 Task: Add the museum you like in the West Loop to your saved locations.
Action: Key pressed w<Key.caps_lock>EST<Key.space>LOOP
Screenshot: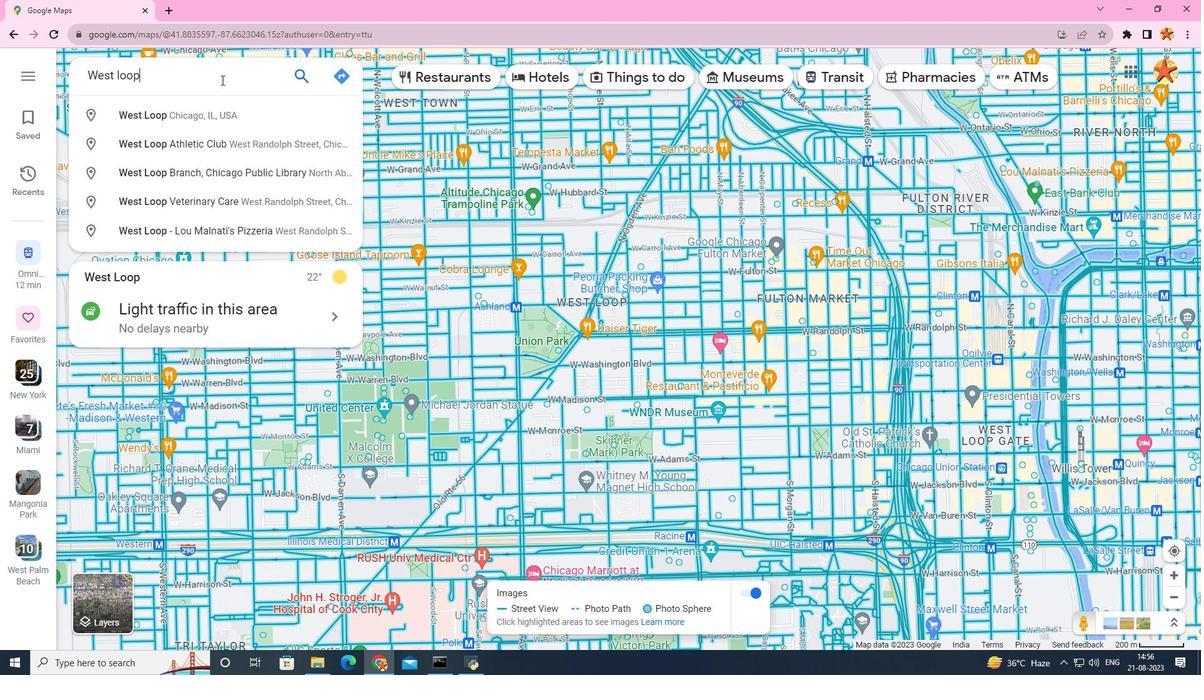 
Action: Mouse moved to (226, 111)
Screenshot: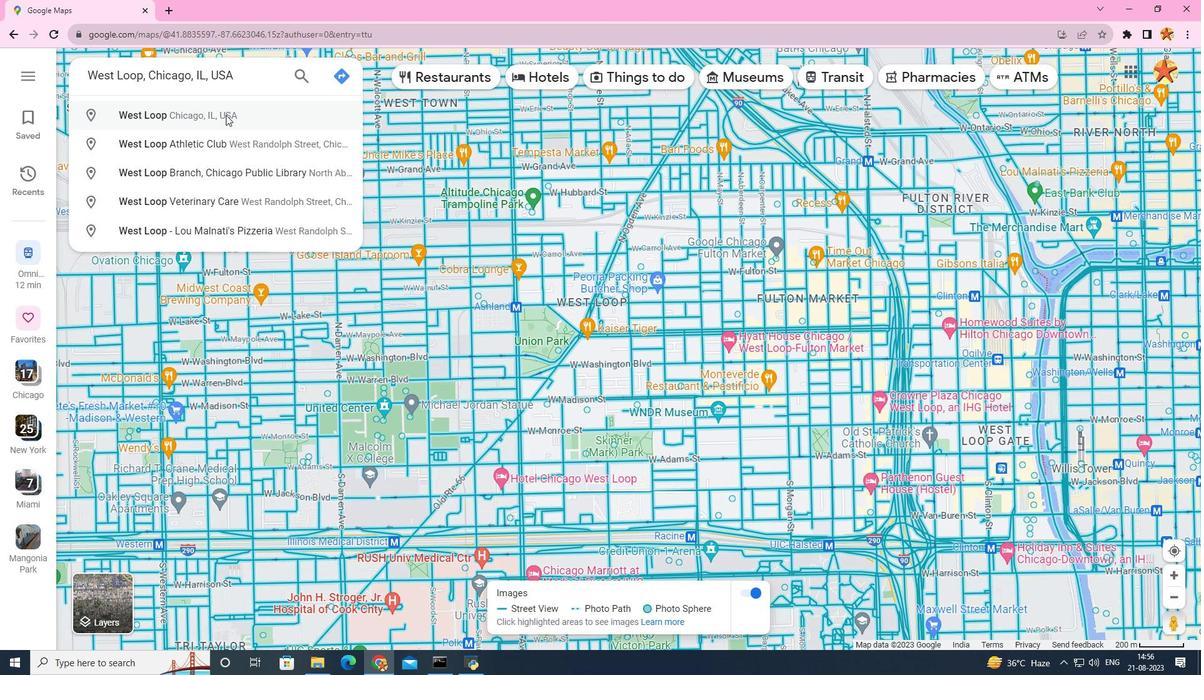 
Action: Mouse pressed left at (226, 111)
Screenshot: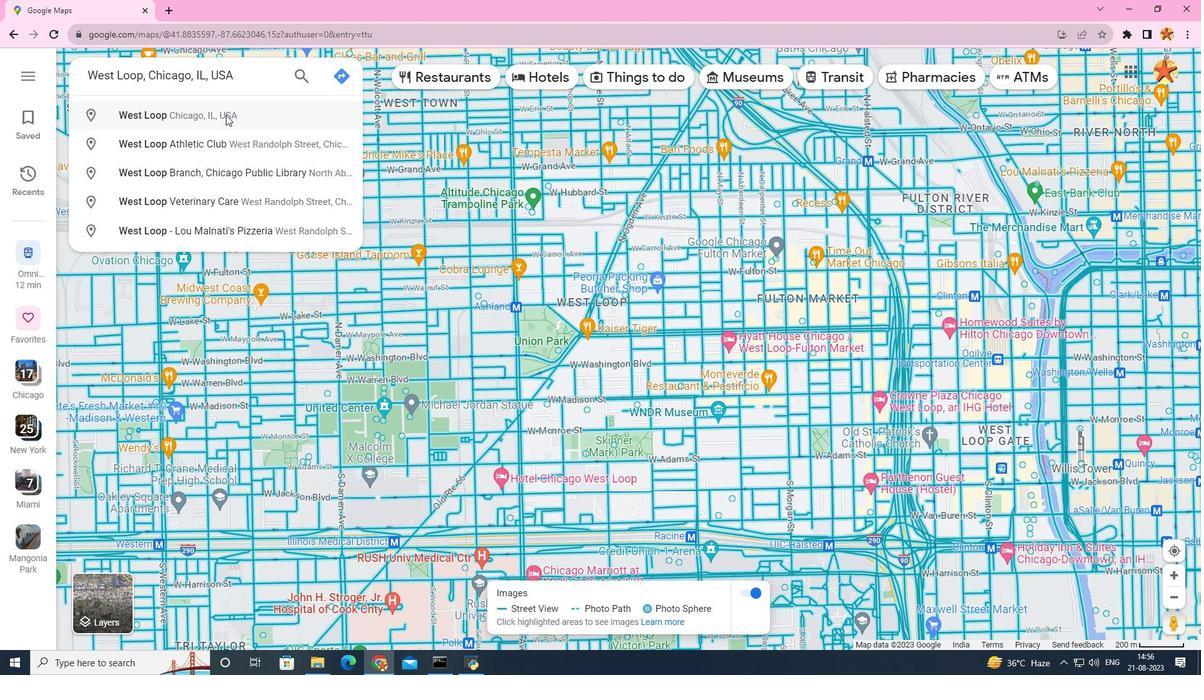 
Action: Mouse moved to (140, 364)
Screenshot: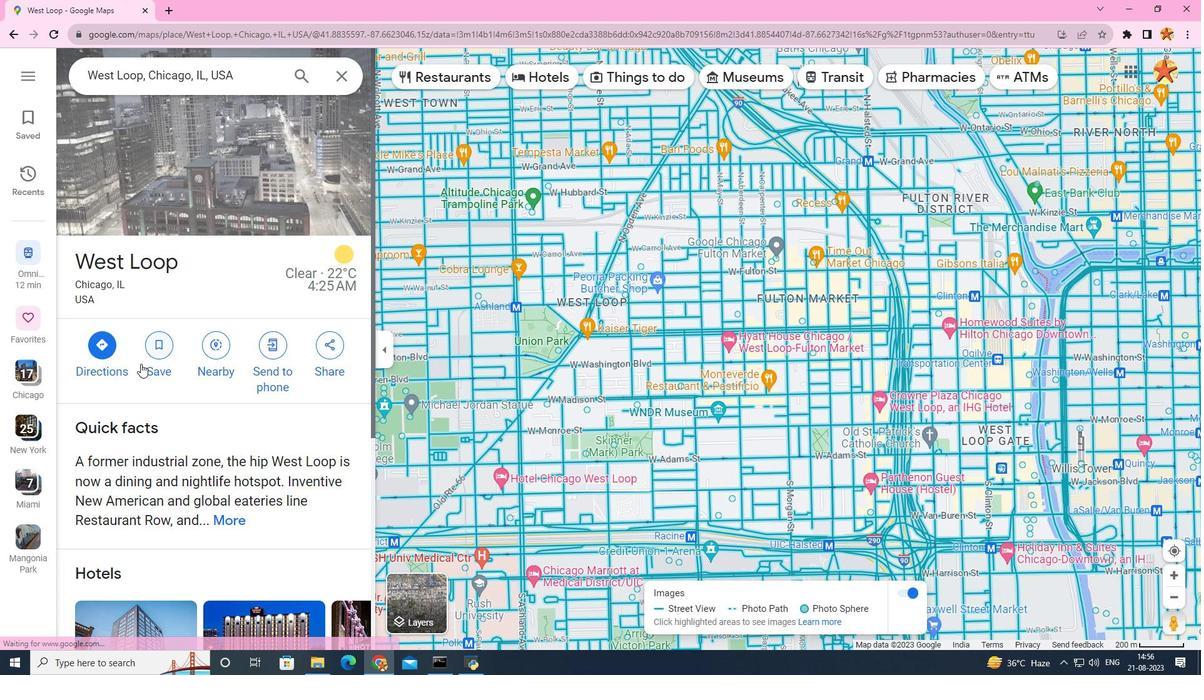 
Action: Mouse scrolled (140, 363) with delta (0, 0)
Screenshot: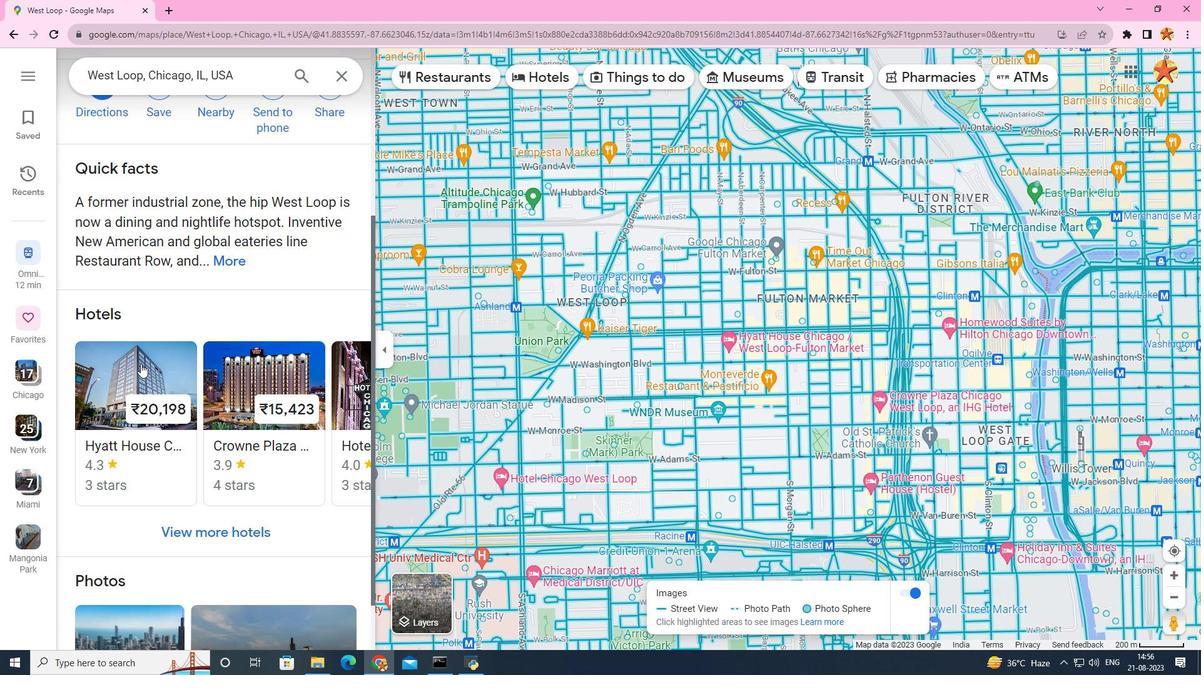
Action: Mouse scrolled (140, 363) with delta (0, 0)
Screenshot: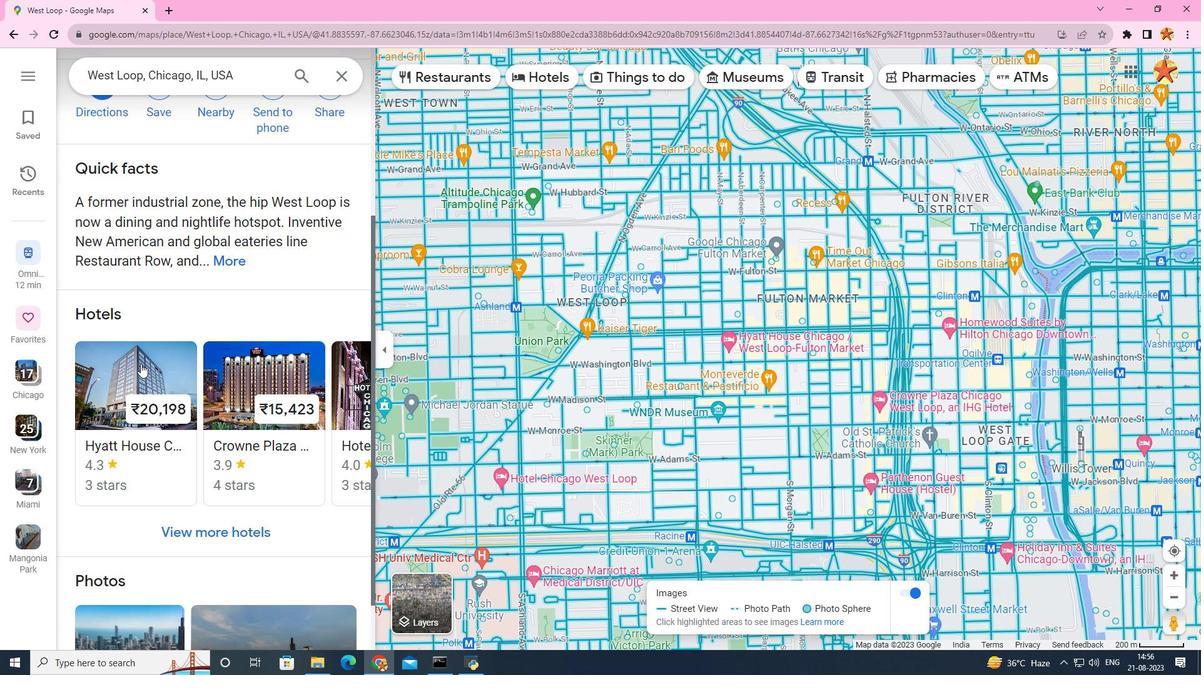
Action: Mouse scrolled (140, 363) with delta (0, 0)
Screenshot: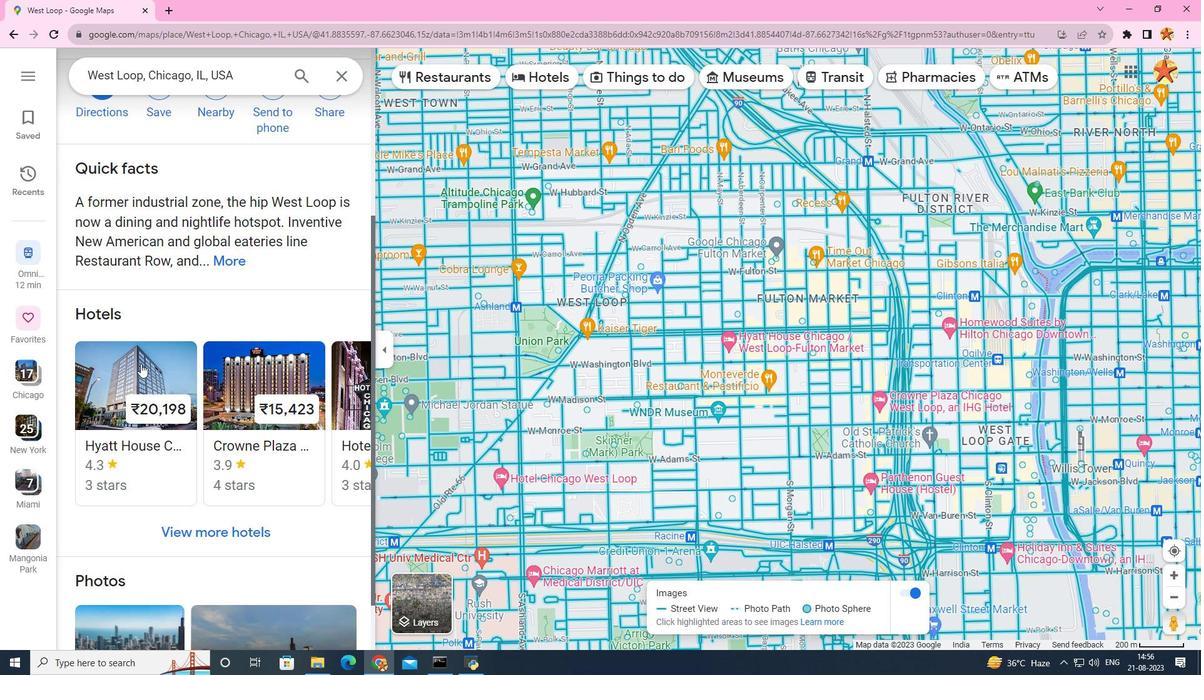 
Action: Mouse scrolled (140, 363) with delta (0, 0)
Screenshot: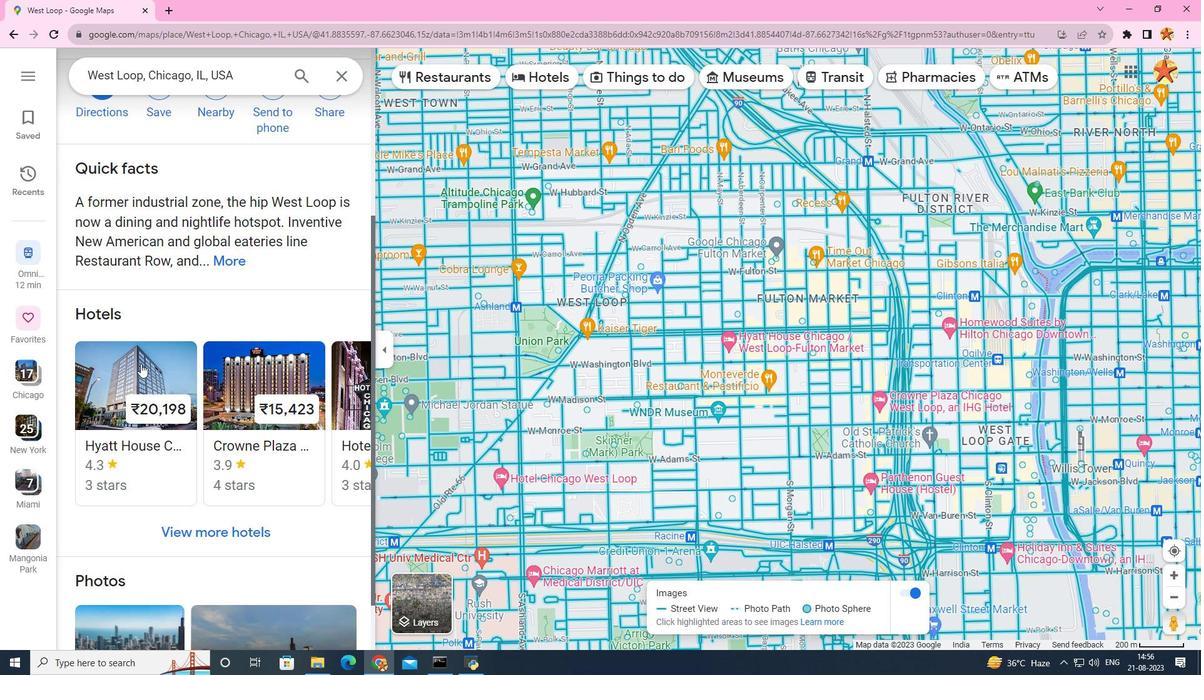 
Action: Mouse scrolled (140, 363) with delta (0, 0)
Screenshot: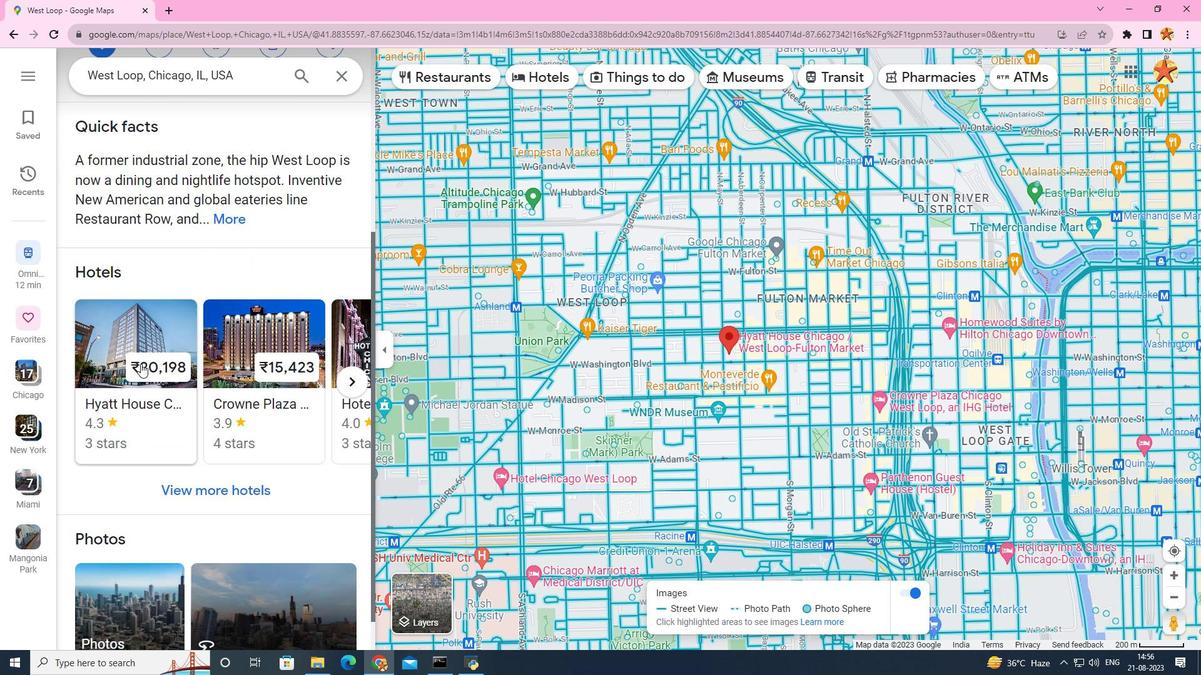 
Action: Mouse moved to (140, 351)
Screenshot: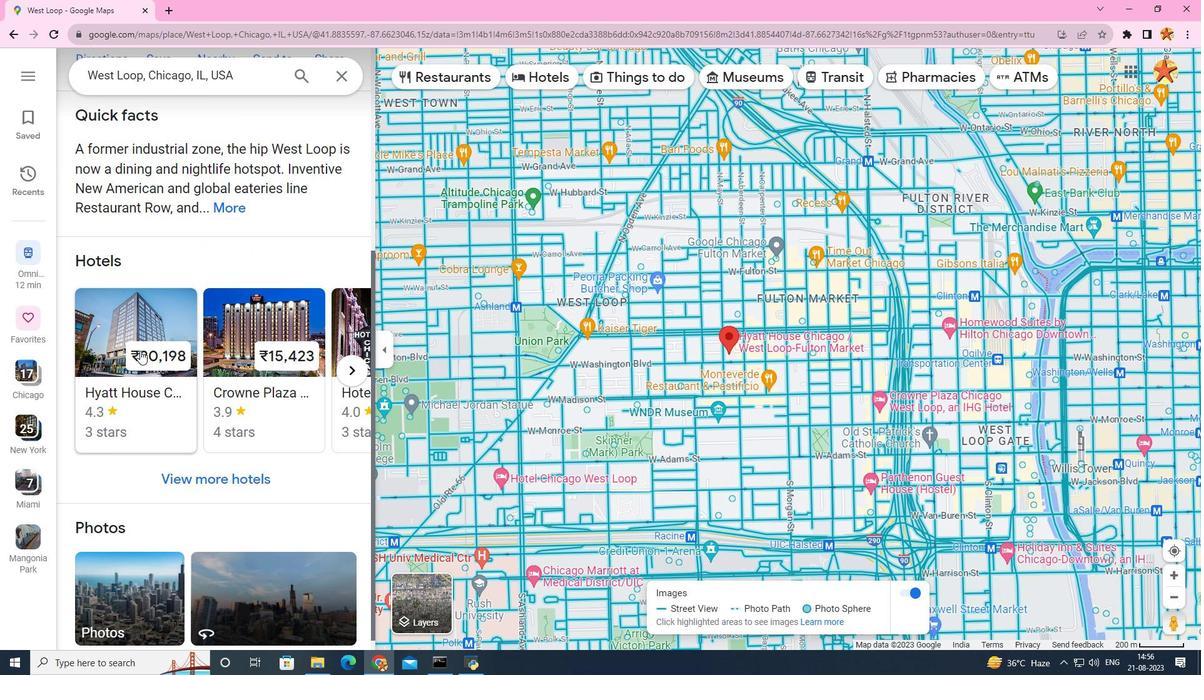 
Action: Mouse scrolled (140, 350) with delta (0, 0)
Screenshot: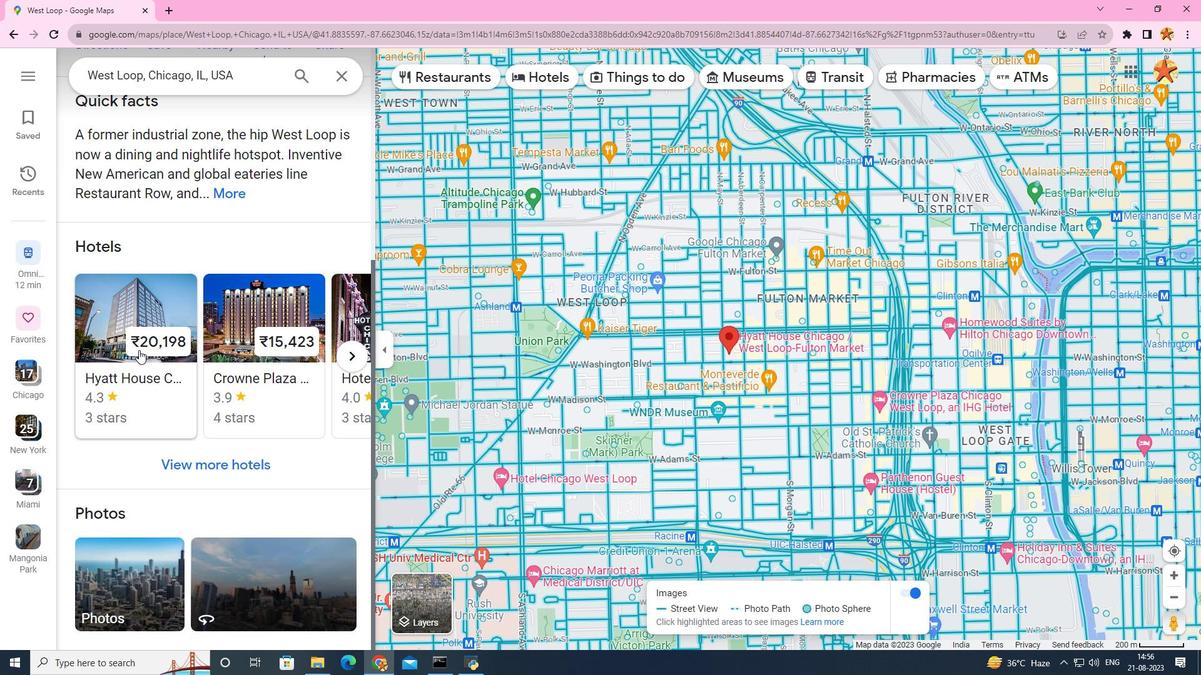 
Action: Mouse scrolled (140, 350) with delta (0, 0)
Screenshot: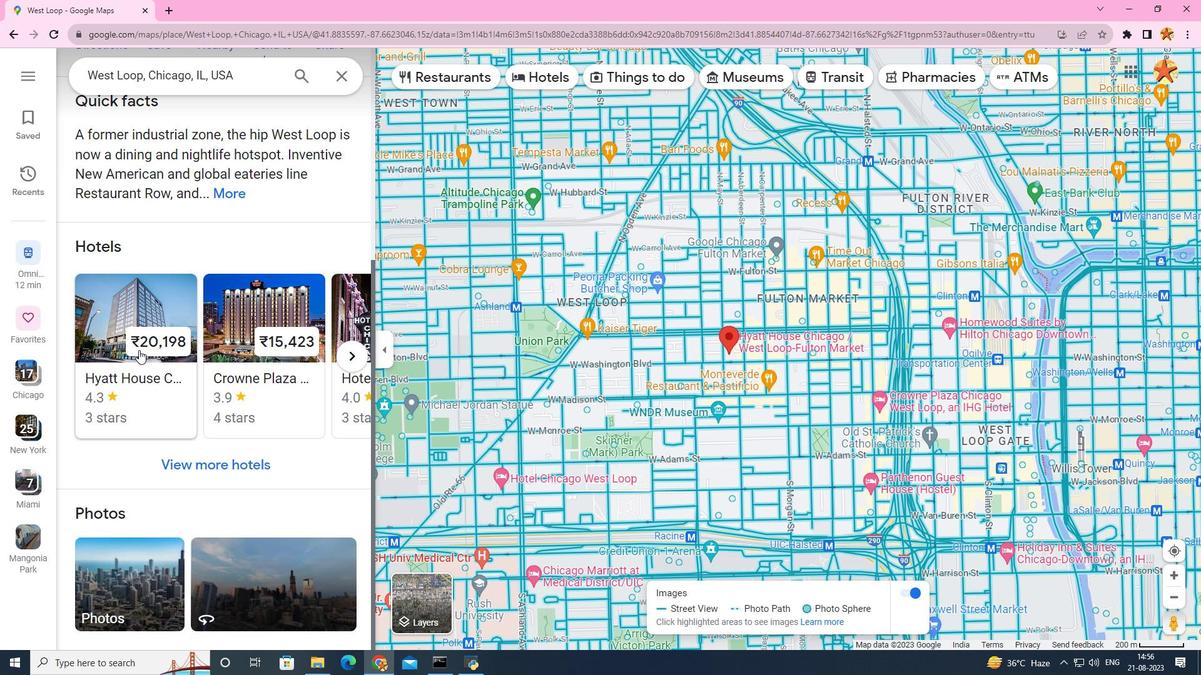 
Action: Mouse scrolled (140, 350) with delta (0, 0)
Screenshot: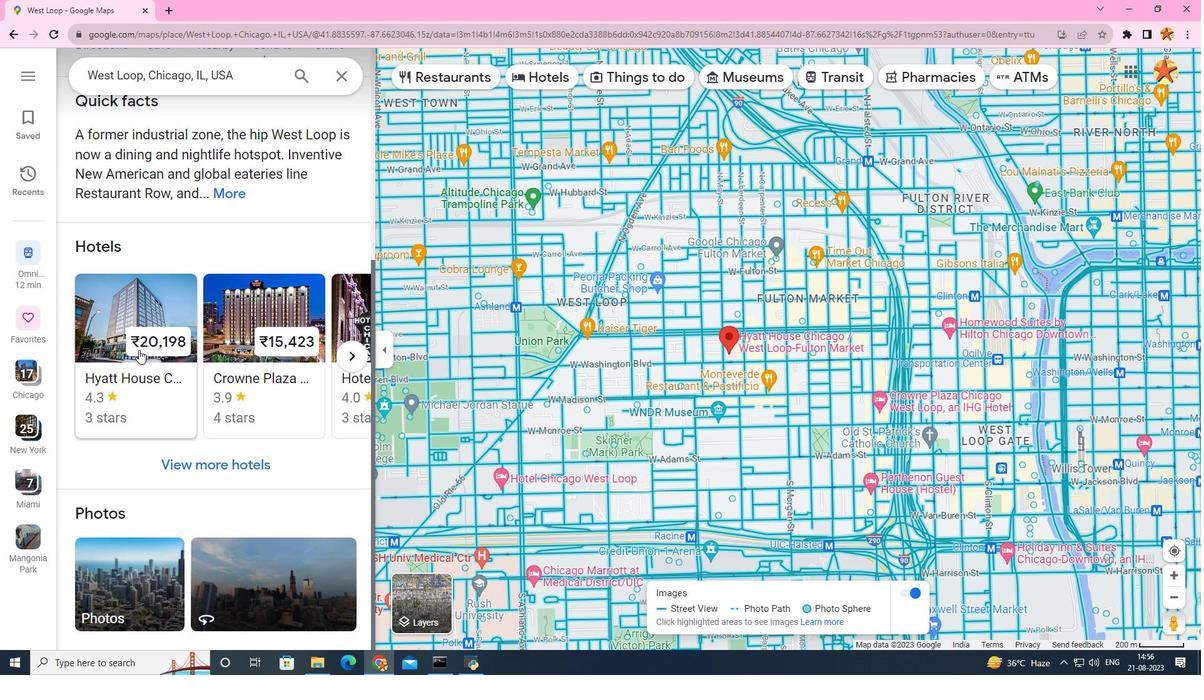 
Action: Mouse scrolled (140, 350) with delta (0, 0)
Screenshot: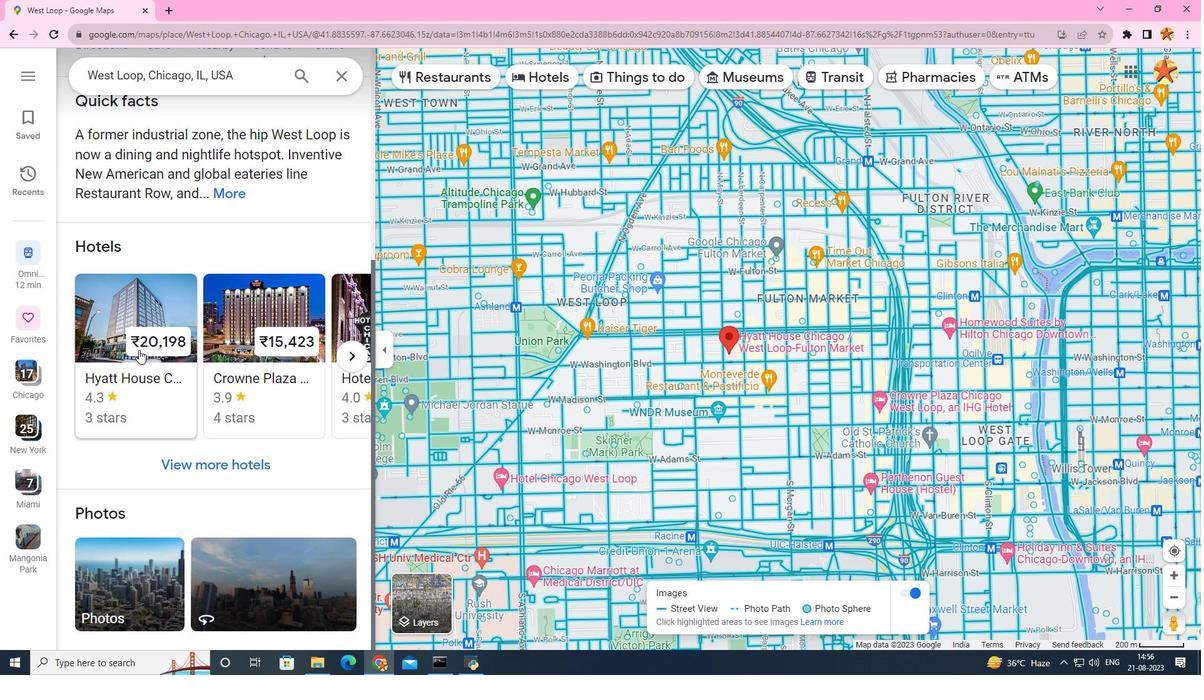
Action: Mouse scrolled (140, 350) with delta (0, 0)
Screenshot: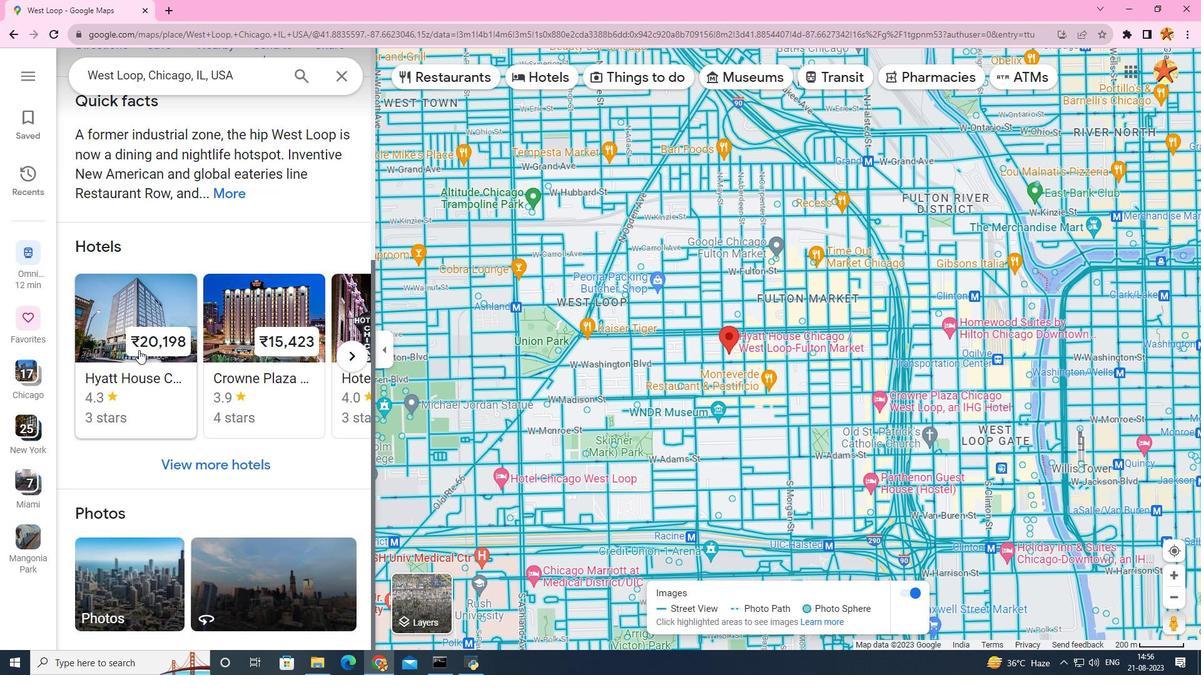 
Action: Mouse moved to (140, 350)
Screenshot: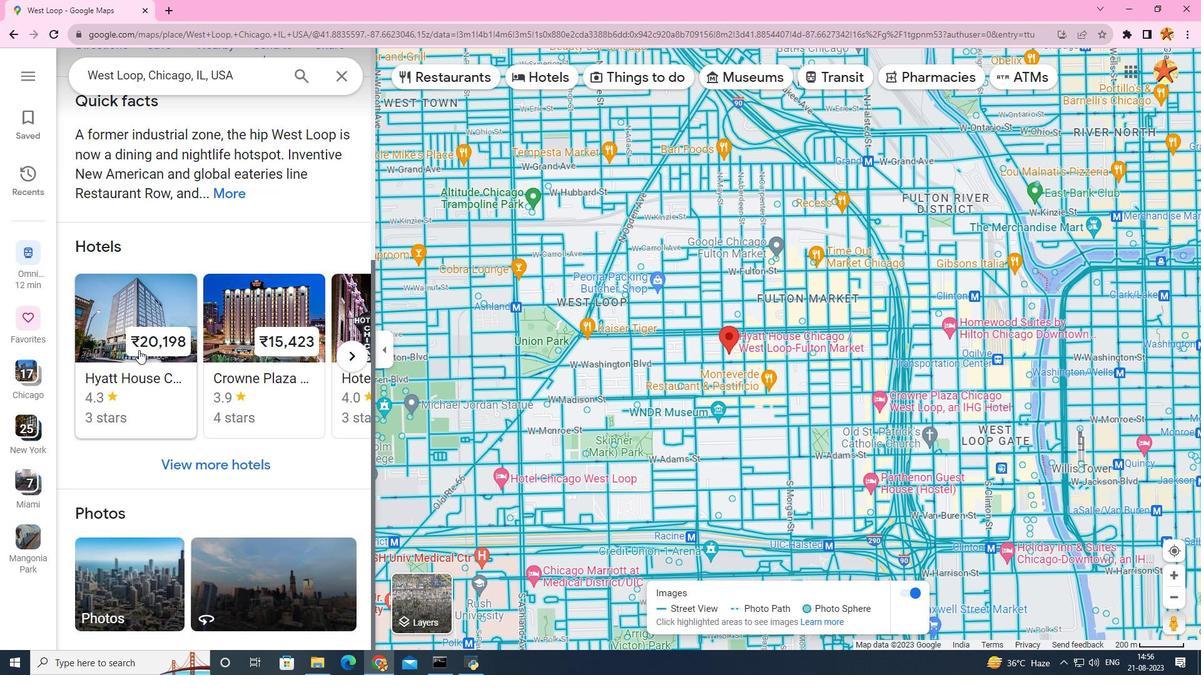 
Action: Mouse scrolled (140, 349) with delta (0, 0)
Screenshot: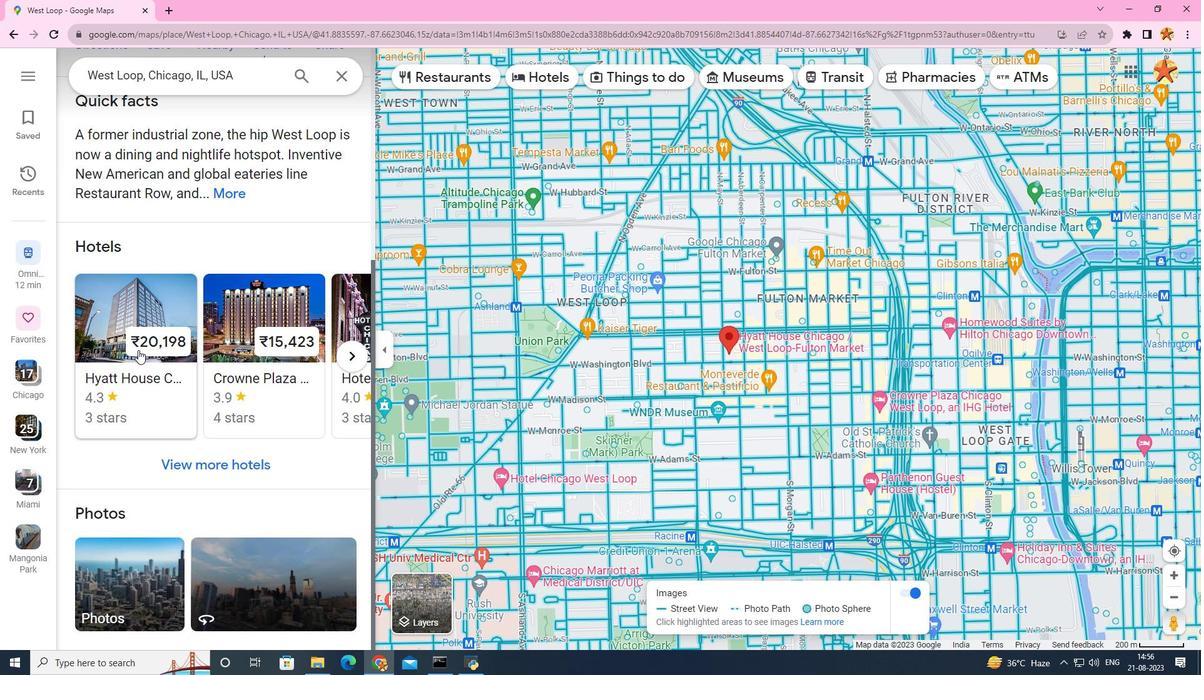 
Action: Mouse moved to (121, 579)
Screenshot: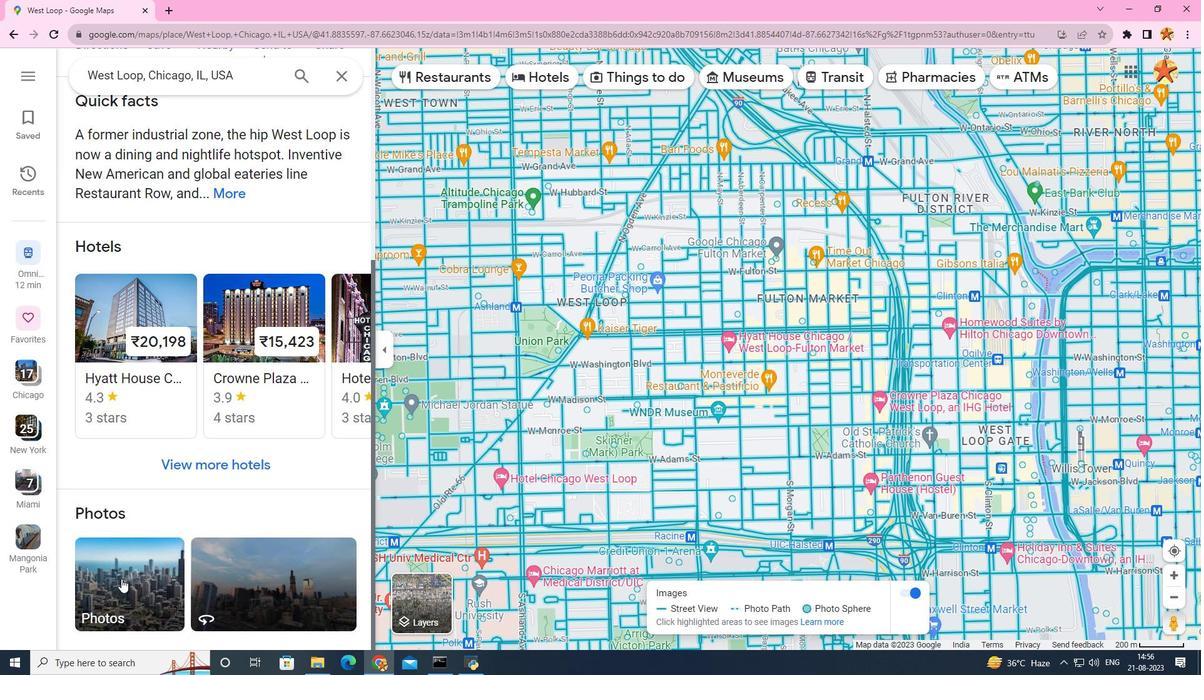 
Action: Mouse pressed left at (121, 579)
Screenshot: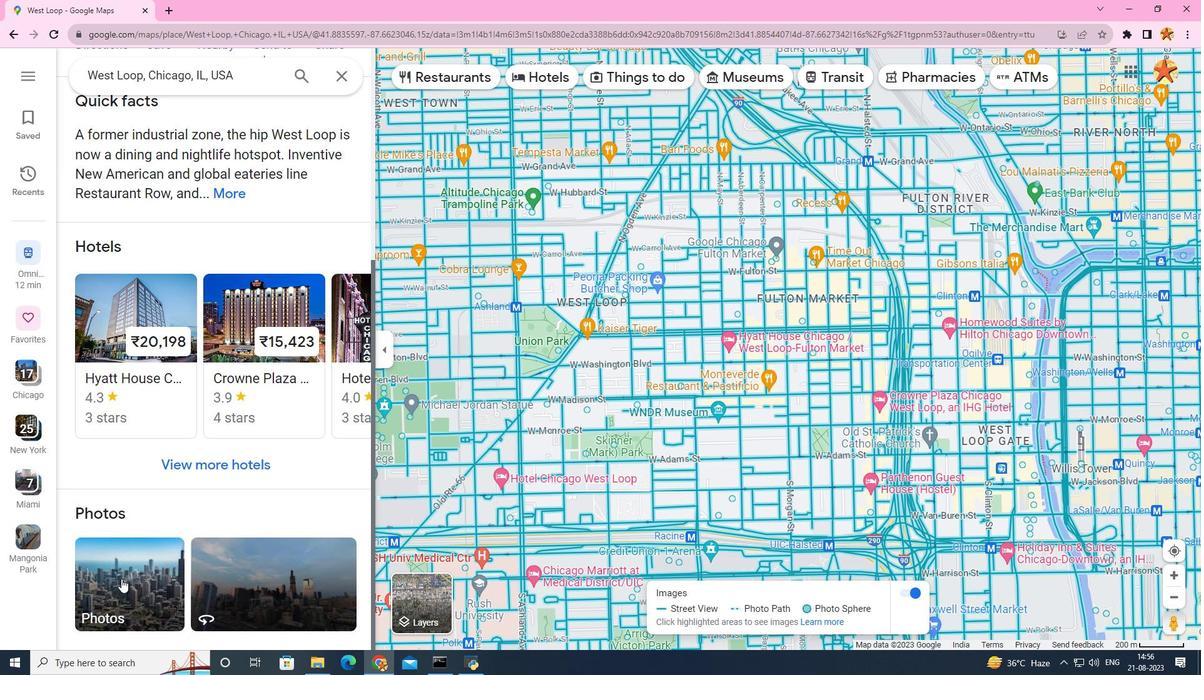 
Action: Mouse moved to (822, 560)
Screenshot: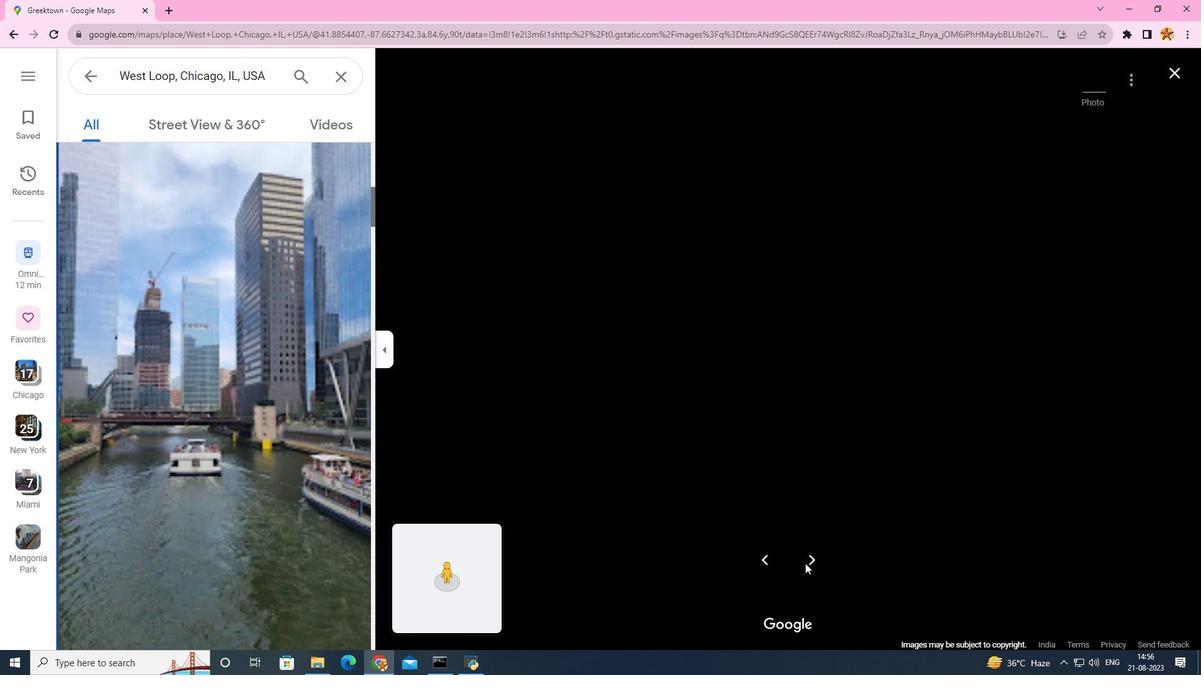 
Action: Mouse pressed left at (822, 560)
Screenshot: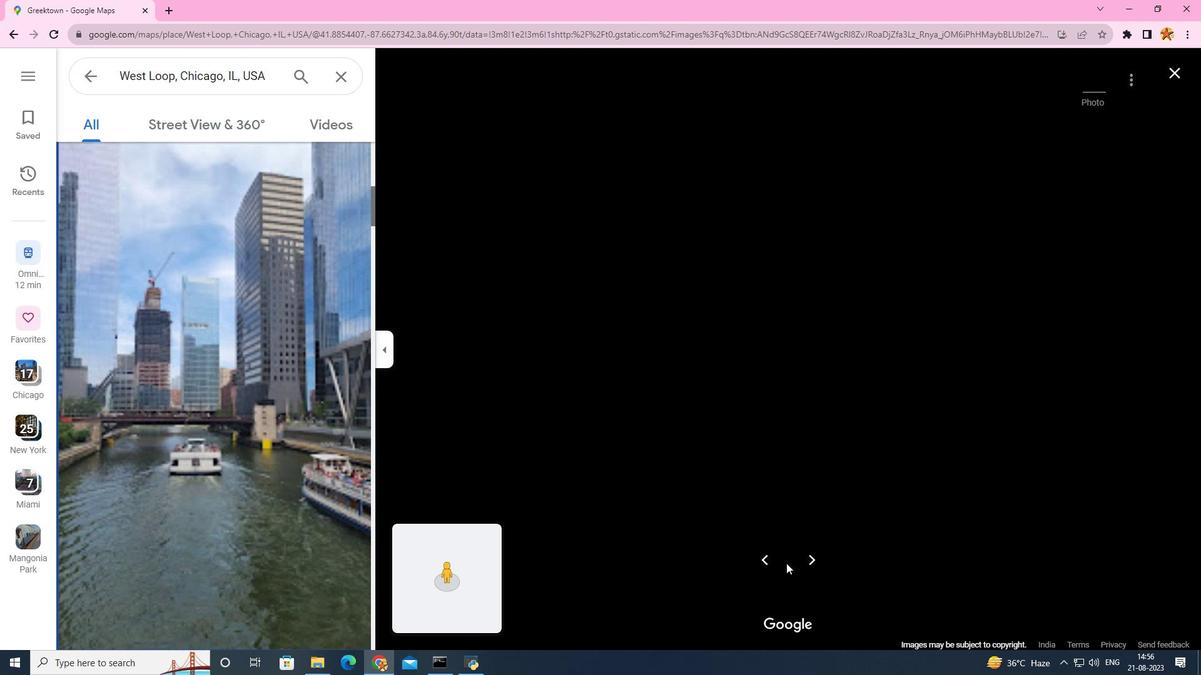 
Action: Mouse moved to (806, 563)
Screenshot: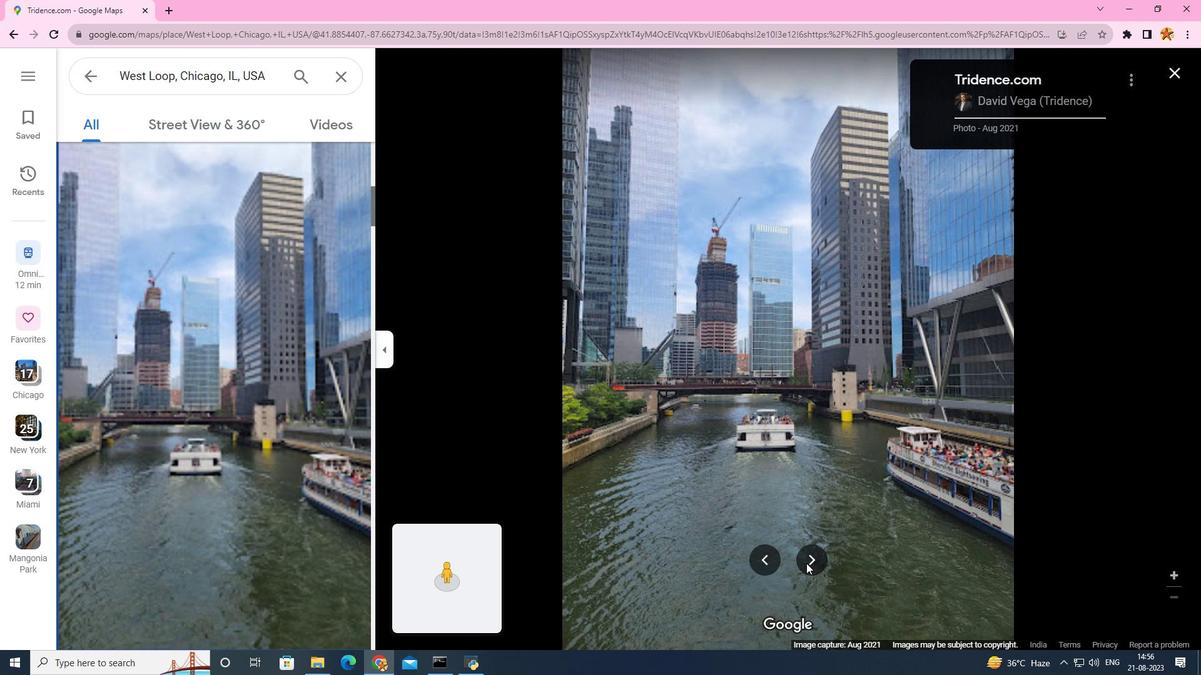 
Action: Mouse pressed left at (806, 563)
Screenshot: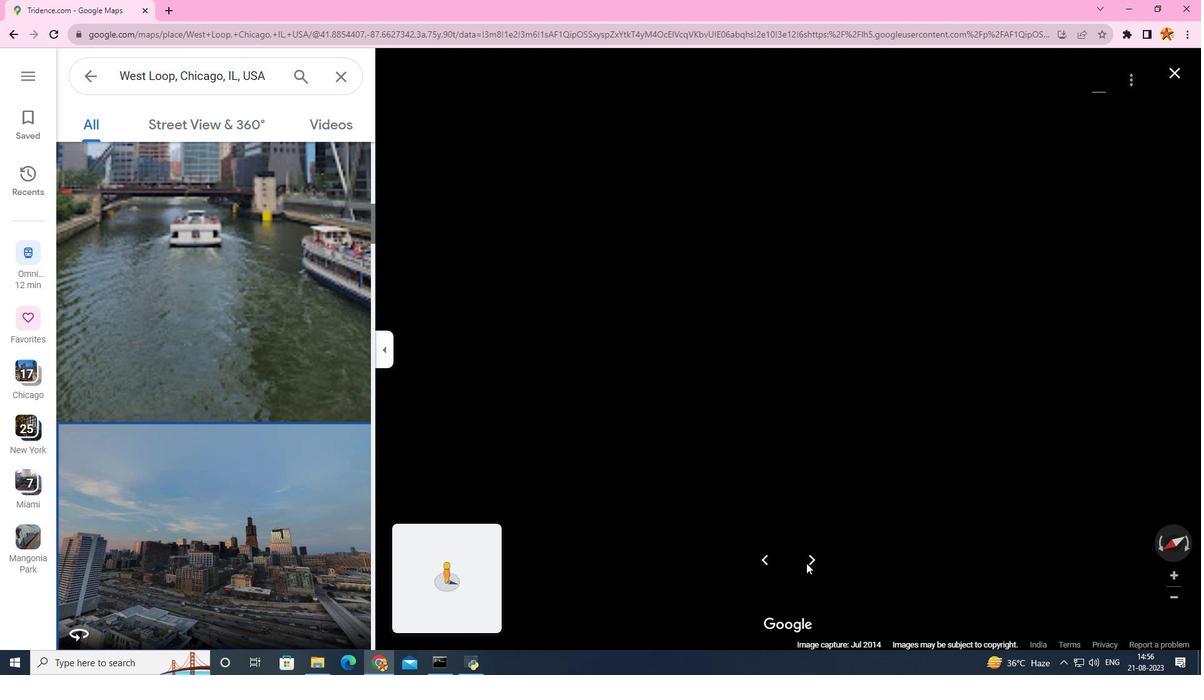 
Action: Mouse pressed left at (806, 563)
Screenshot: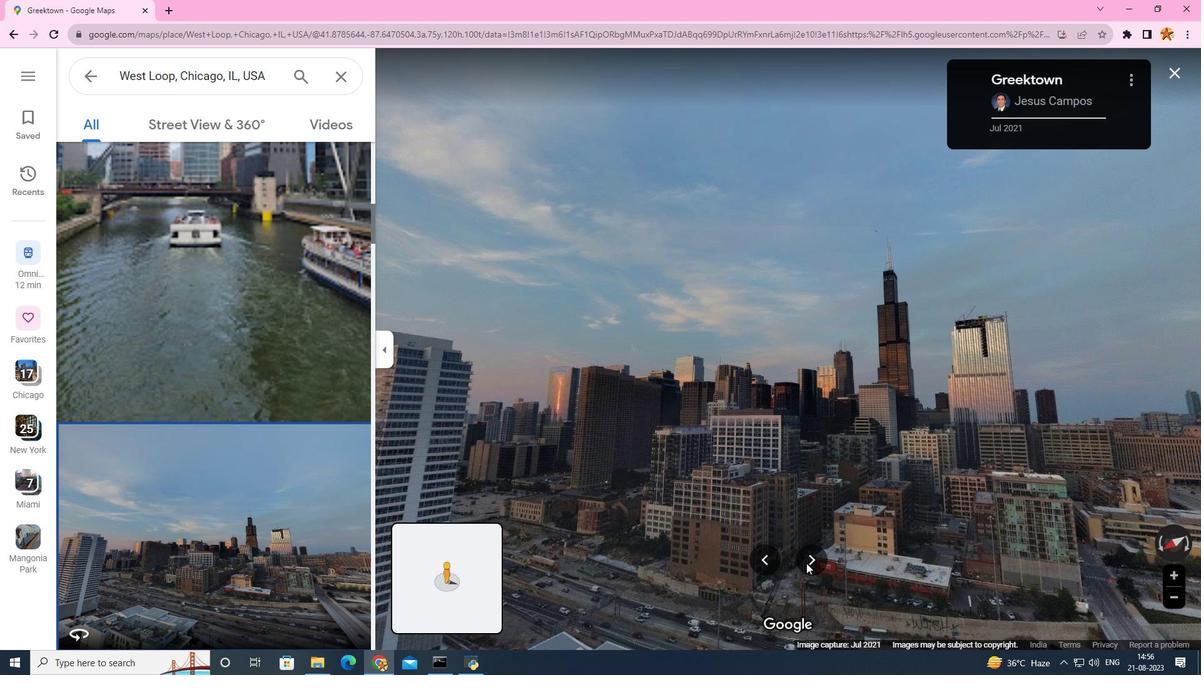 
Action: Mouse moved to (807, 563)
Screenshot: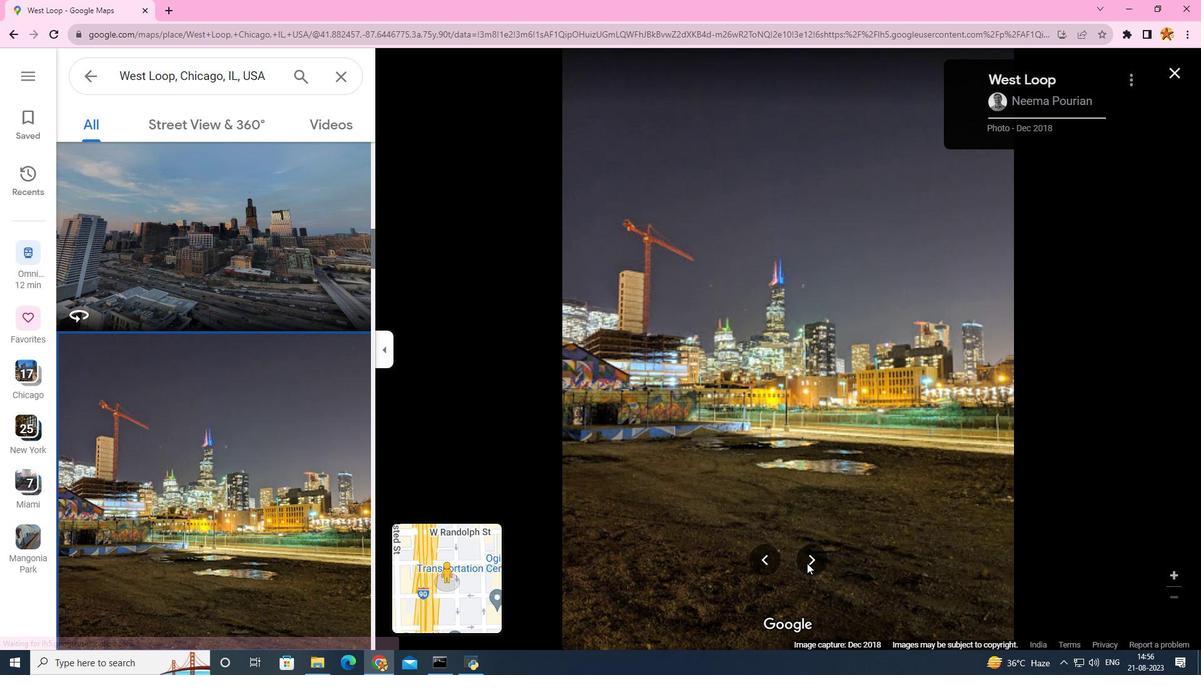 
Action: Mouse pressed left at (807, 563)
Screenshot: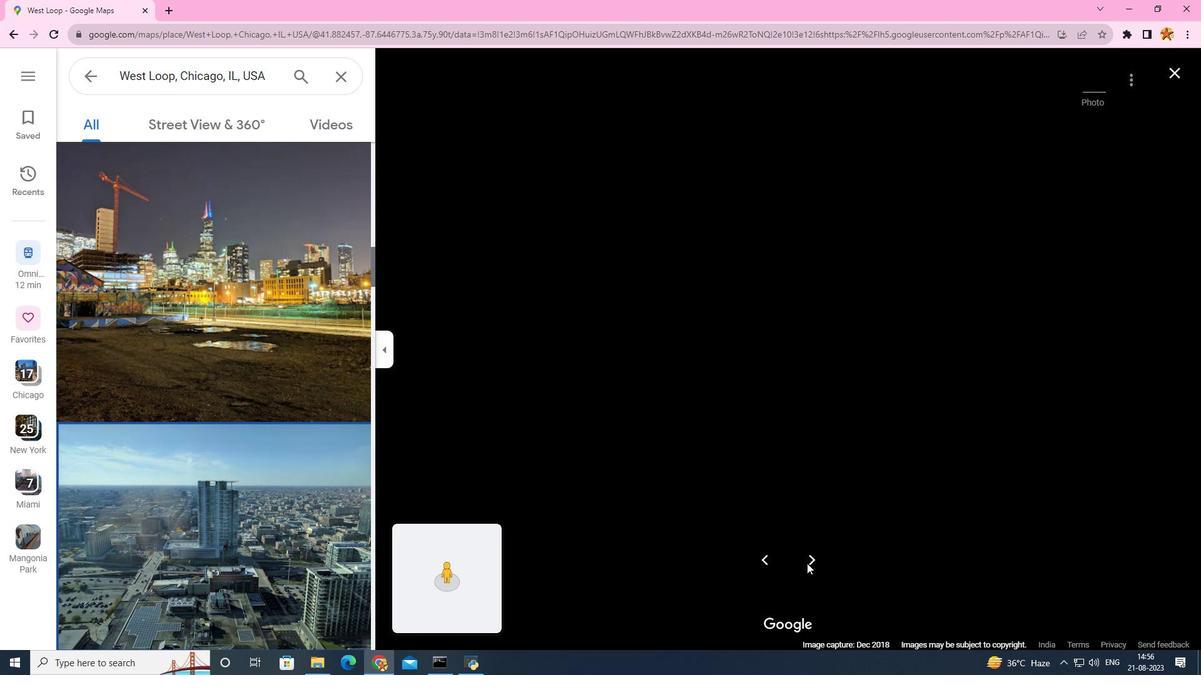 
Action: Mouse pressed left at (807, 563)
Screenshot: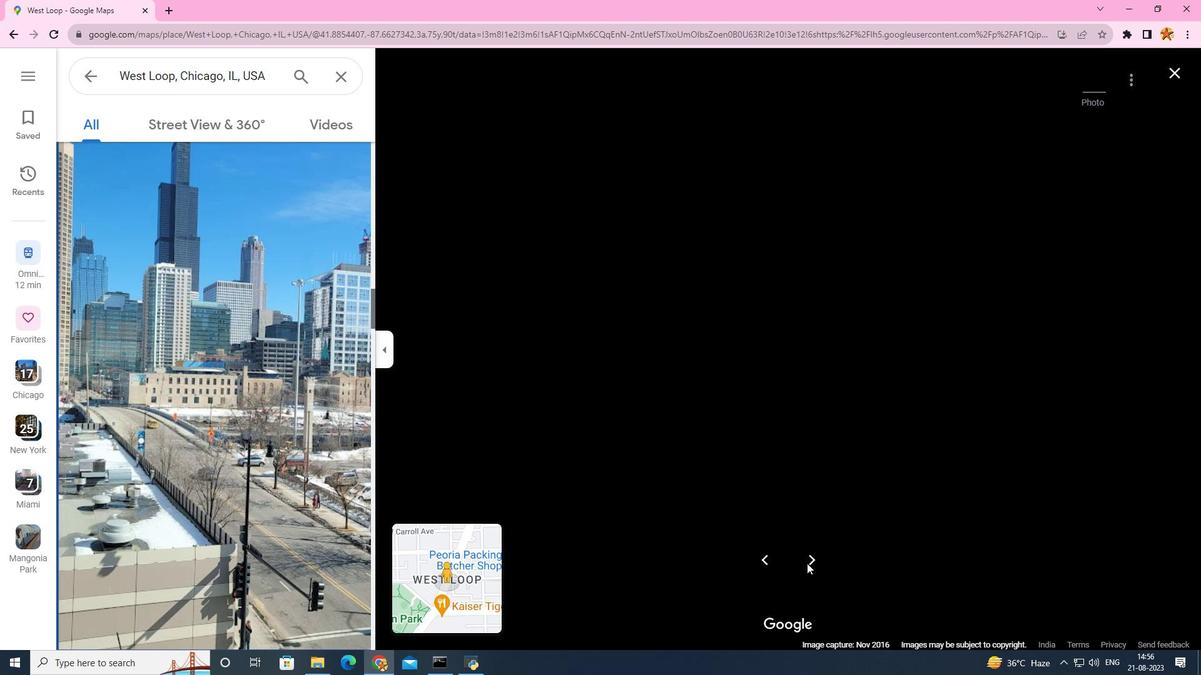 
Action: Mouse pressed left at (807, 563)
Screenshot: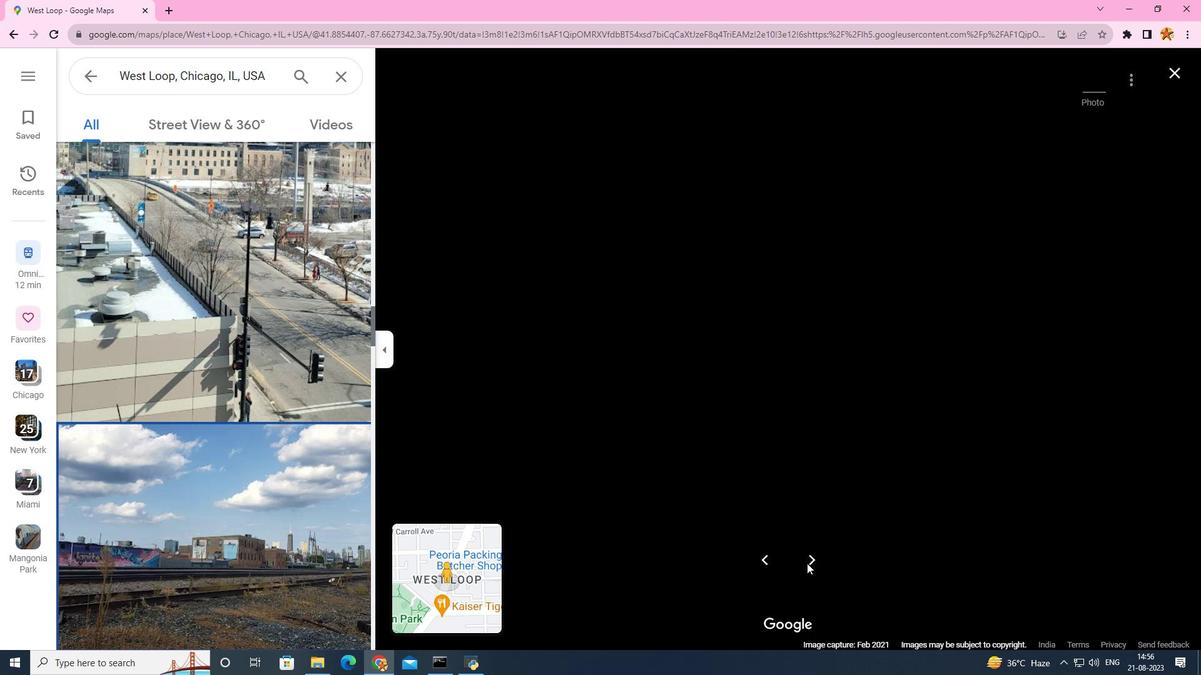 
Action: Mouse pressed left at (807, 563)
Screenshot: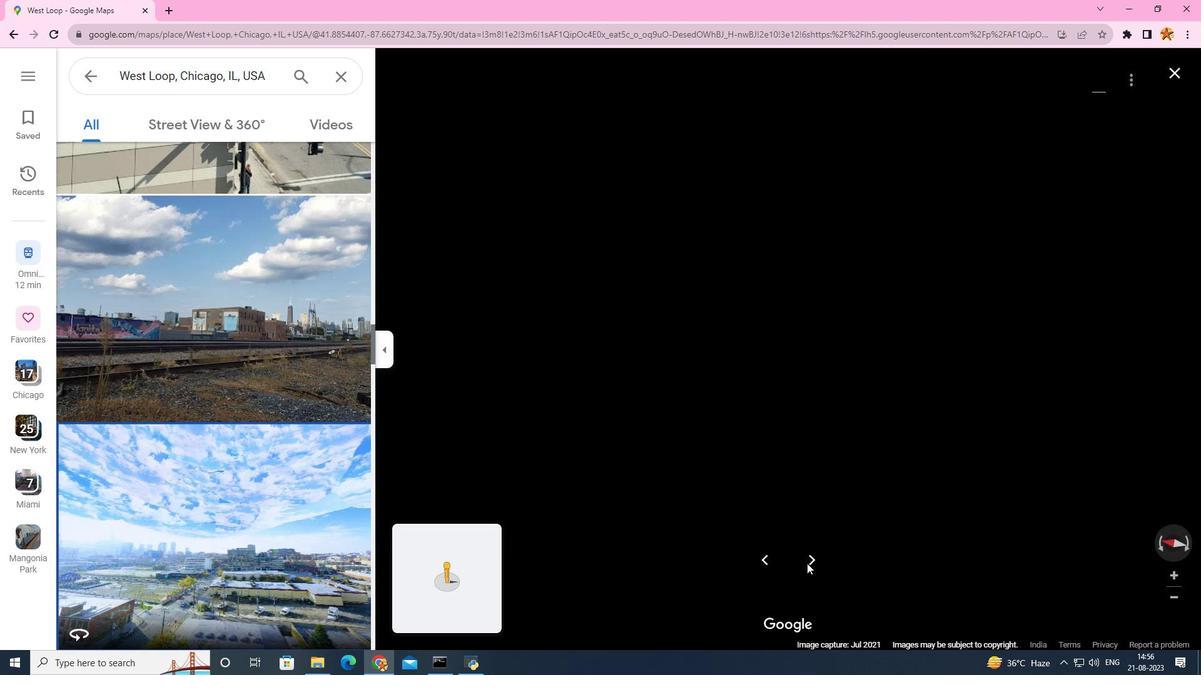 
Action: Mouse pressed left at (807, 563)
Screenshot: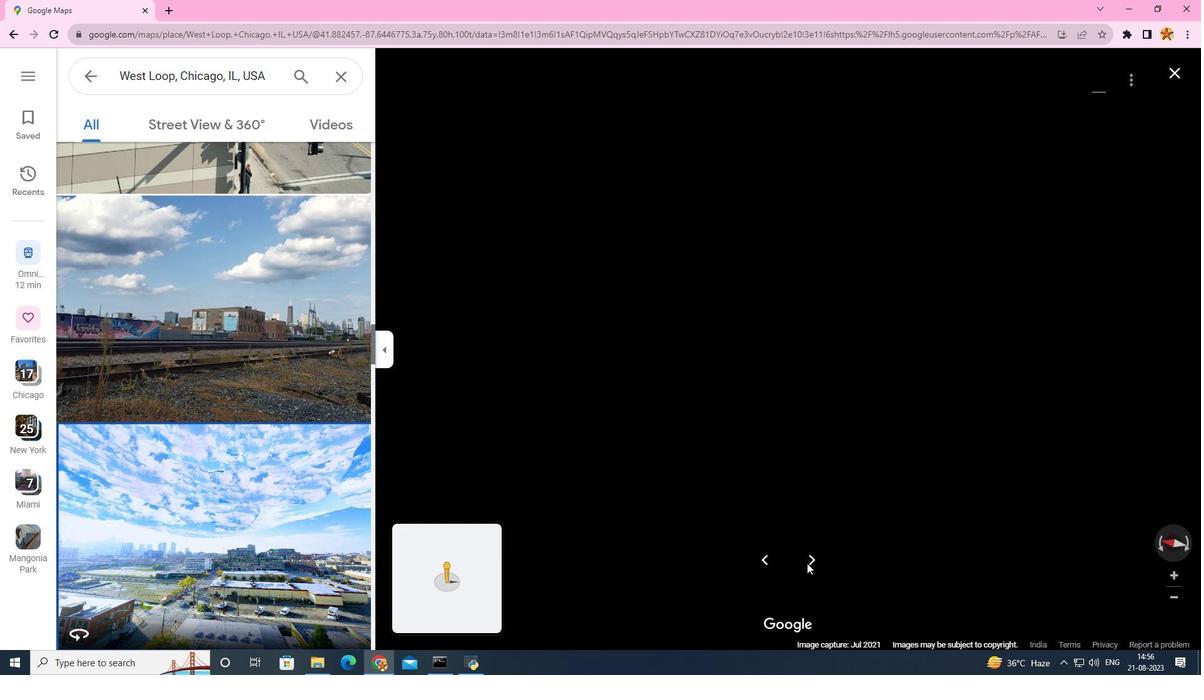 
Action: Mouse pressed left at (807, 563)
Screenshot: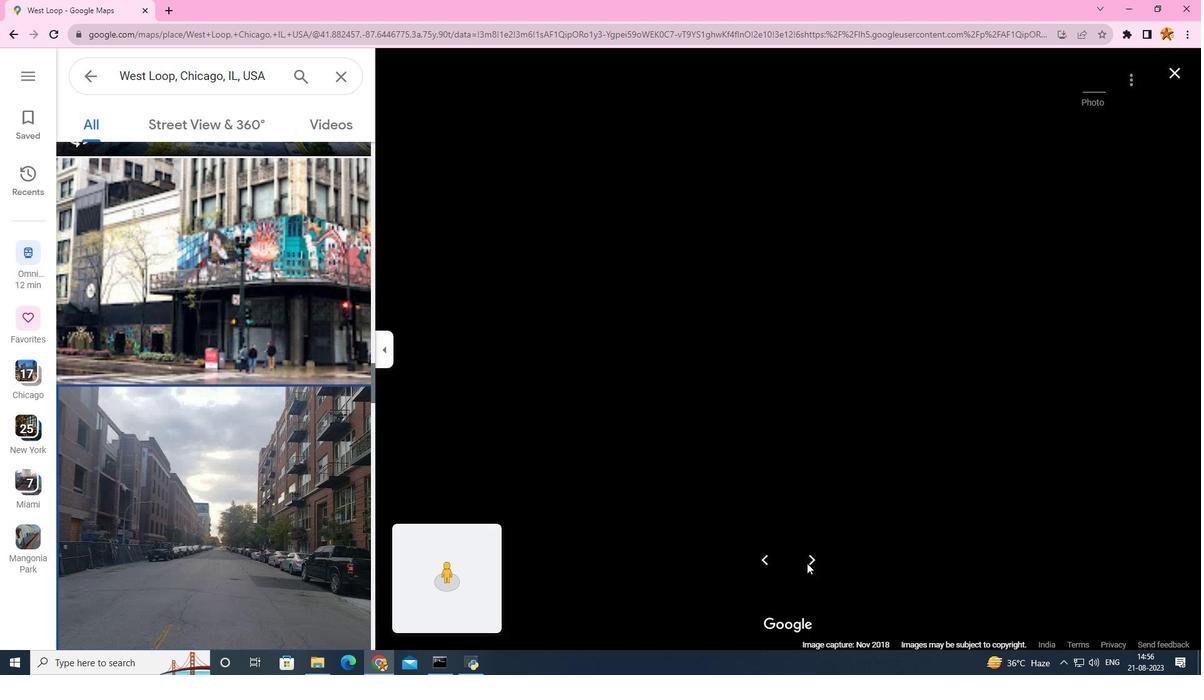 
Action: Mouse pressed left at (807, 563)
Screenshot: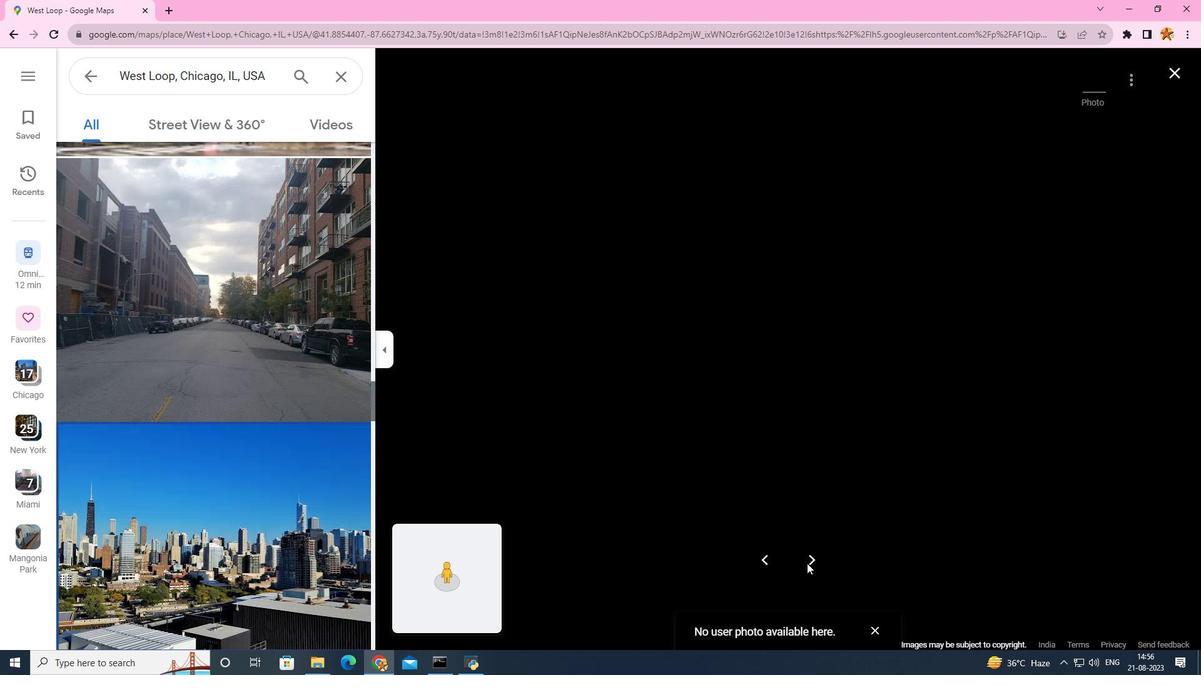 
Action: Mouse pressed left at (807, 563)
Screenshot: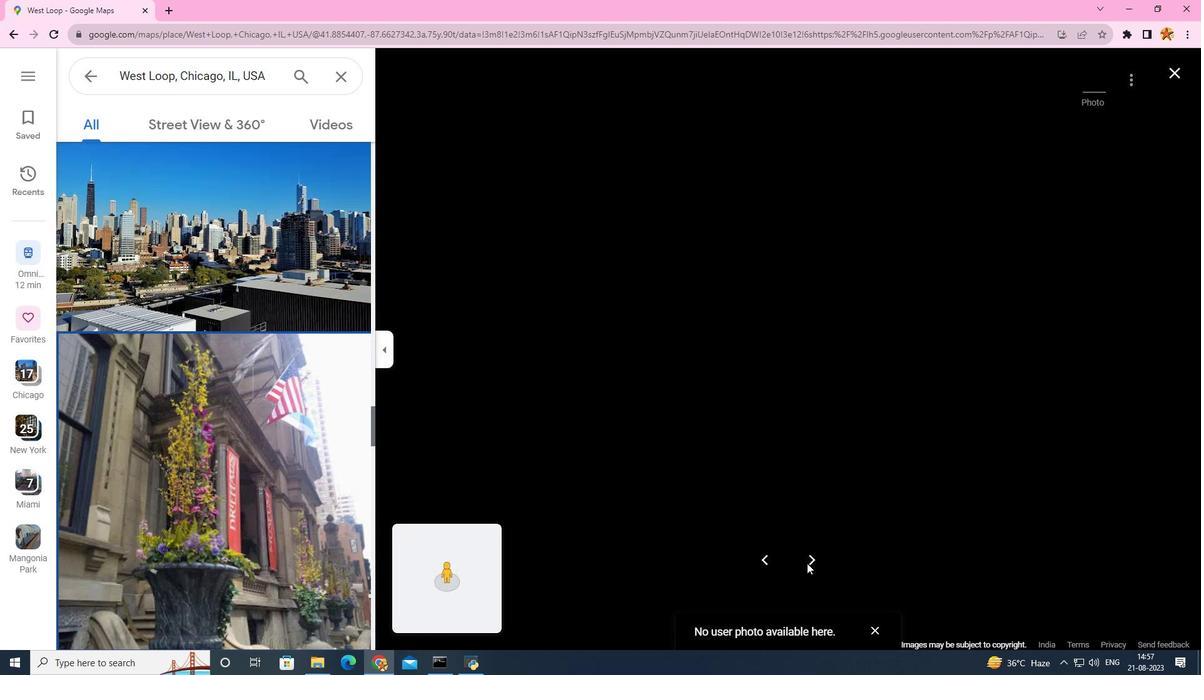 
Action: Mouse pressed left at (807, 563)
Screenshot: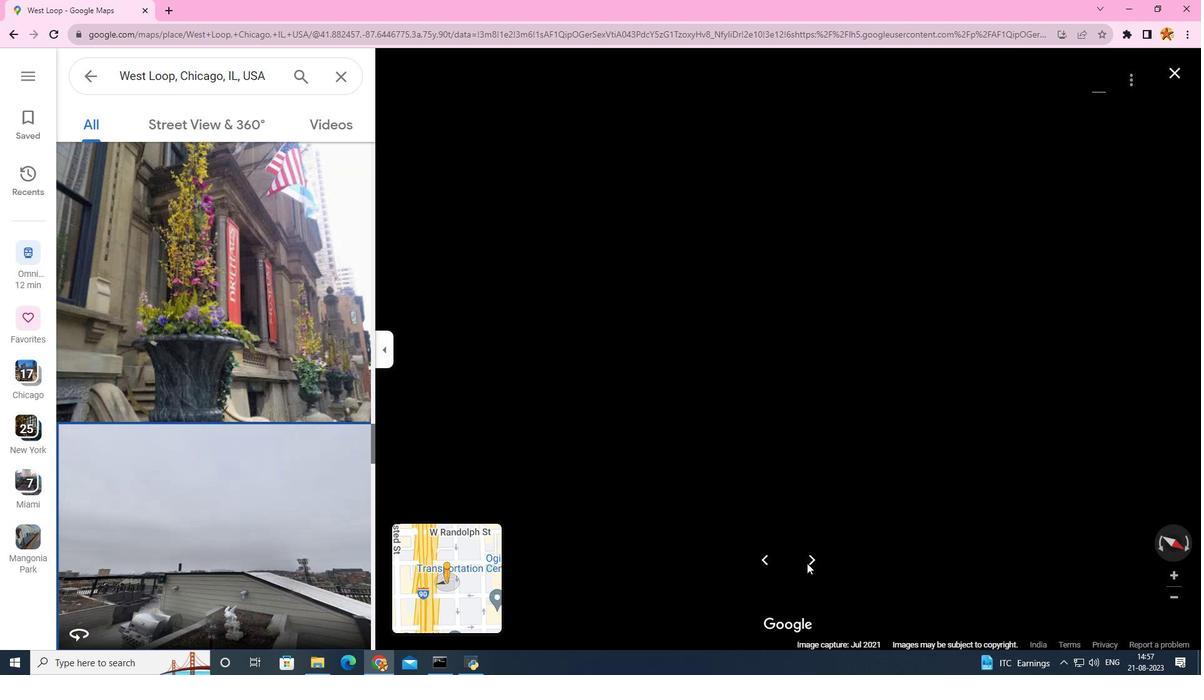
Action: Mouse pressed left at (807, 563)
Screenshot: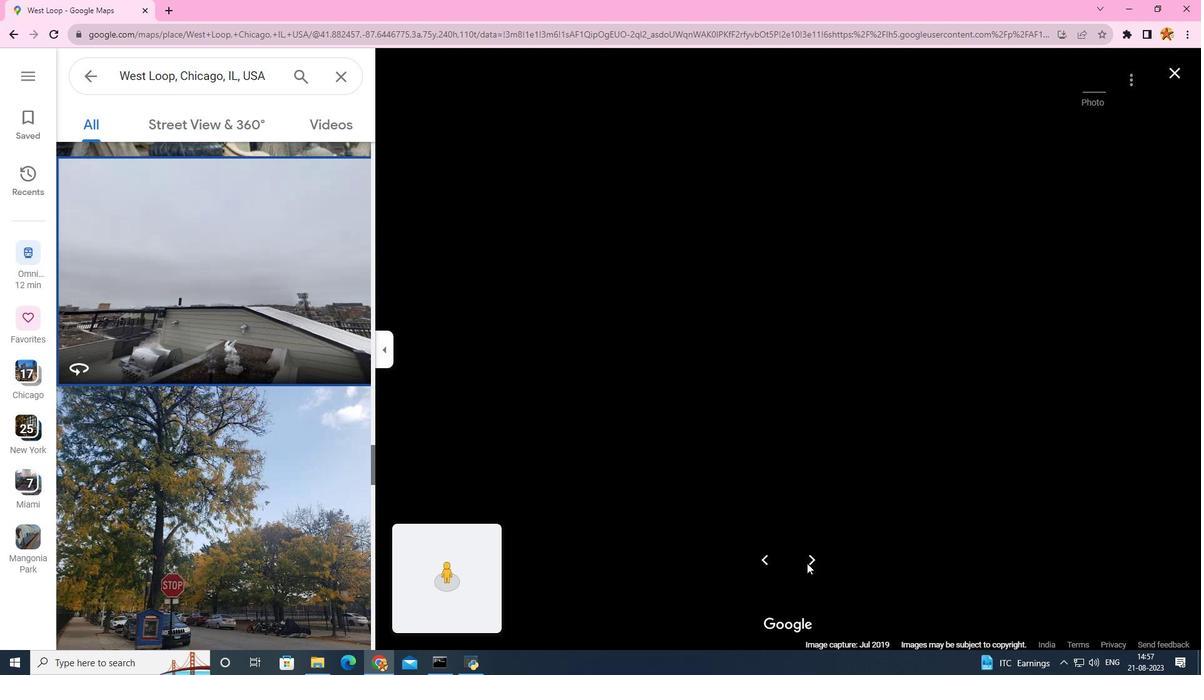 
Action: Mouse moved to (182, 121)
Screenshot: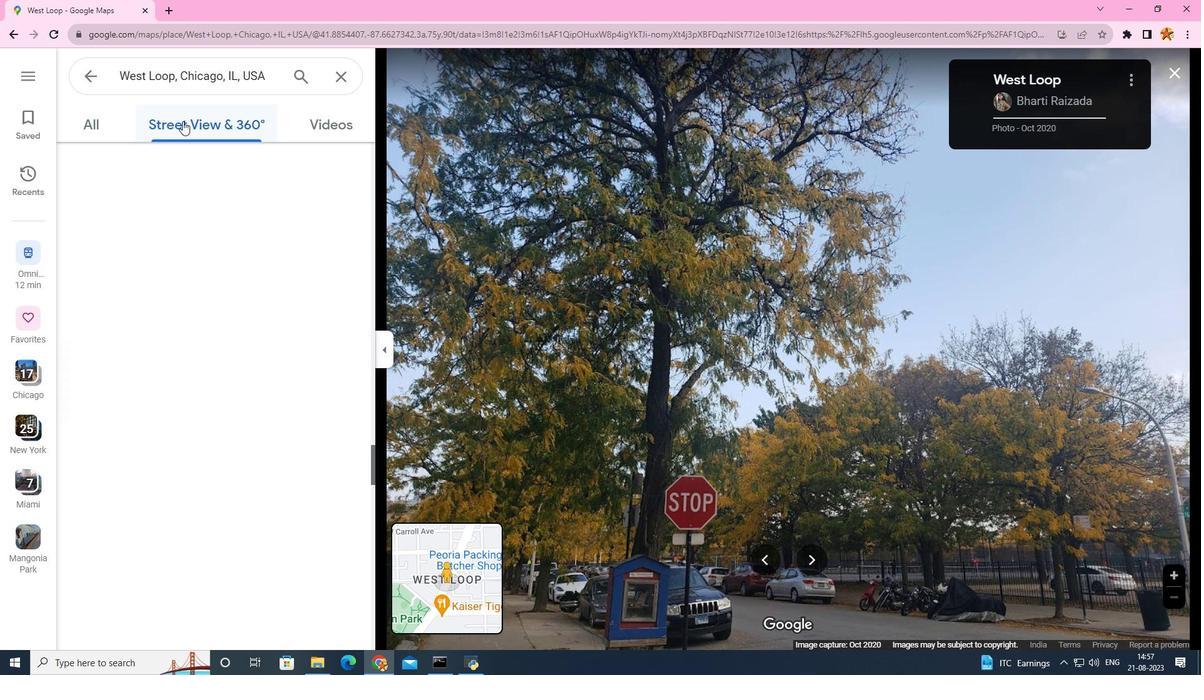 
Action: Mouse pressed left at (182, 121)
Screenshot: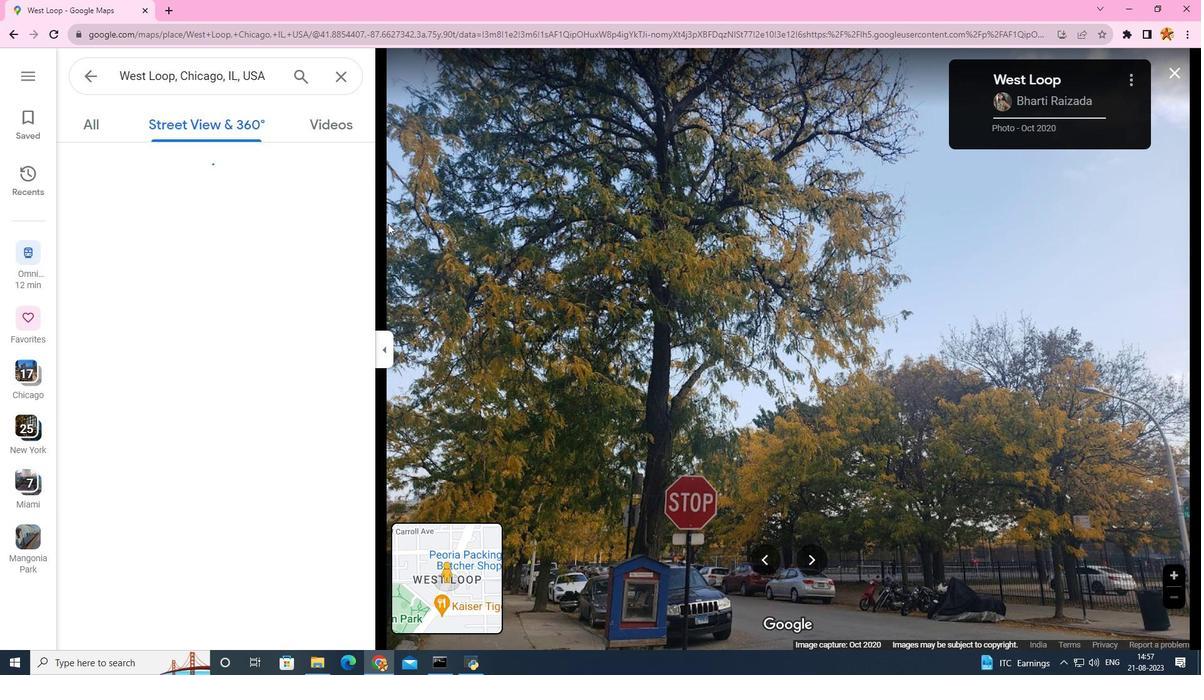 
Action: Mouse moved to (810, 552)
Screenshot: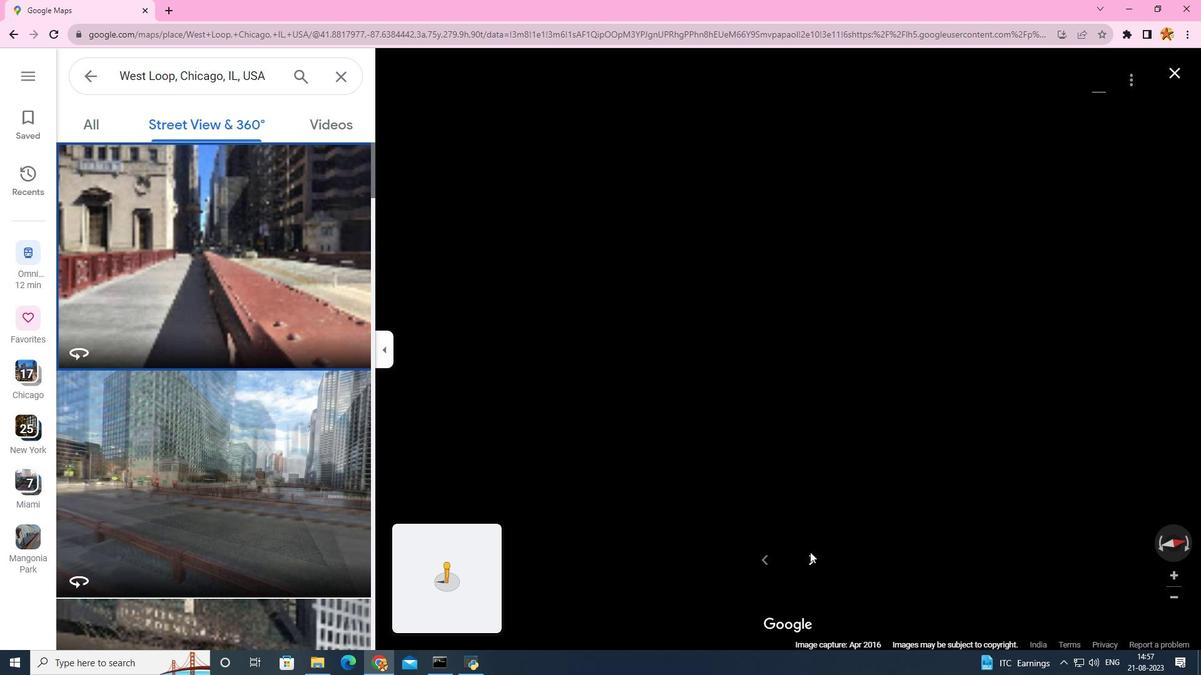 
Action: Mouse pressed left at (810, 552)
Screenshot: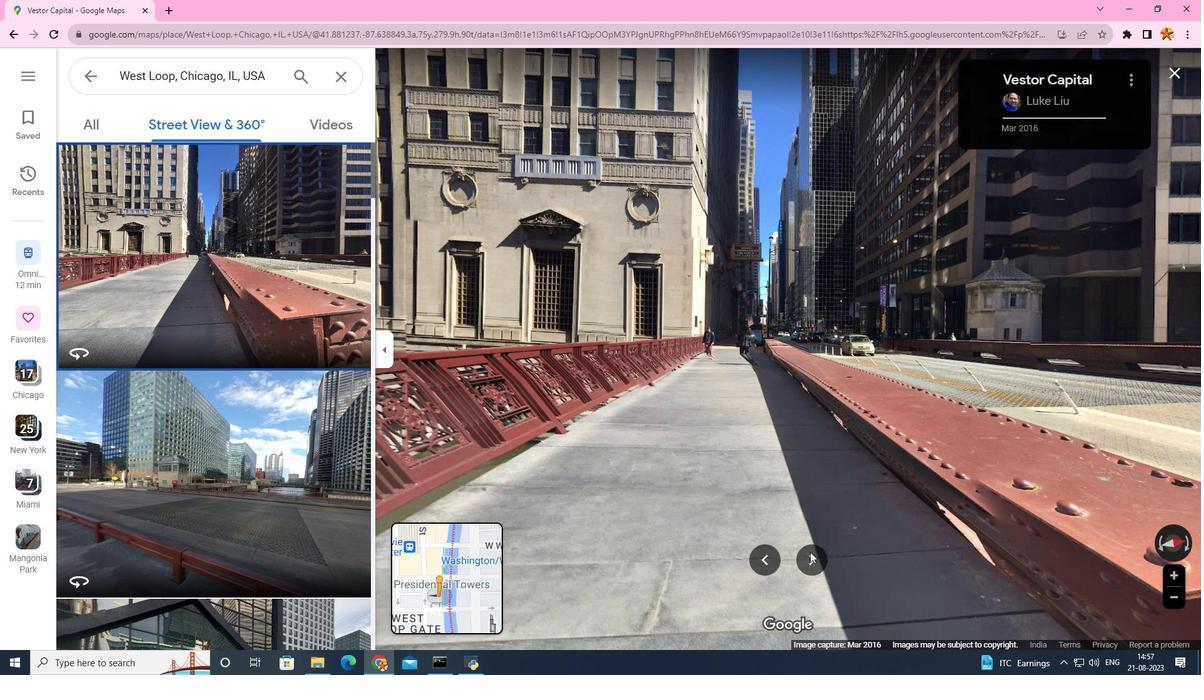 
Action: Mouse pressed left at (810, 552)
Screenshot: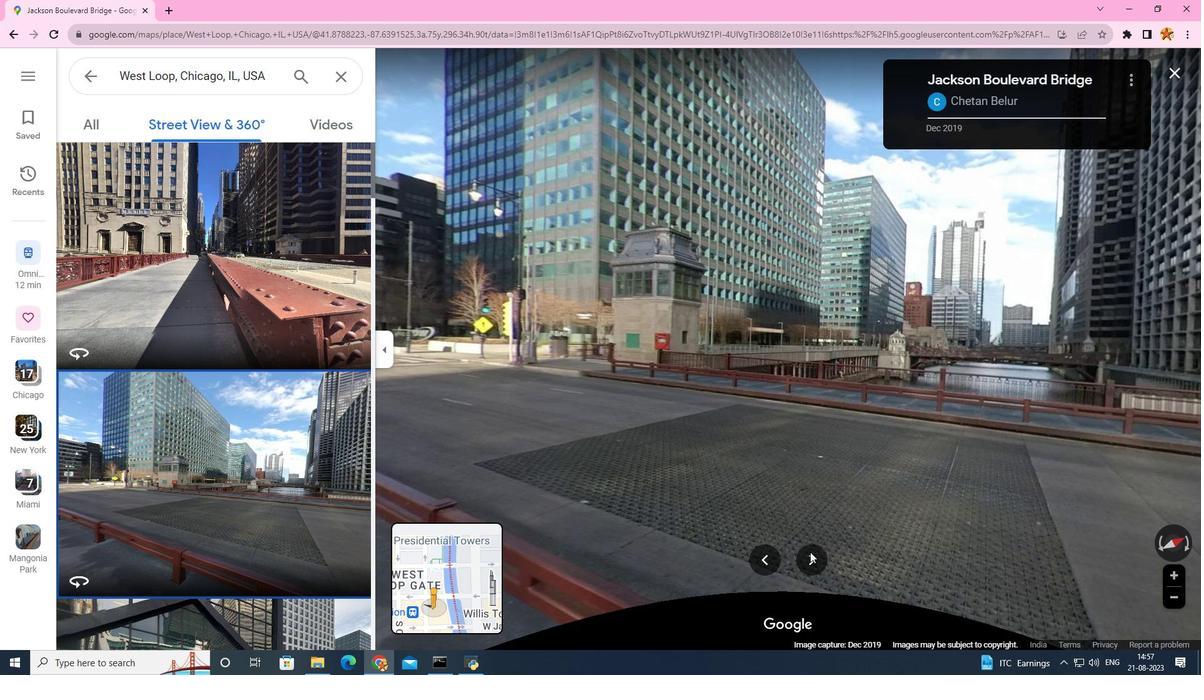
Action: Mouse pressed left at (810, 552)
Screenshot: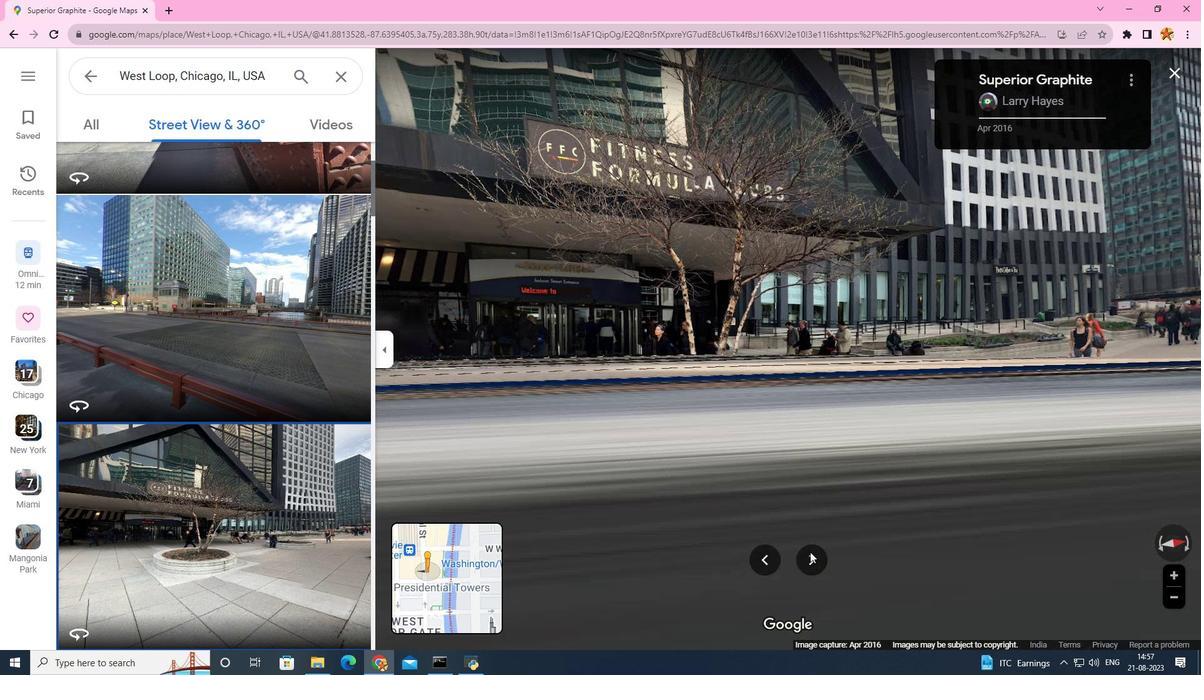 
Action: Mouse pressed left at (810, 552)
Screenshot: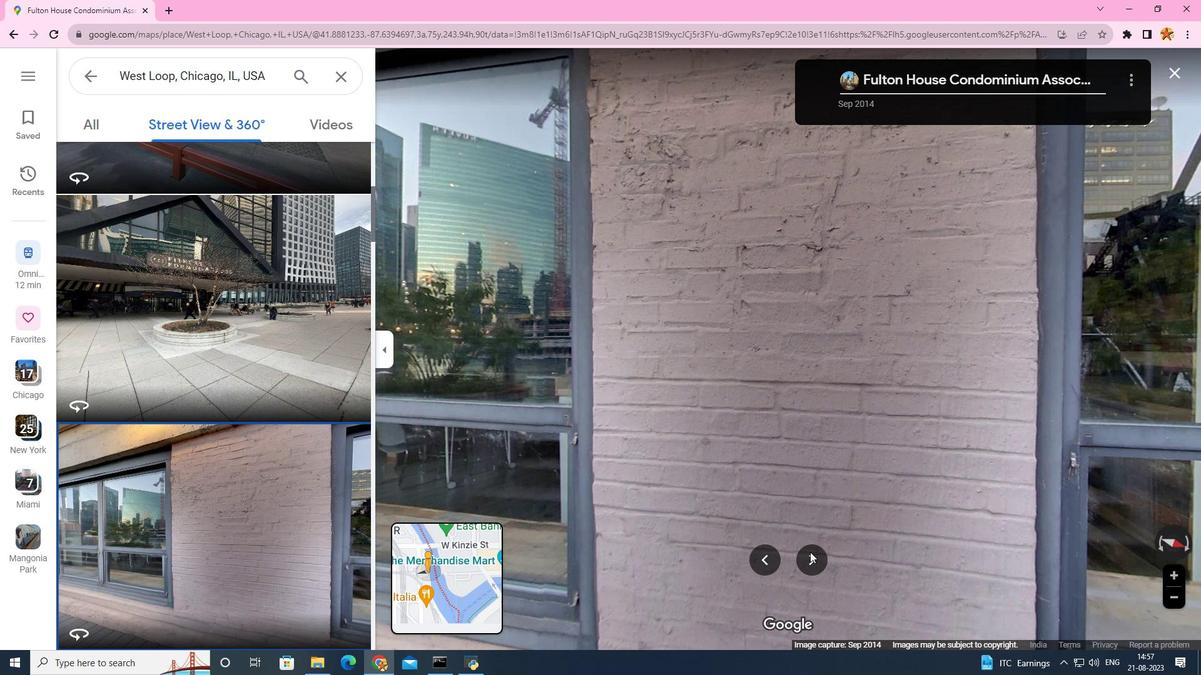 
Action: Mouse pressed left at (810, 552)
Screenshot: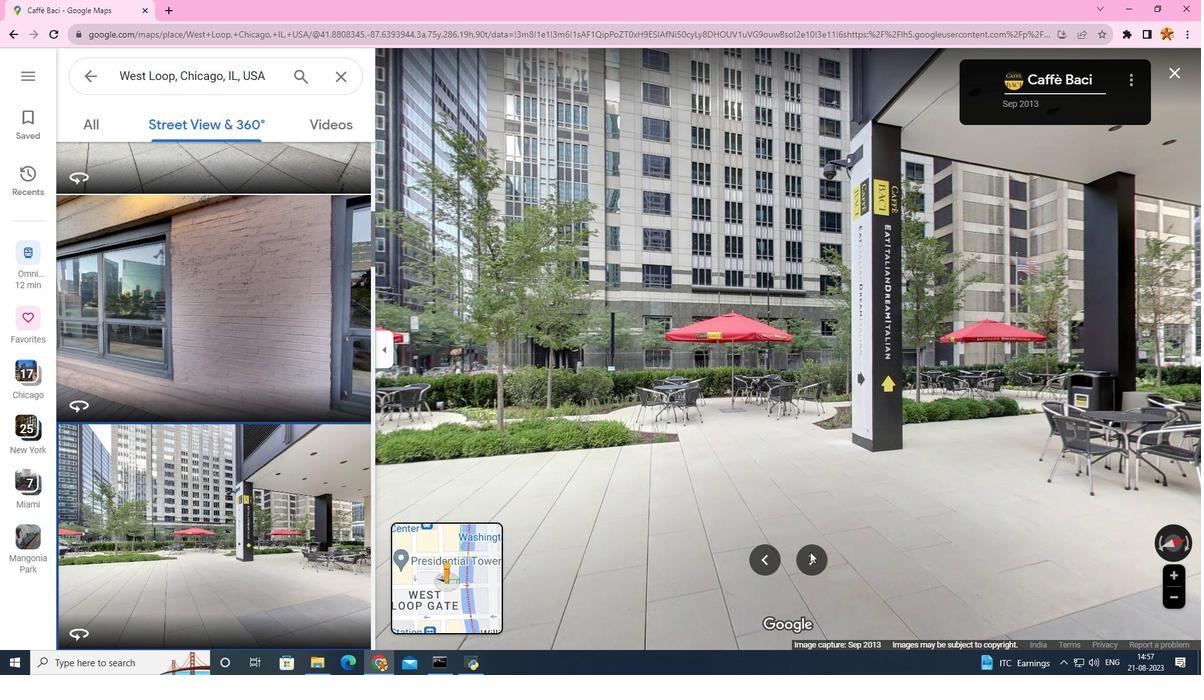 
Action: Mouse moved to (818, 445)
Screenshot: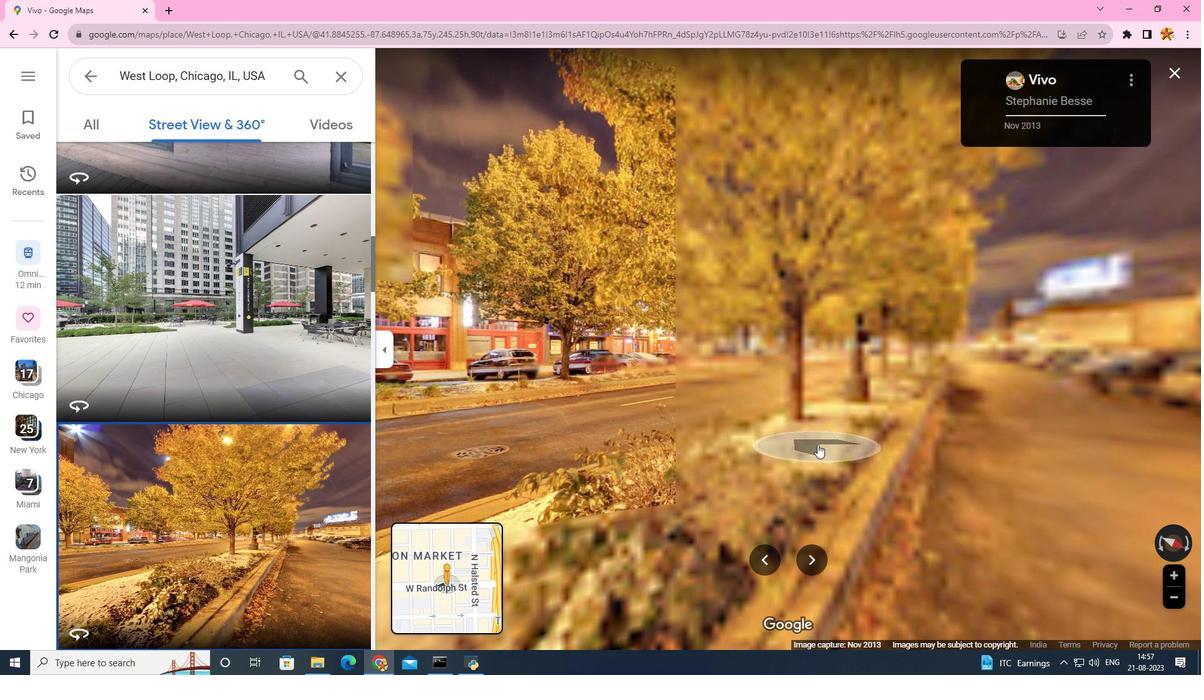 
Action: Mouse pressed left at (818, 445)
Screenshot: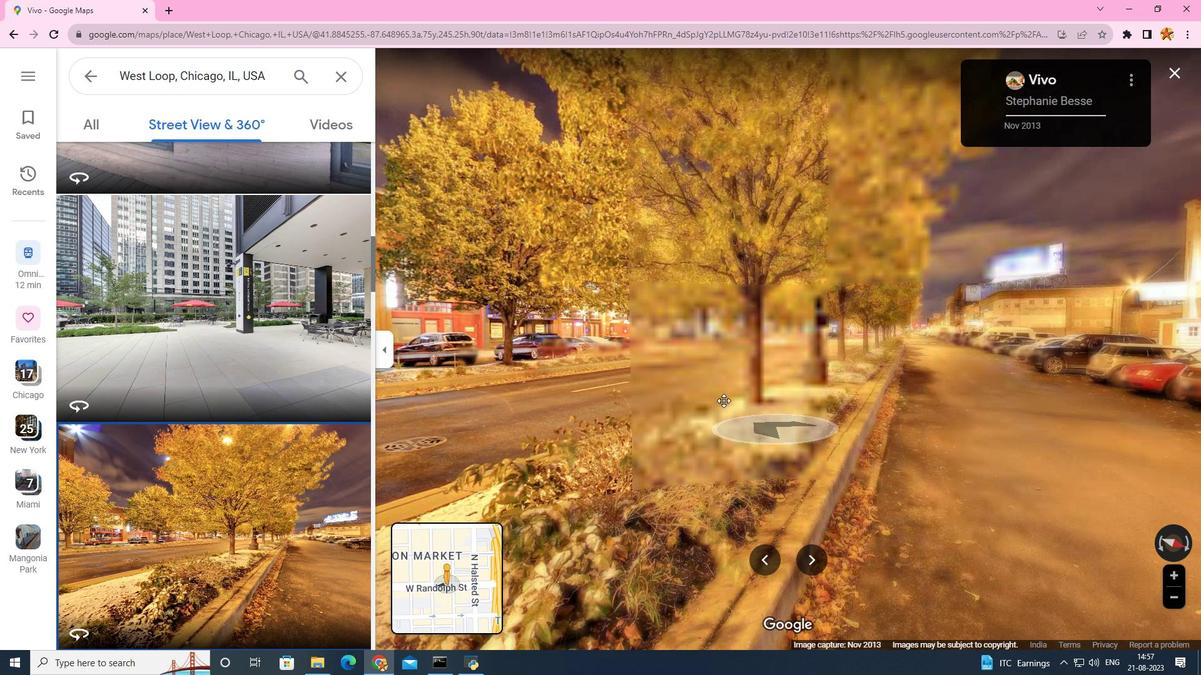 
Action: Mouse moved to (776, 373)
Screenshot: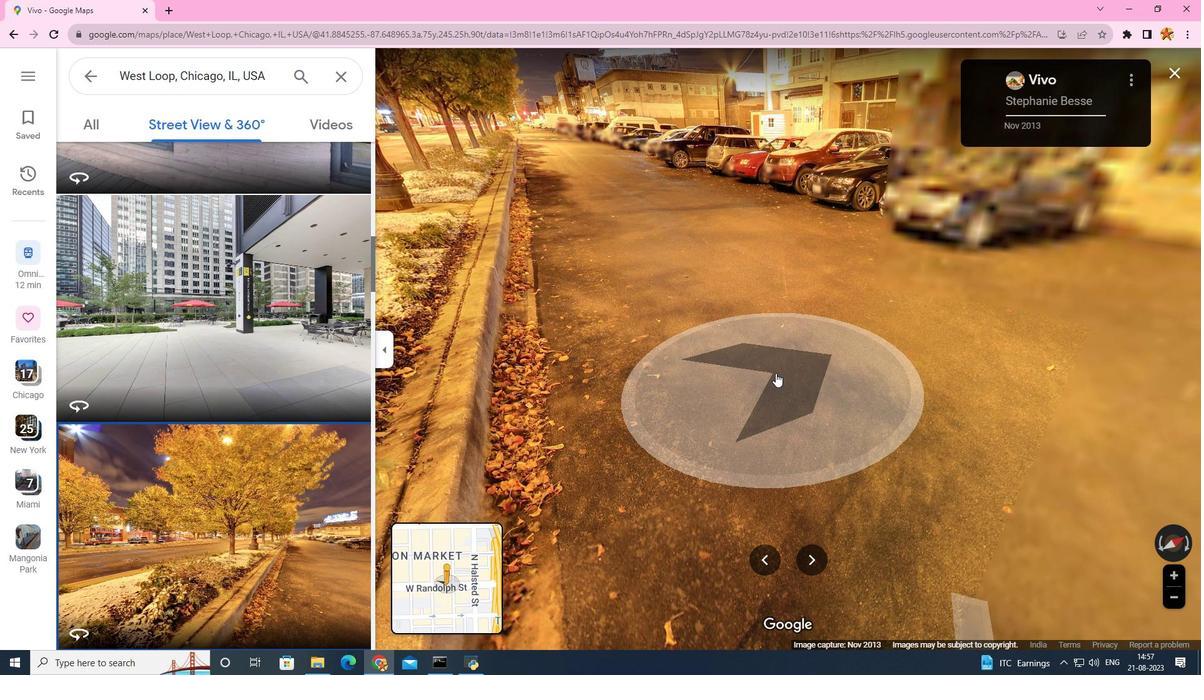 
Action: Mouse pressed left at (776, 373)
Screenshot: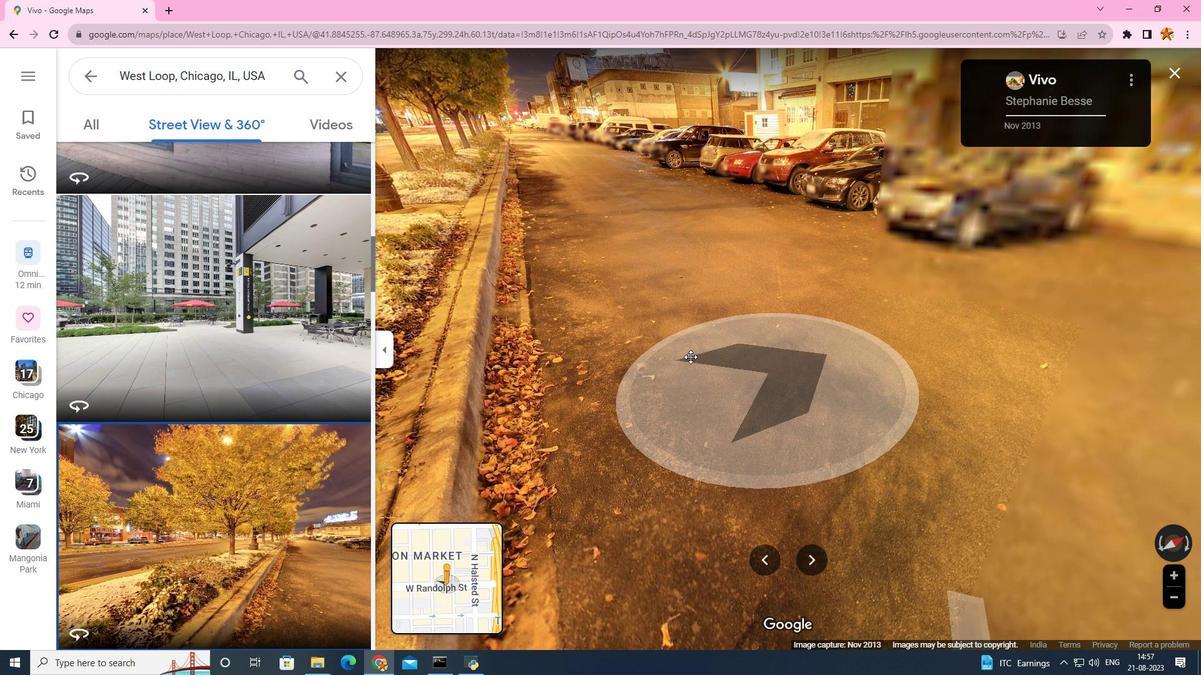 
Action: Mouse moved to (824, 386)
Screenshot: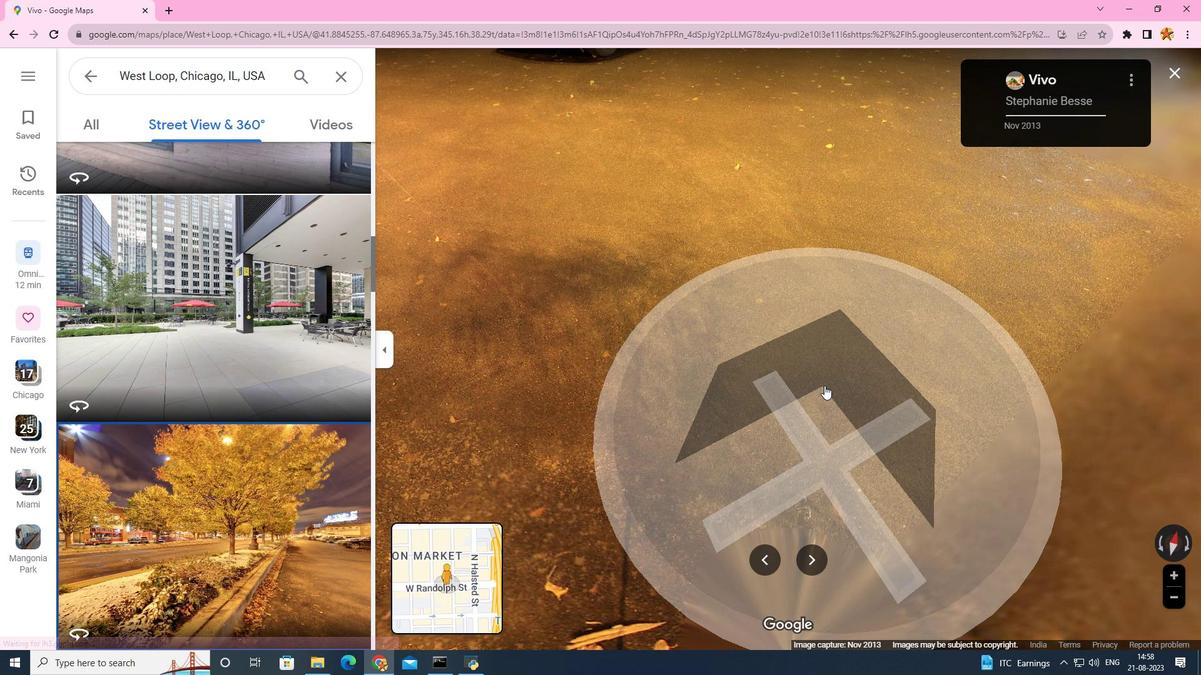 
Action: Mouse pressed left at (824, 386)
Screenshot: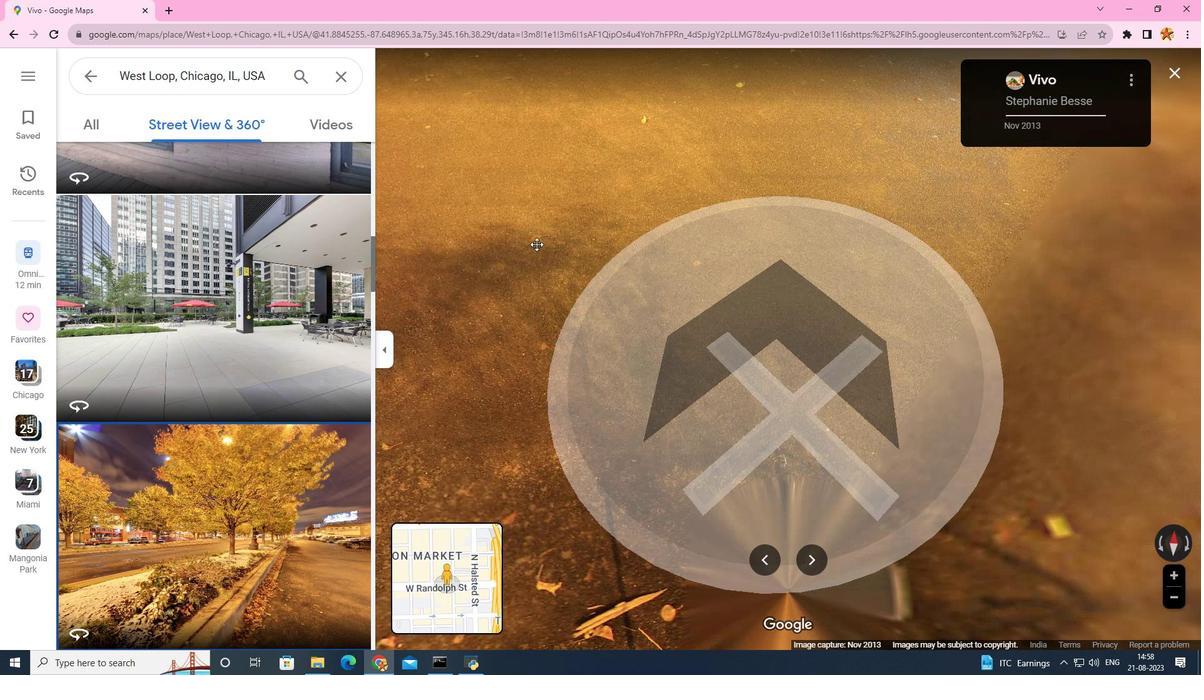 
Action: Mouse moved to (577, 227)
Screenshot: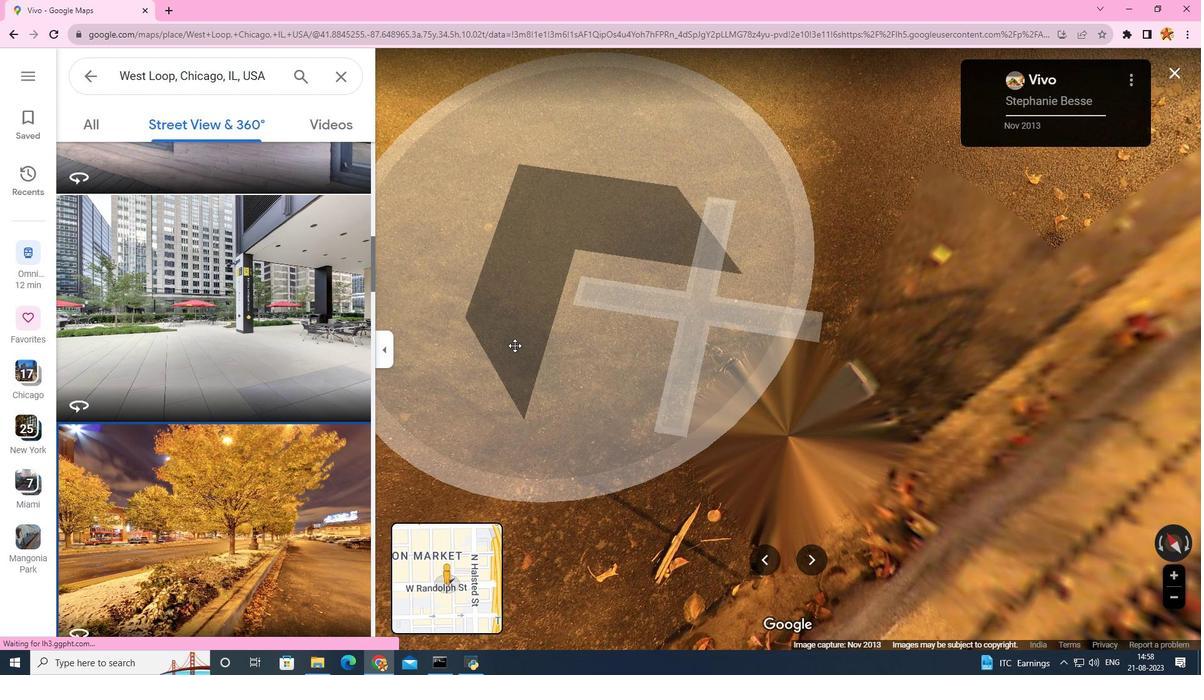 
Action: Mouse pressed left at (577, 227)
Screenshot: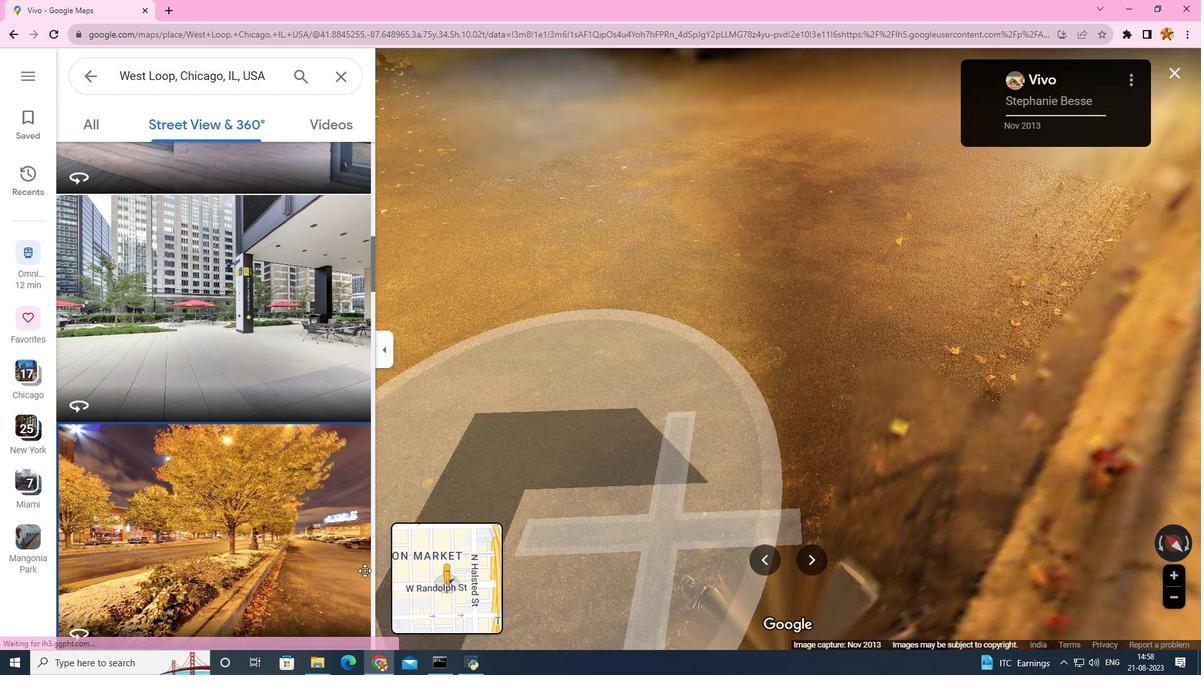 
Action: Mouse moved to (655, 299)
Screenshot: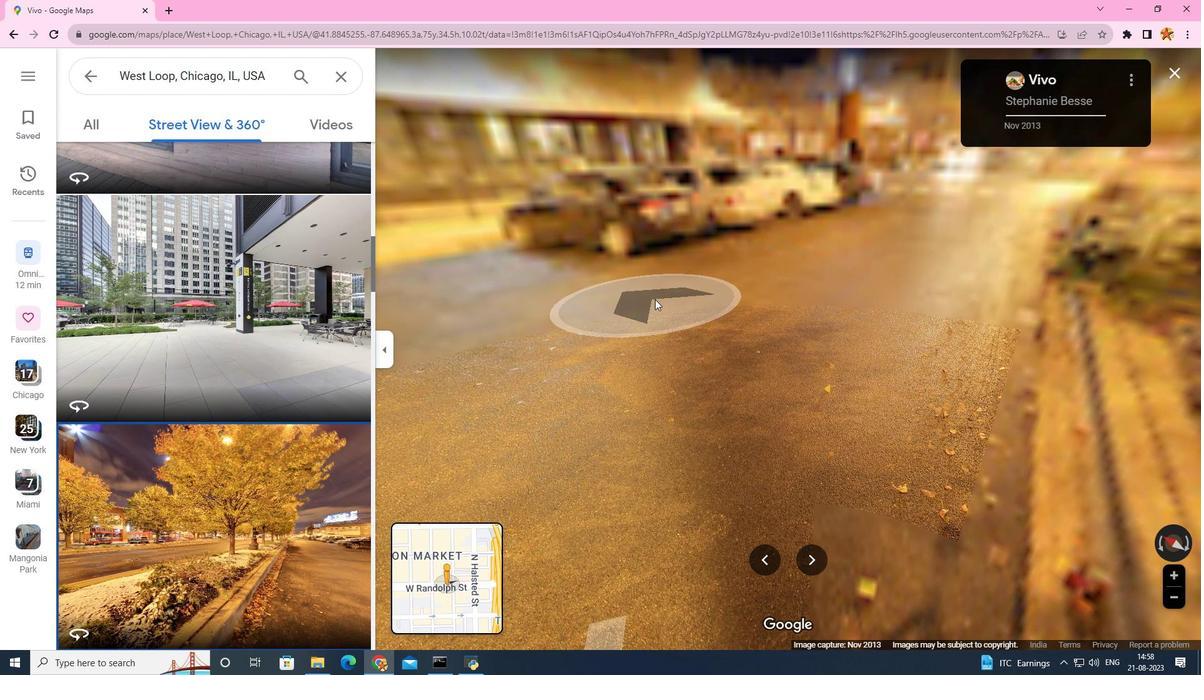 
Action: Mouse pressed left at (655, 299)
Screenshot: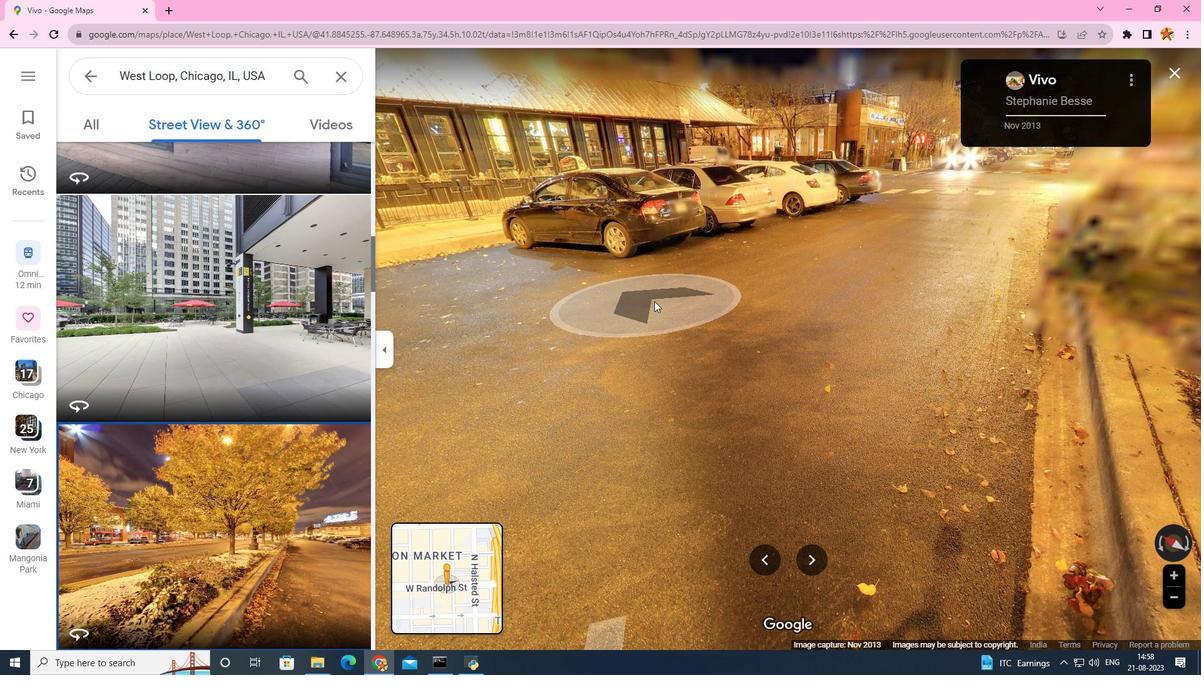 
Action: Mouse moved to (764, 404)
Screenshot: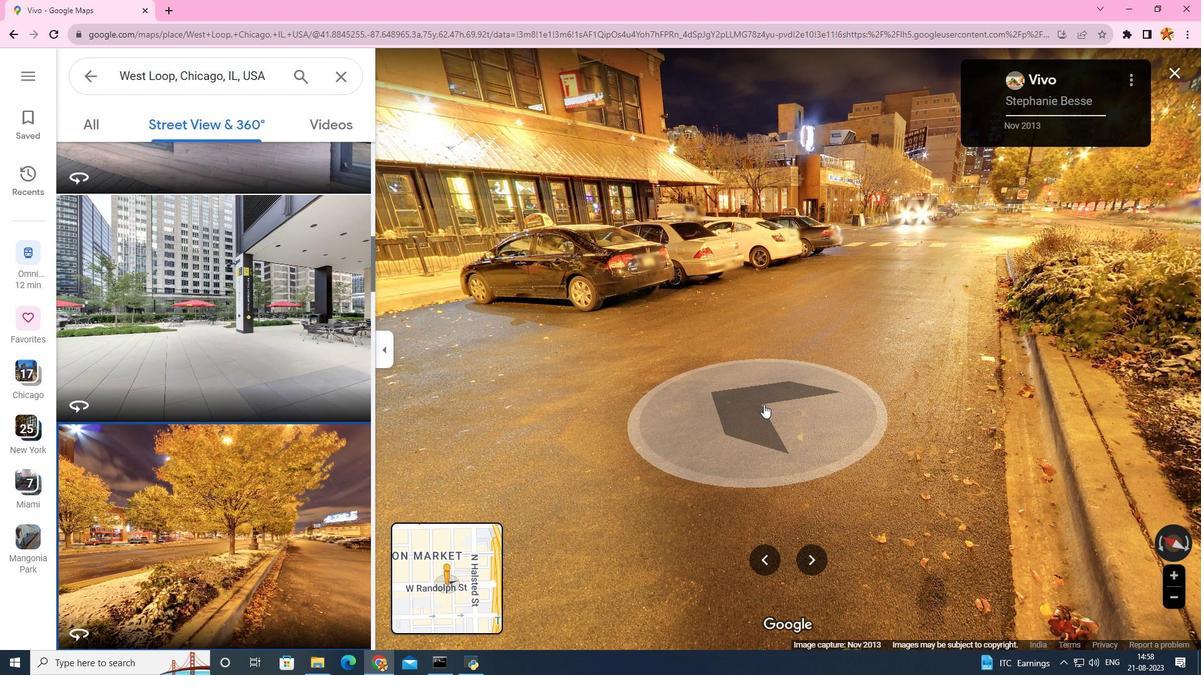 
Action: Mouse pressed left at (764, 404)
Screenshot: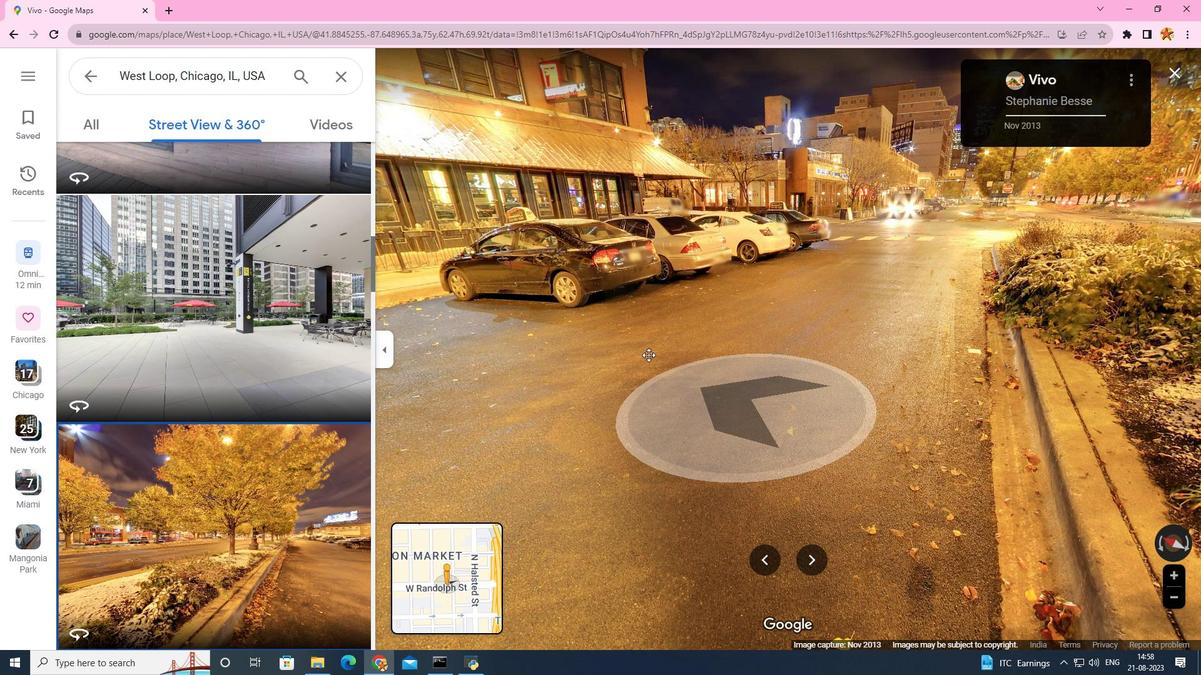 
Action: Mouse moved to (821, 398)
Screenshot: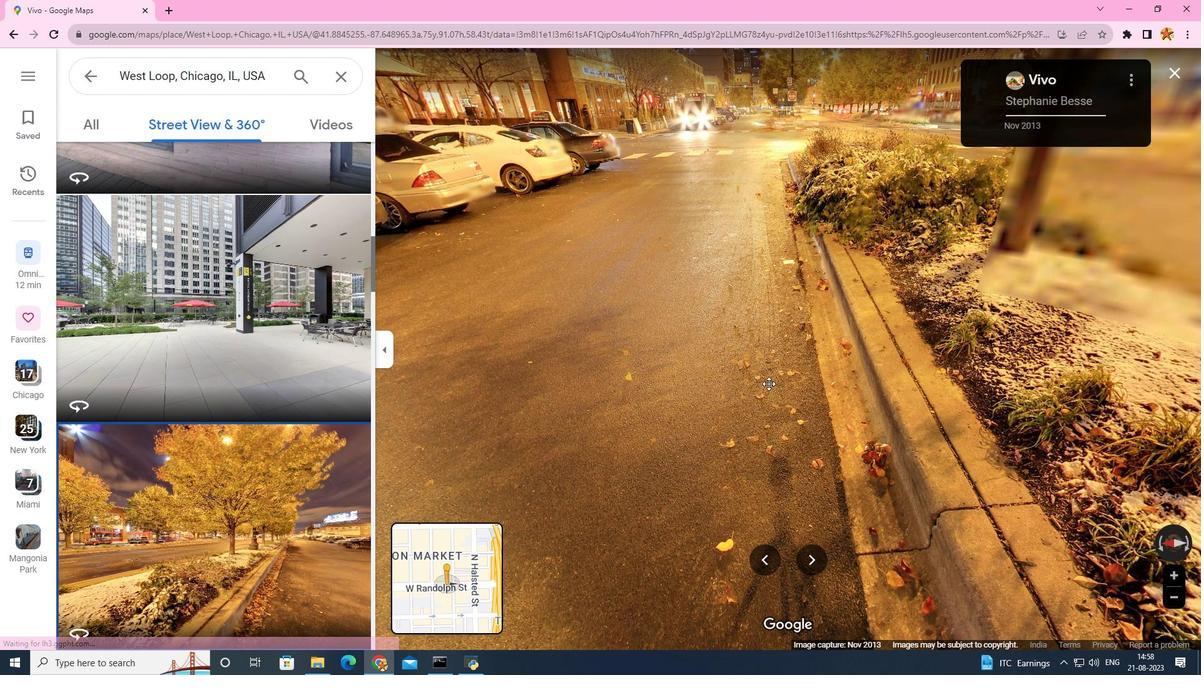 
Action: Mouse pressed left at (821, 398)
Screenshot: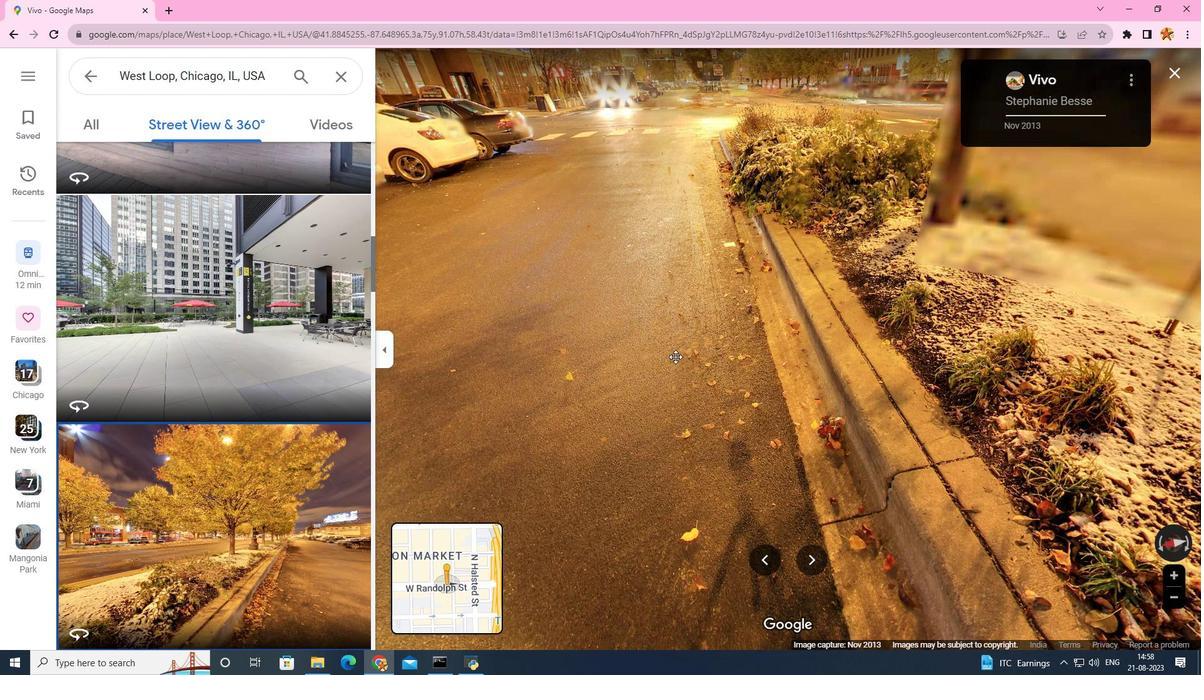 
Action: Mouse moved to (829, 572)
Screenshot: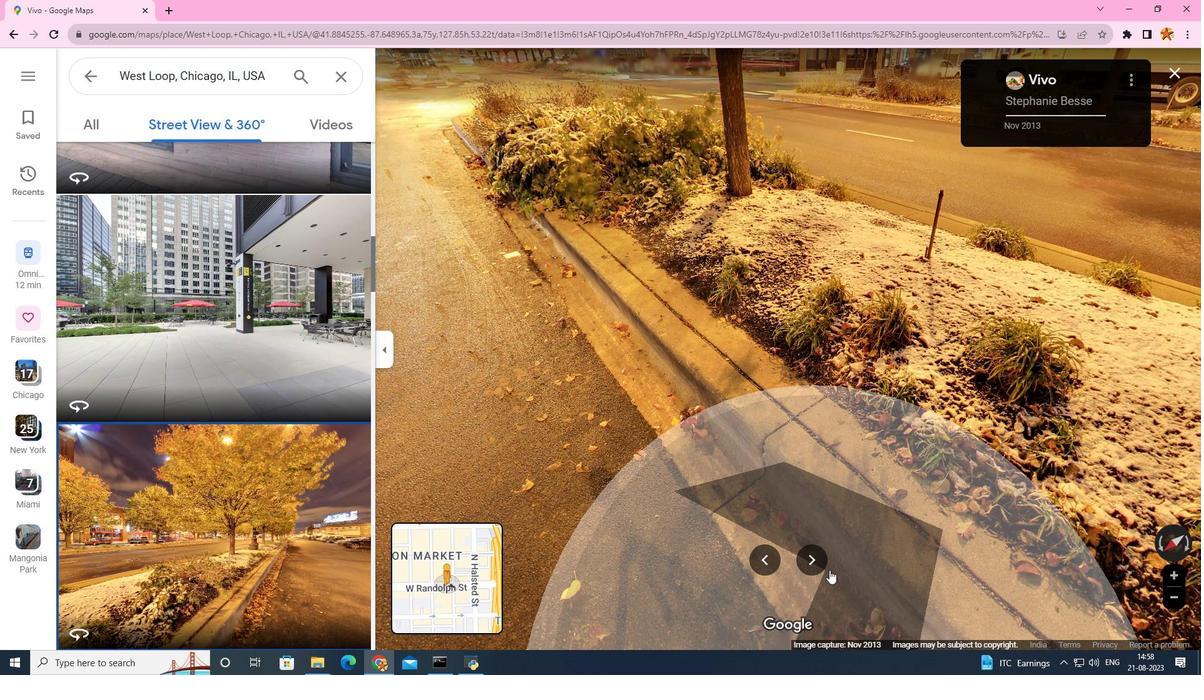 
Action: Mouse pressed left at (829, 572)
Screenshot: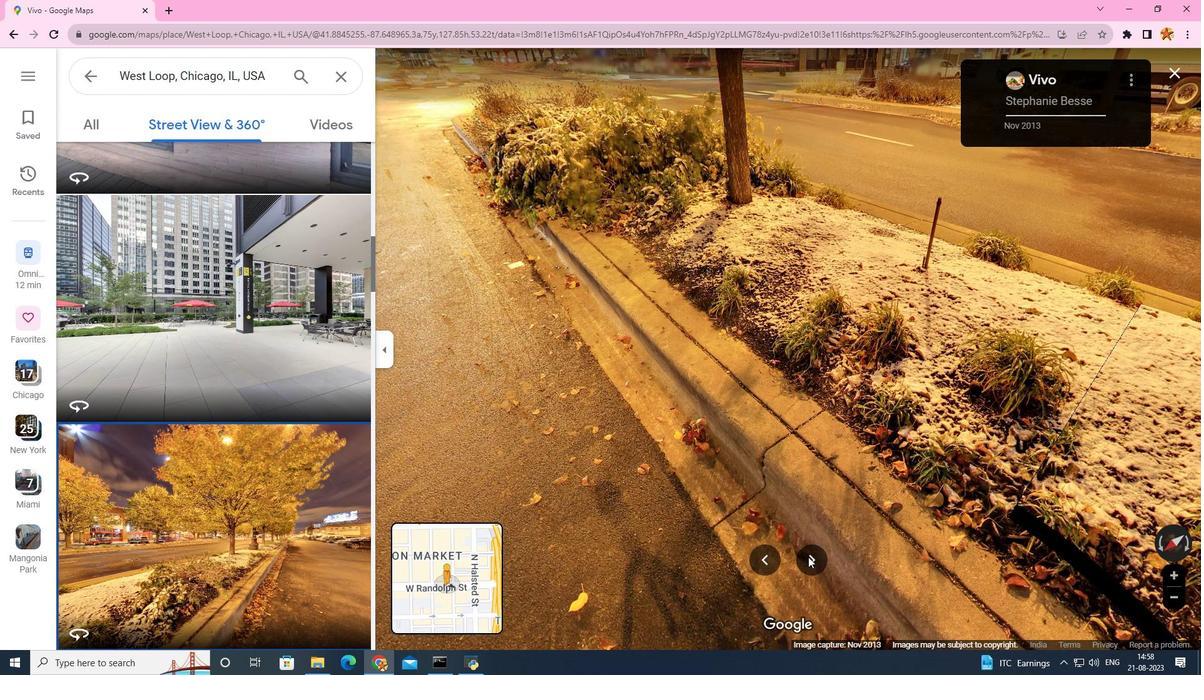 
Action: Mouse moved to (806, 556)
Screenshot: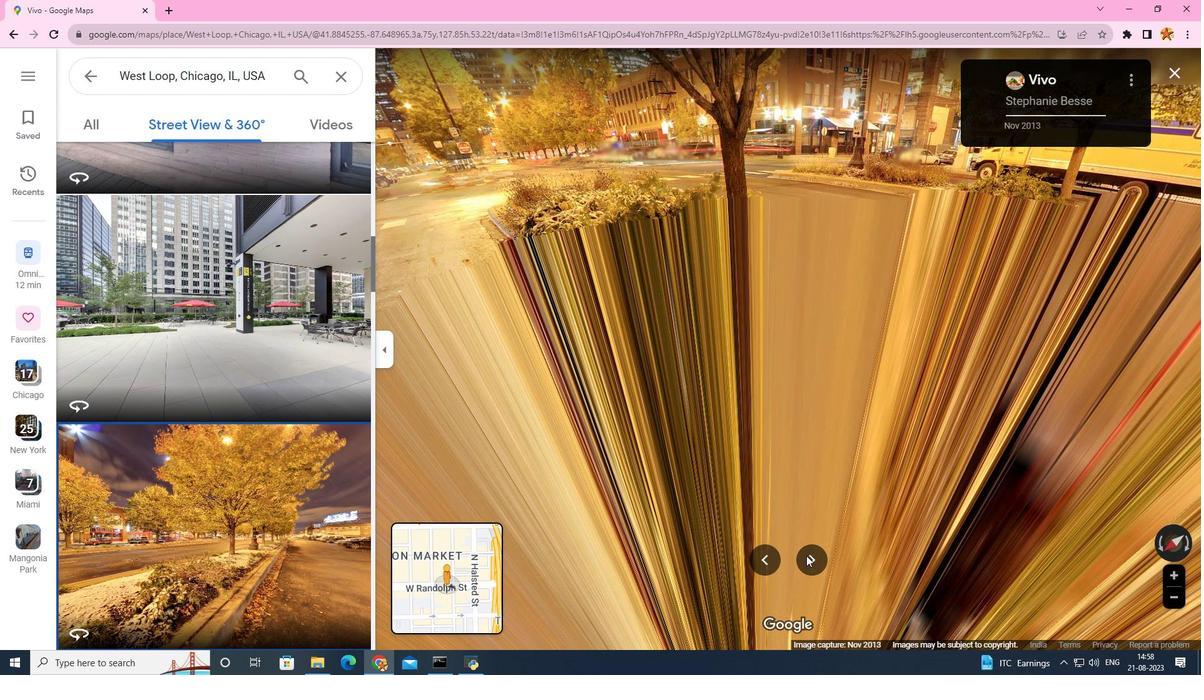 
Action: Mouse pressed left at (806, 556)
Screenshot: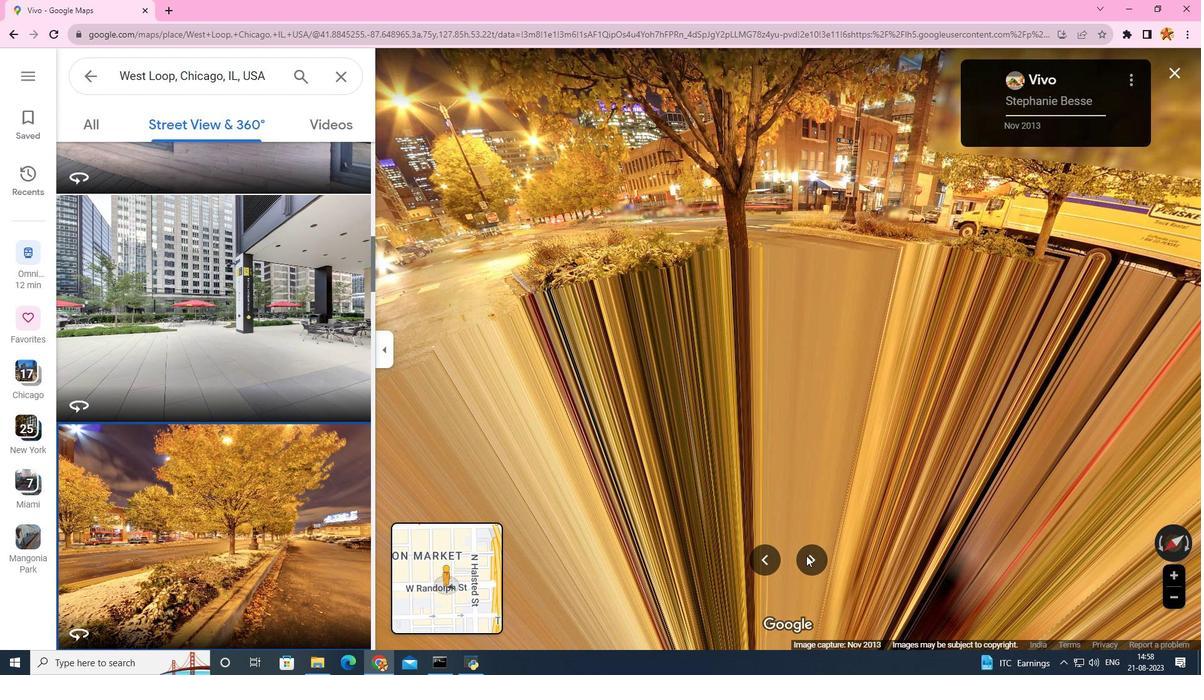 
Action: Mouse moved to (567, 279)
Screenshot: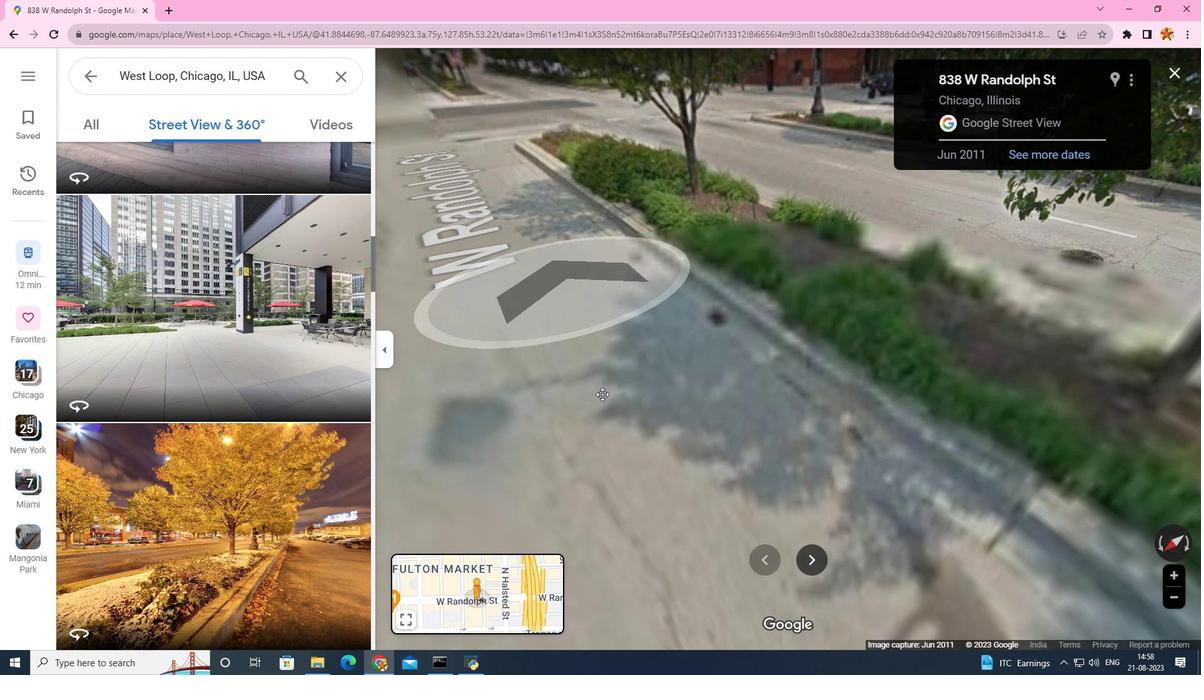 
Action: Mouse pressed left at (567, 279)
Screenshot: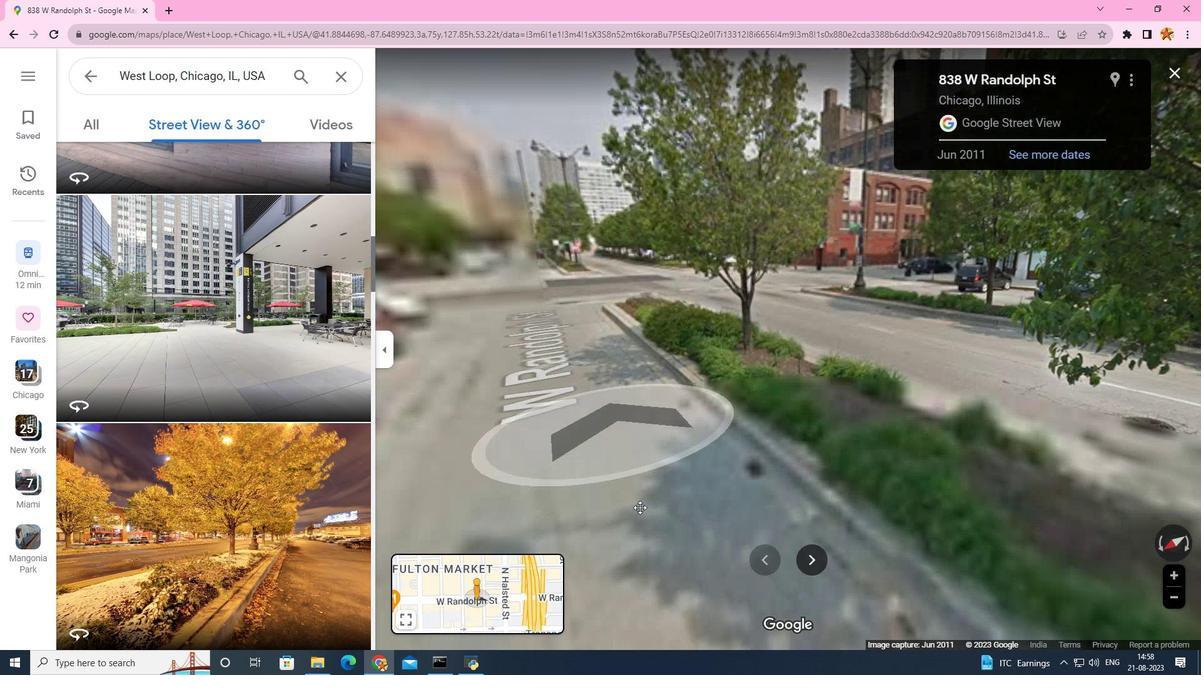 
Action: Mouse moved to (613, 373)
Screenshot: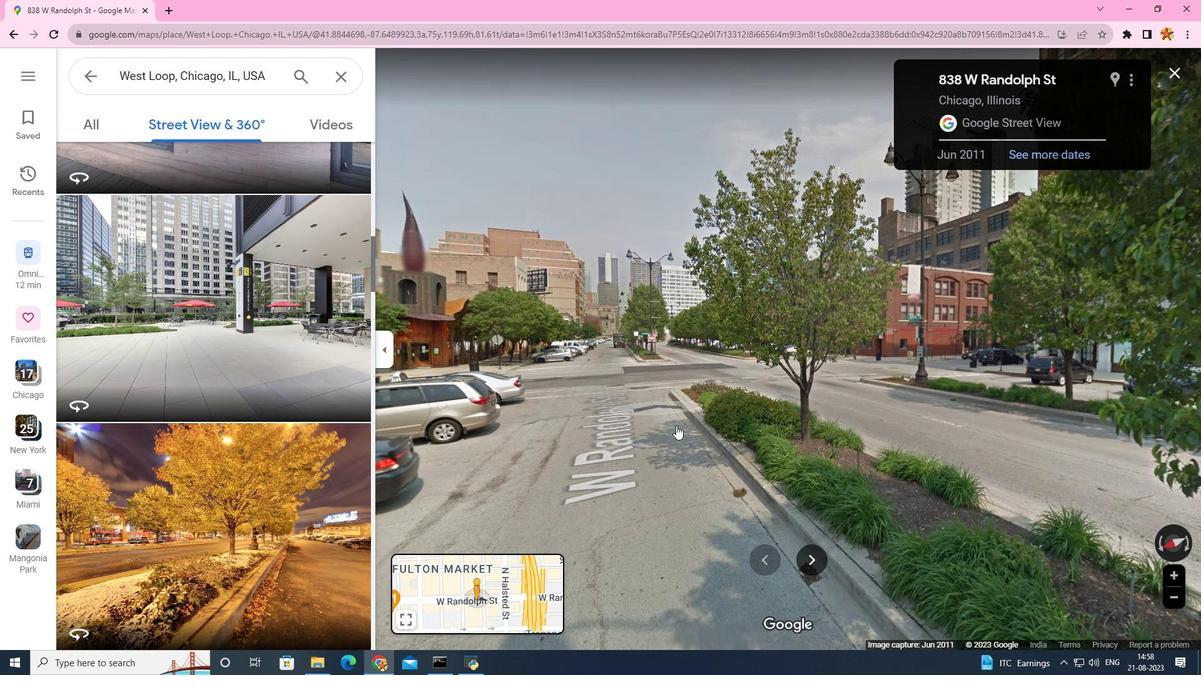 
Action: Mouse pressed left at (605, 366)
Screenshot: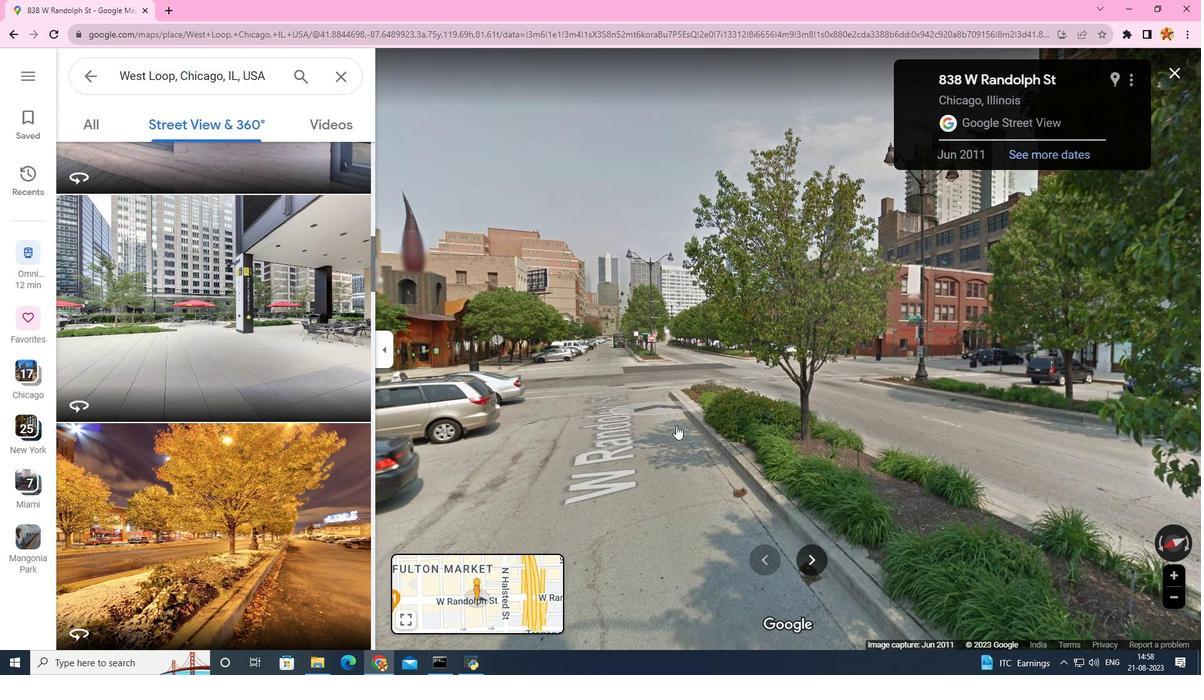 
Action: Mouse moved to (591, 363)
Screenshot: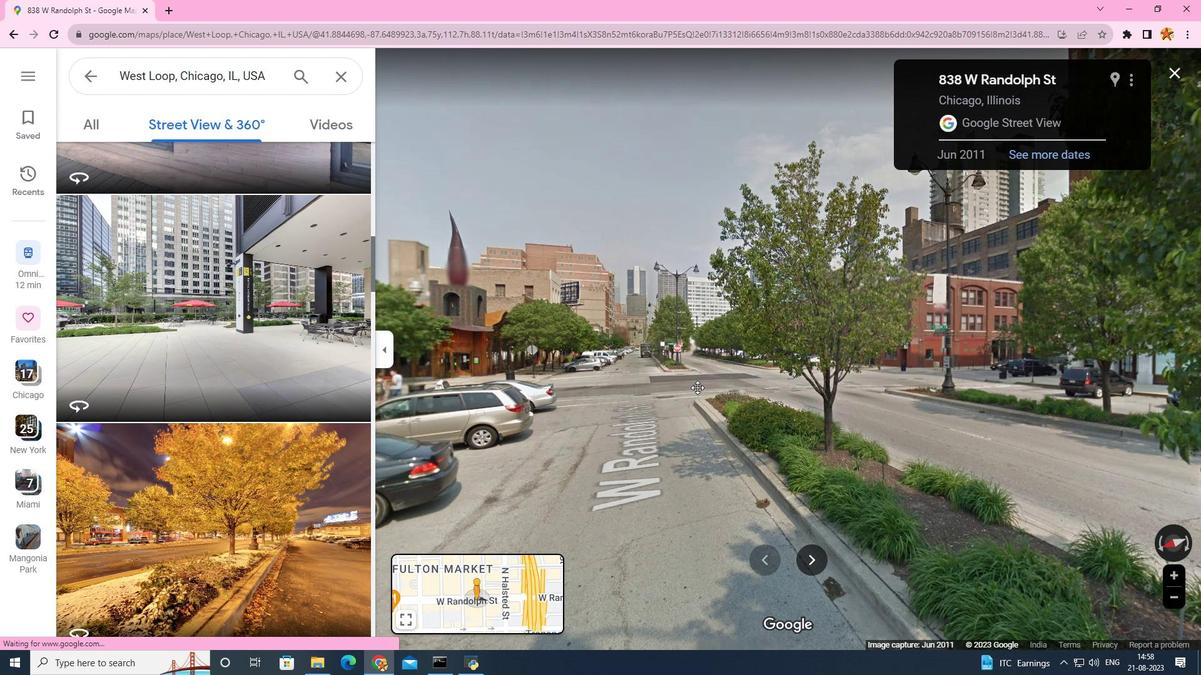 
Action: Mouse pressed left at (591, 363)
Screenshot: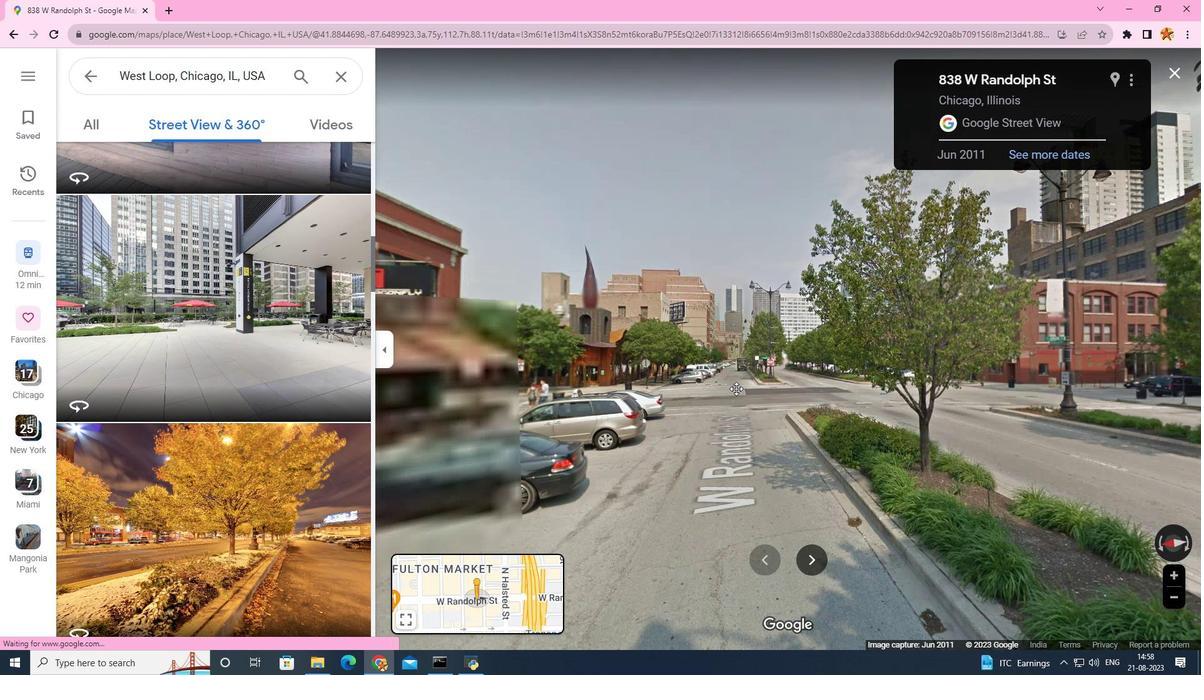 
Action: Mouse moved to (605, 360)
Screenshot: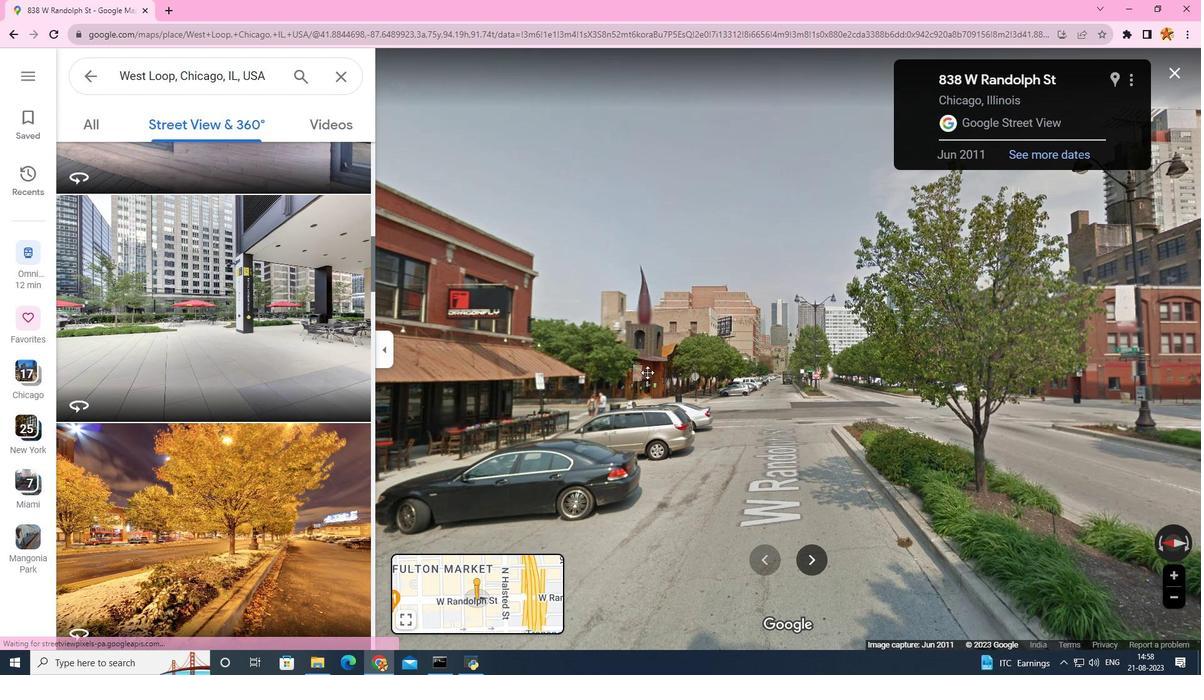
Action: Mouse pressed left at (605, 360)
Screenshot: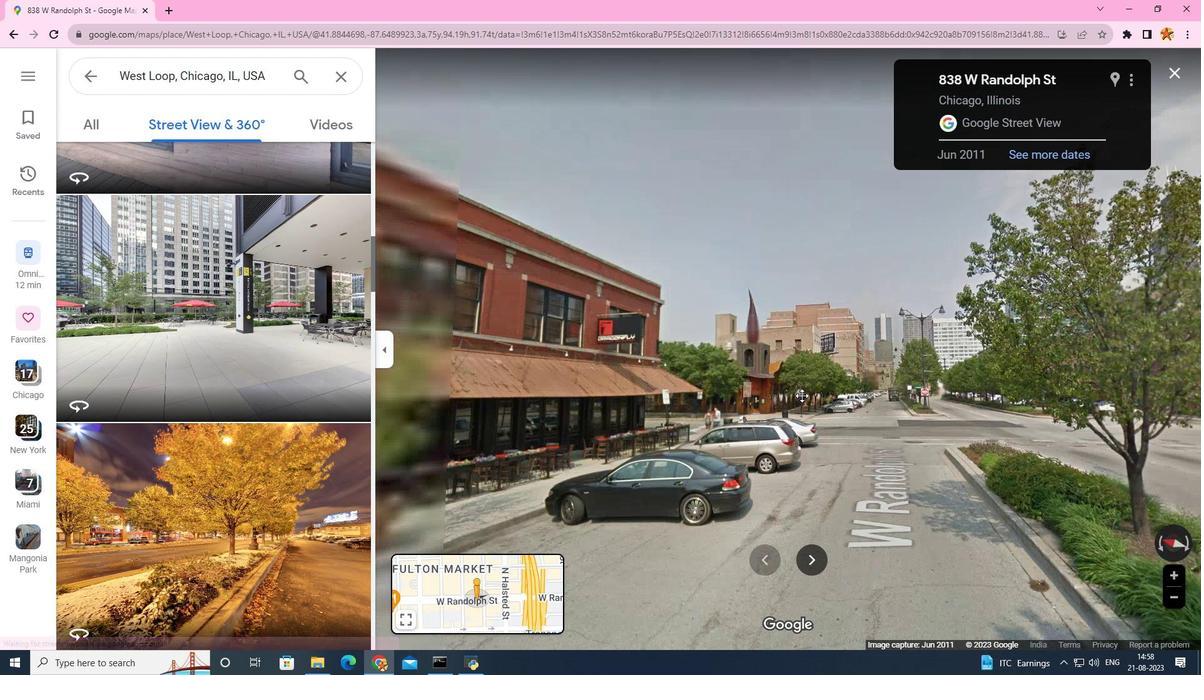 
Action: Mouse moved to (809, 546)
Screenshot: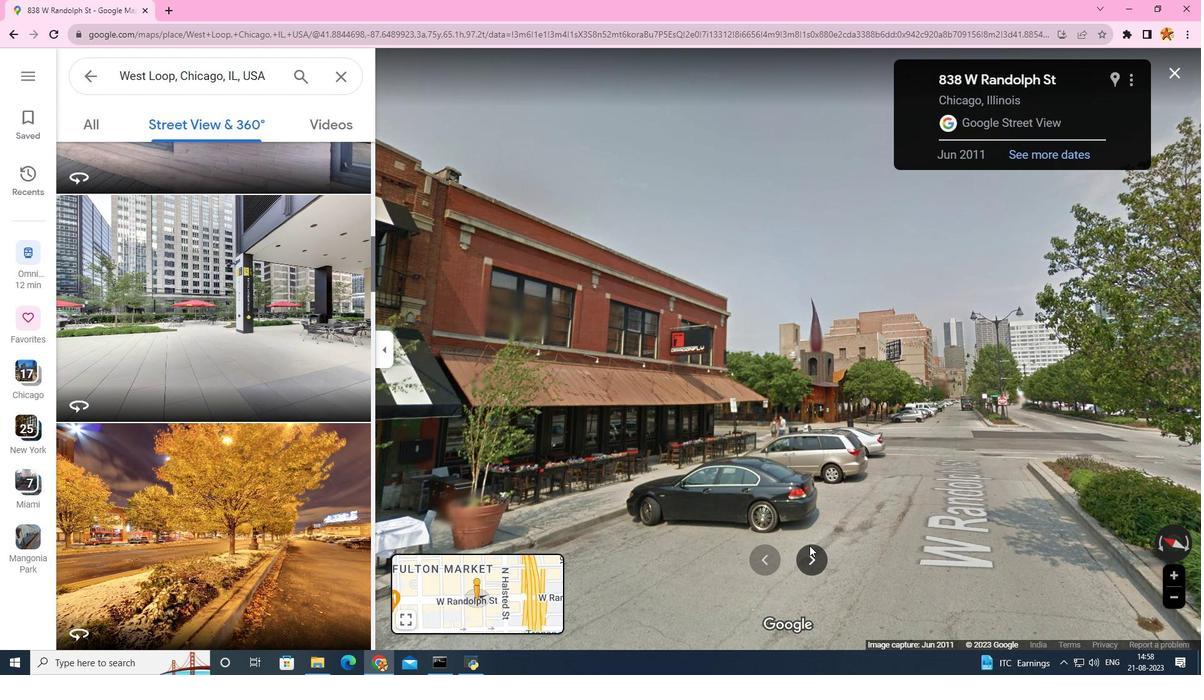 
Action: Mouse pressed left at (809, 546)
Screenshot: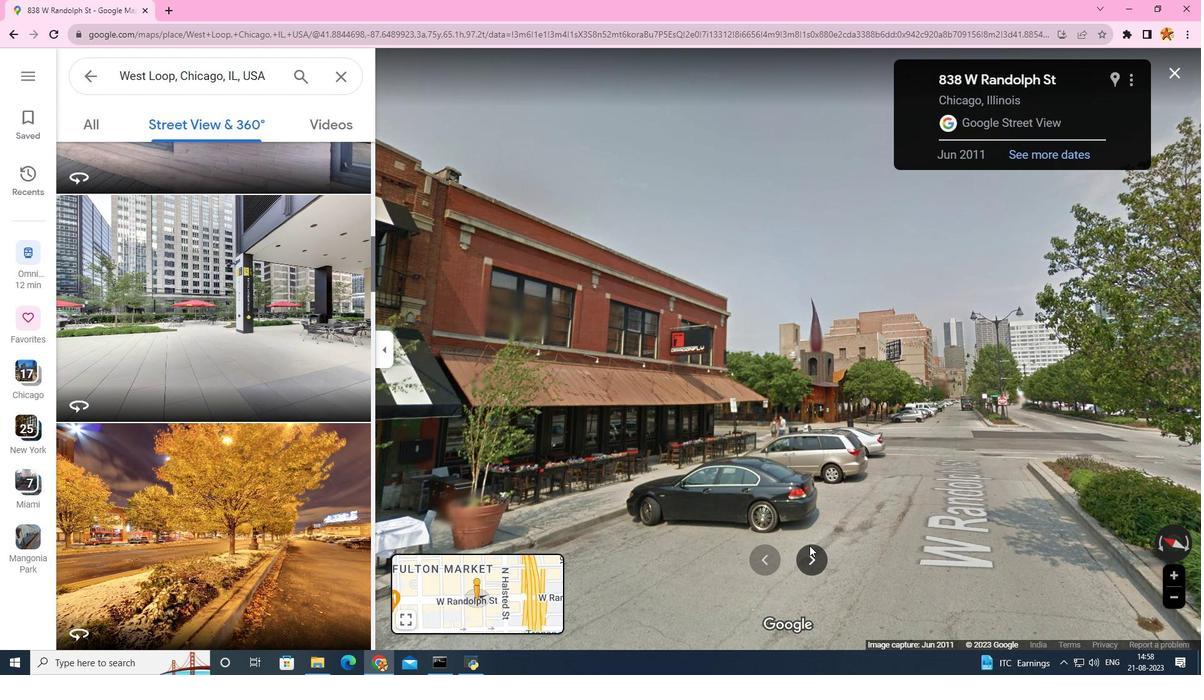 
Action: Mouse moved to (804, 550)
Screenshot: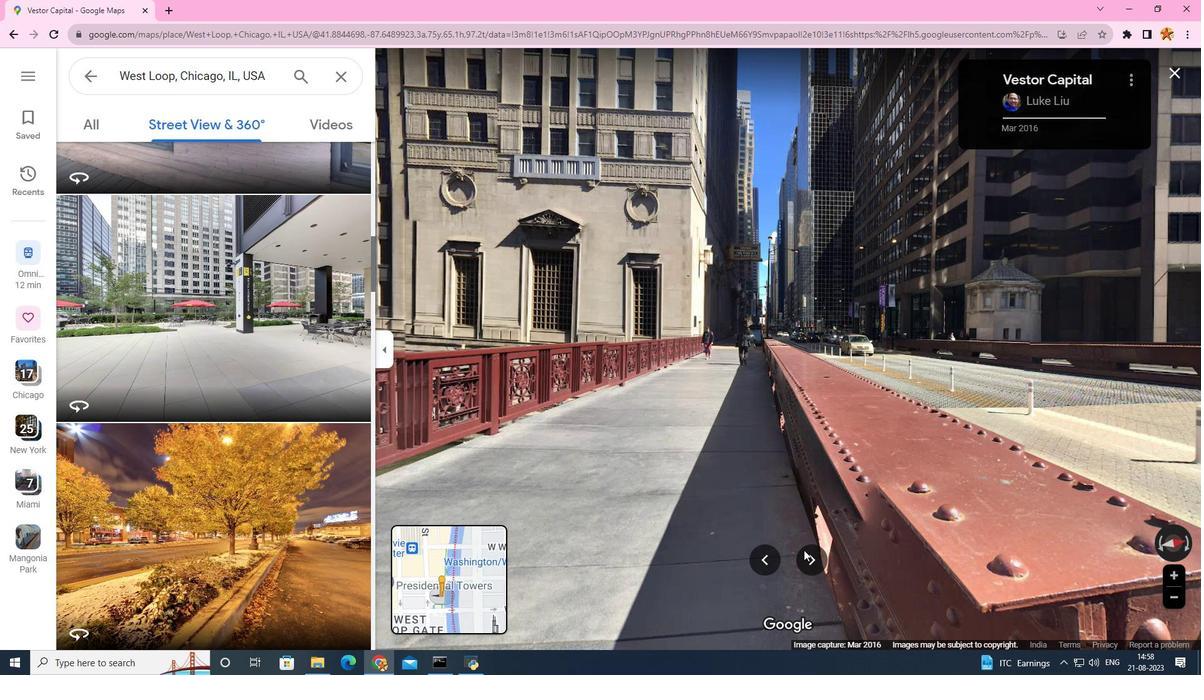 
Action: Mouse pressed left at (804, 550)
Screenshot: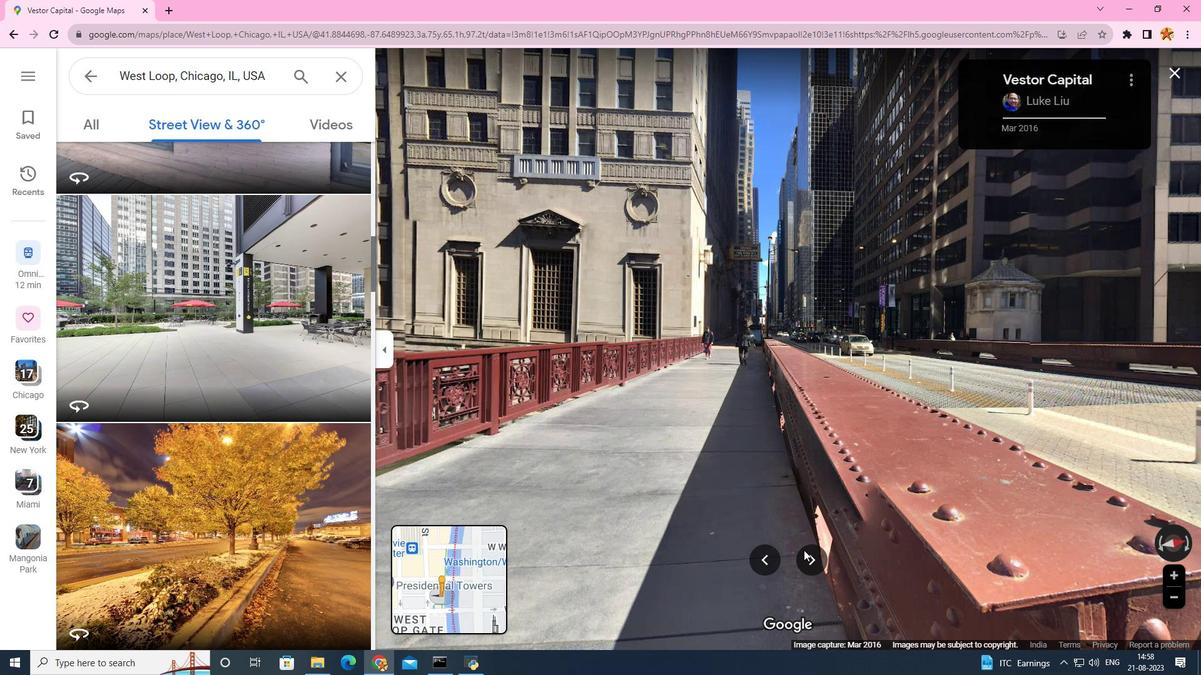 
Action: Mouse moved to (803, 550)
Screenshot: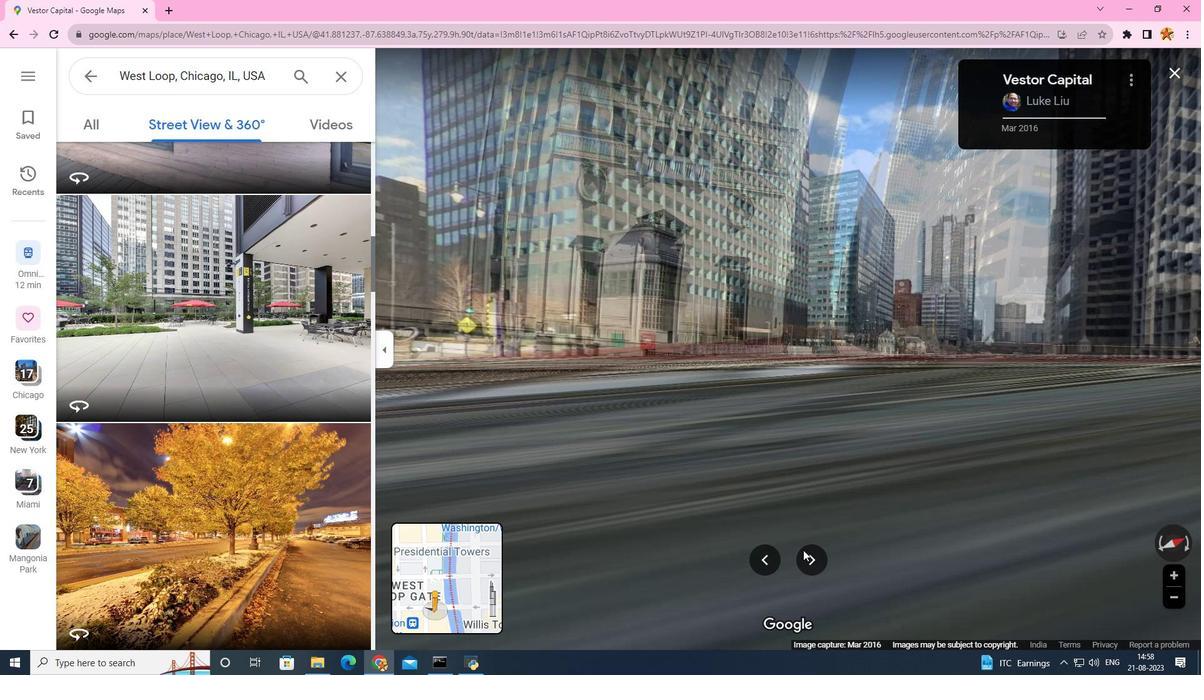 
Action: Mouse pressed left at (803, 550)
Screenshot: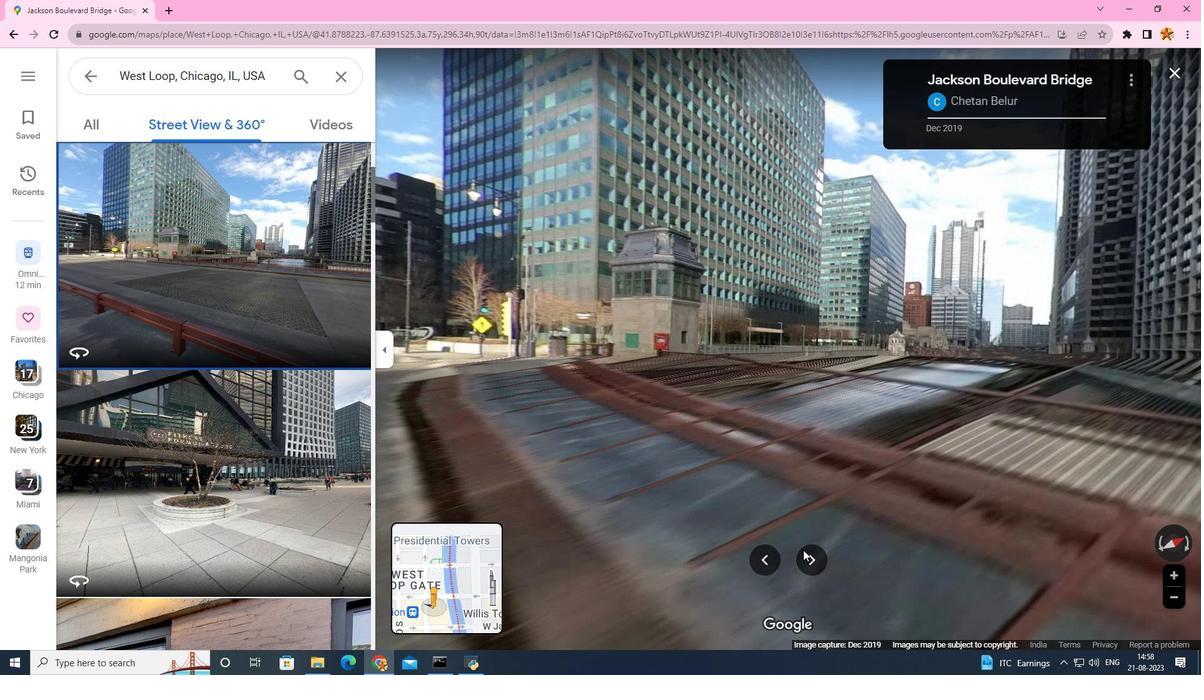 
Action: Mouse moved to (589, 304)
Screenshot: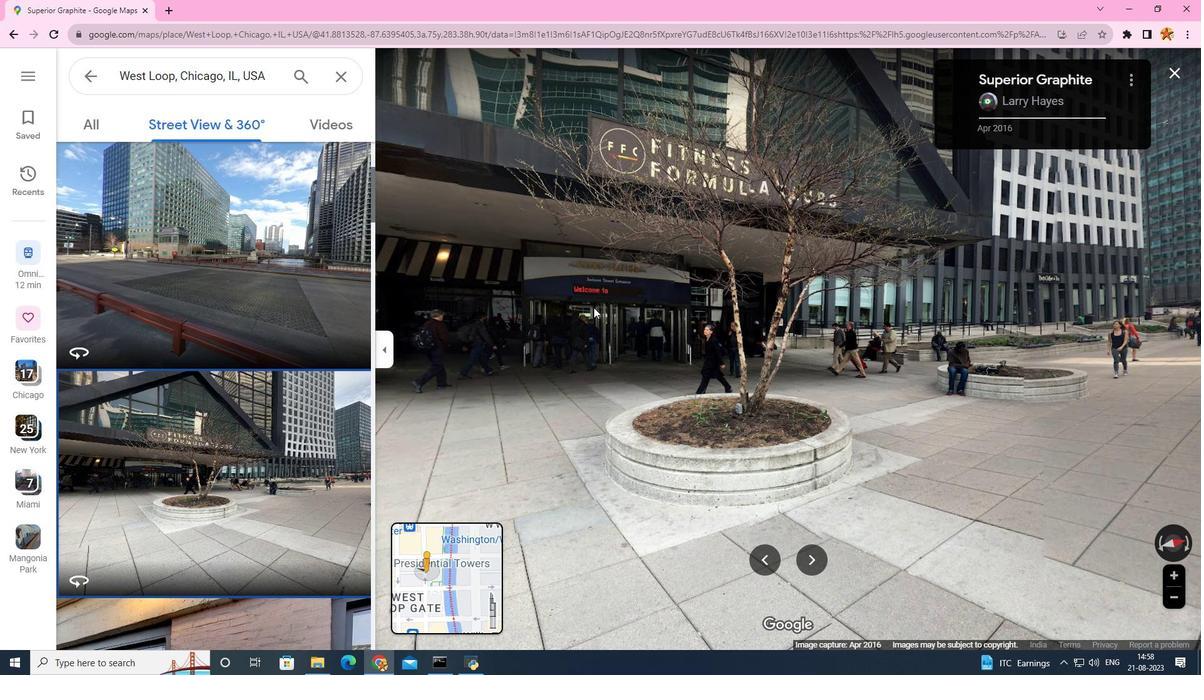 
Action: Mouse pressed left at (589, 304)
Screenshot: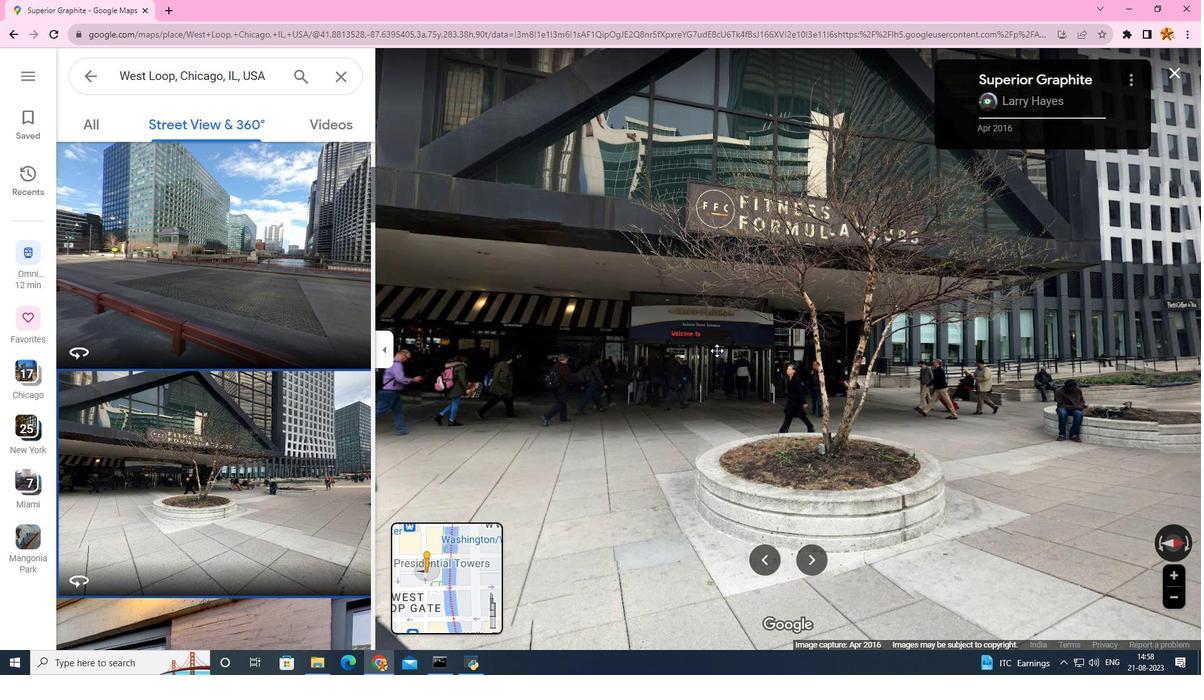 
Action: Mouse moved to (607, 369)
Screenshot: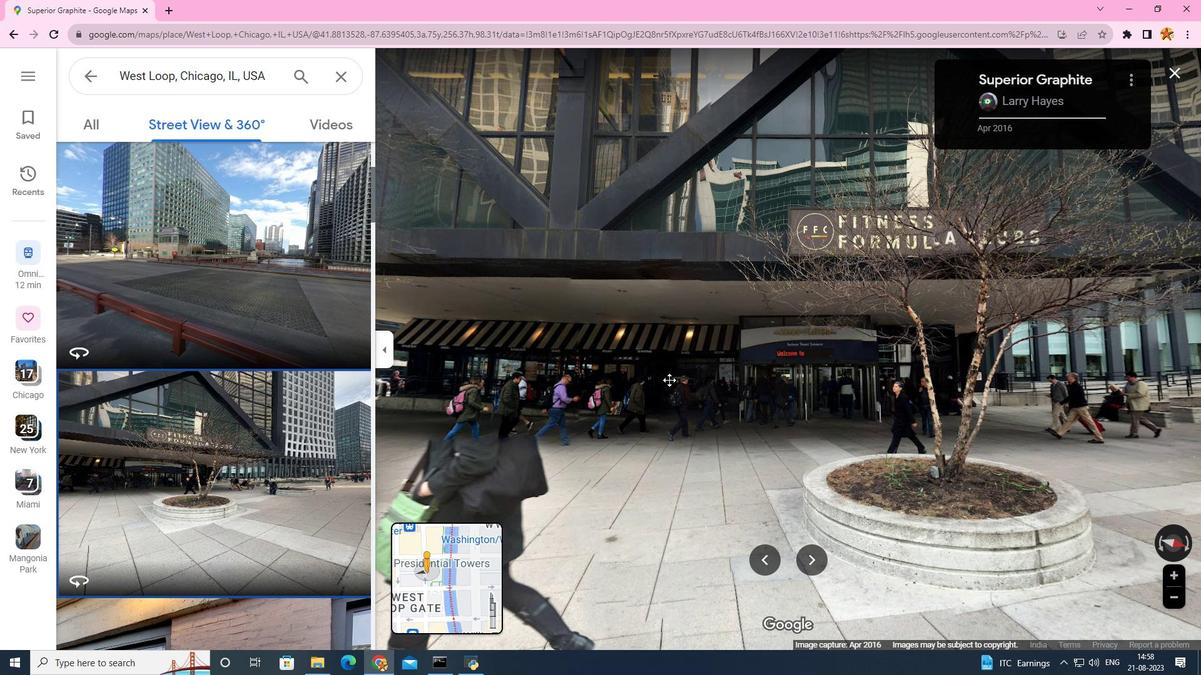 
Action: Mouse pressed left at (607, 369)
Screenshot: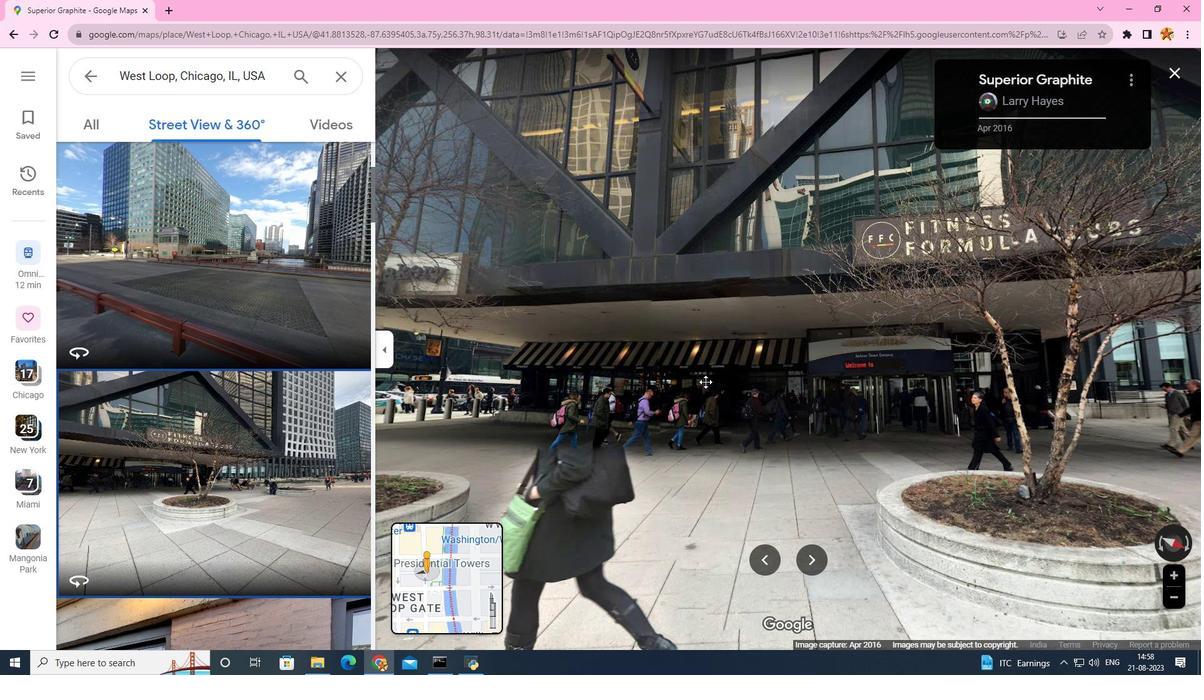 
Action: Mouse moved to (570, 332)
Screenshot: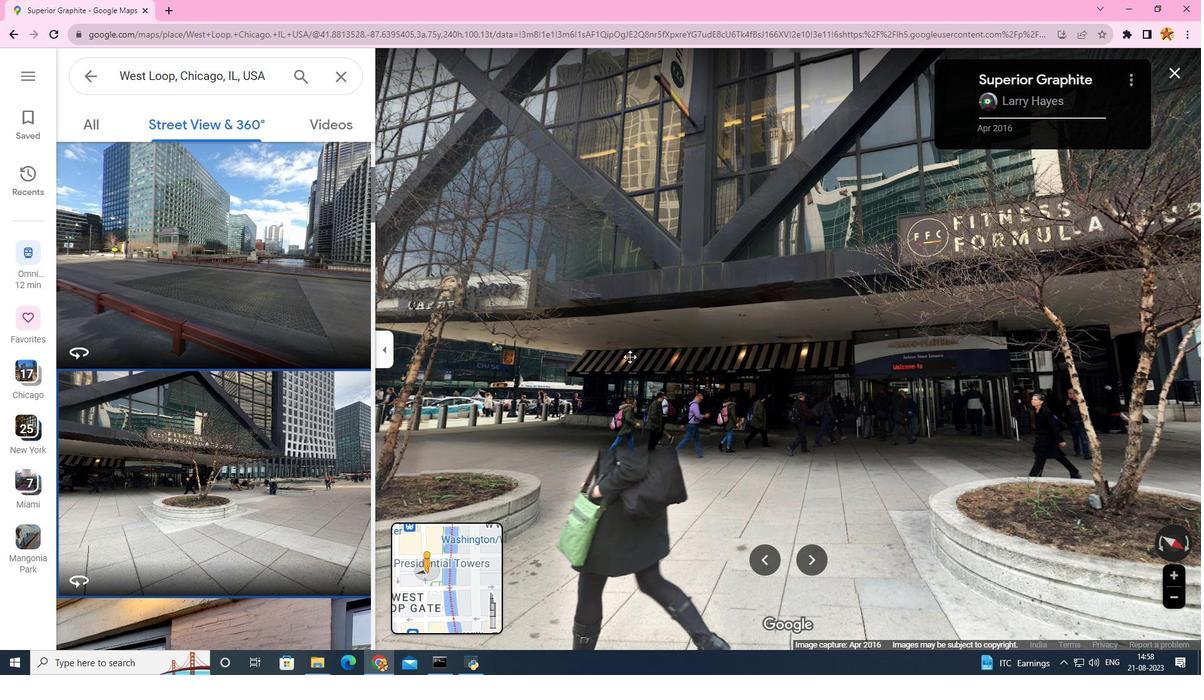 
Action: Mouse pressed left at (570, 332)
Screenshot: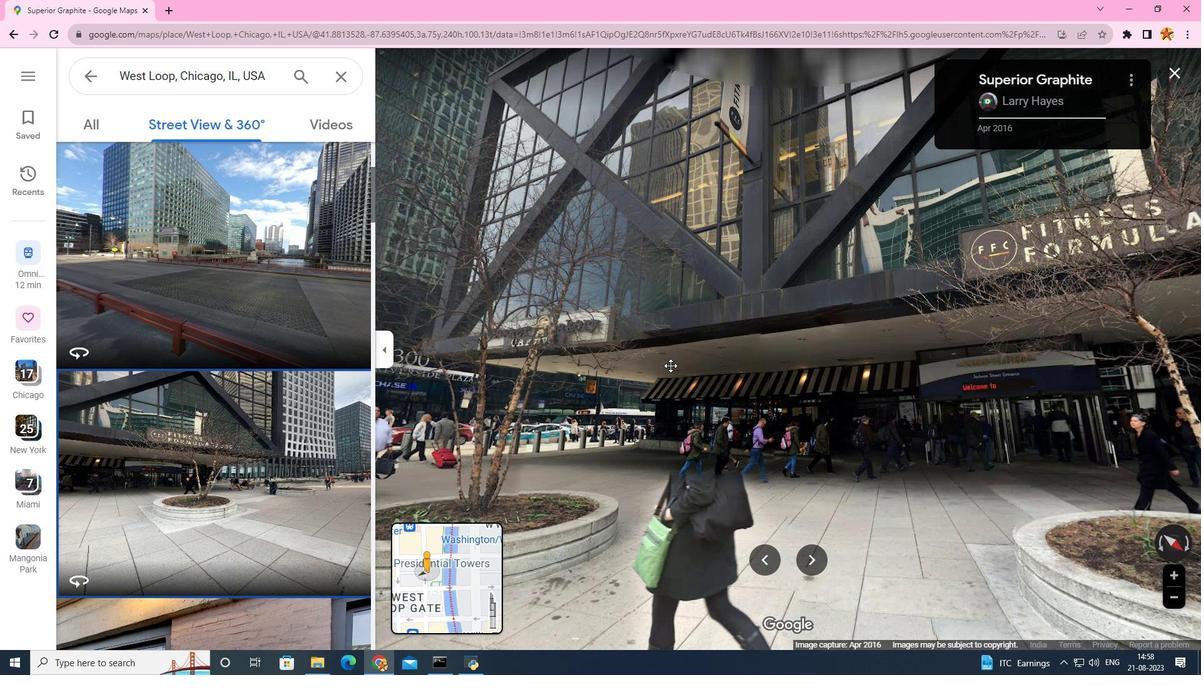 
Action: Mouse moved to (498, 333)
Screenshot: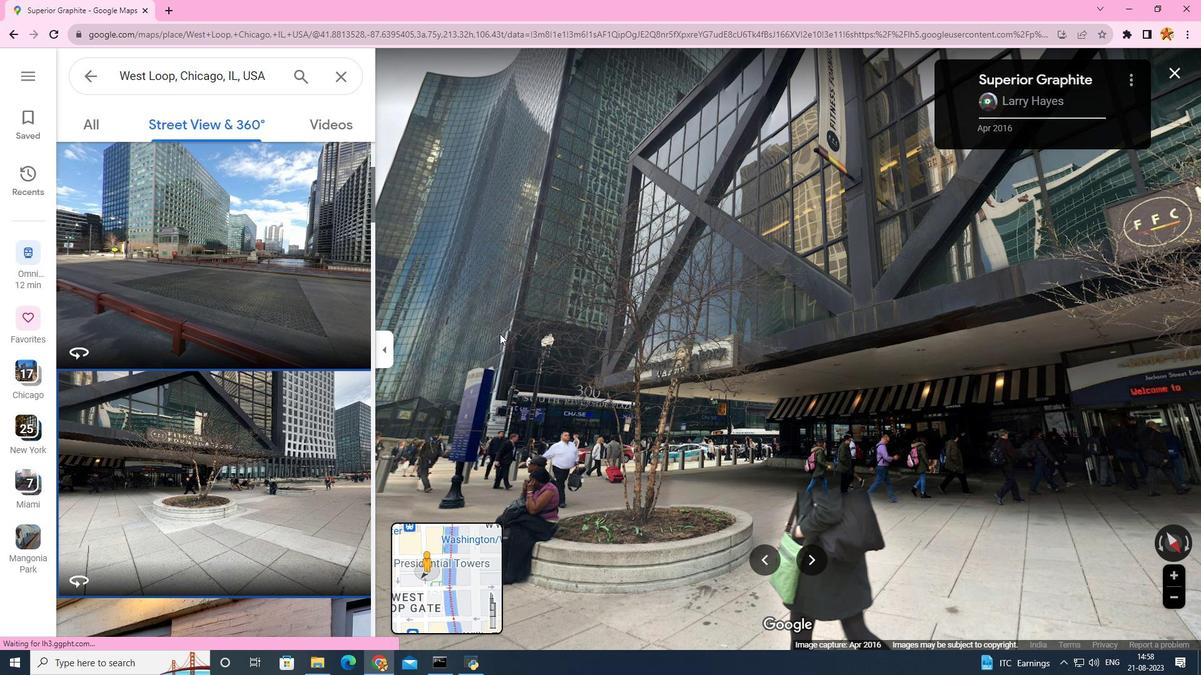 
Action: Mouse pressed left at (498, 333)
Screenshot: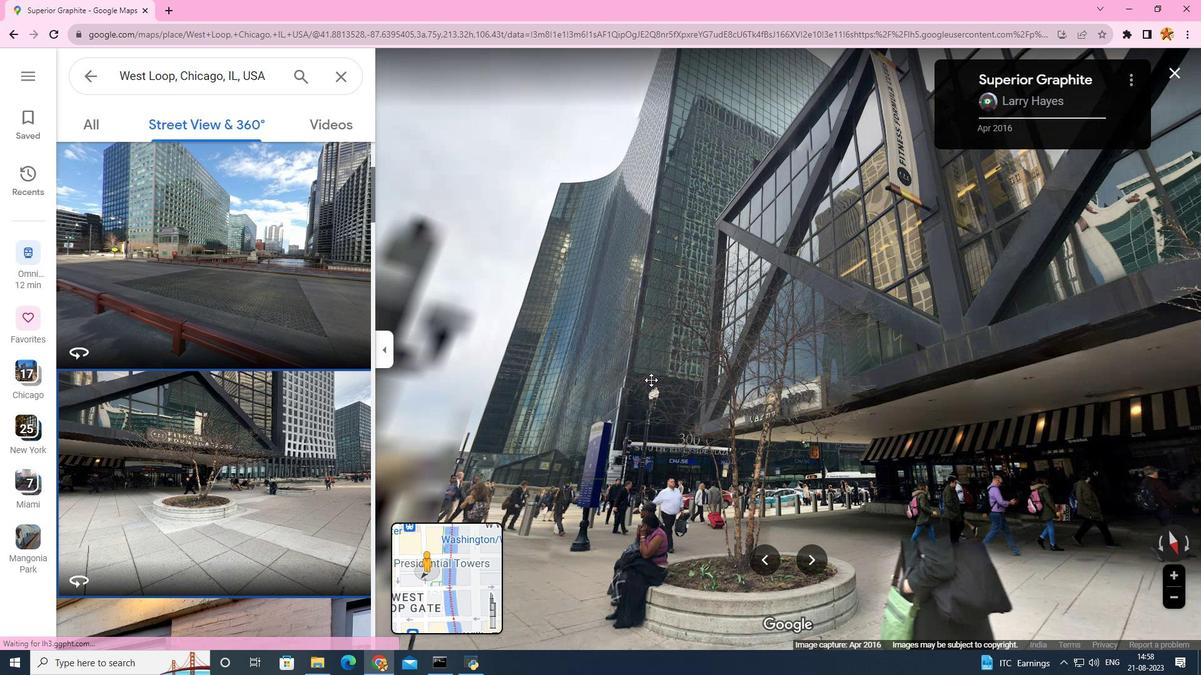 
Action: Mouse moved to (567, 333)
Screenshot: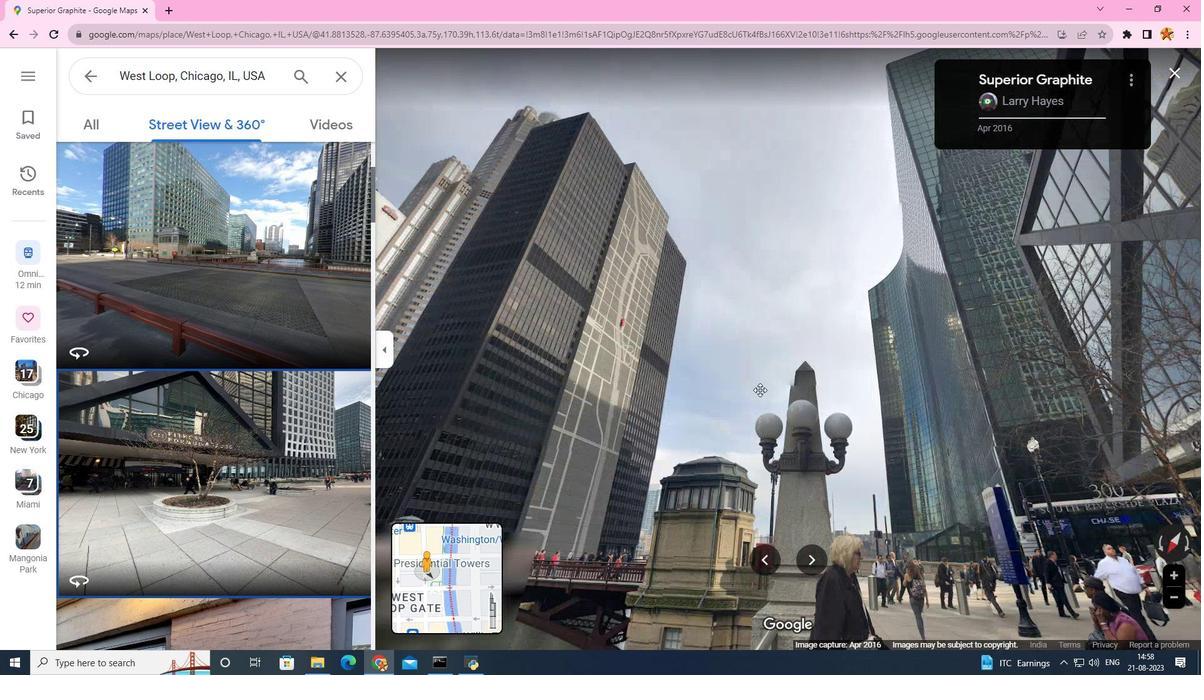 
Action: Mouse pressed left at (567, 333)
Screenshot: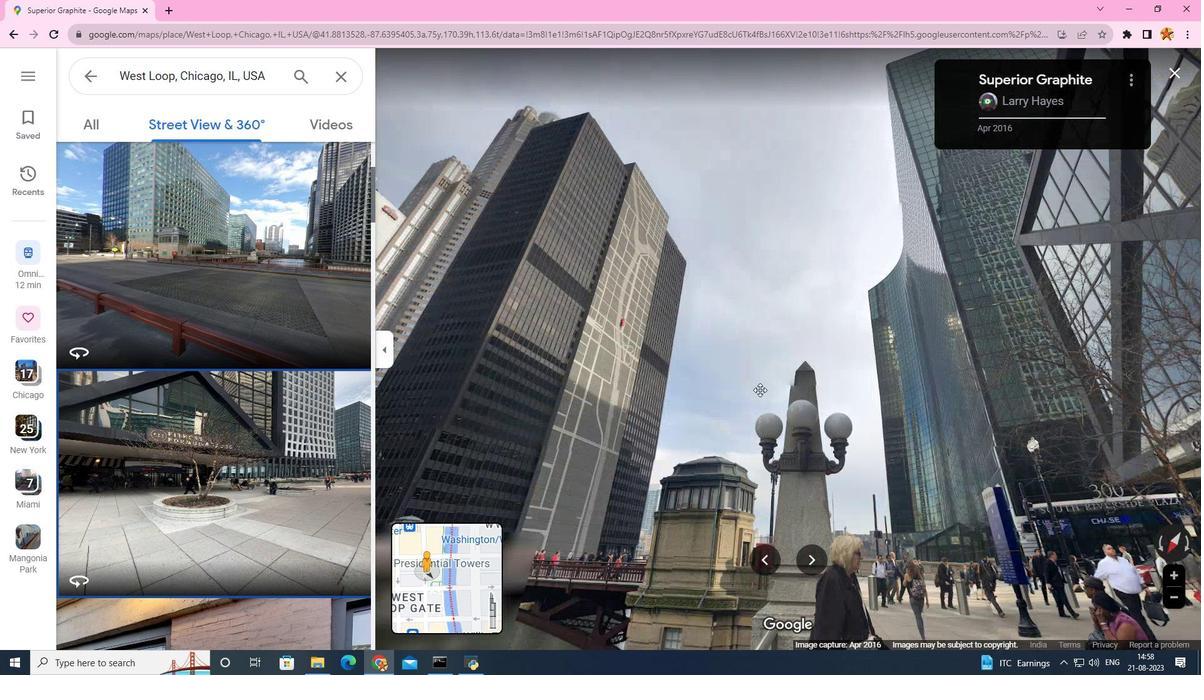 
Action: Mouse moved to (307, 118)
Screenshot: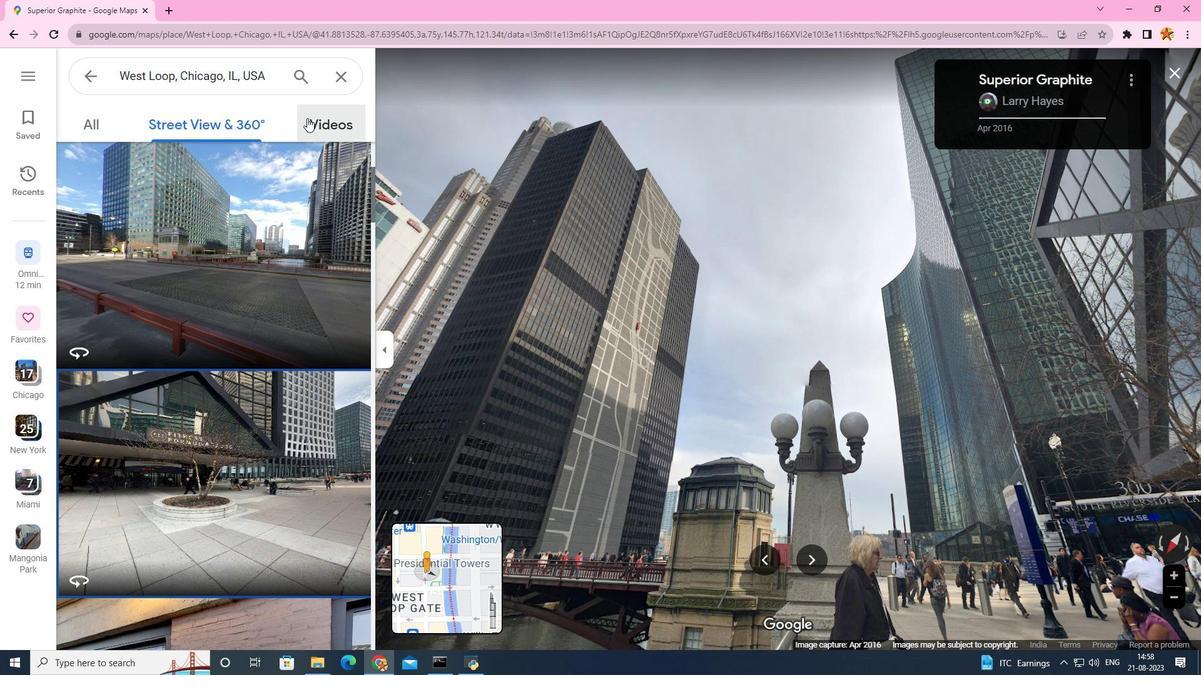 
Action: Mouse pressed left at (307, 118)
Screenshot: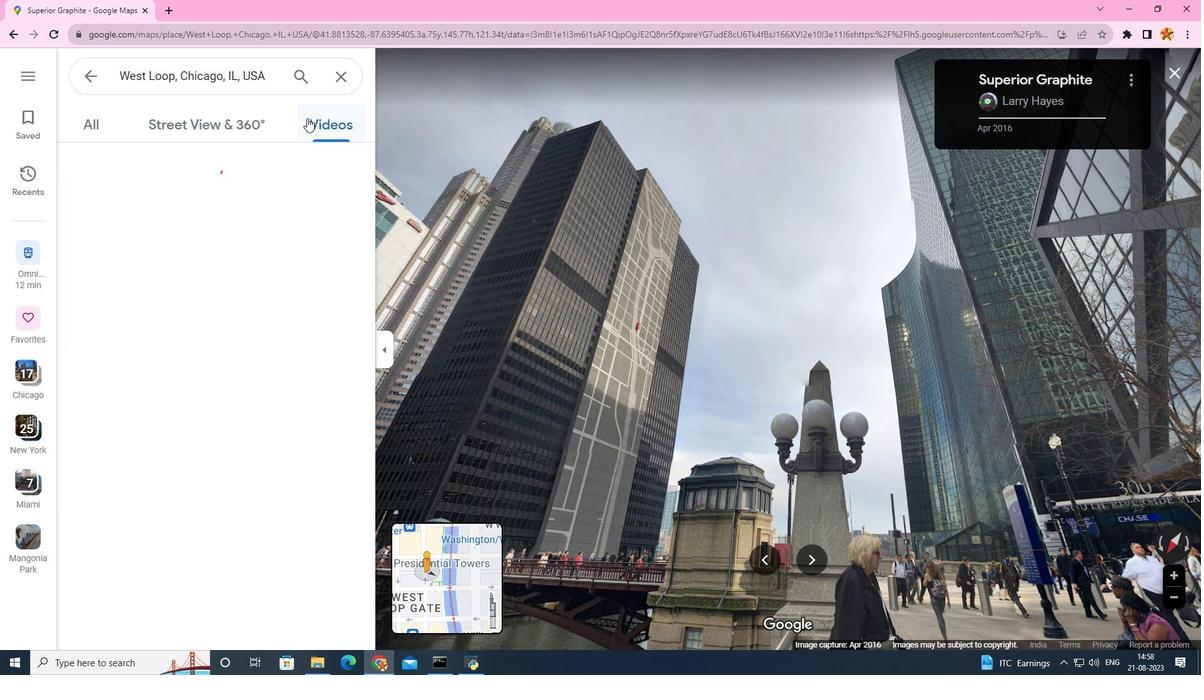 
Action: Mouse moved to (808, 559)
Screenshot: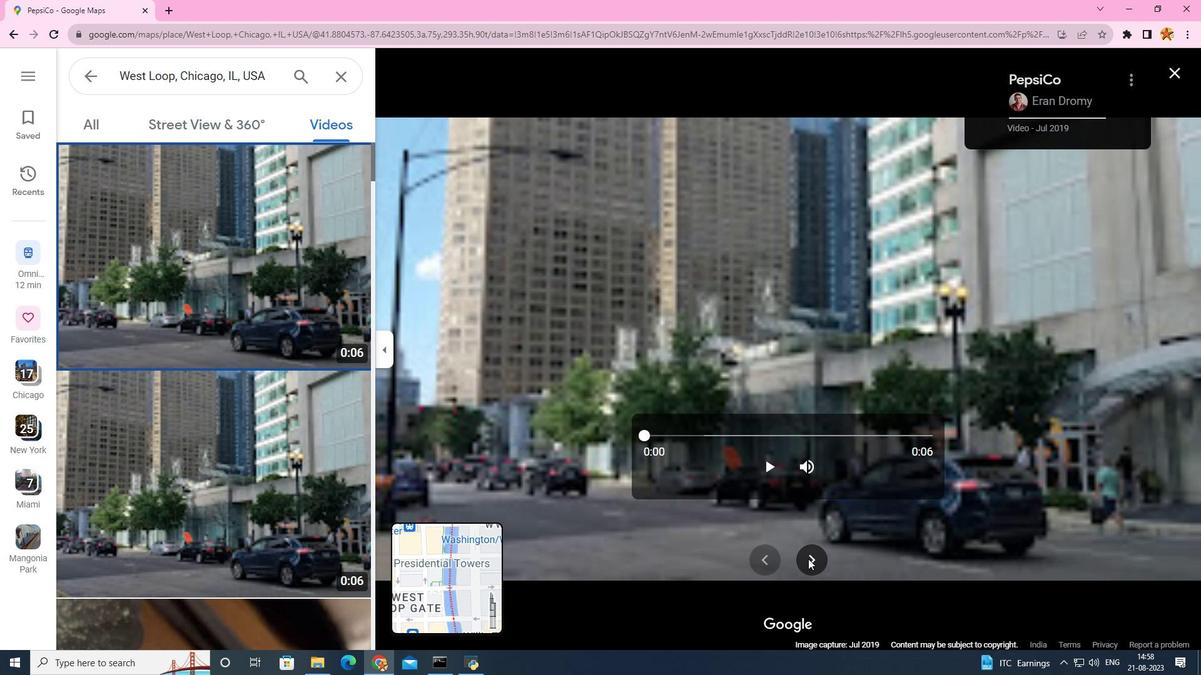 
Action: Mouse pressed left at (808, 559)
Screenshot: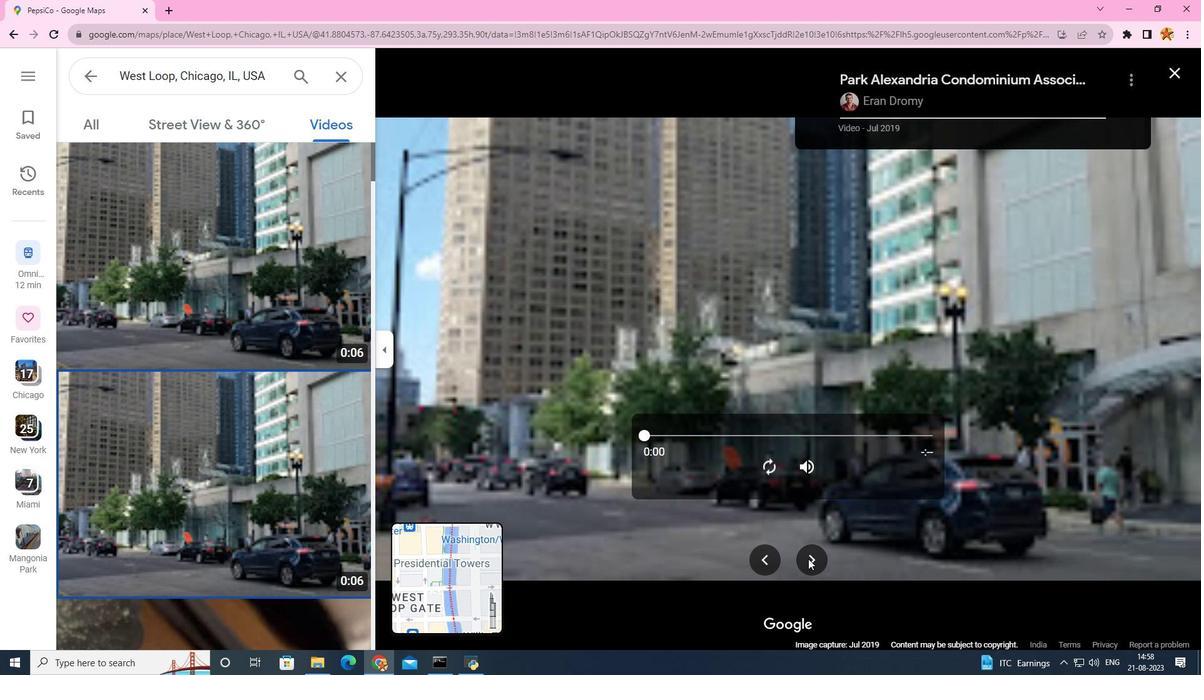 
Action: Mouse moved to (808, 558)
Screenshot: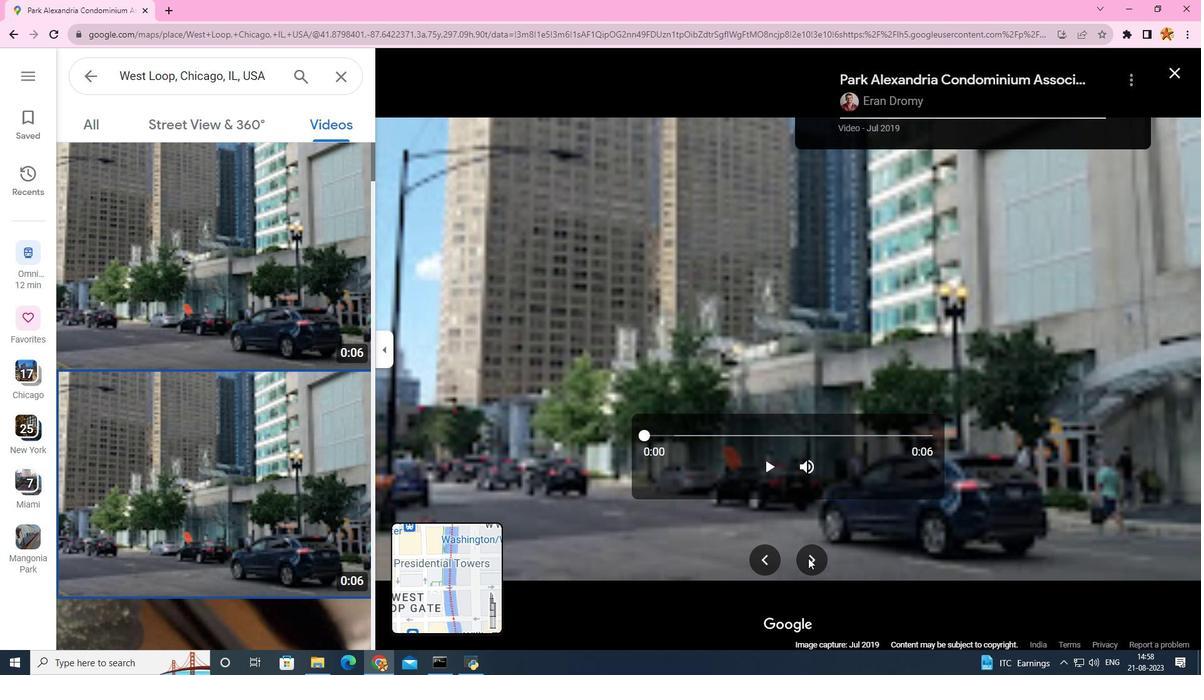 
Action: Mouse pressed left at (808, 558)
Screenshot: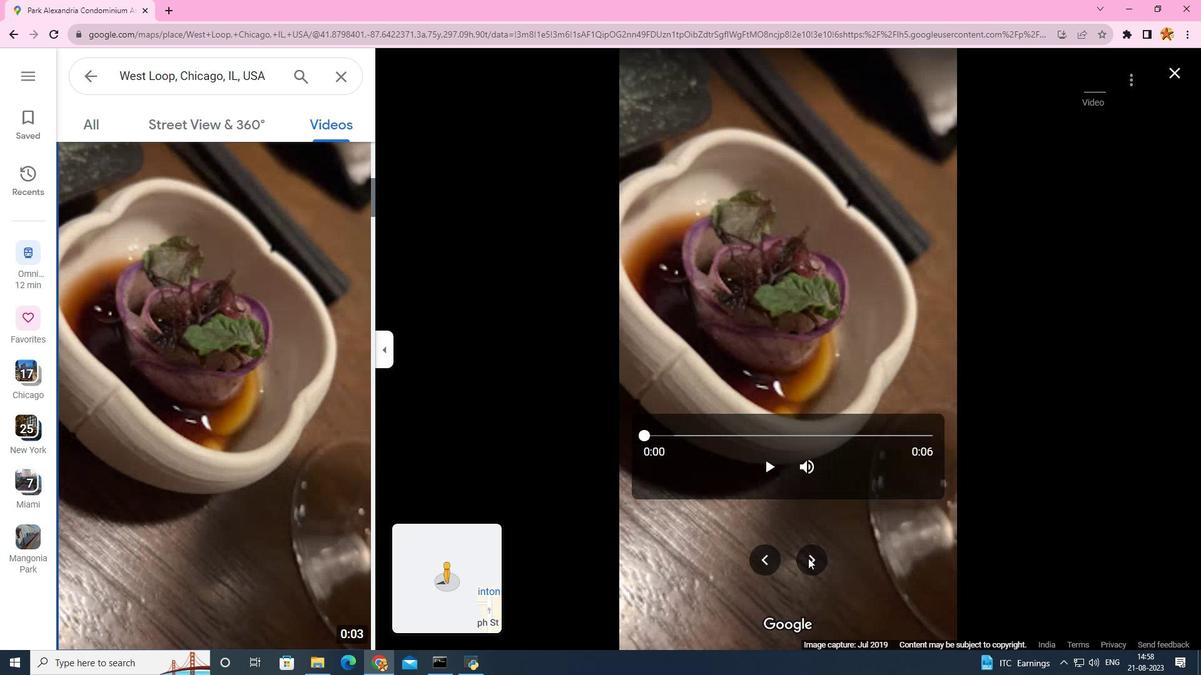 
Action: Mouse pressed left at (808, 558)
Screenshot: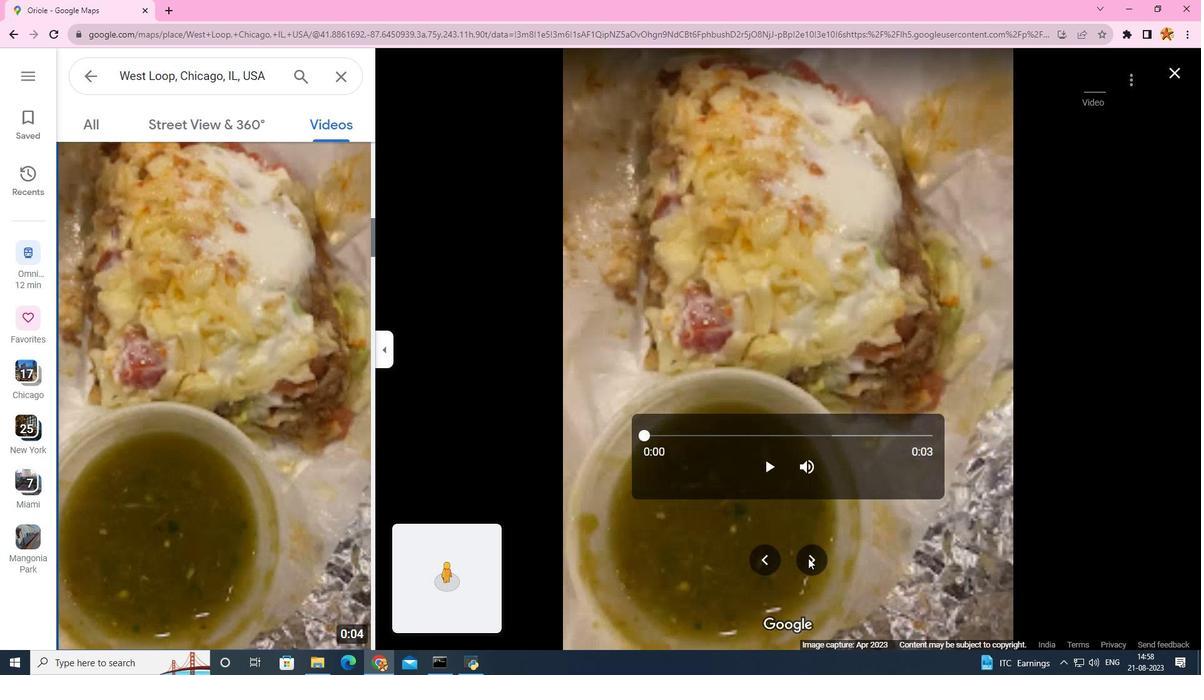 
Action: Mouse moved to (808, 558)
Screenshot: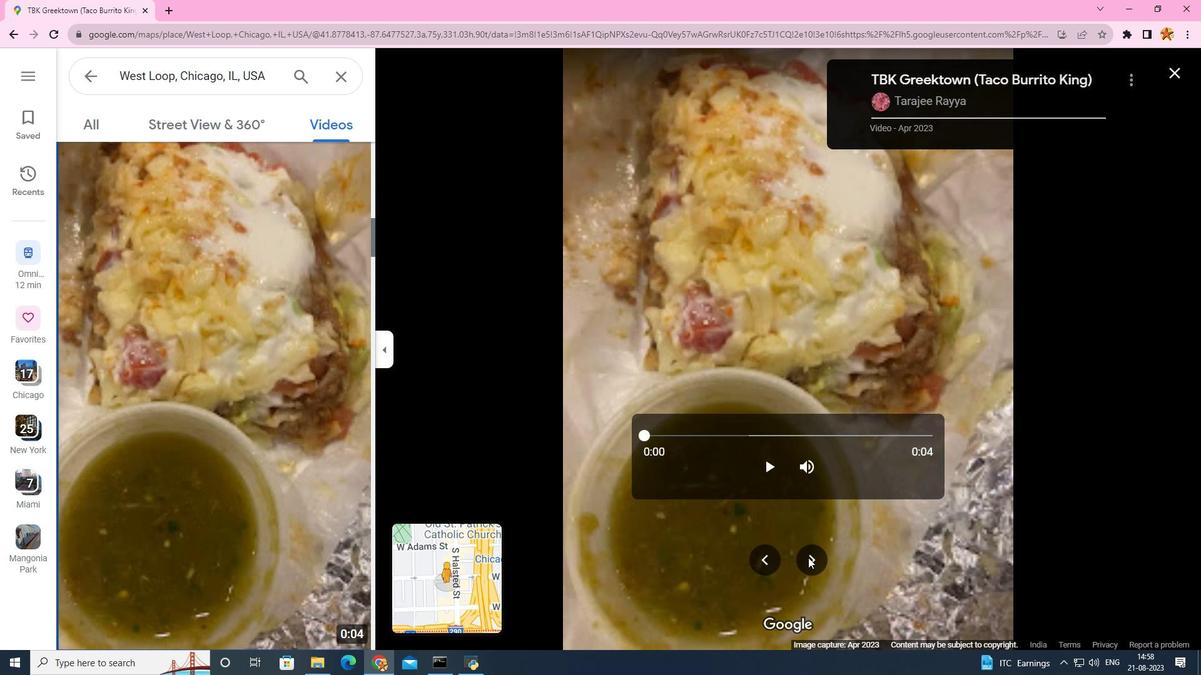 
Action: Mouse pressed left at (808, 558)
Screenshot: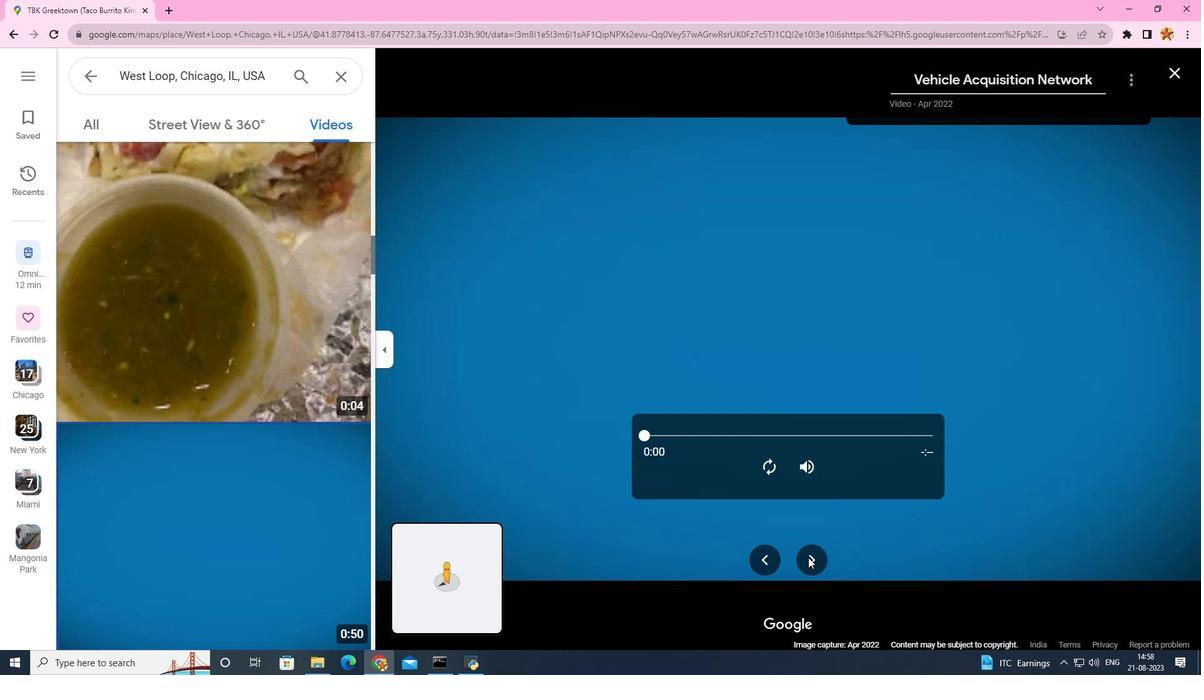 
Action: Mouse pressed left at (808, 558)
Screenshot: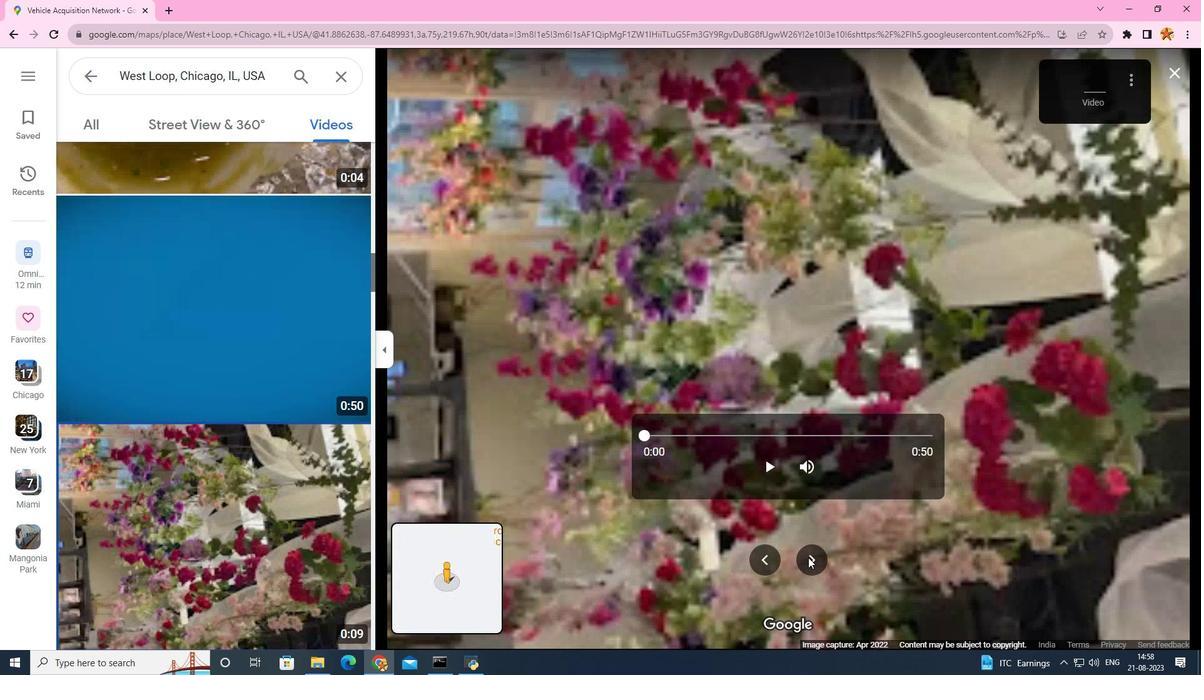 
Action: Mouse pressed left at (808, 558)
Screenshot: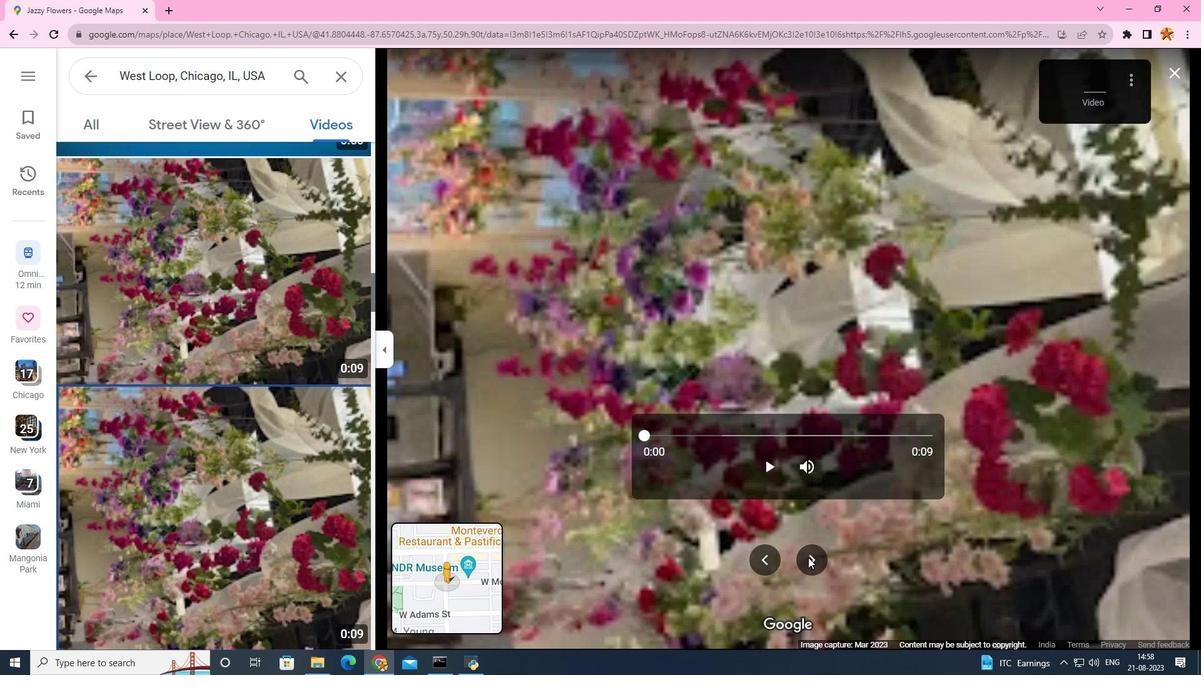 
Action: Mouse pressed left at (808, 558)
Screenshot: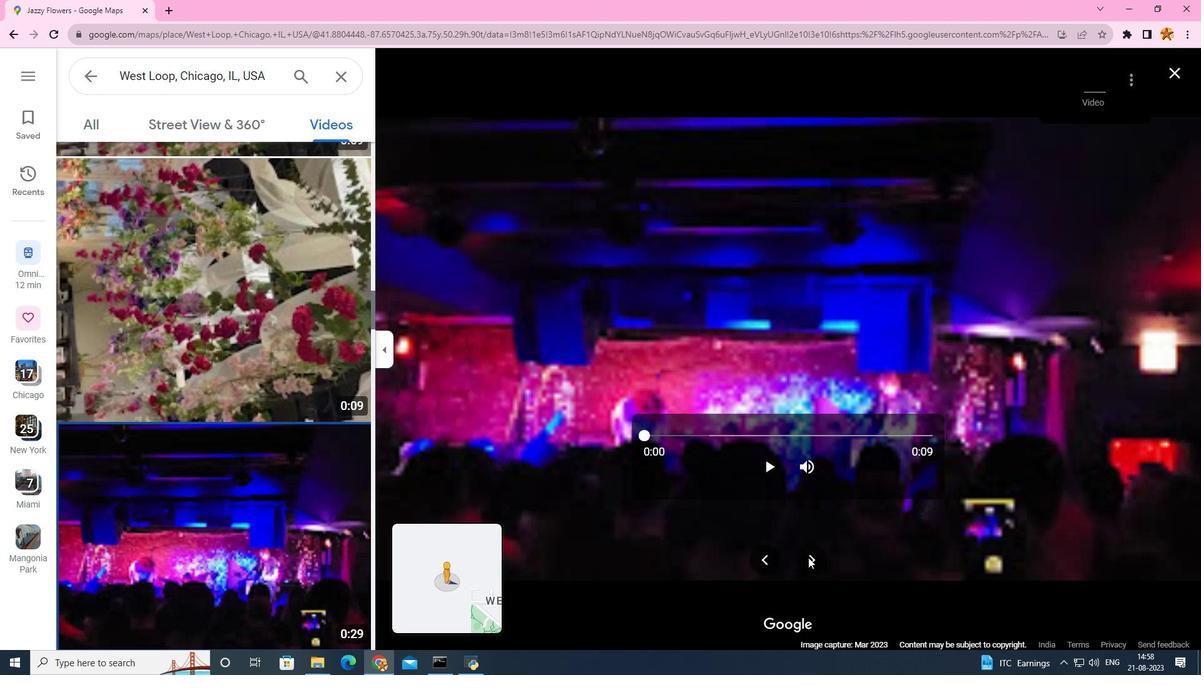 
Action: Mouse pressed left at (808, 558)
Screenshot: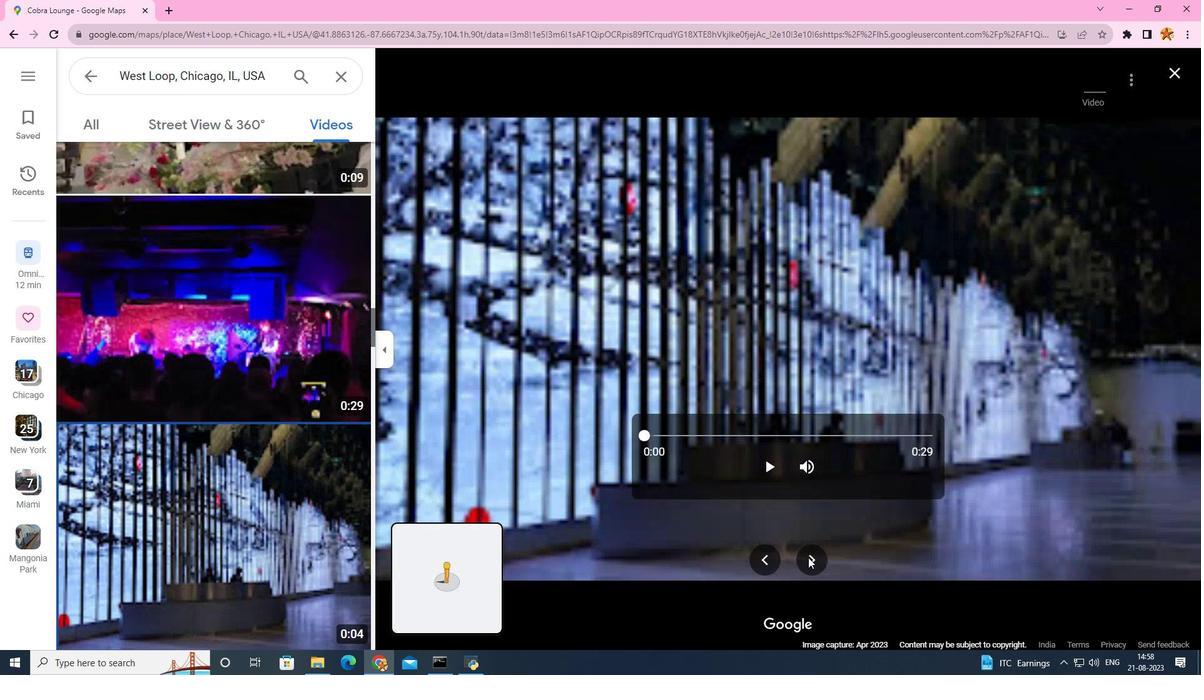 
Action: Mouse pressed left at (808, 558)
Screenshot: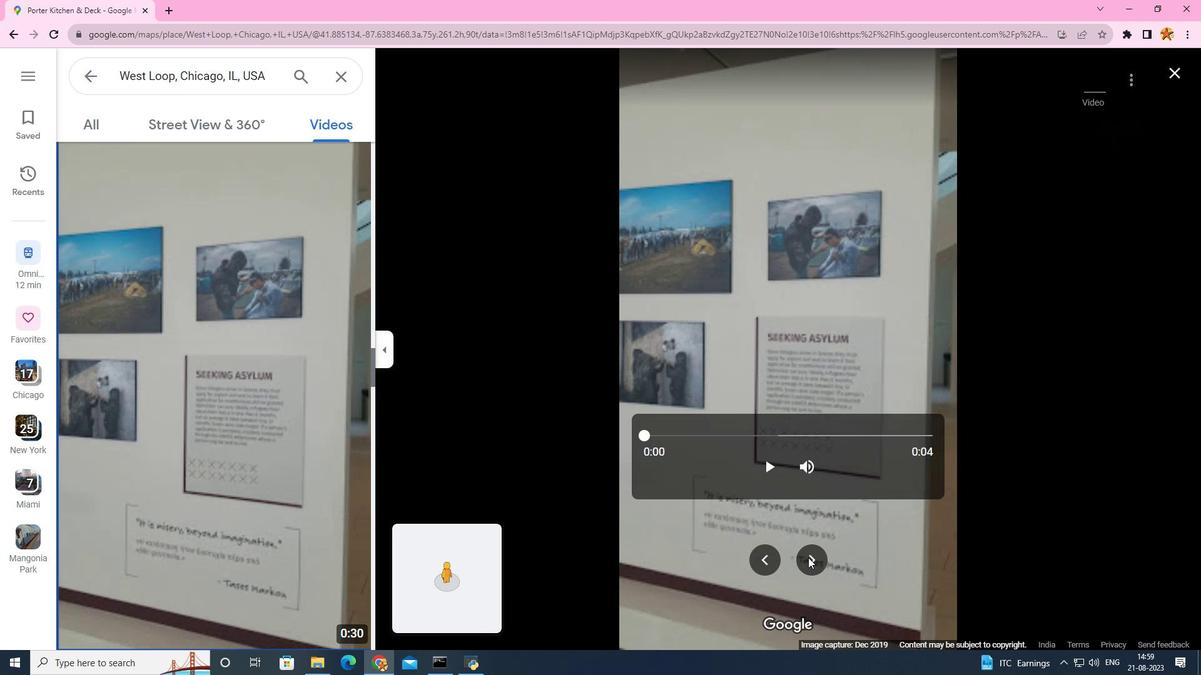 
Action: Mouse pressed left at (808, 558)
Screenshot: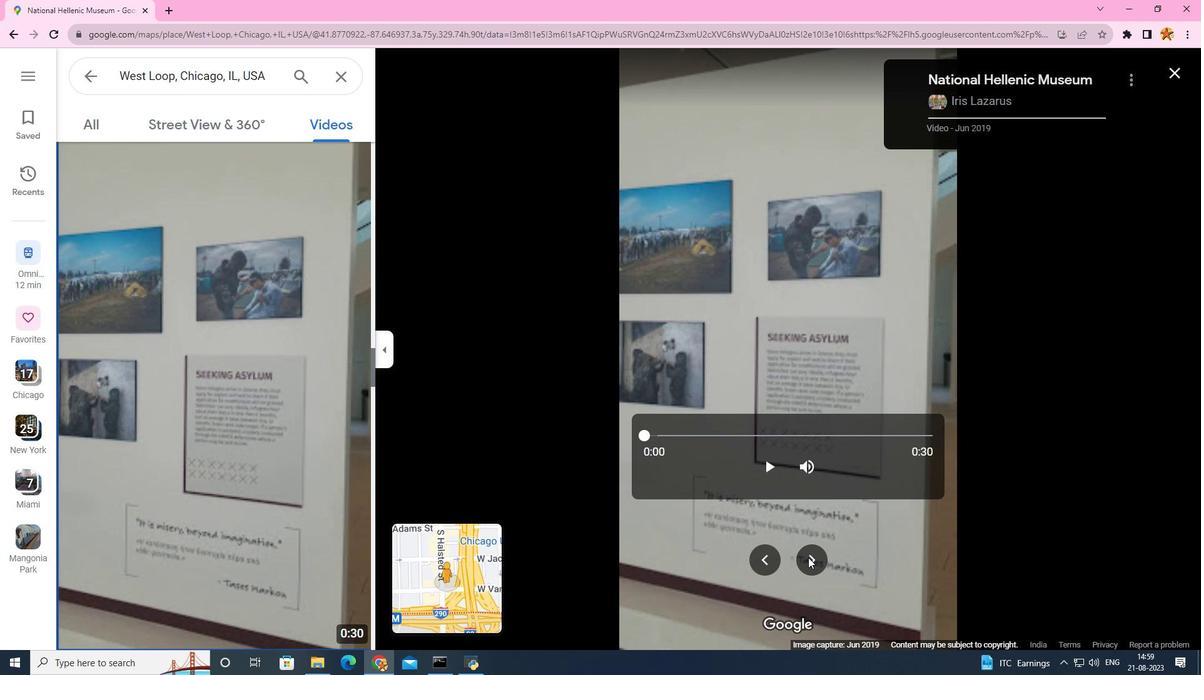 
Action: Mouse pressed left at (808, 558)
Screenshot: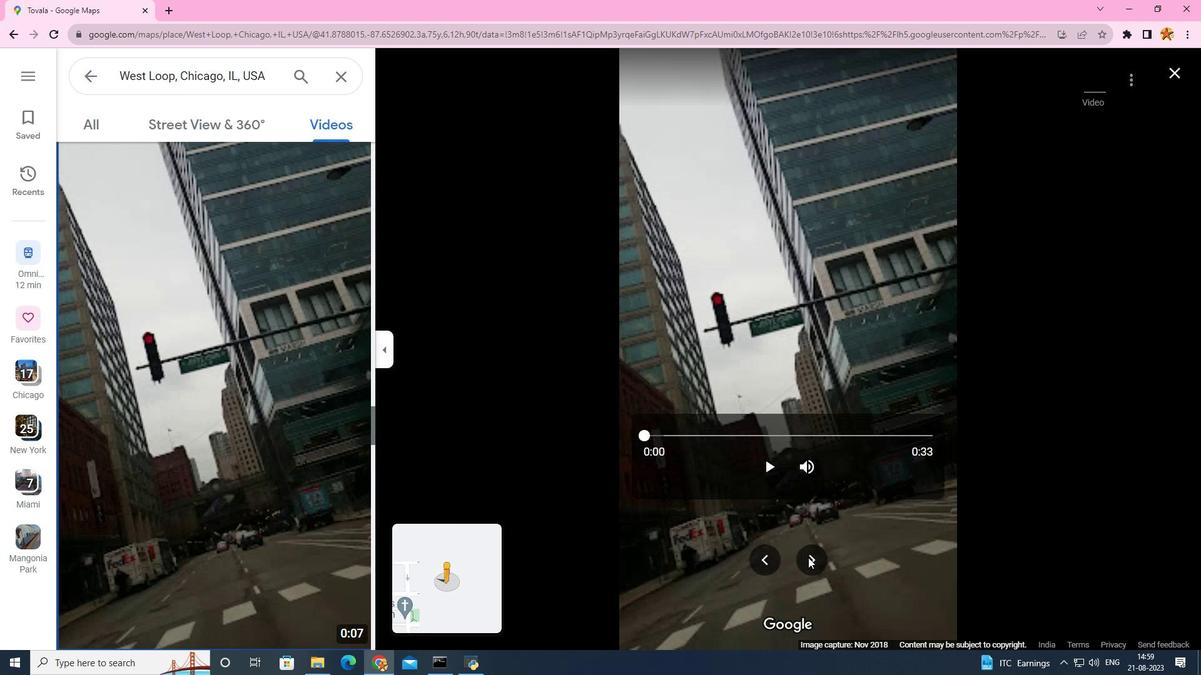 
Action: Mouse moved to (83, 75)
Screenshot: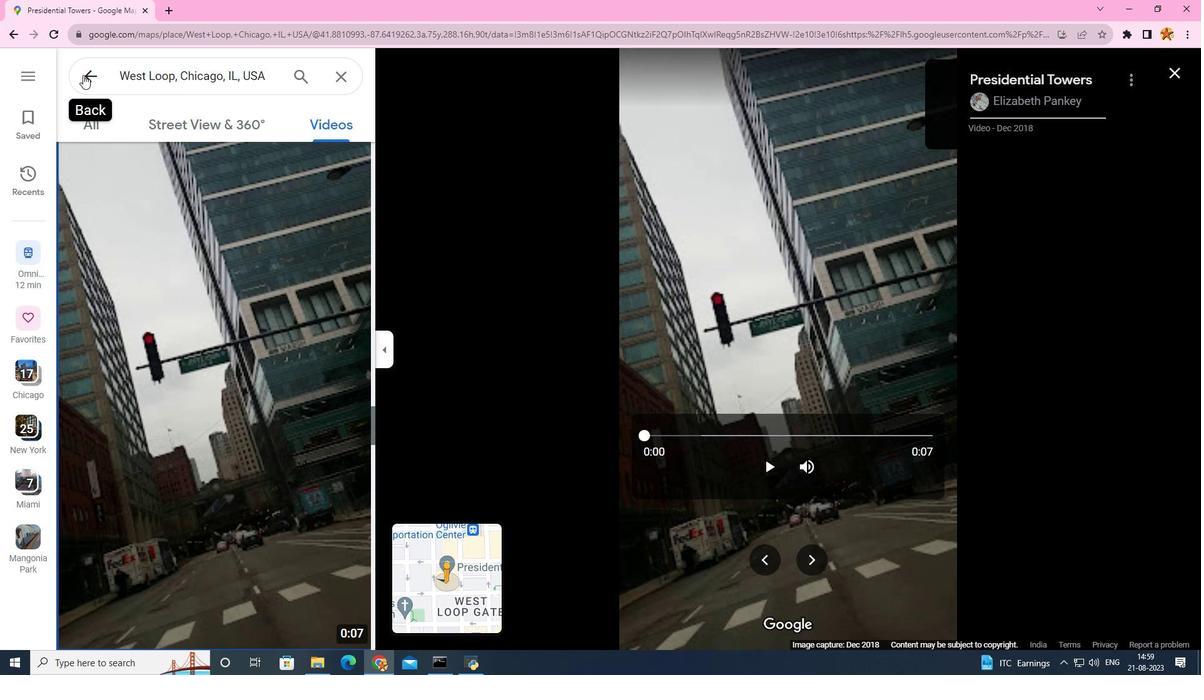 
Action: Mouse pressed left at (83, 75)
Screenshot: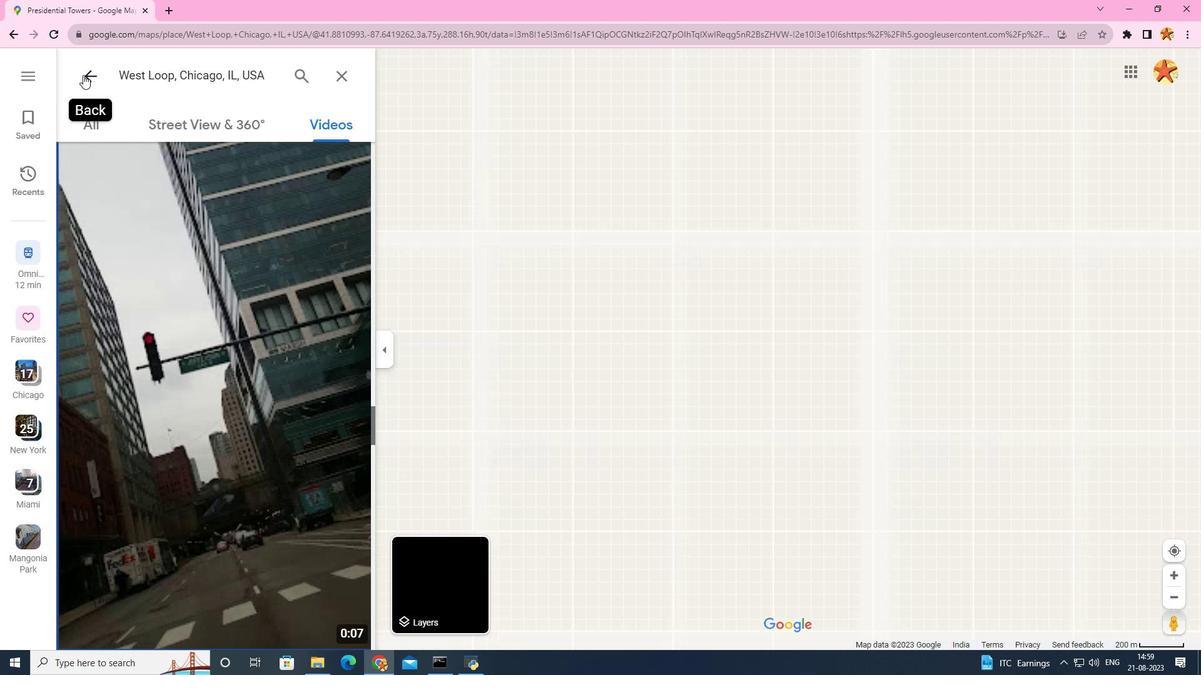 
Action: Mouse moved to (729, 88)
Screenshot: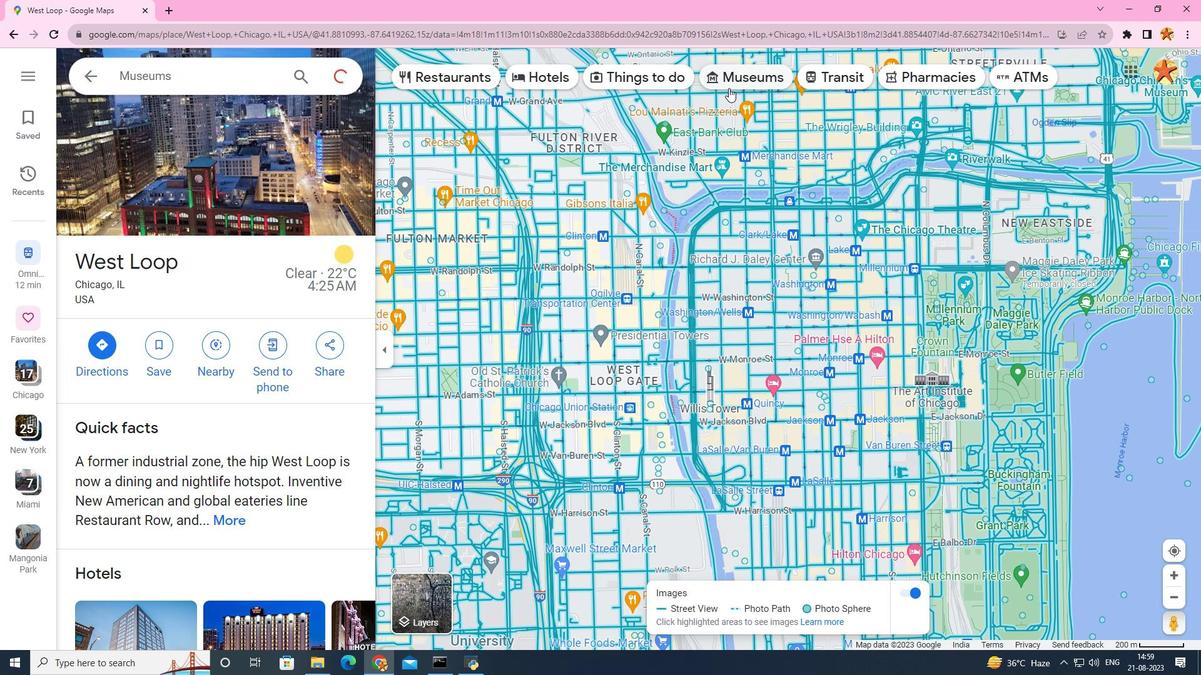 
Action: Mouse pressed left at (729, 88)
Screenshot: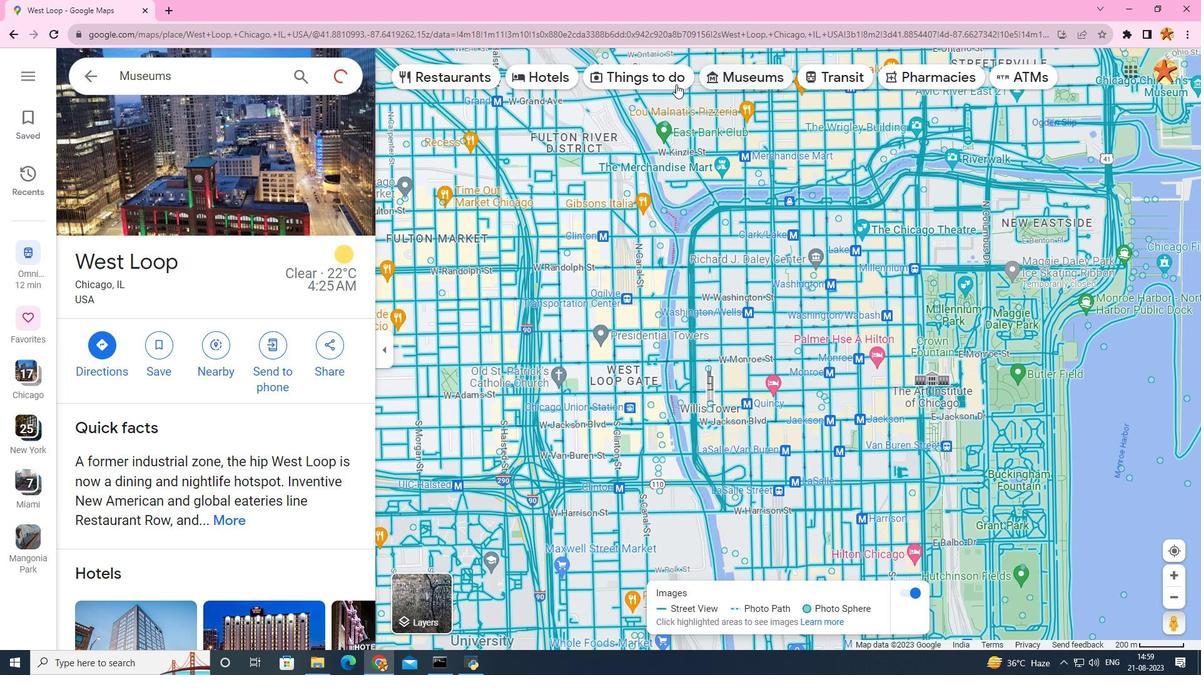 
Action: Mouse moved to (150, 421)
Screenshot: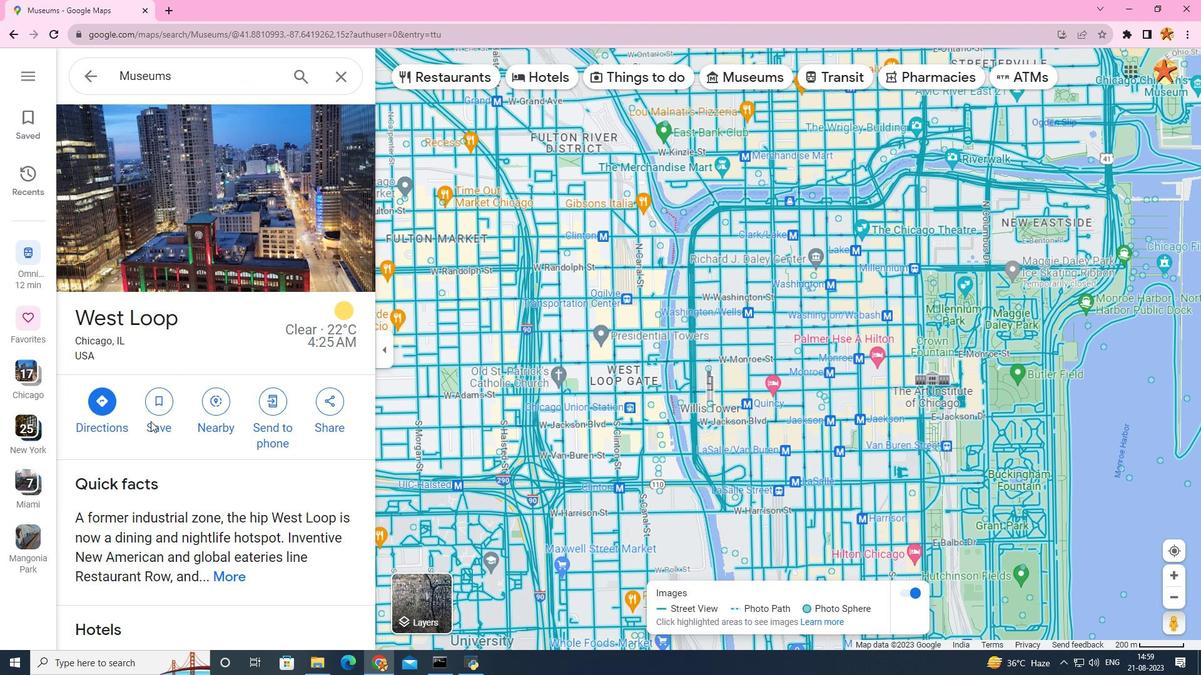 
Action: Mouse scrolled (150, 421) with delta (0, 0)
Screenshot: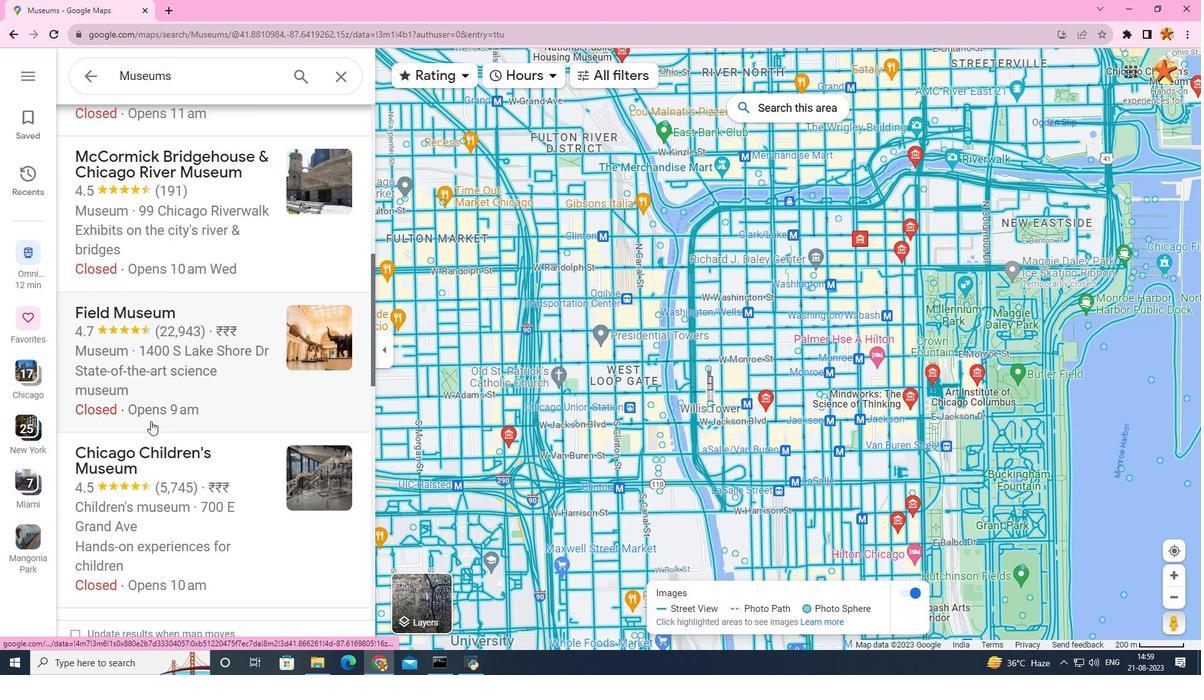 
Action: Mouse scrolled (150, 421) with delta (0, 0)
Screenshot: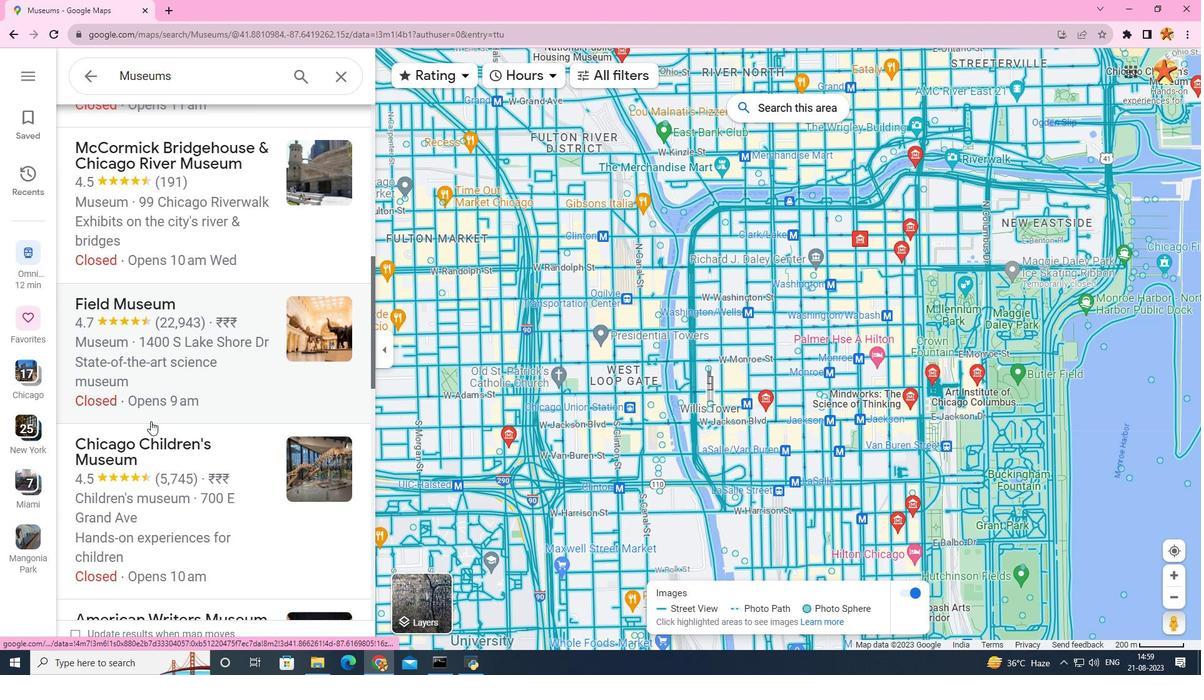 
Action: Mouse scrolled (150, 422) with delta (0, 0)
Screenshot: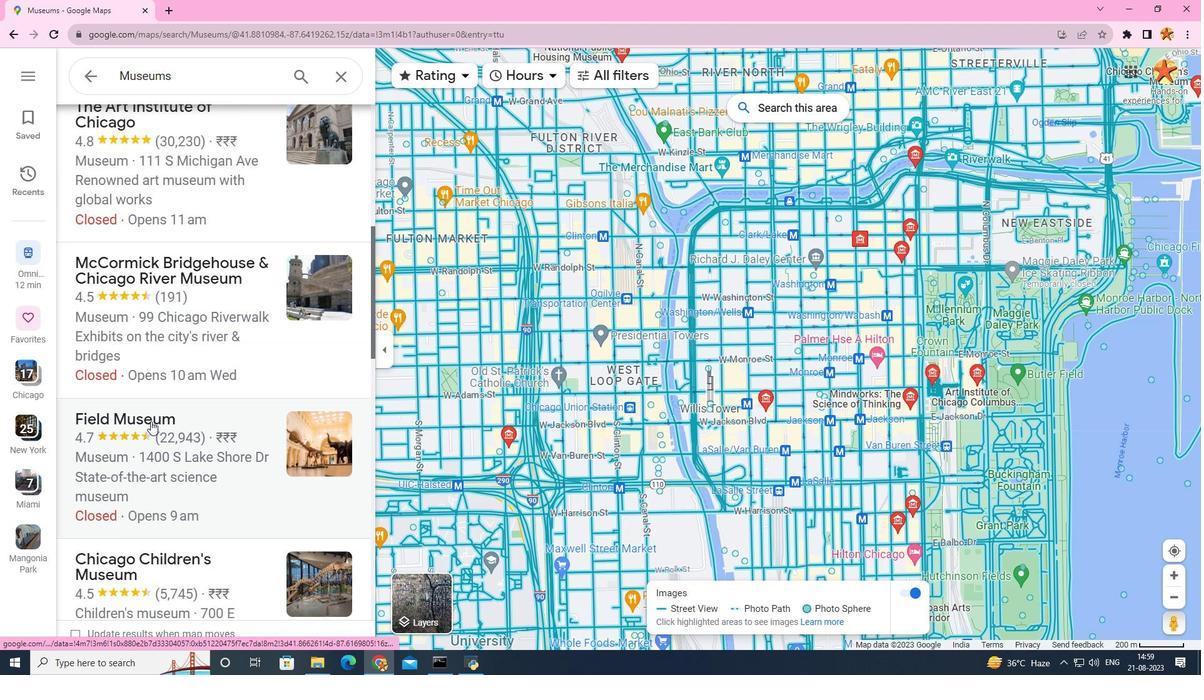 
Action: Mouse scrolled (150, 422) with delta (0, 0)
Screenshot: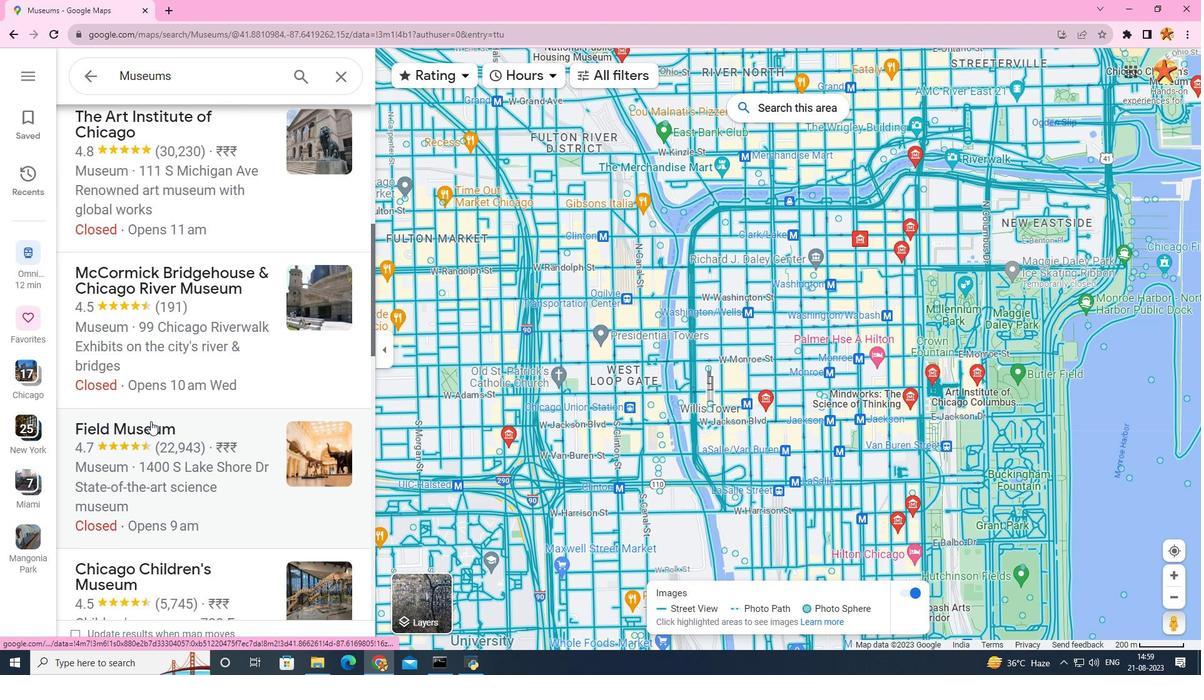 
Action: Mouse scrolled (150, 421) with delta (0, 0)
Screenshot: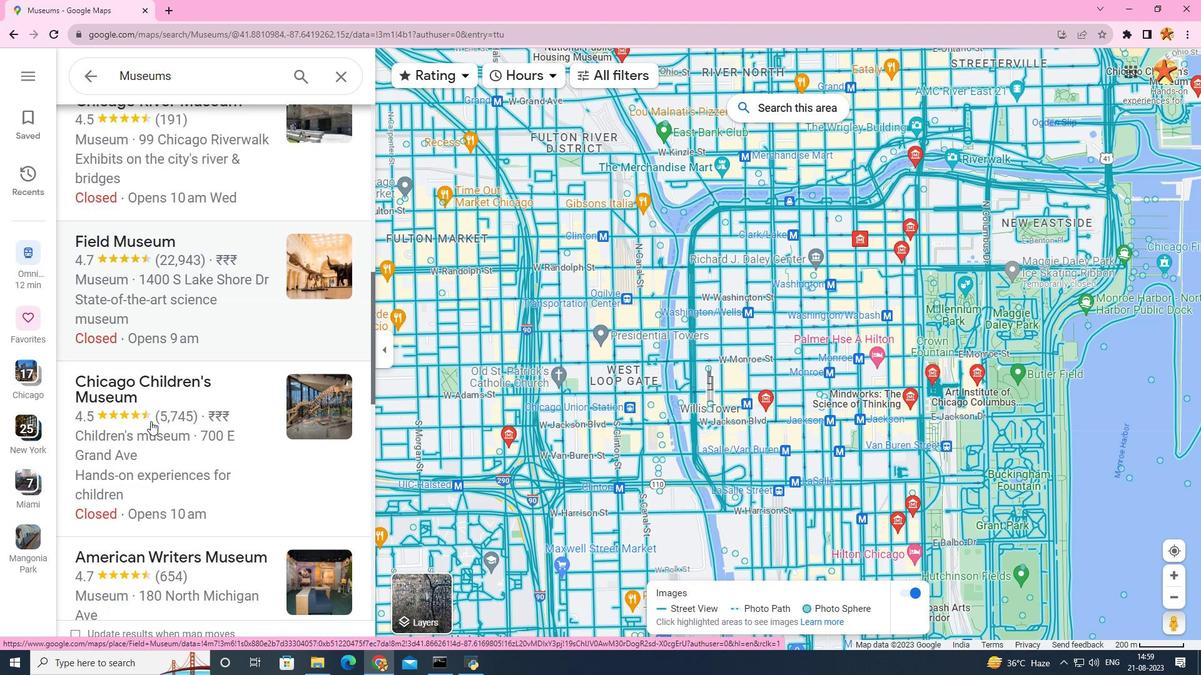 
Action: Mouse scrolled (150, 421) with delta (0, 0)
Screenshot: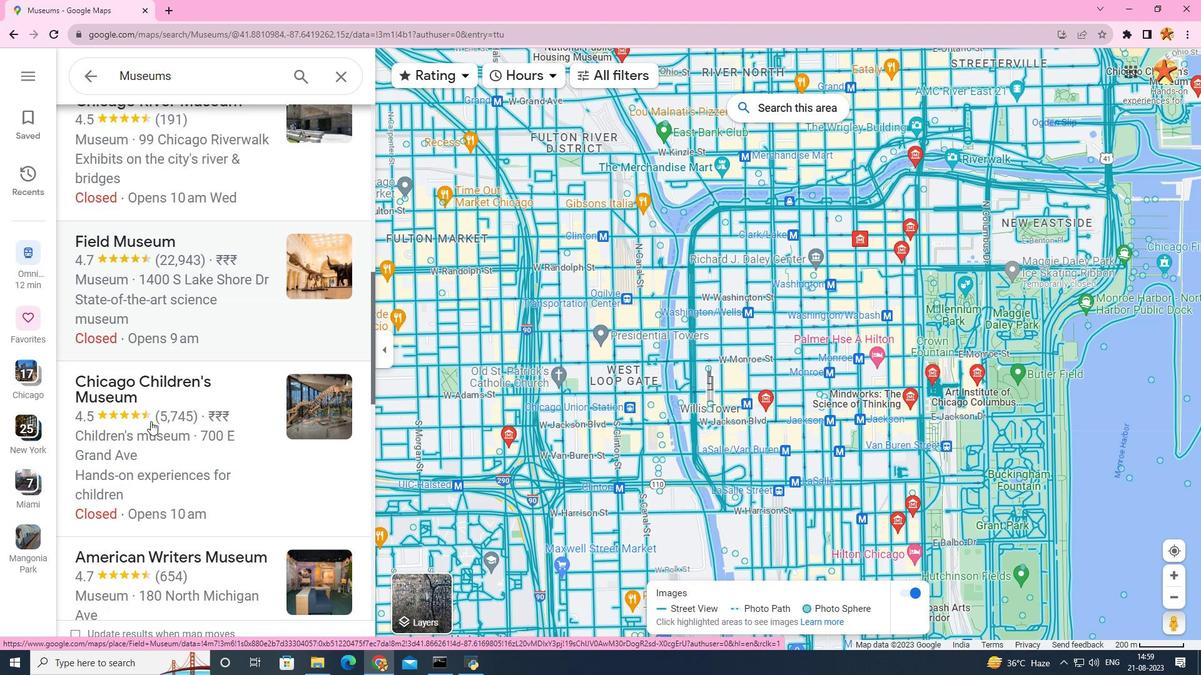 
Action: Mouse scrolled (150, 421) with delta (0, 0)
Screenshot: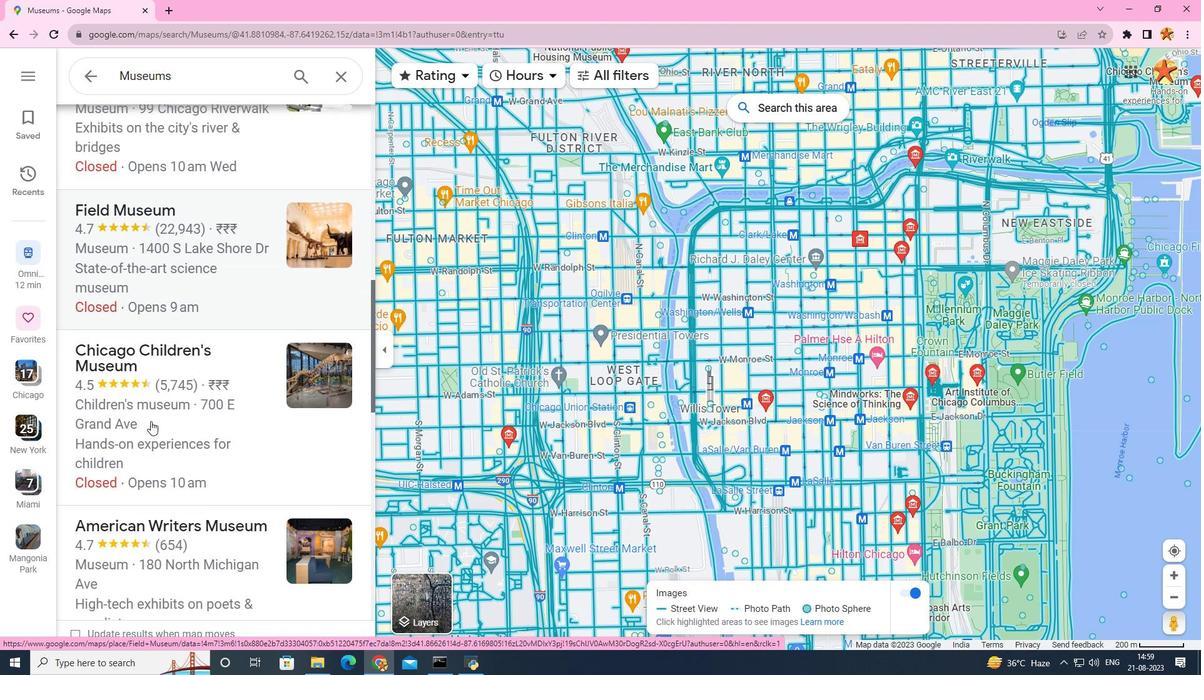 
Action: Mouse scrolled (150, 421) with delta (0, 0)
Screenshot: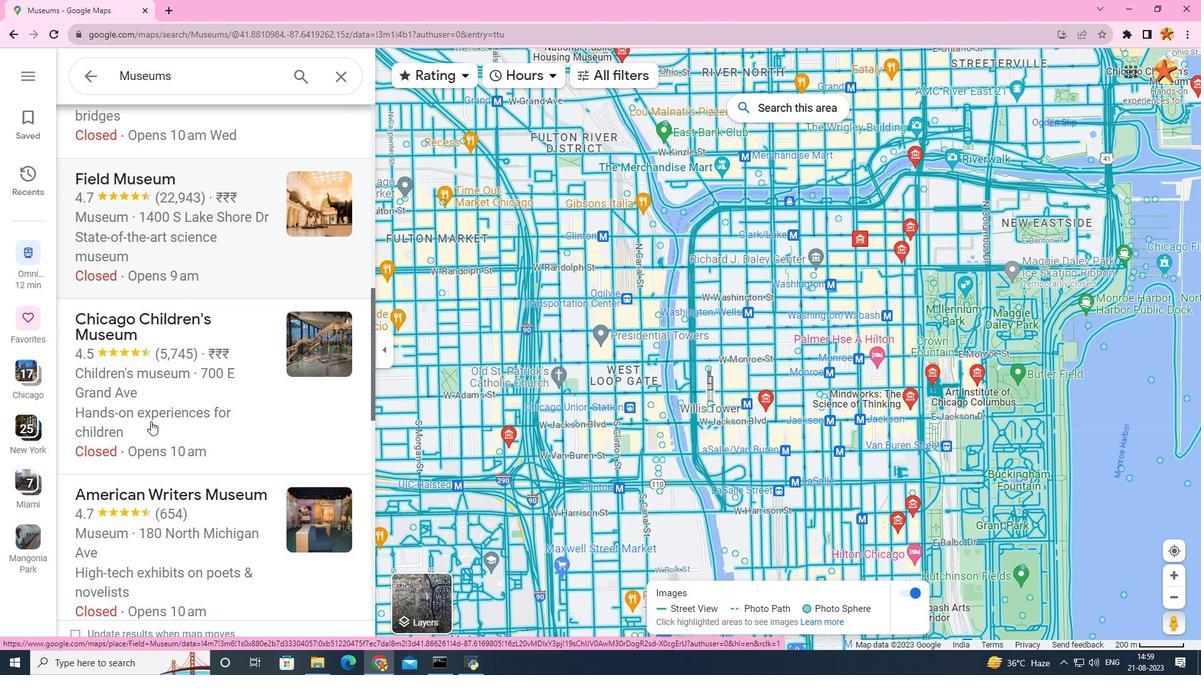 
Action: Mouse scrolled (150, 421) with delta (0, 0)
Screenshot: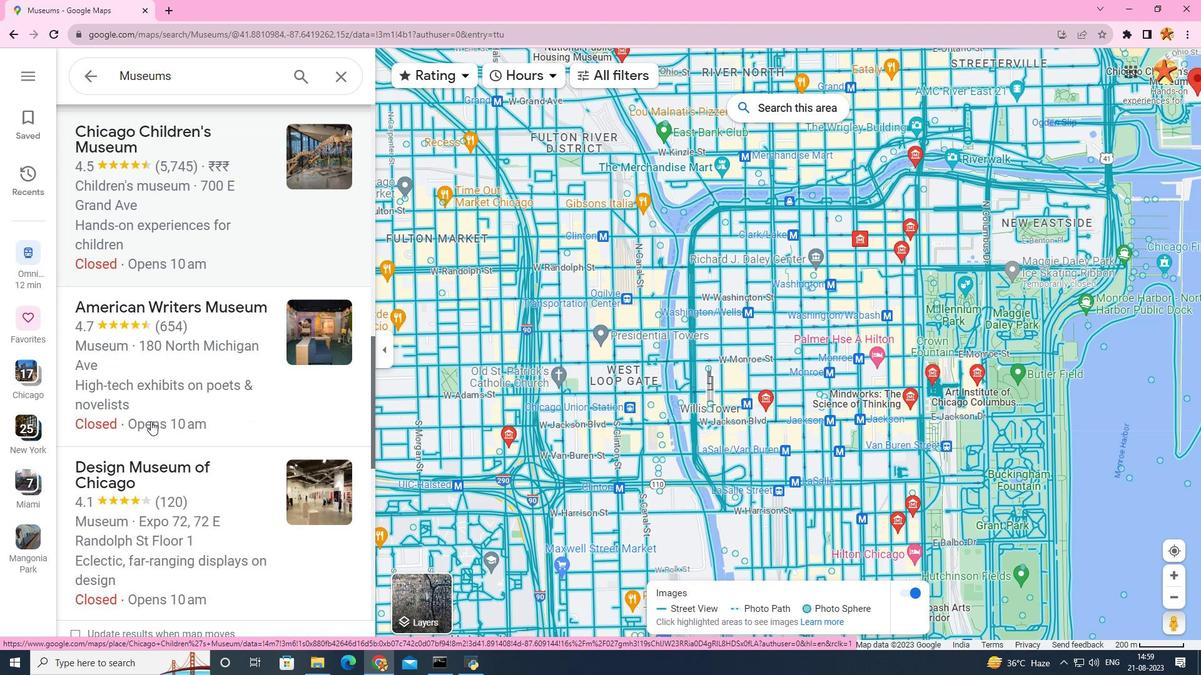 
Action: Mouse scrolled (150, 421) with delta (0, 0)
Screenshot: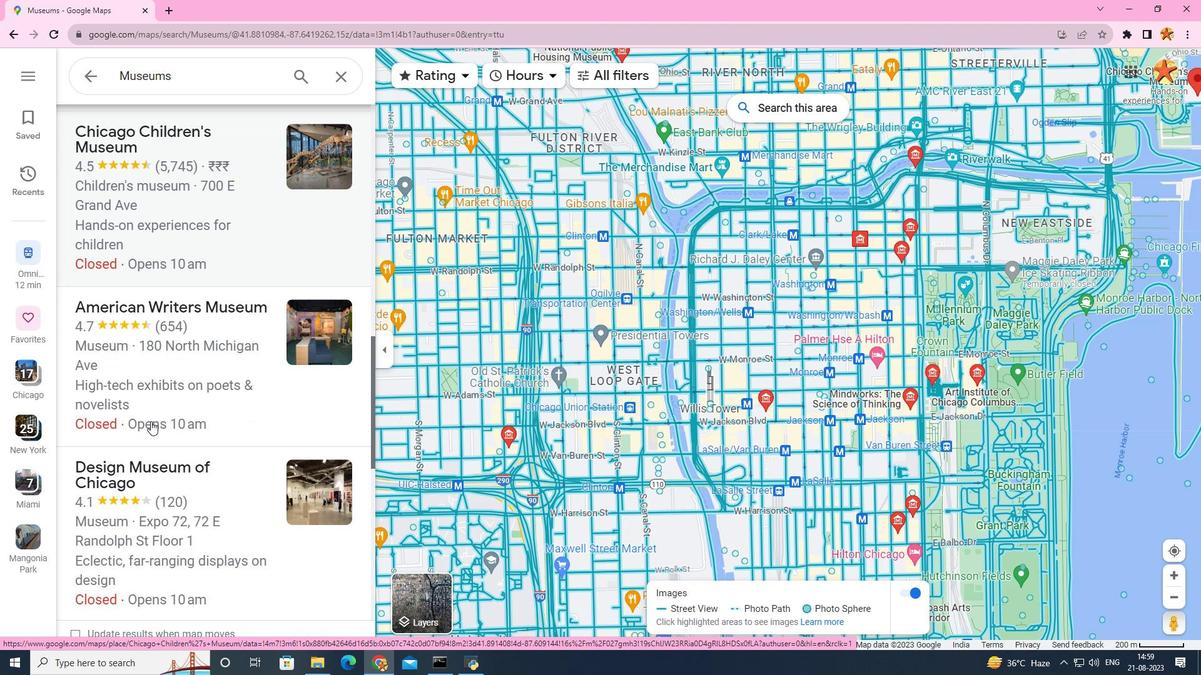
Action: Mouse scrolled (150, 421) with delta (0, 0)
Screenshot: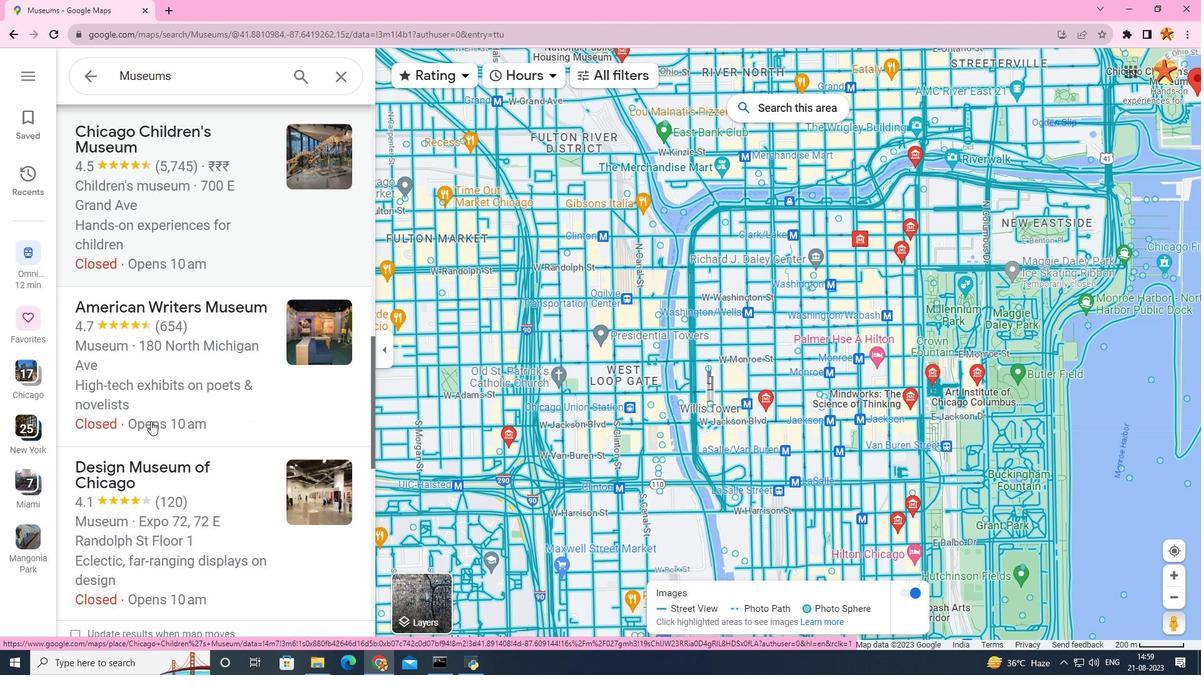 
Action: Mouse scrolled (150, 421) with delta (0, 0)
Screenshot: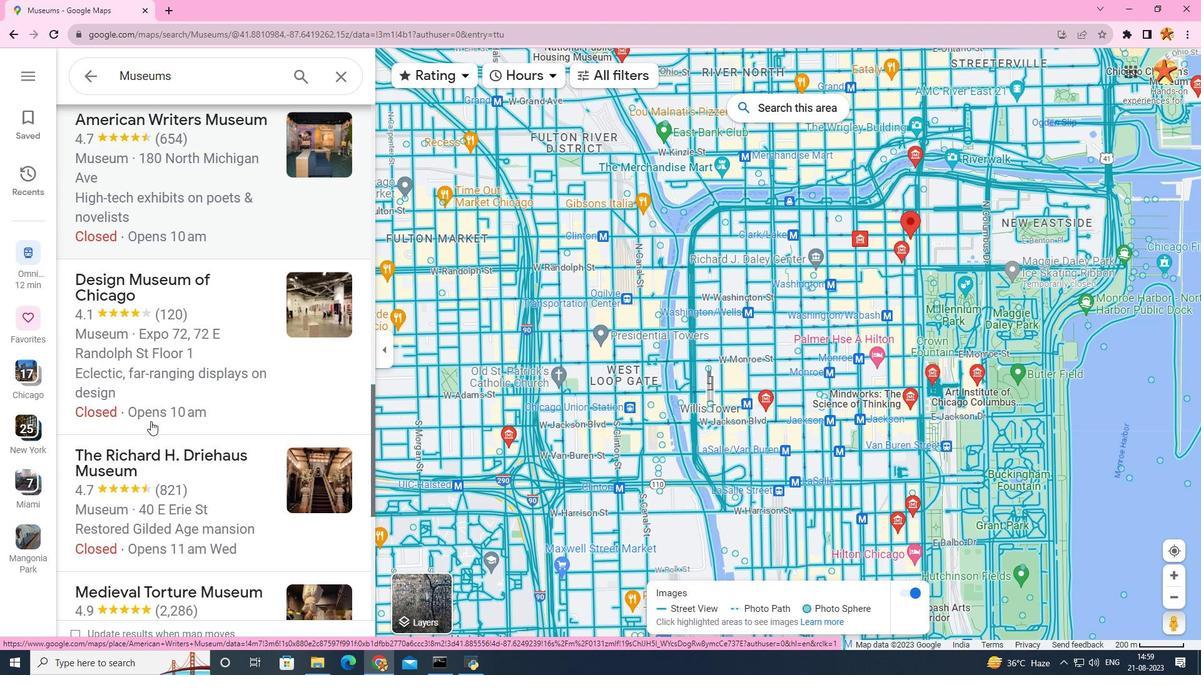 
Action: Mouse scrolled (150, 421) with delta (0, 0)
Screenshot: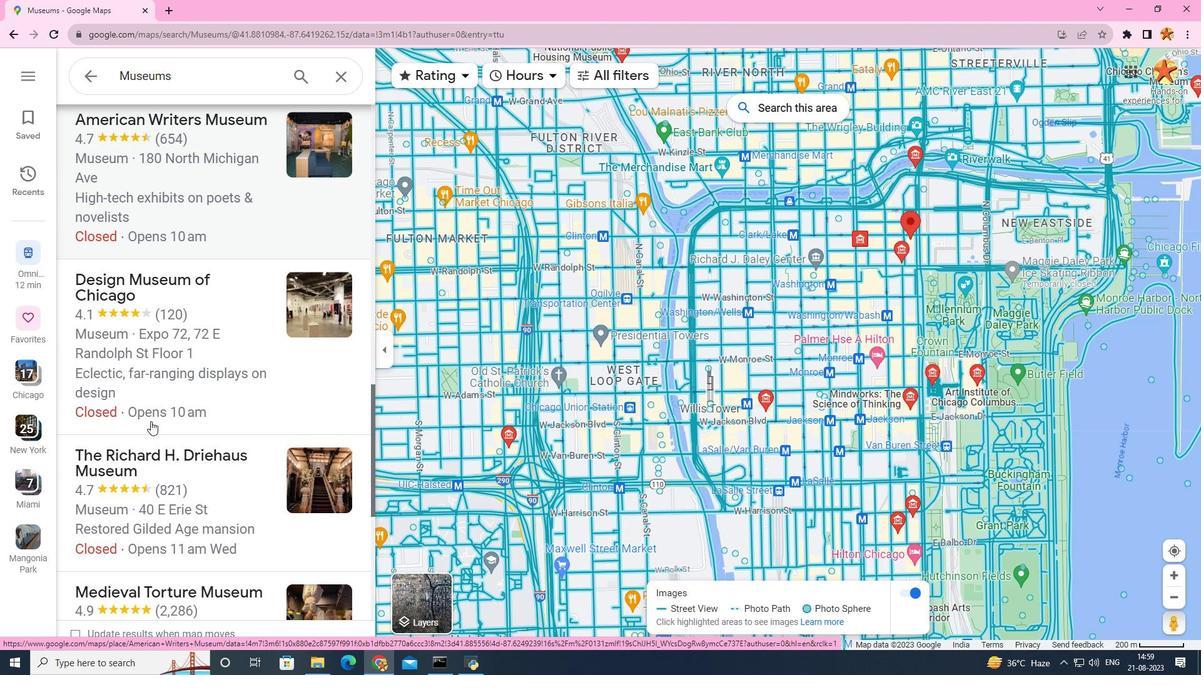 
Action: Mouse scrolled (150, 421) with delta (0, 0)
Screenshot: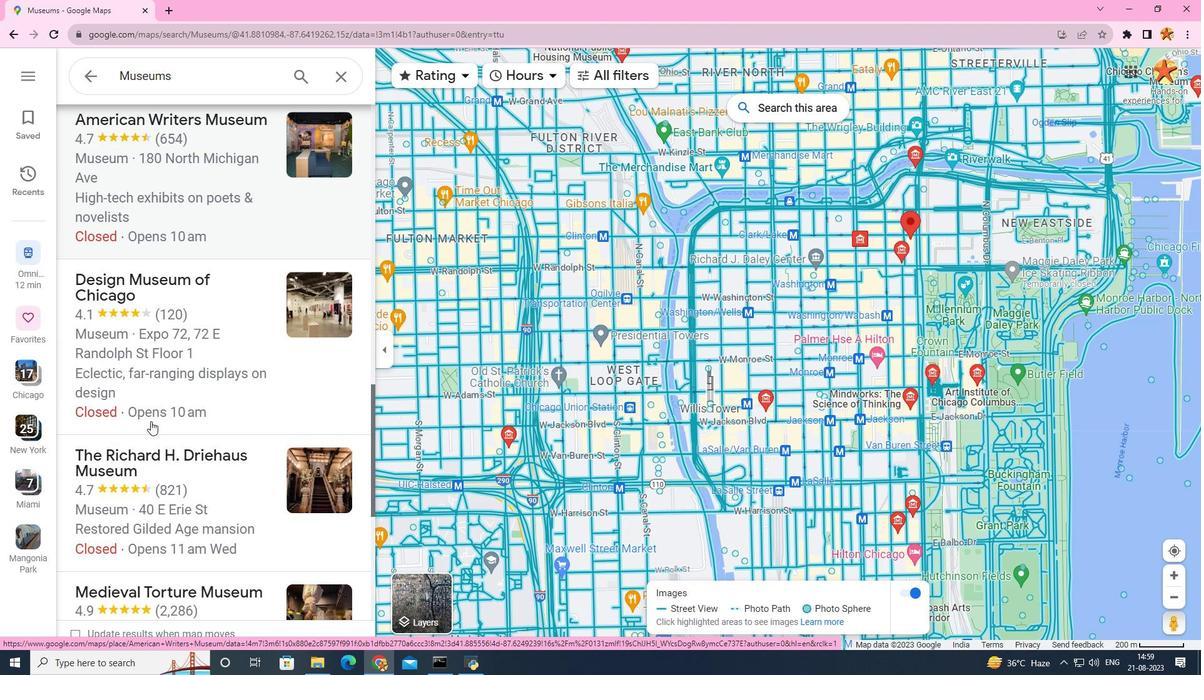
Action: Mouse scrolled (150, 421) with delta (0, 0)
Screenshot: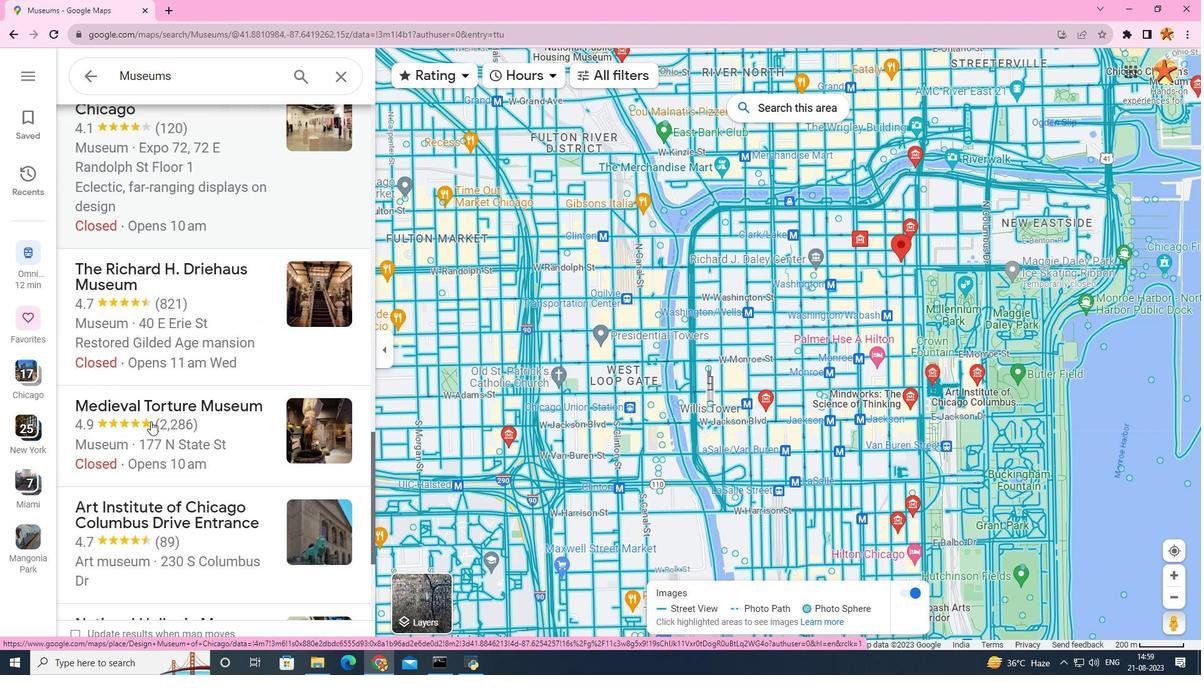 
Action: Mouse scrolled (150, 421) with delta (0, 0)
Screenshot: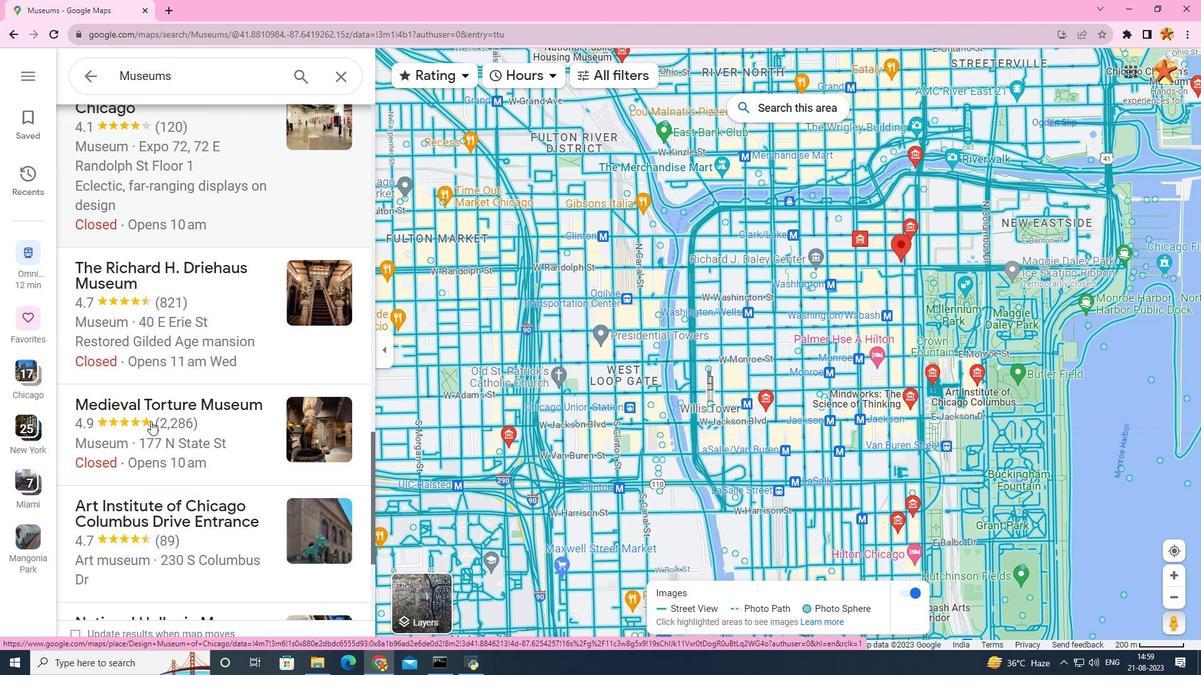 
Action: Mouse scrolled (150, 421) with delta (0, 0)
Screenshot: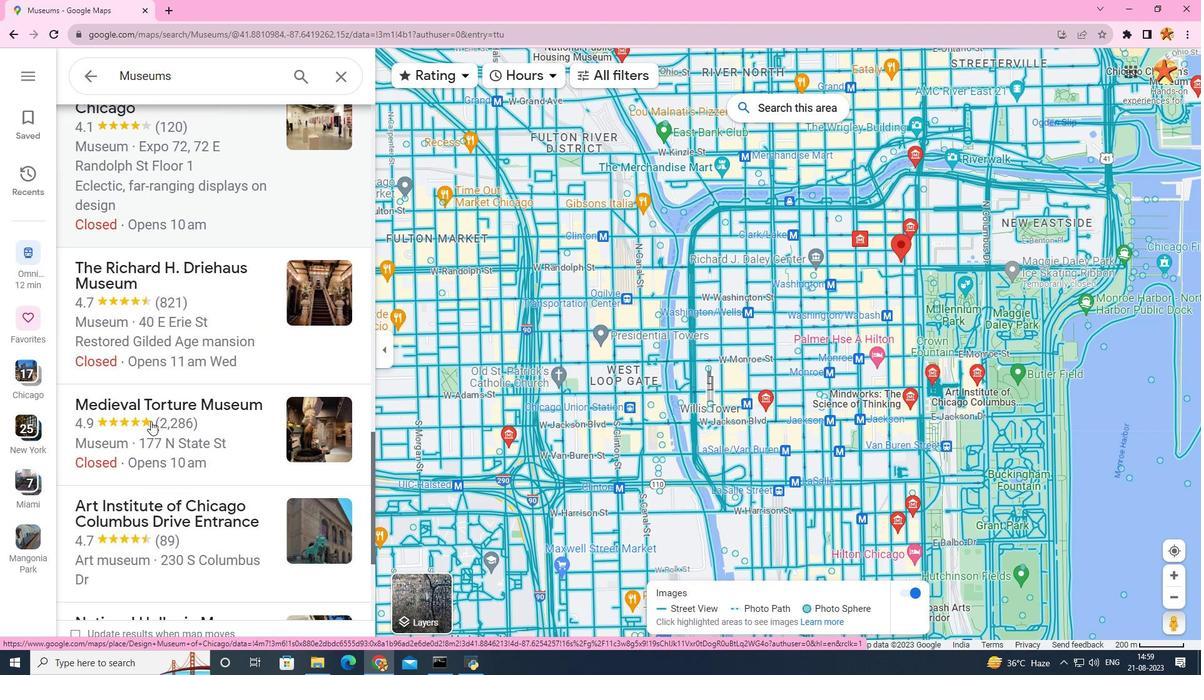 
Action: Mouse moved to (110, 290)
Screenshot: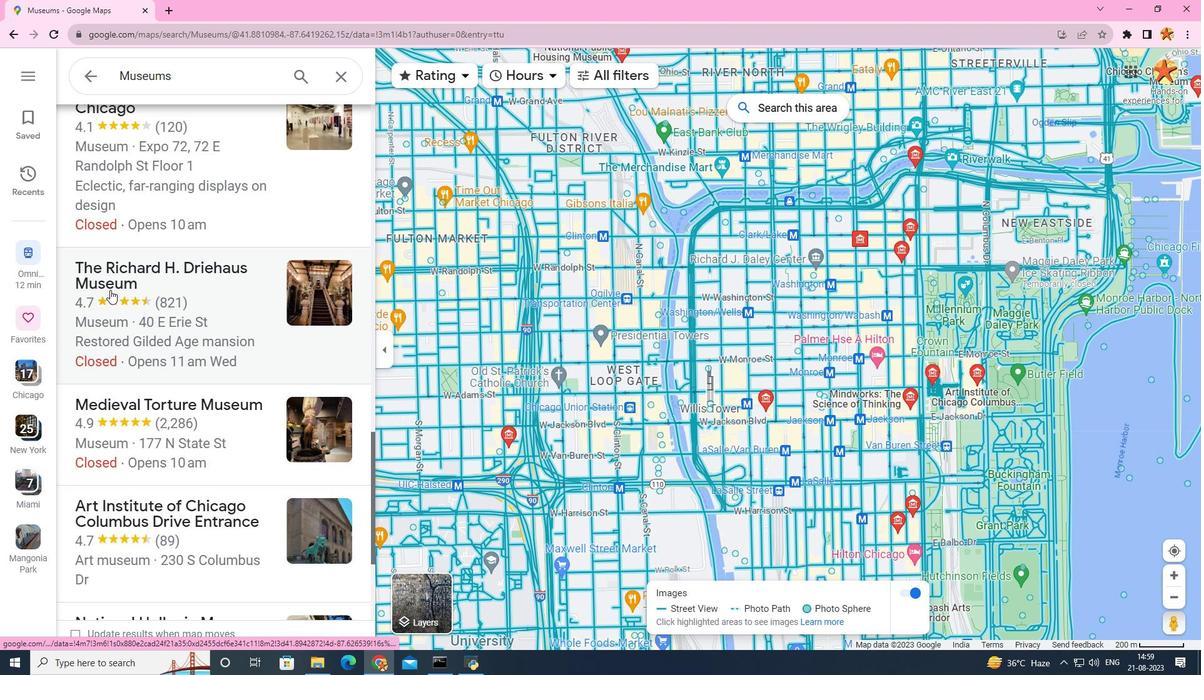 
Action: Mouse pressed left at (110, 290)
Screenshot: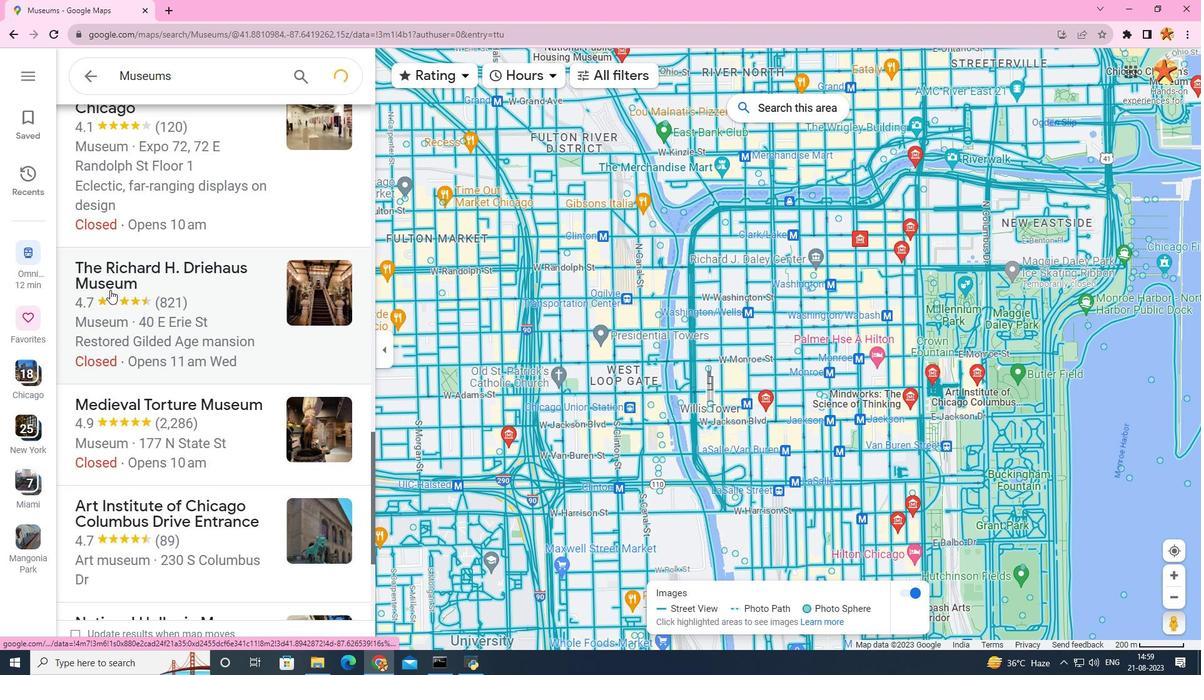 
Action: Mouse moved to (503, 433)
Screenshot: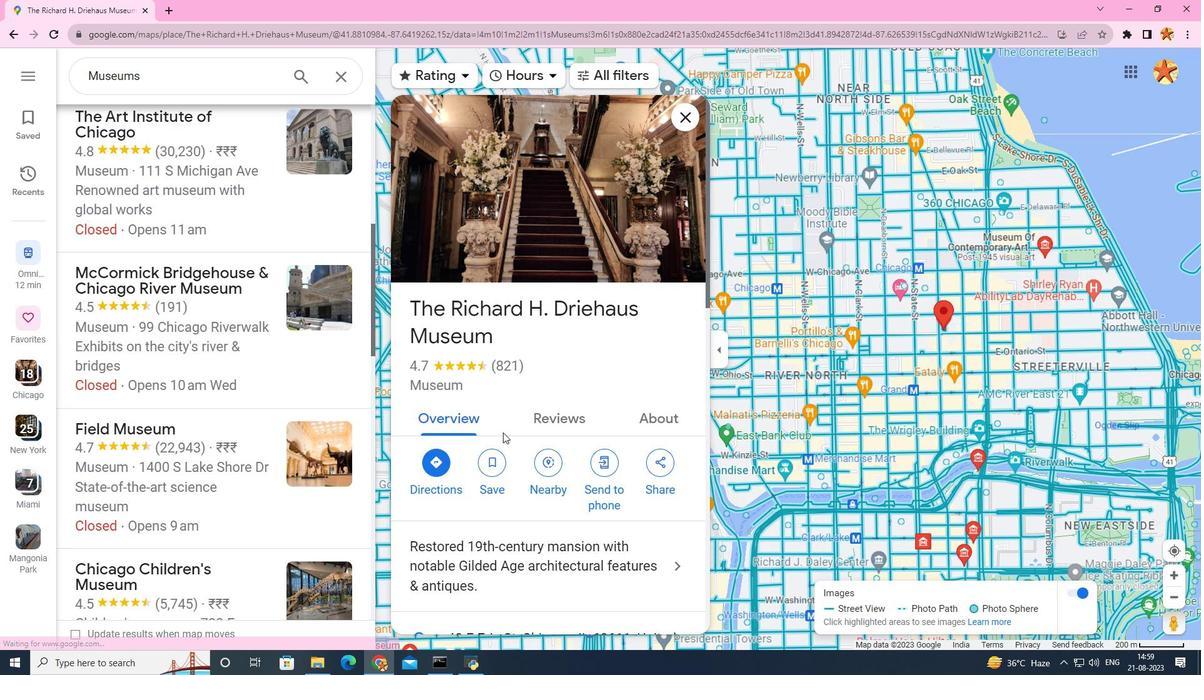 
Action: Mouse scrolled (503, 432) with delta (0, 0)
Screenshot: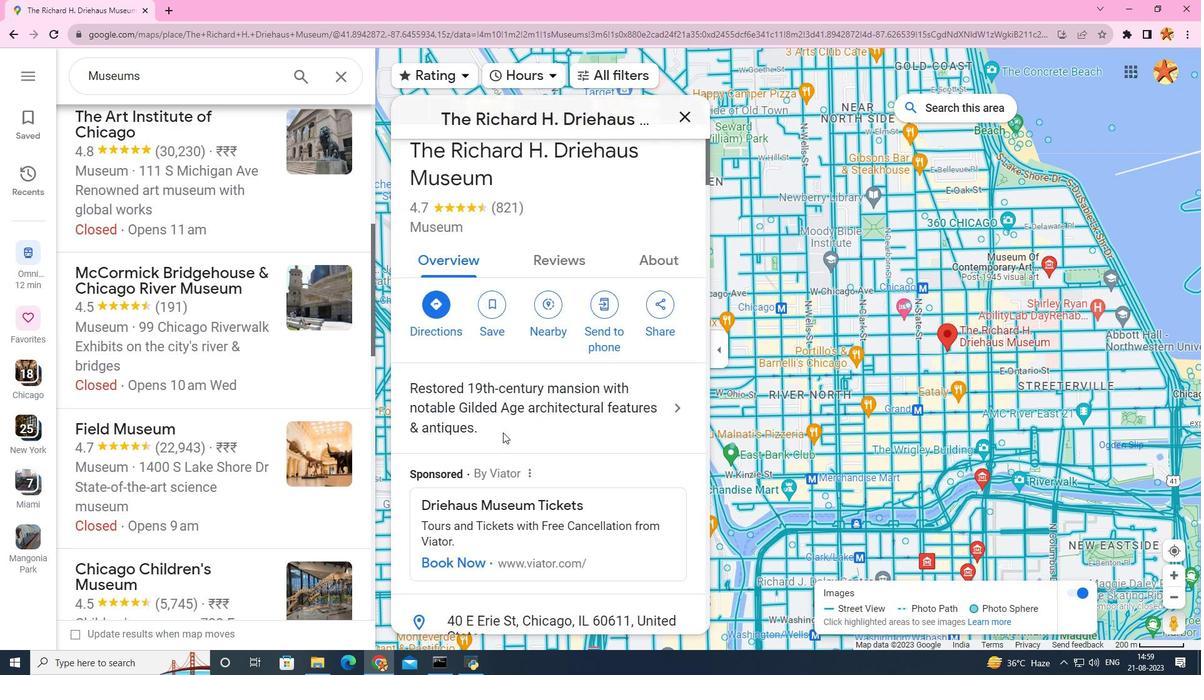 
Action: Mouse scrolled (503, 432) with delta (0, 0)
Screenshot: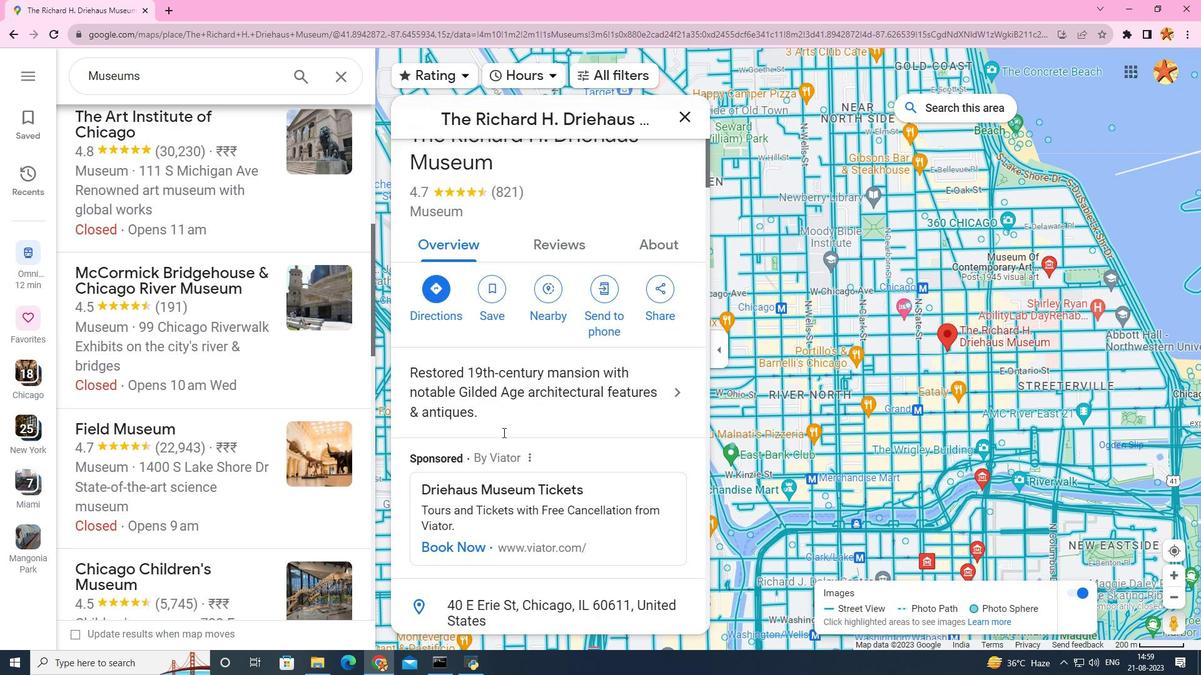
Action: Mouse scrolled (503, 432) with delta (0, 0)
Screenshot: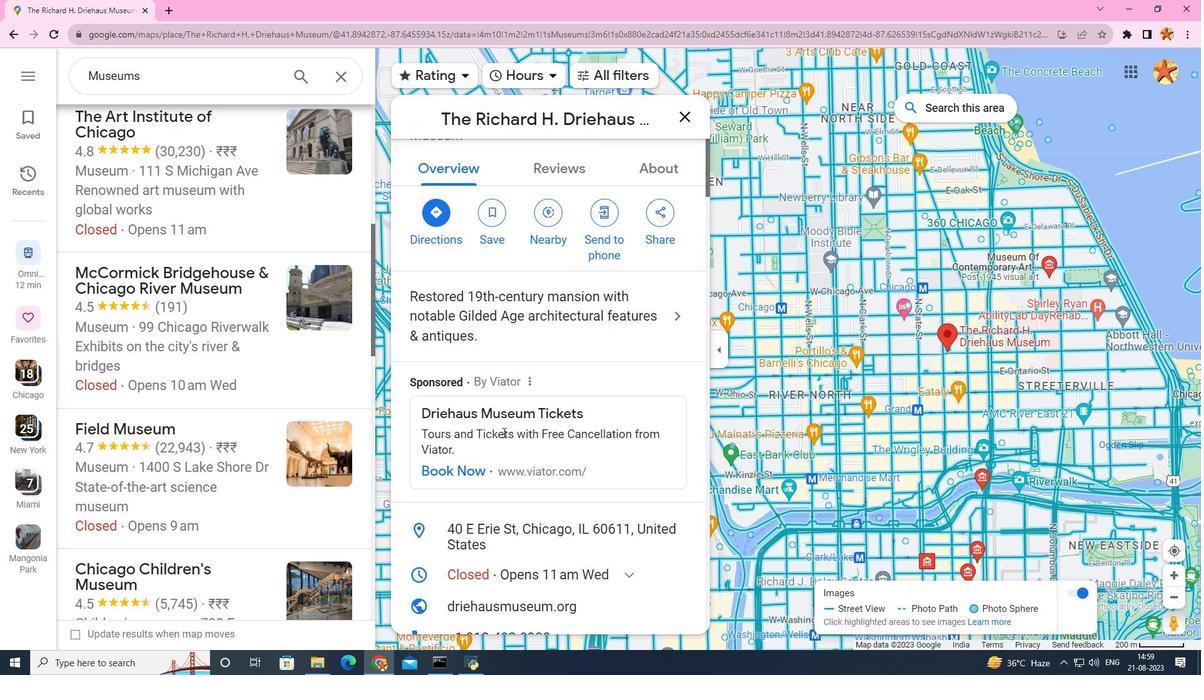 
Action: Mouse scrolled (503, 432) with delta (0, 0)
Screenshot: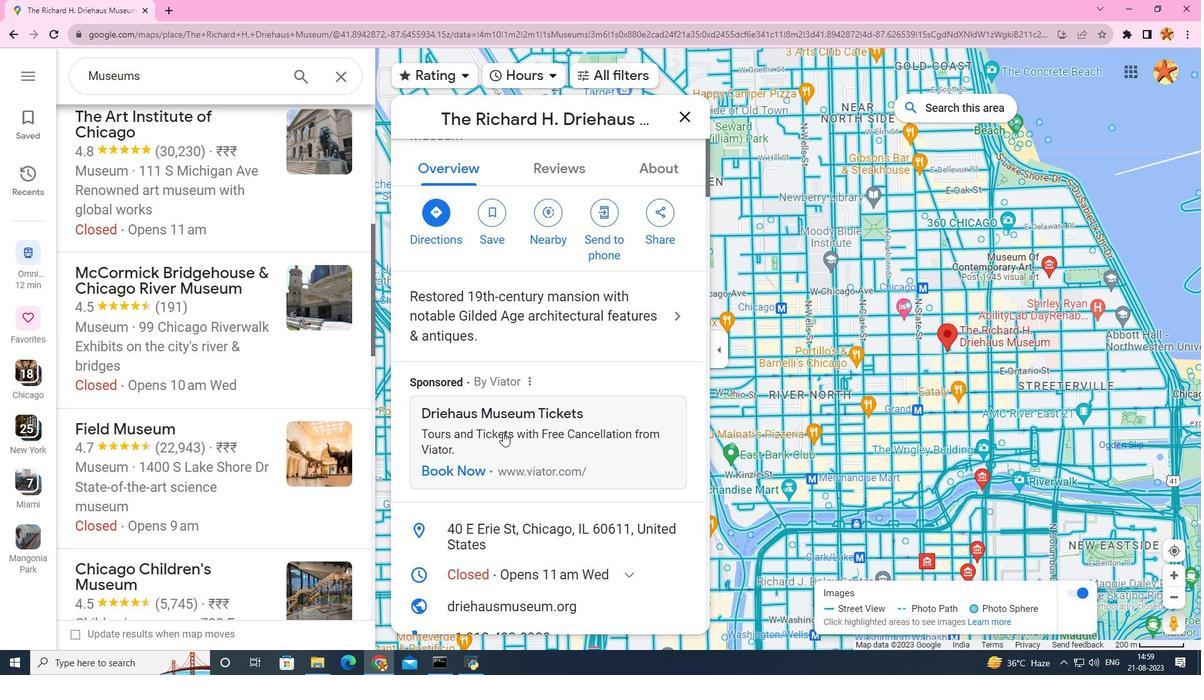 
Action: Mouse scrolled (503, 432) with delta (0, 0)
Screenshot: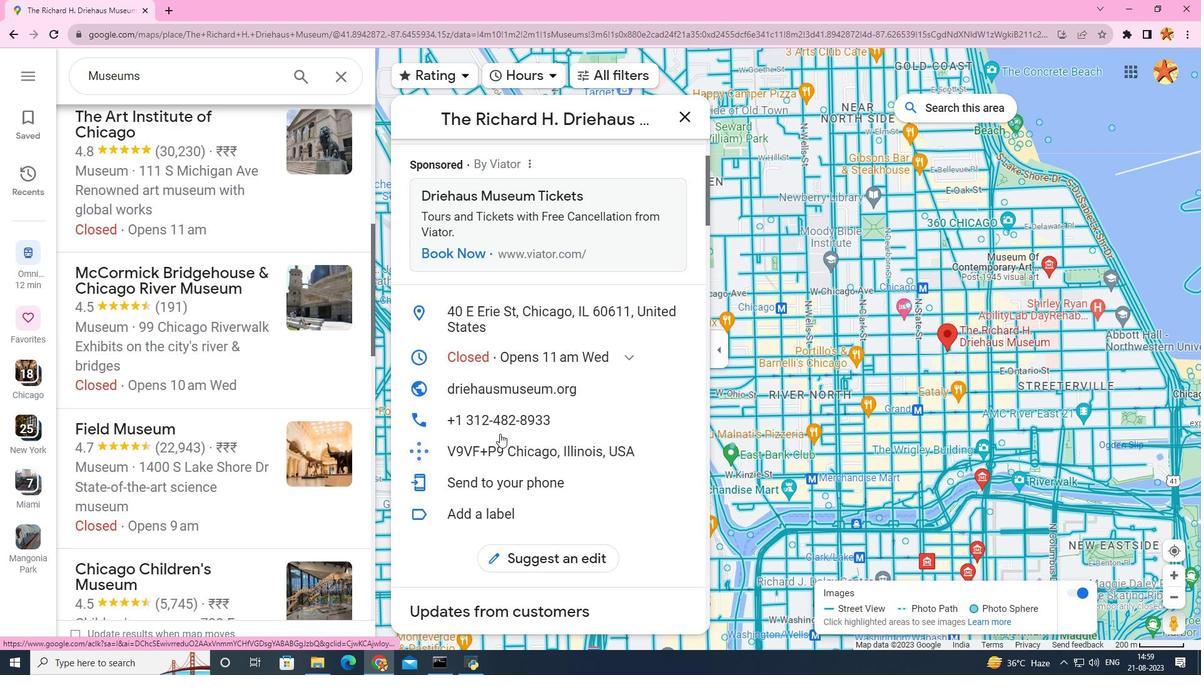 
Action: Mouse scrolled (503, 432) with delta (0, 0)
Screenshot: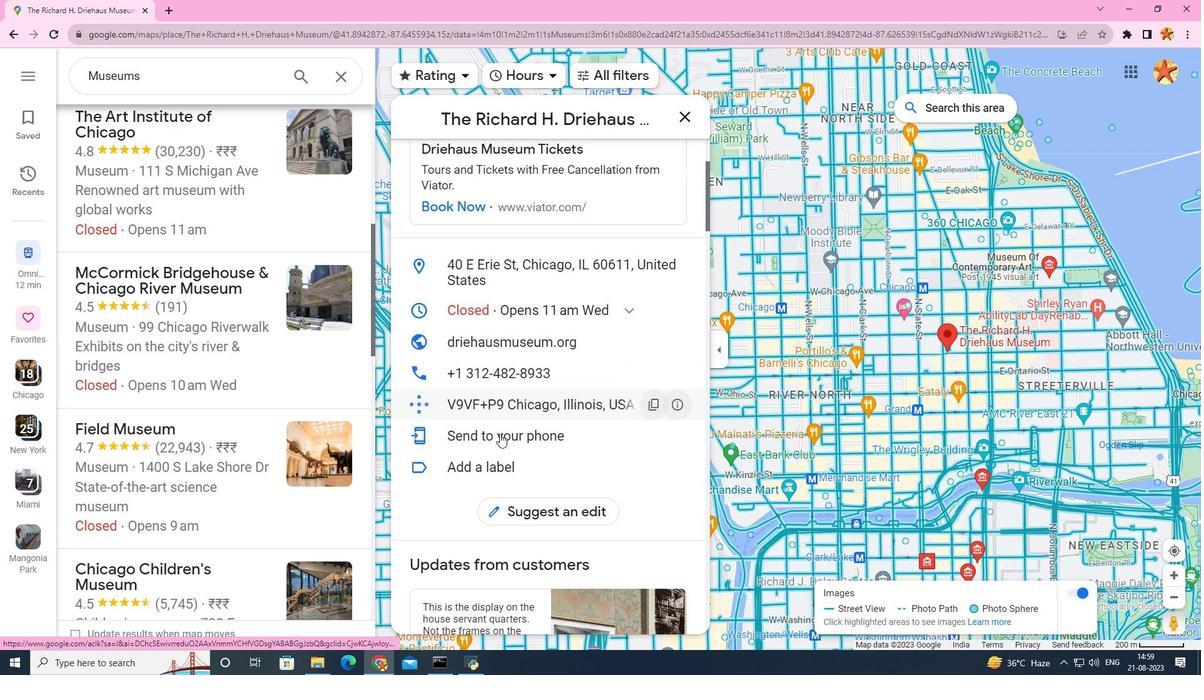 
Action: Mouse scrolled (503, 432) with delta (0, 0)
Screenshot: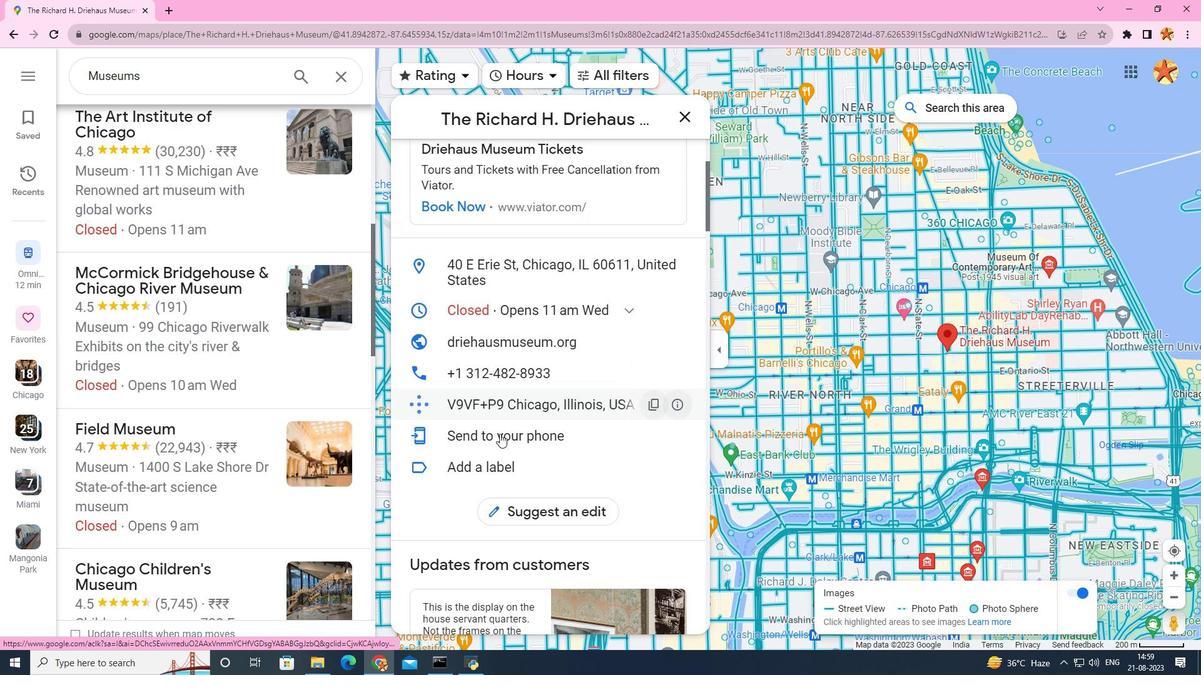 
Action: Mouse scrolled (503, 432) with delta (0, 0)
Screenshot: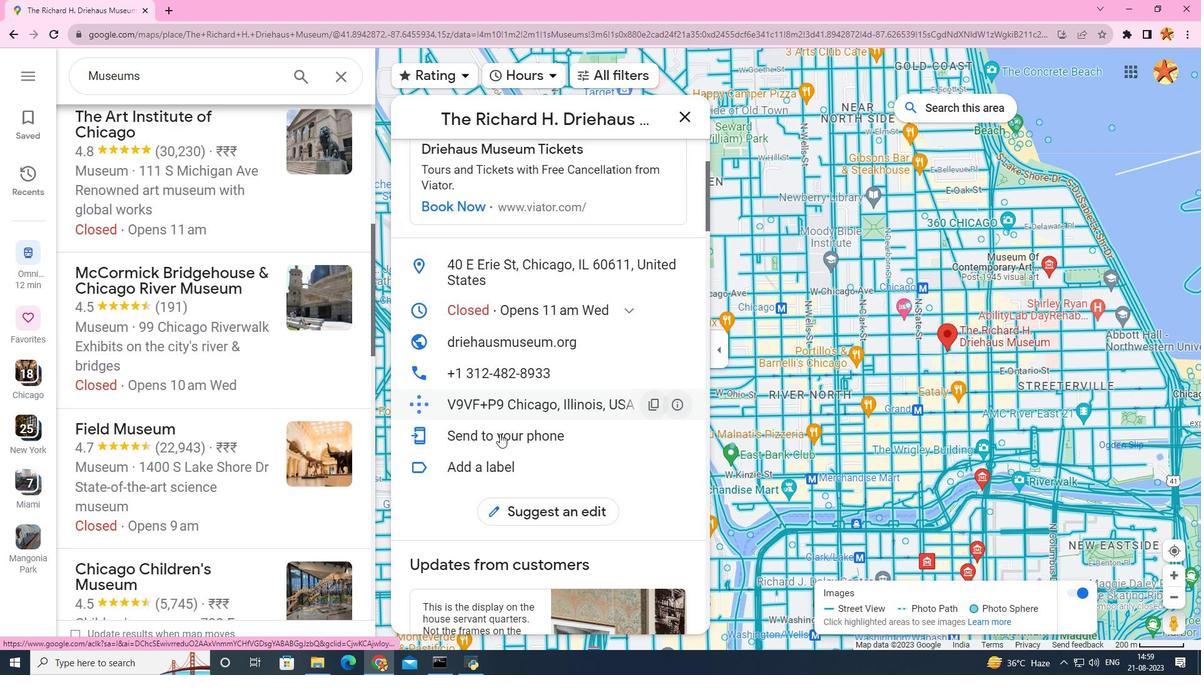 
Action: Mouse moved to (500, 434)
Screenshot: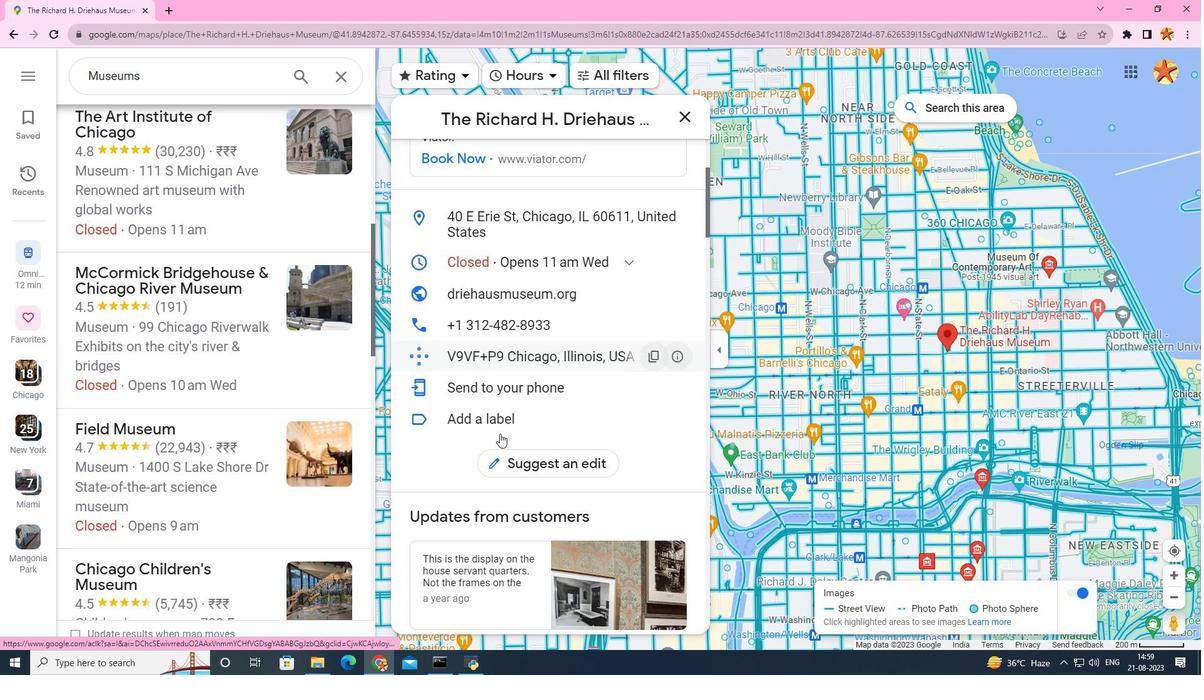 
Action: Mouse scrolled (500, 433) with delta (0, 0)
Screenshot: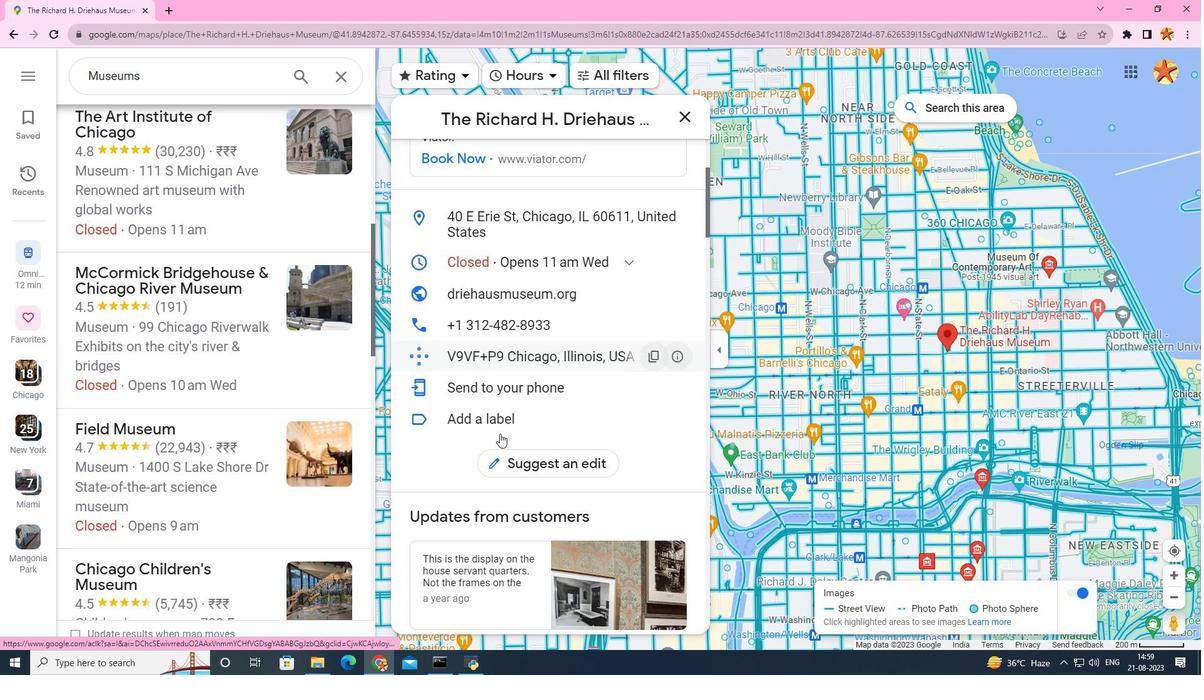 
Action: Mouse scrolled (500, 433) with delta (0, 0)
Screenshot: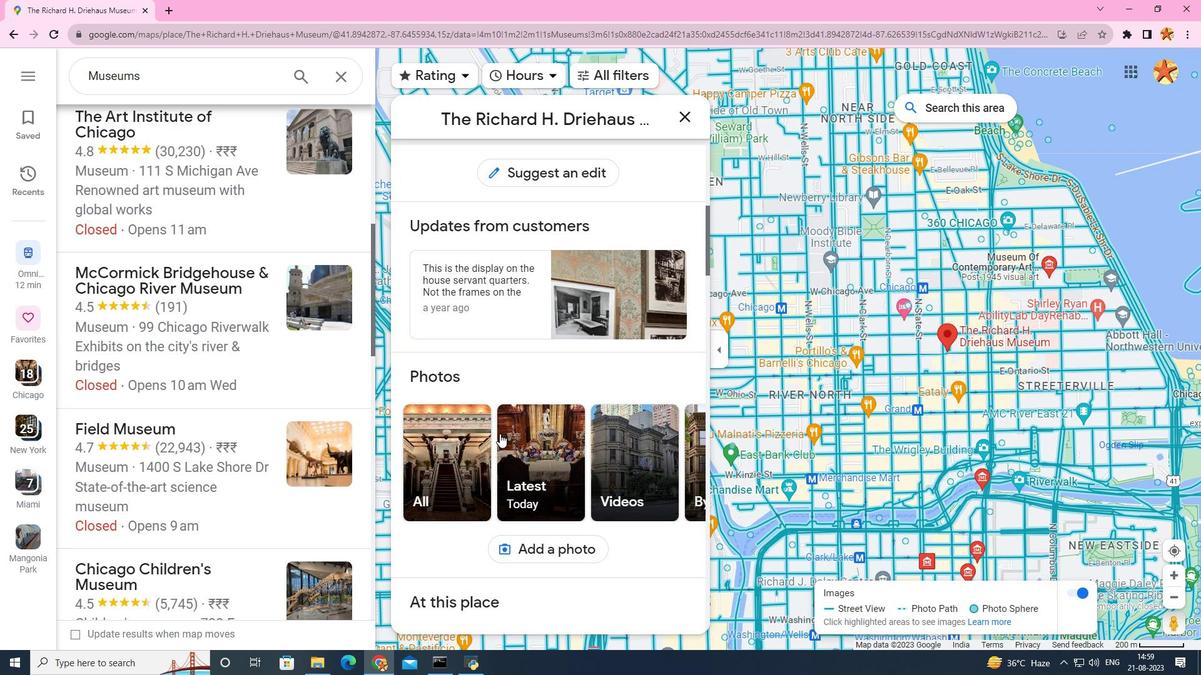
Action: Mouse scrolled (500, 433) with delta (0, 0)
Screenshot: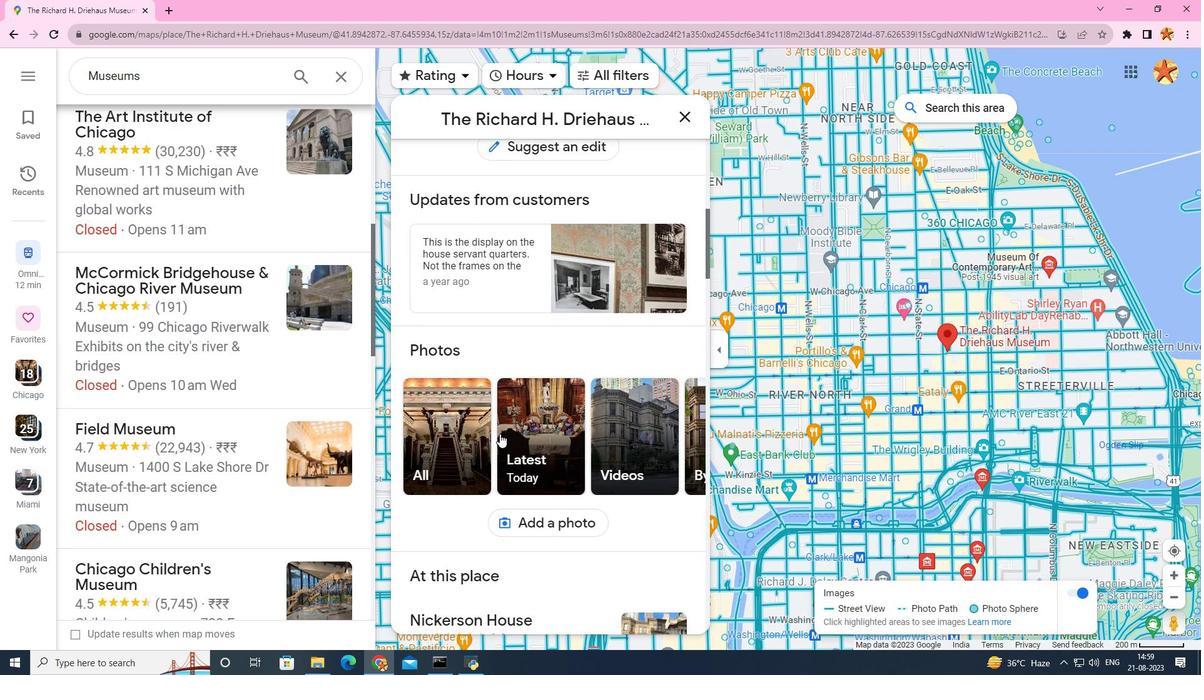 
Action: Mouse scrolled (500, 433) with delta (0, 0)
Screenshot: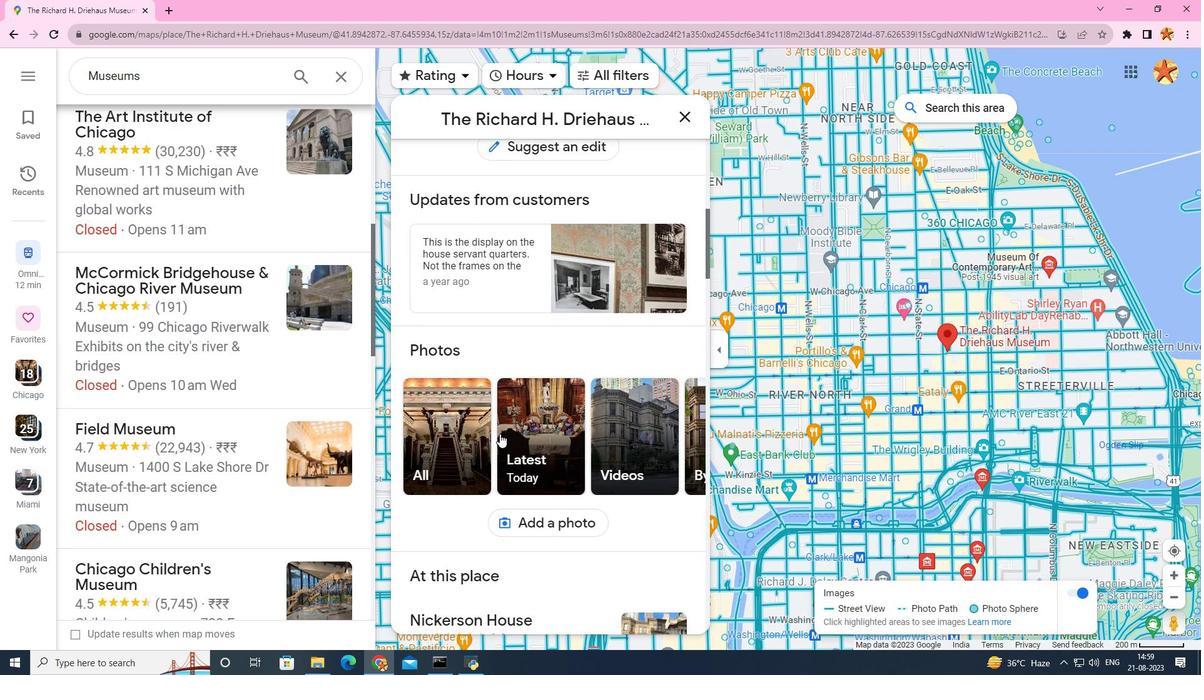 
Action: Mouse scrolled (500, 433) with delta (0, 0)
Screenshot: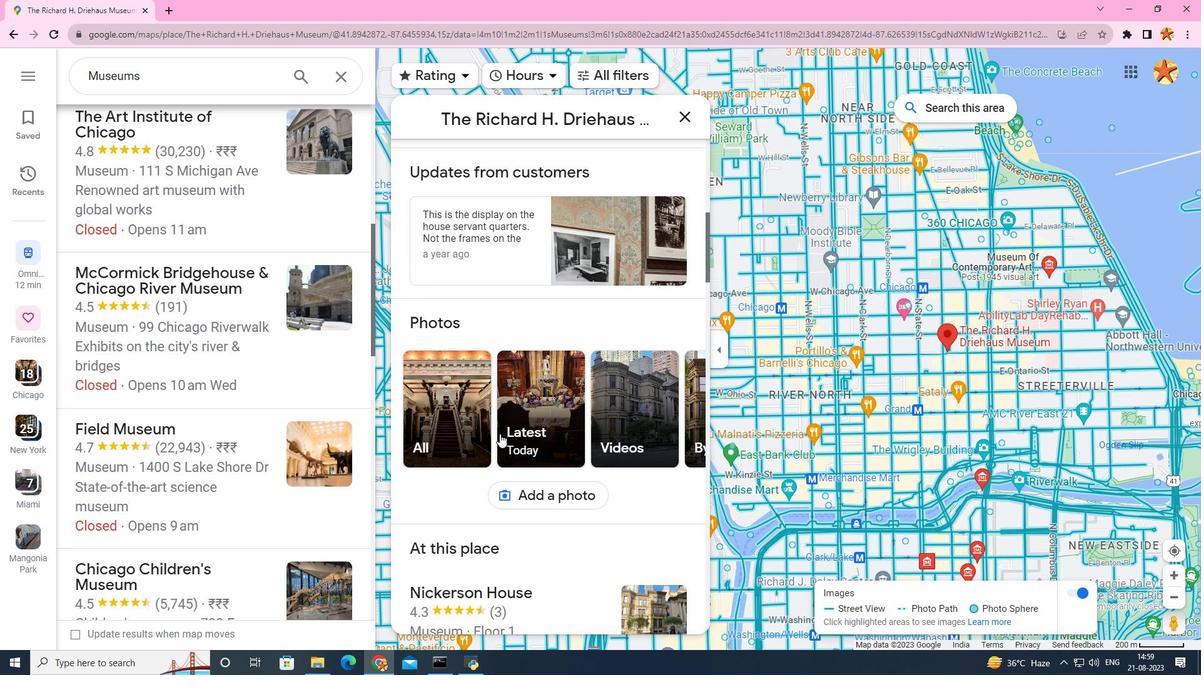 
Action: Mouse scrolled (500, 433) with delta (0, 0)
Screenshot: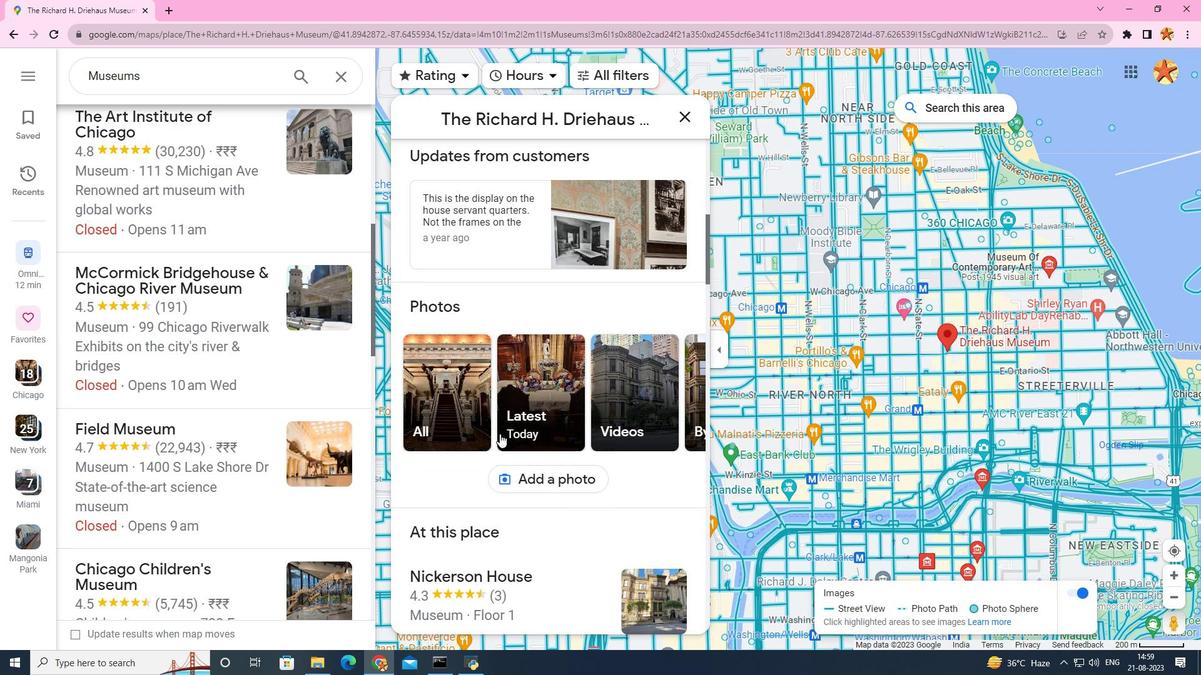 
Action: Mouse scrolled (500, 433) with delta (0, 0)
Screenshot: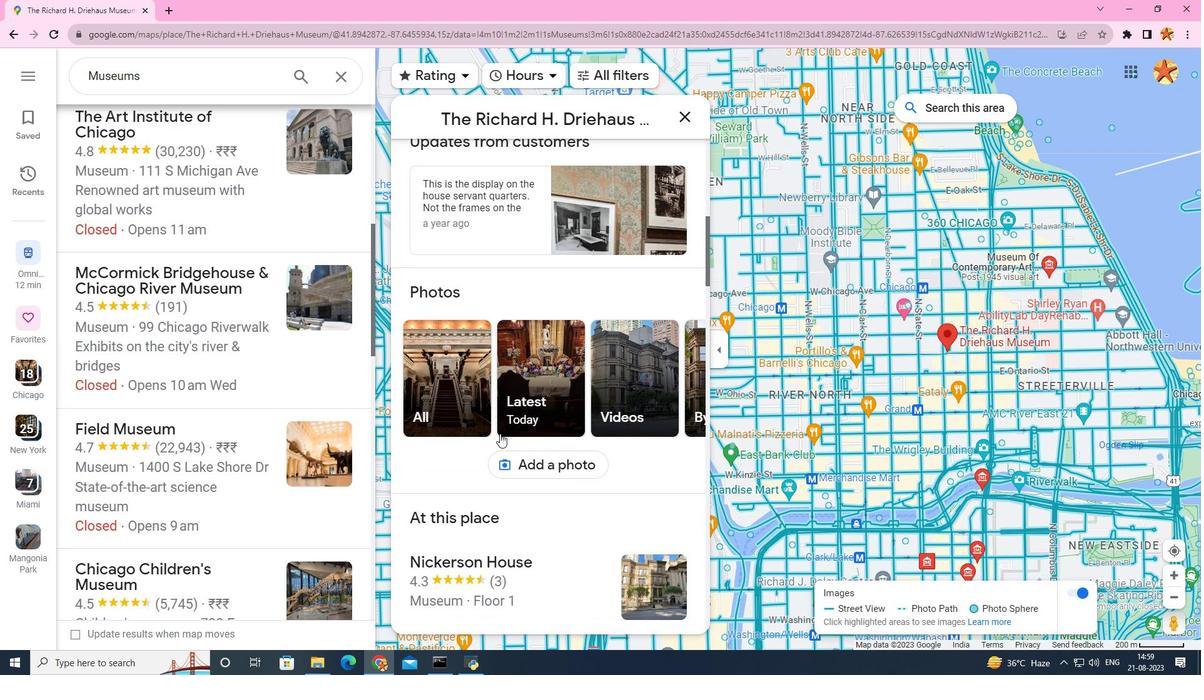 
Action: Mouse moved to (442, 398)
Screenshot: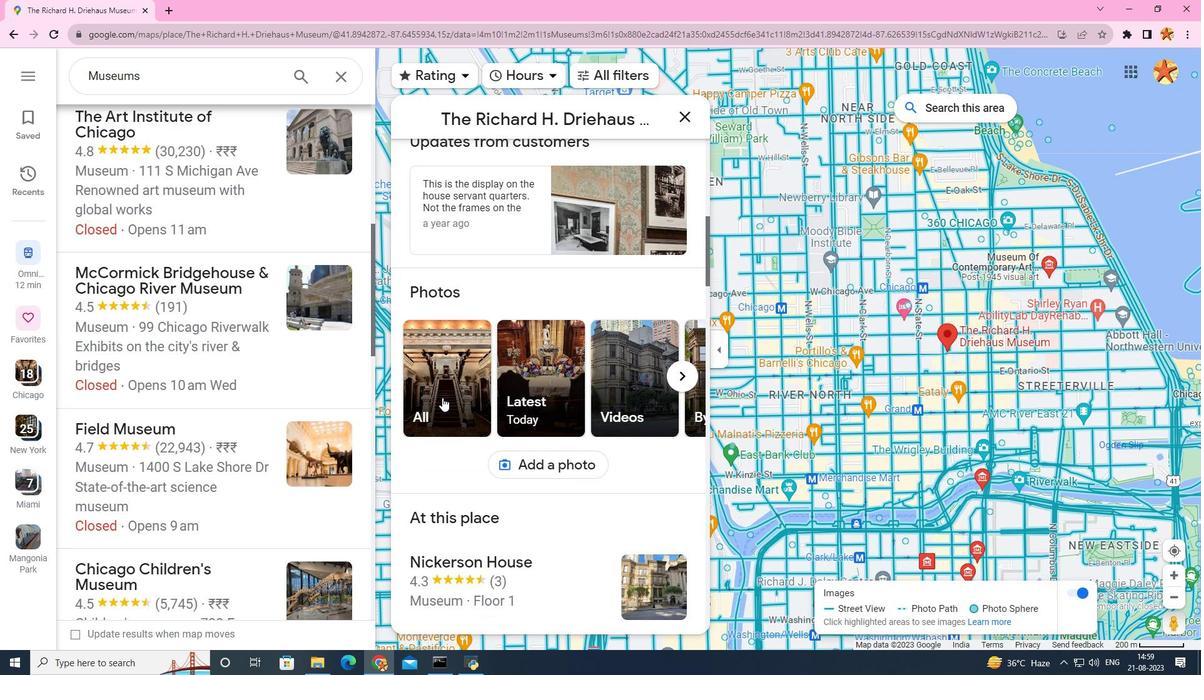 
Action: Mouse pressed left at (442, 398)
Screenshot: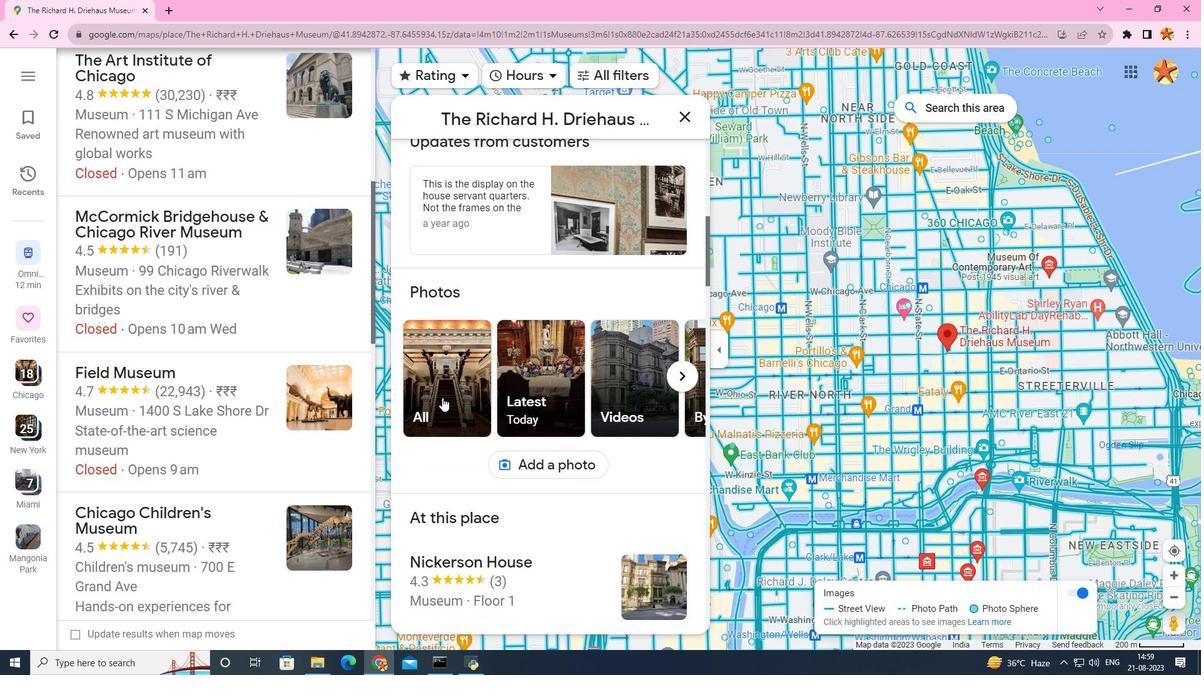 
Action: Mouse moved to (805, 560)
Screenshot: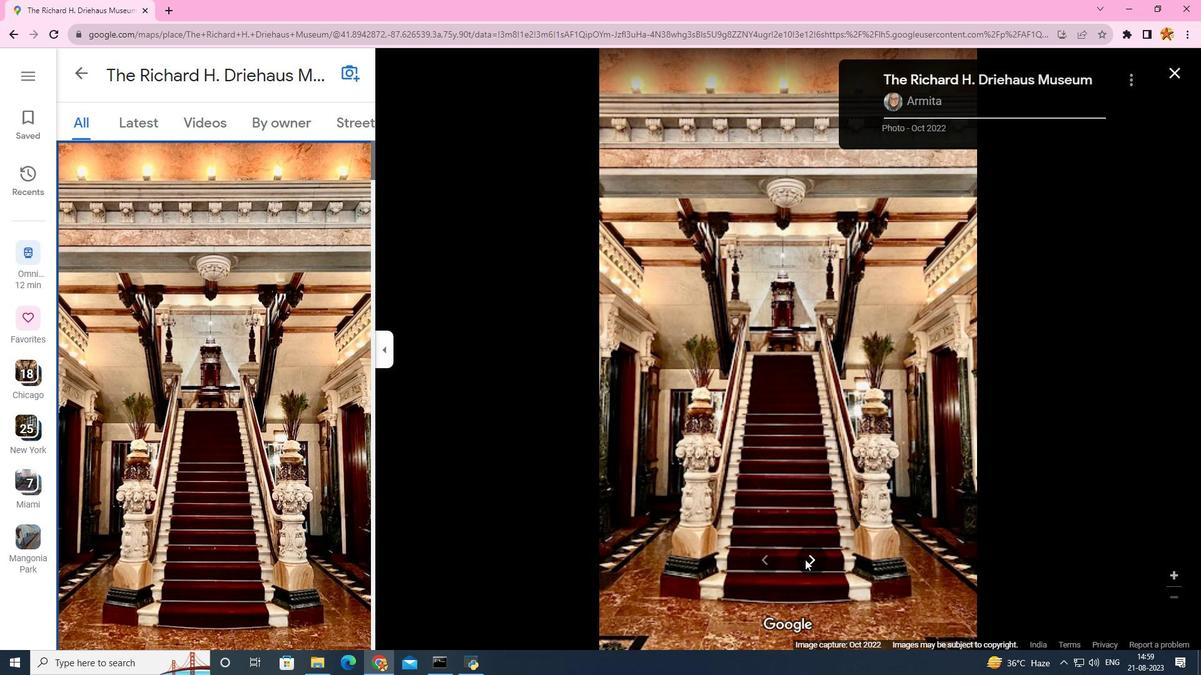 
Action: Mouse pressed left at (805, 560)
Screenshot: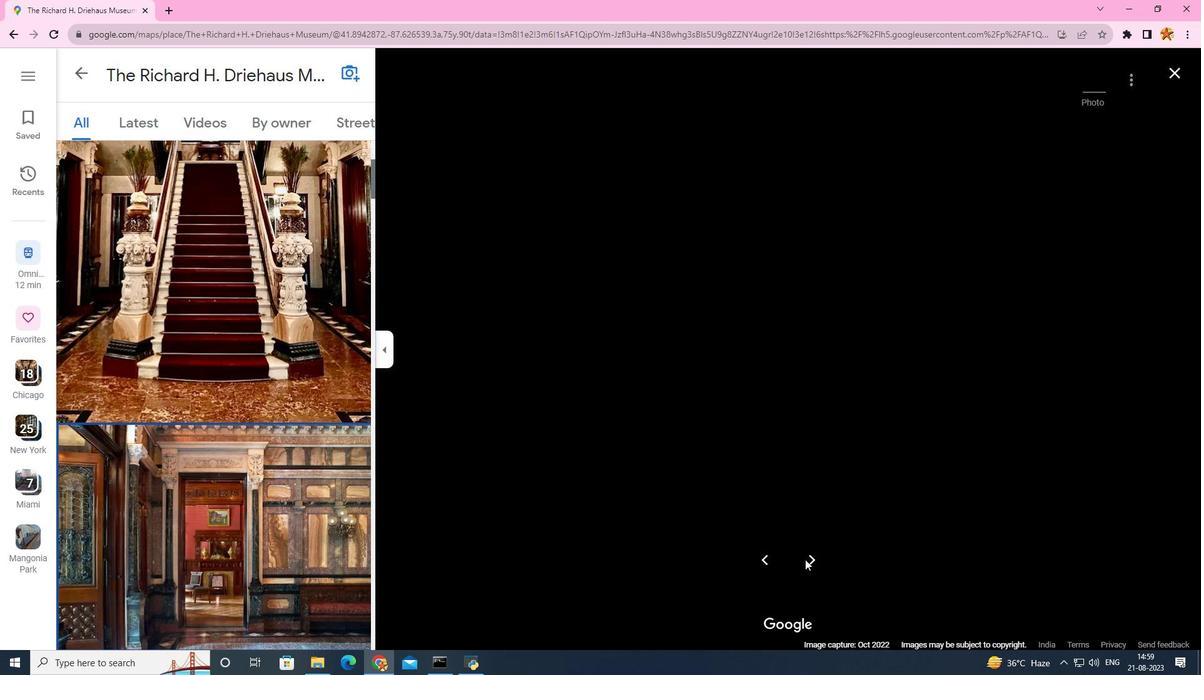 
Action: Mouse pressed left at (805, 560)
Screenshot: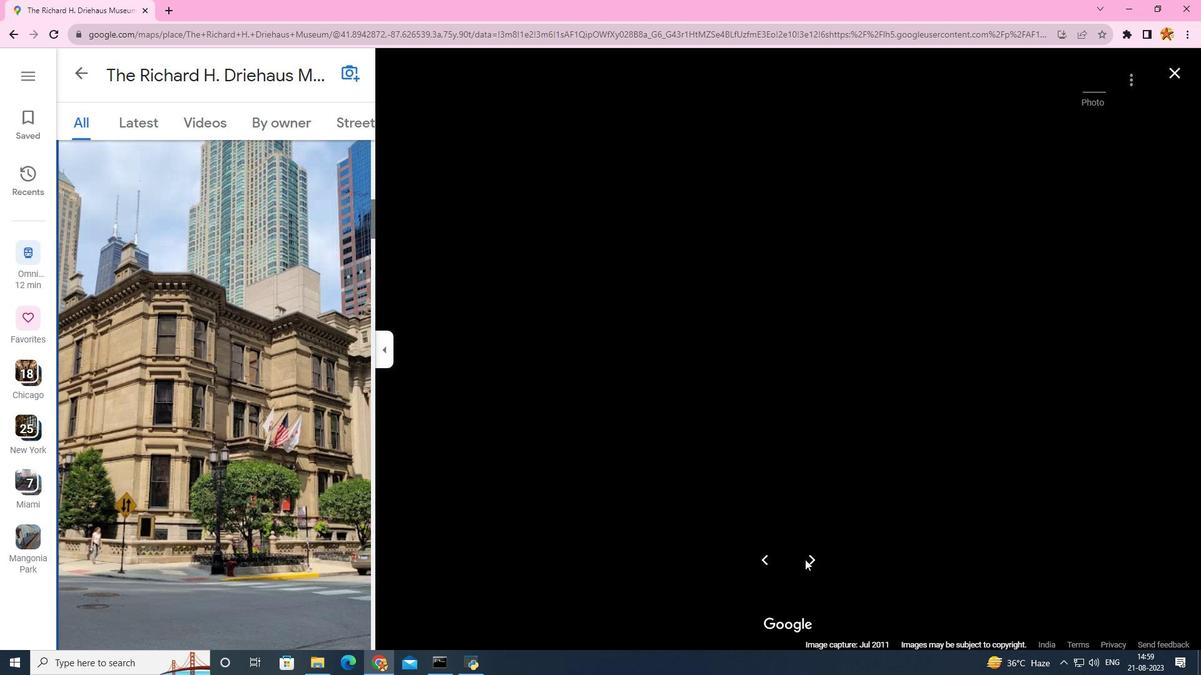 
Action: Mouse pressed left at (805, 560)
Screenshot: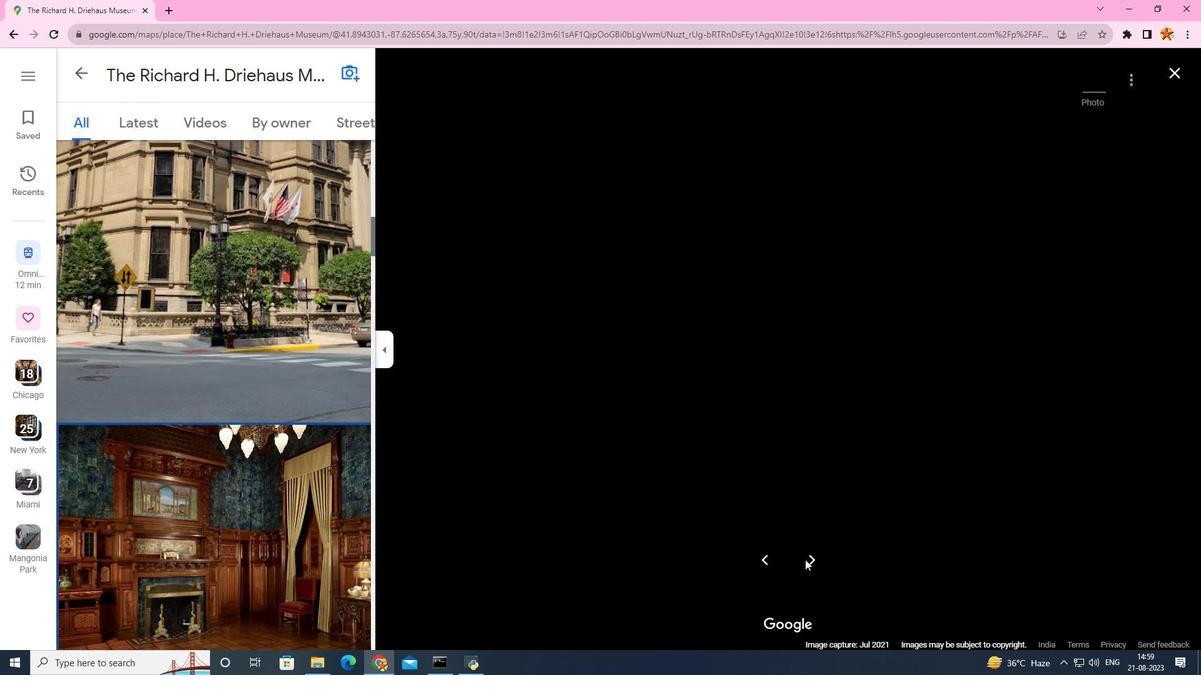 
Action: Mouse pressed left at (805, 560)
Screenshot: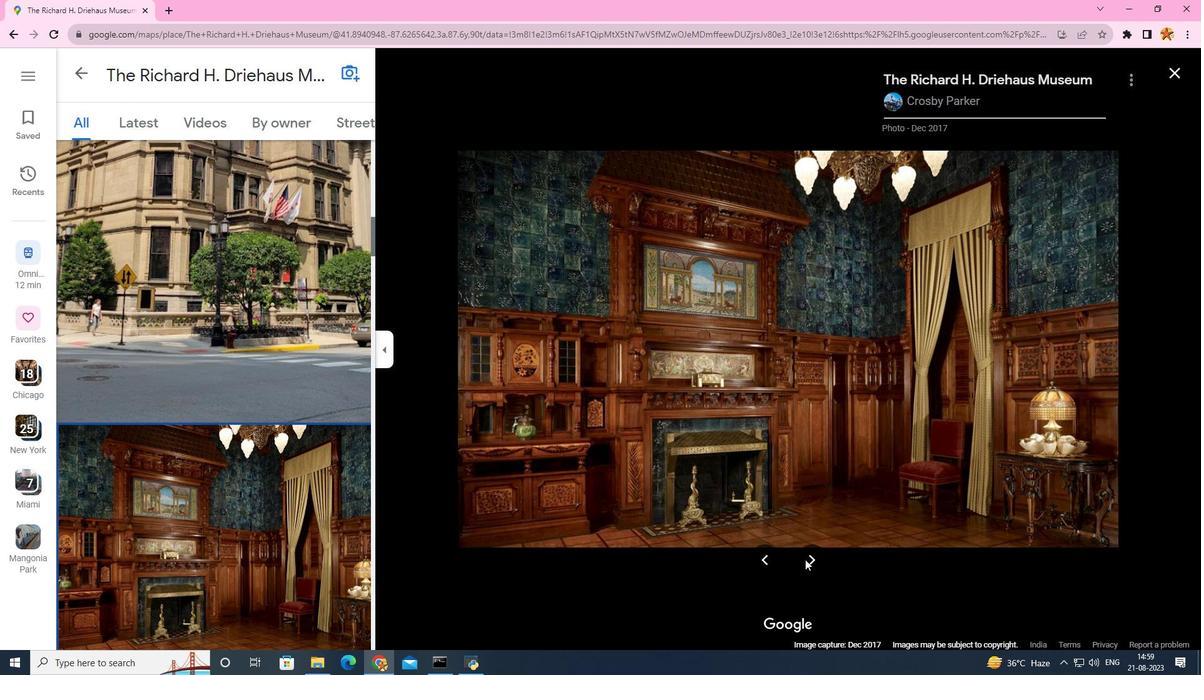 
Action: Mouse pressed left at (805, 560)
Screenshot: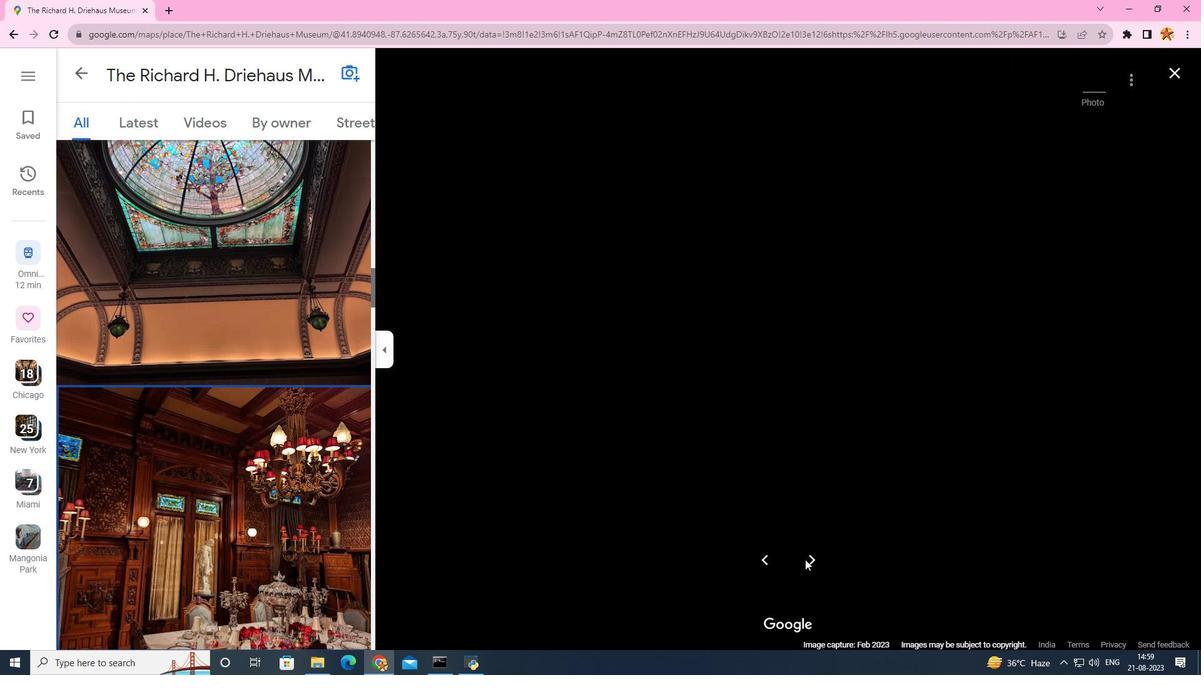 
Action: Mouse pressed left at (805, 560)
Screenshot: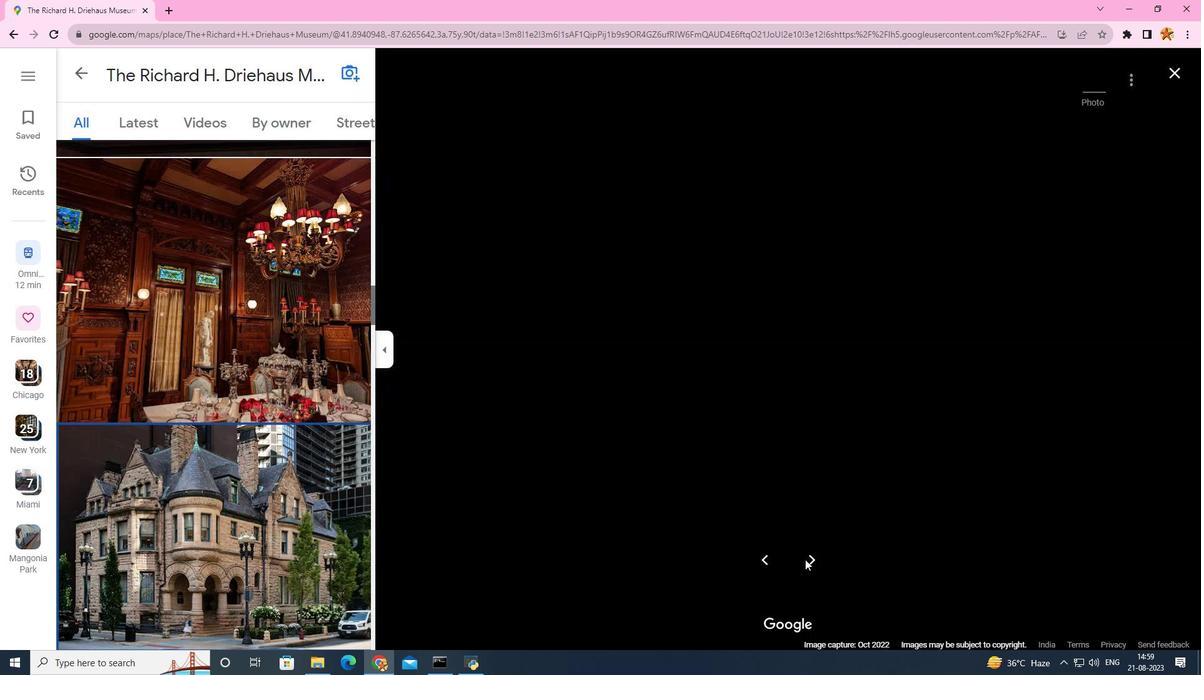 
Action: Mouse pressed left at (805, 560)
Screenshot: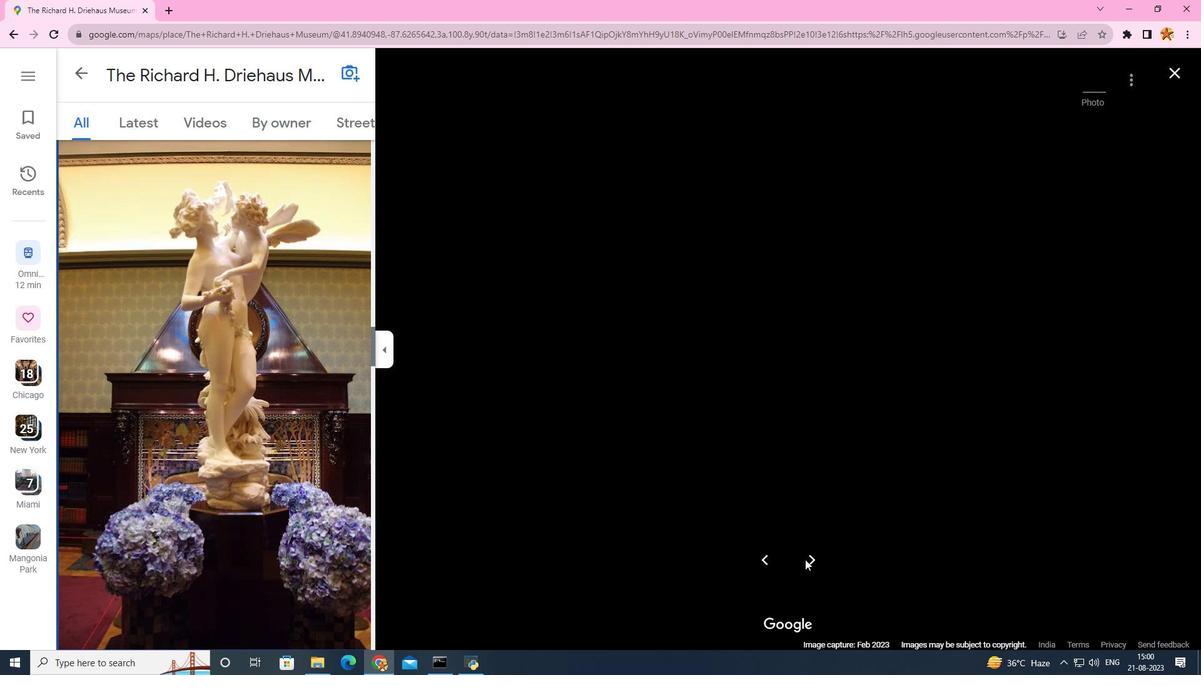 
Action: Mouse pressed left at (805, 560)
Screenshot: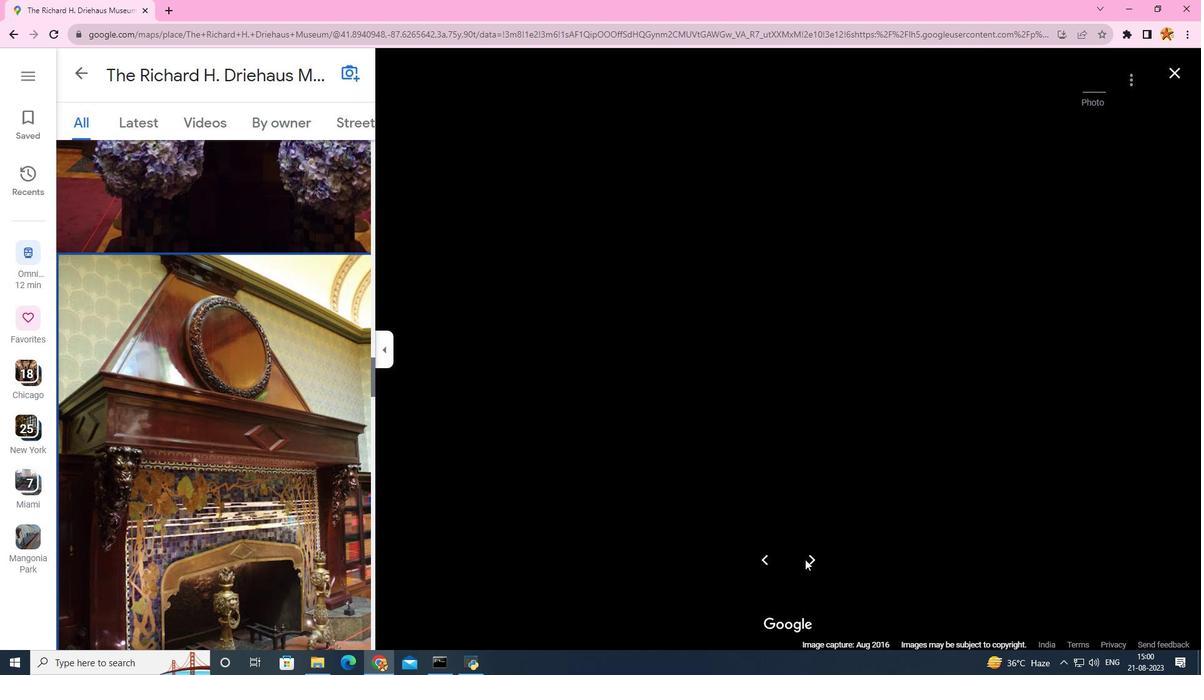 
Action: Mouse pressed left at (805, 560)
Screenshot: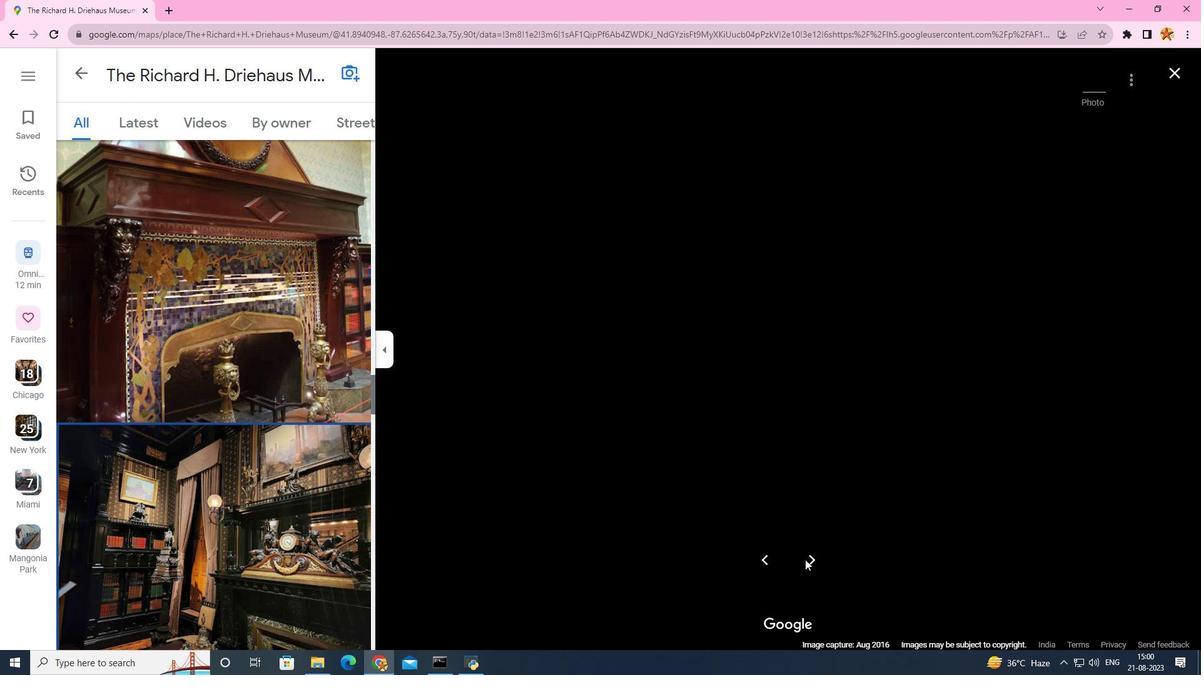 
Action: Mouse pressed left at (805, 560)
Screenshot: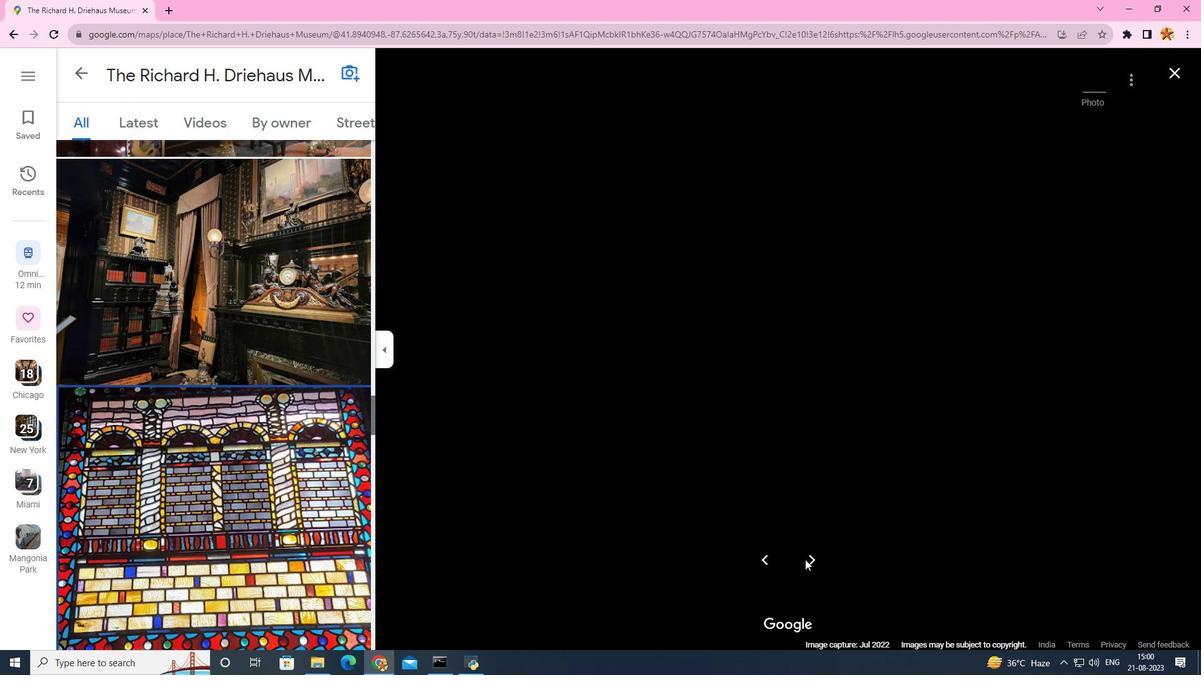 
Action: Mouse moved to (275, 136)
Screenshot: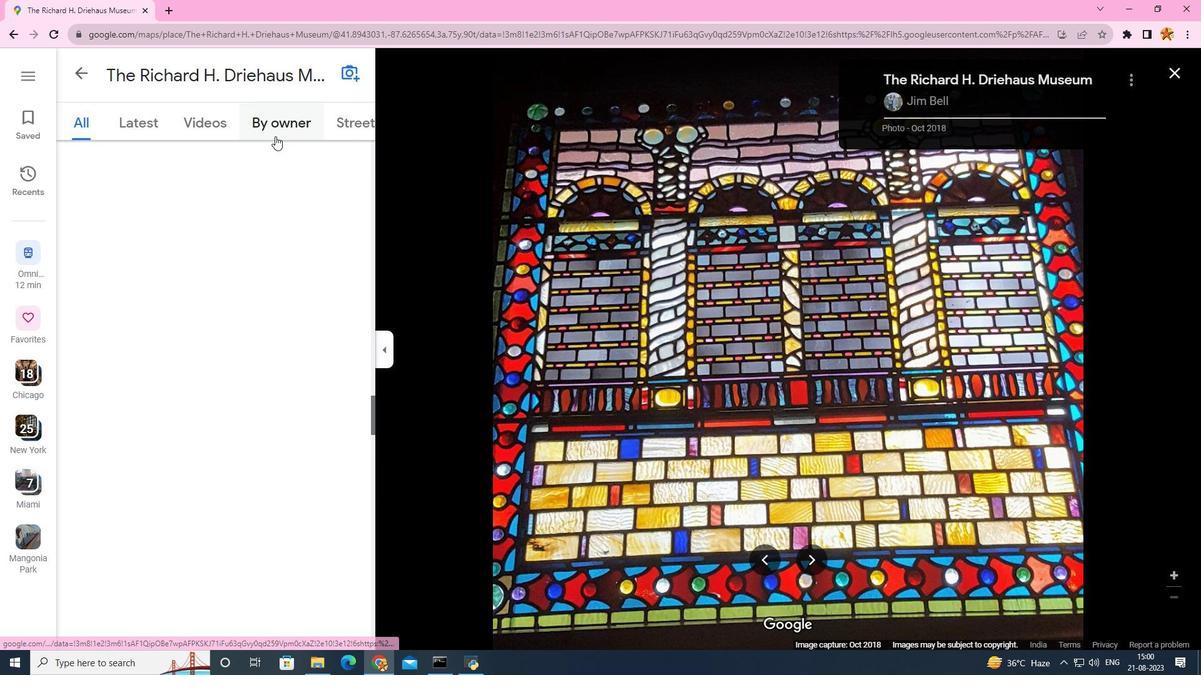 
Action: Mouse pressed left at (275, 136)
Screenshot: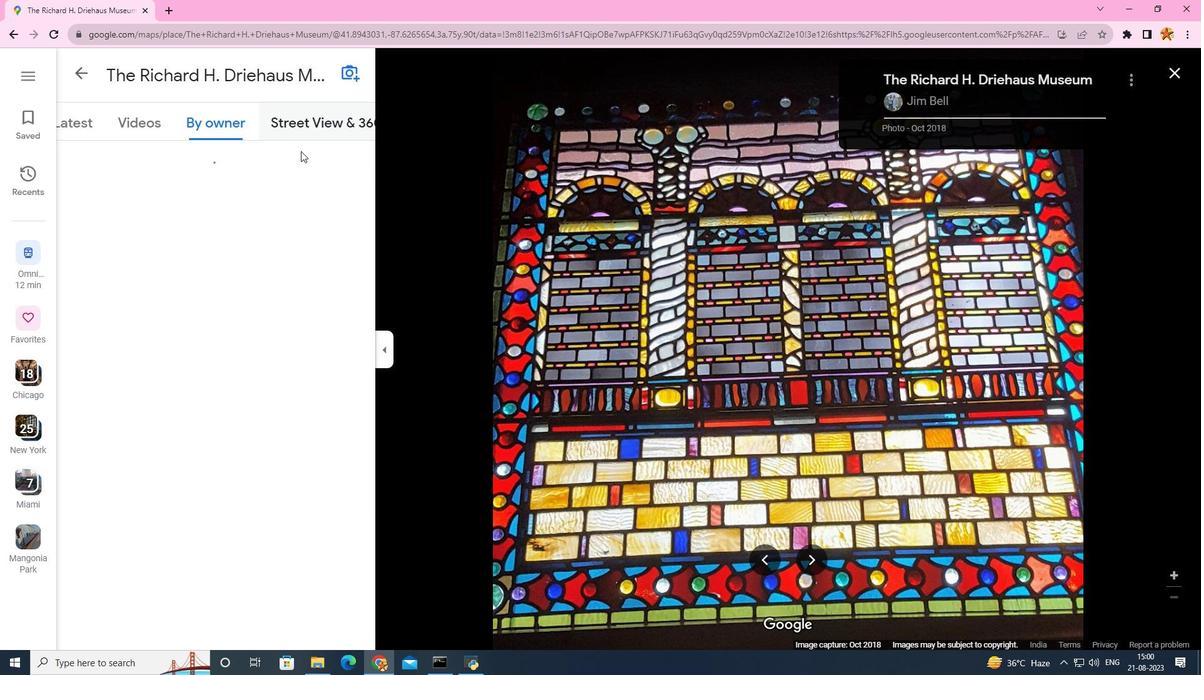 
Action: Mouse moved to (805, 561)
Screenshot: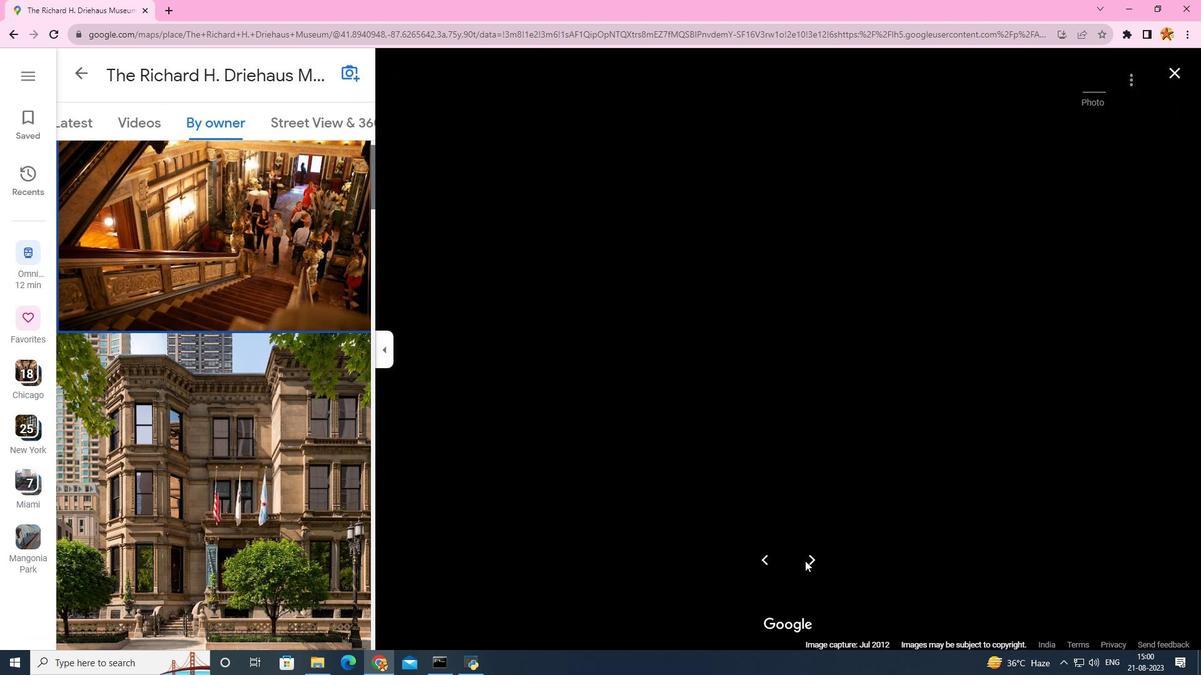 
Action: Mouse pressed left at (805, 561)
Screenshot: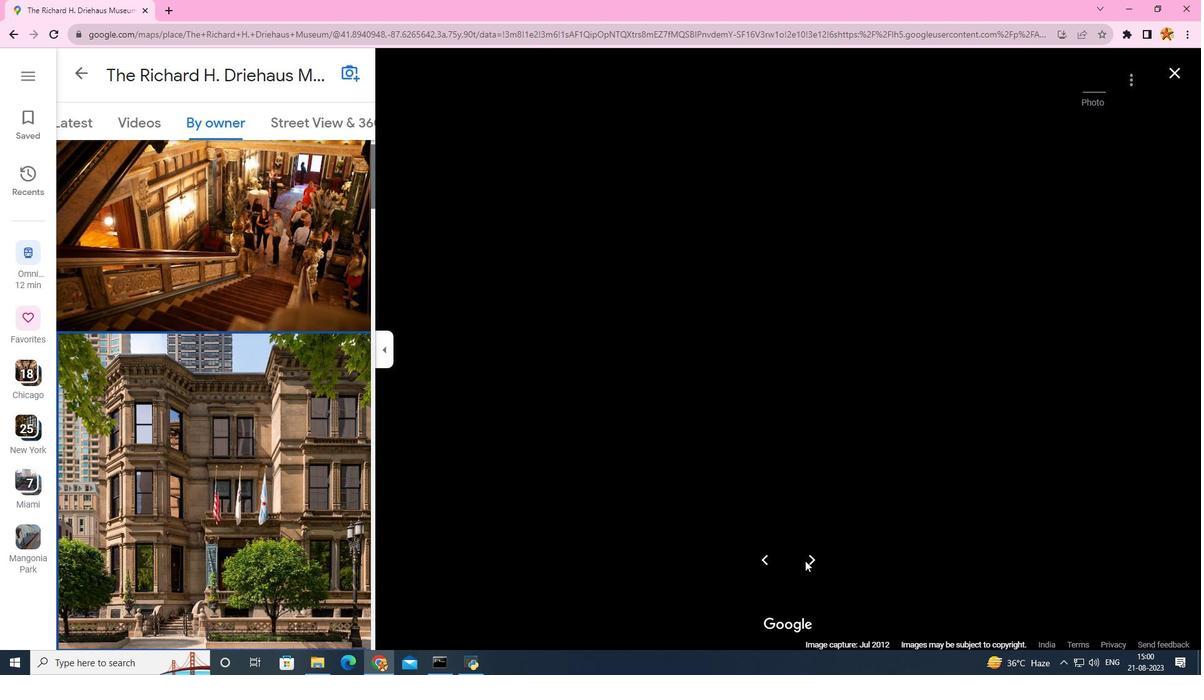 
Action: Mouse pressed left at (805, 561)
Screenshot: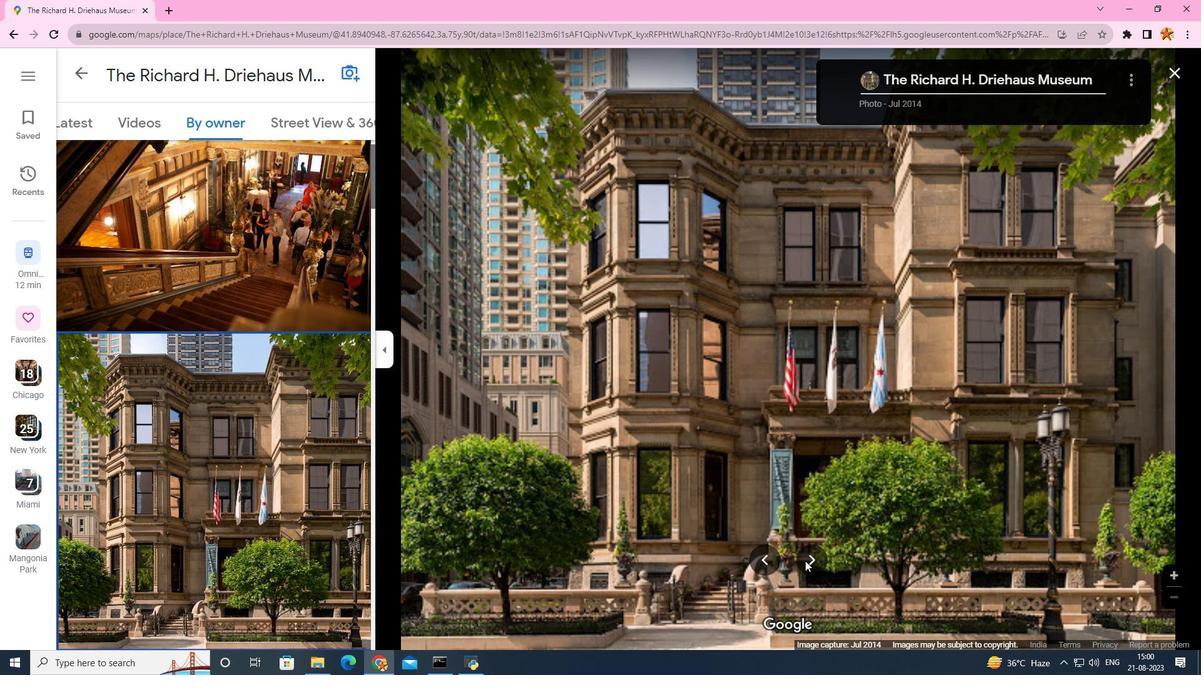 
Action: Mouse pressed left at (805, 561)
Screenshot: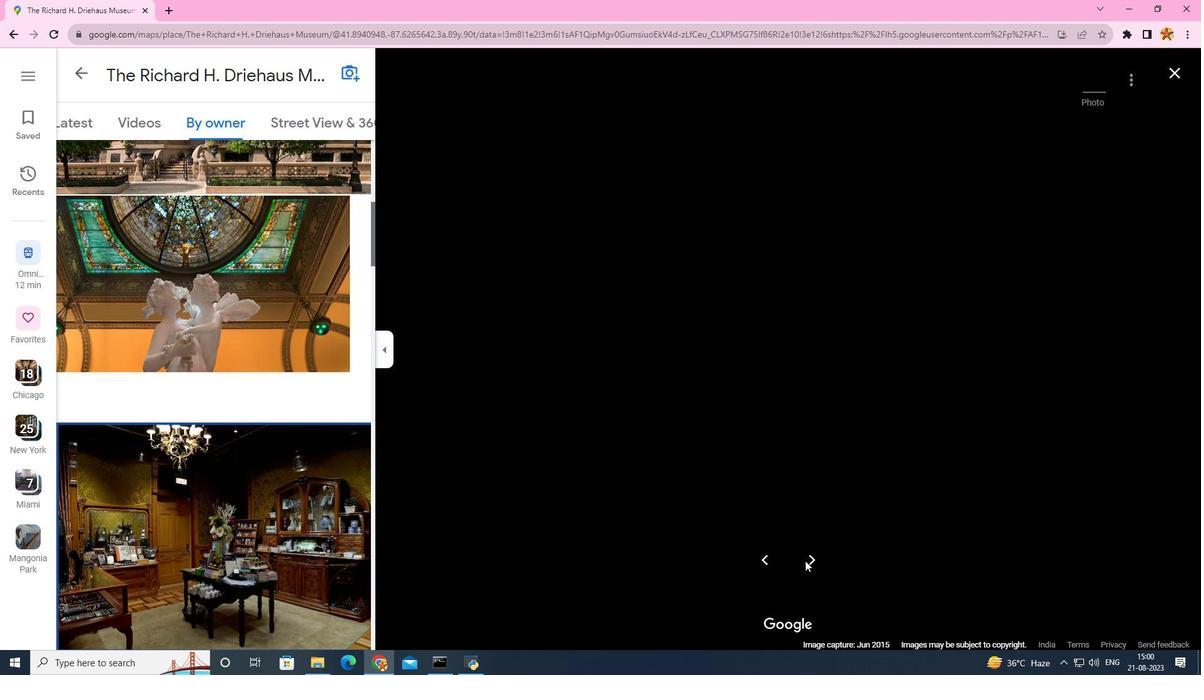 
Action: Mouse pressed left at (805, 561)
Screenshot: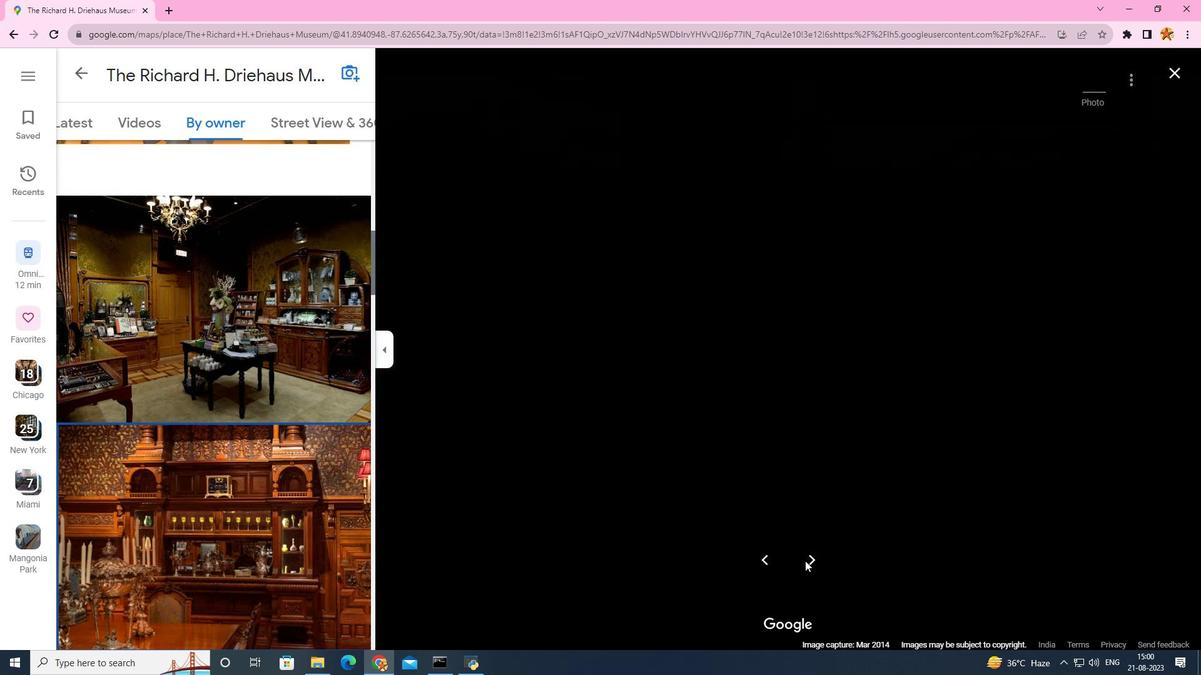 
Action: Mouse pressed left at (805, 561)
Screenshot: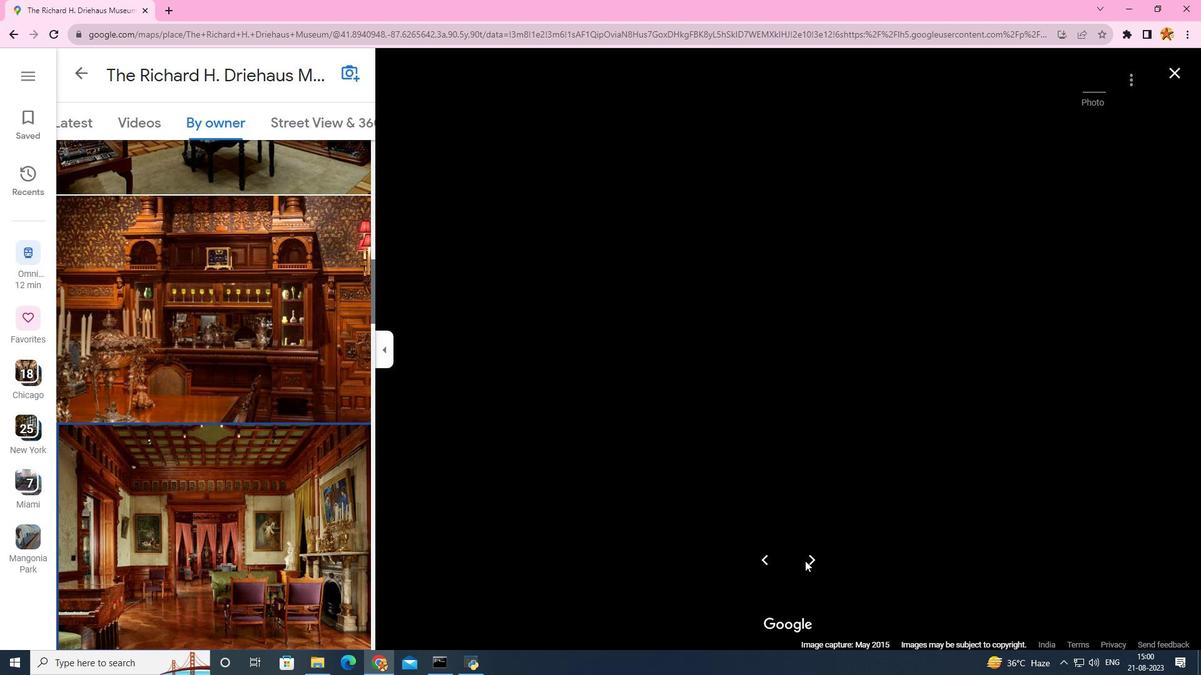 
Action: Mouse pressed left at (805, 561)
Screenshot: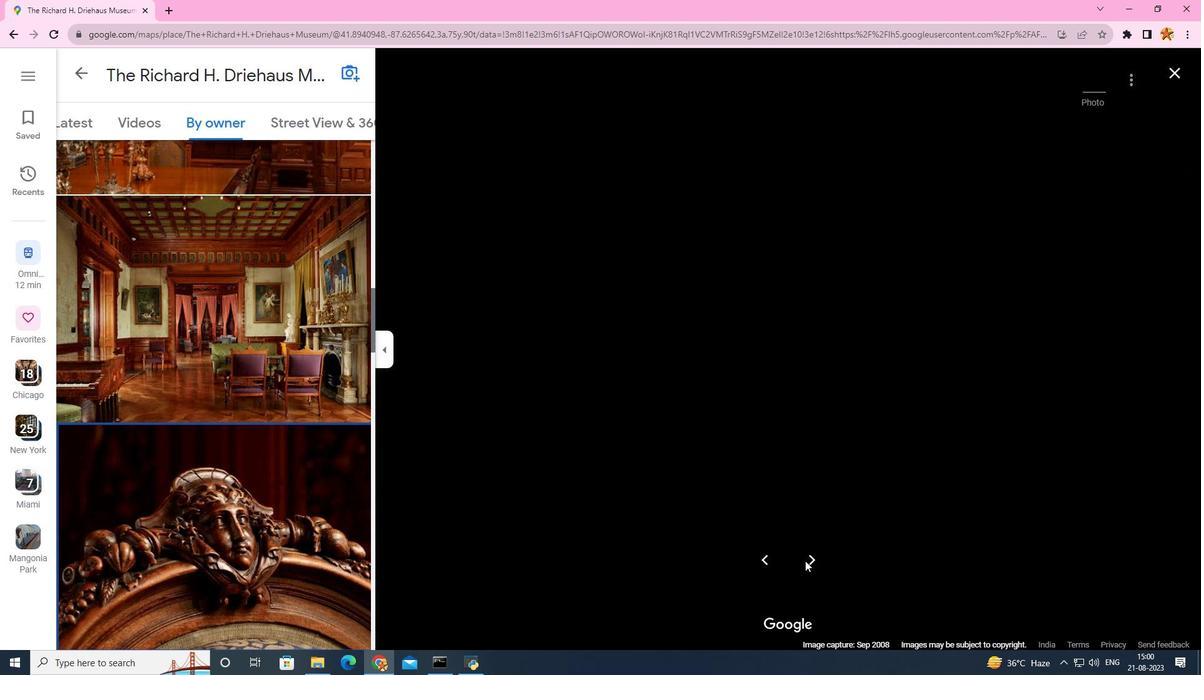 
Action: Mouse pressed left at (805, 561)
Screenshot: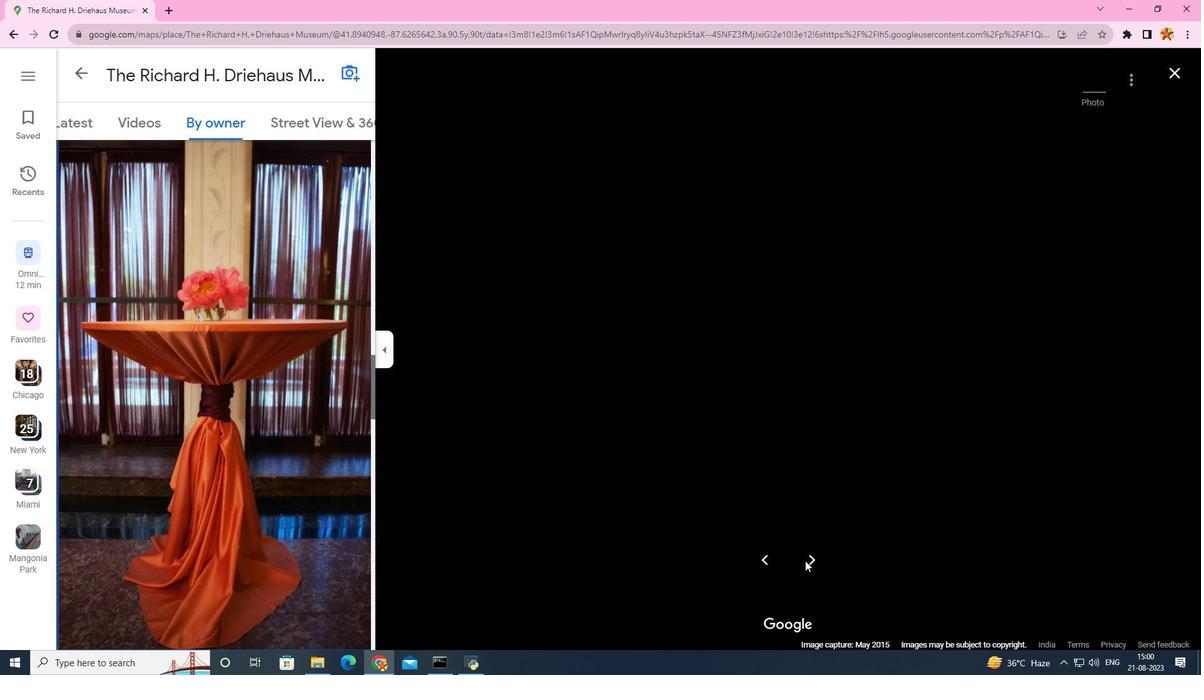 
Action: Mouse pressed left at (805, 561)
Screenshot: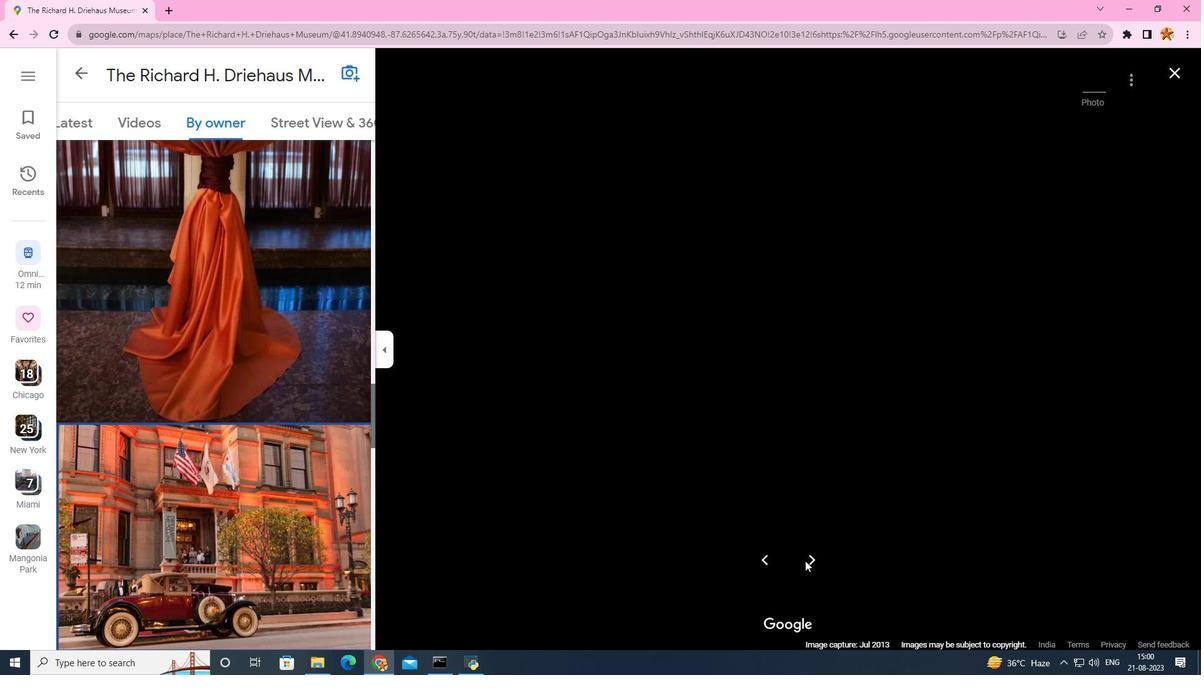 
Action: Mouse pressed left at (805, 561)
Screenshot: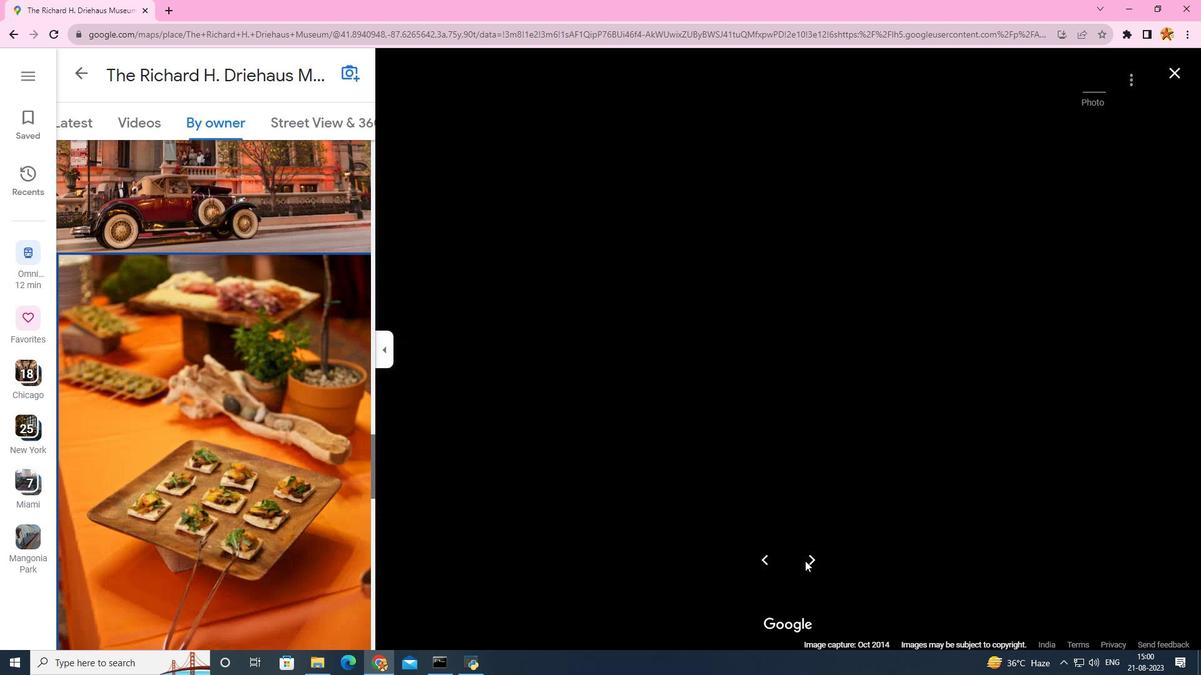 
Action: Mouse pressed left at (805, 561)
Screenshot: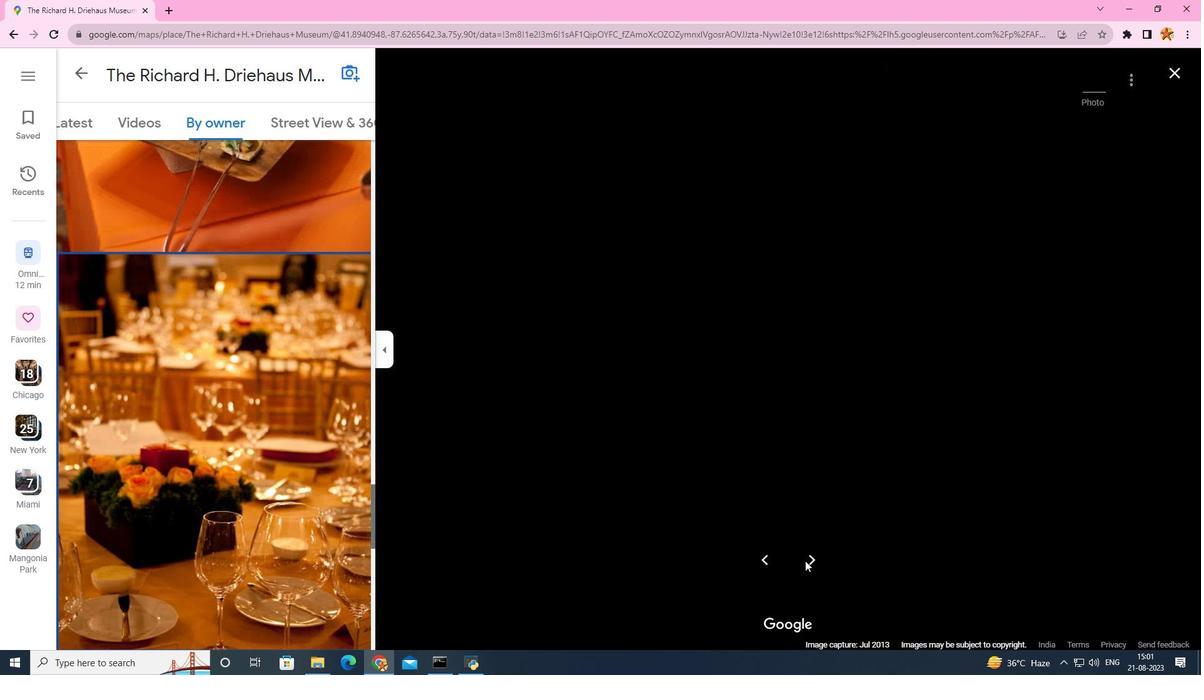 
Action: Mouse pressed left at (805, 561)
Screenshot: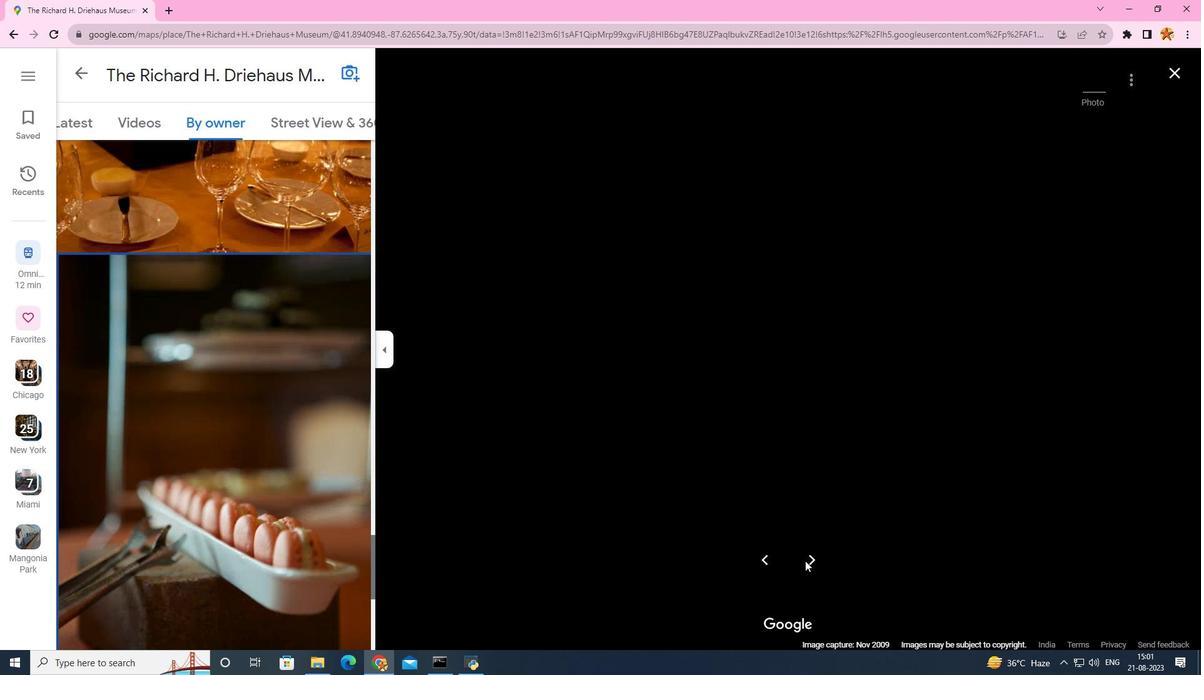 
Action: Mouse pressed left at (805, 561)
Screenshot: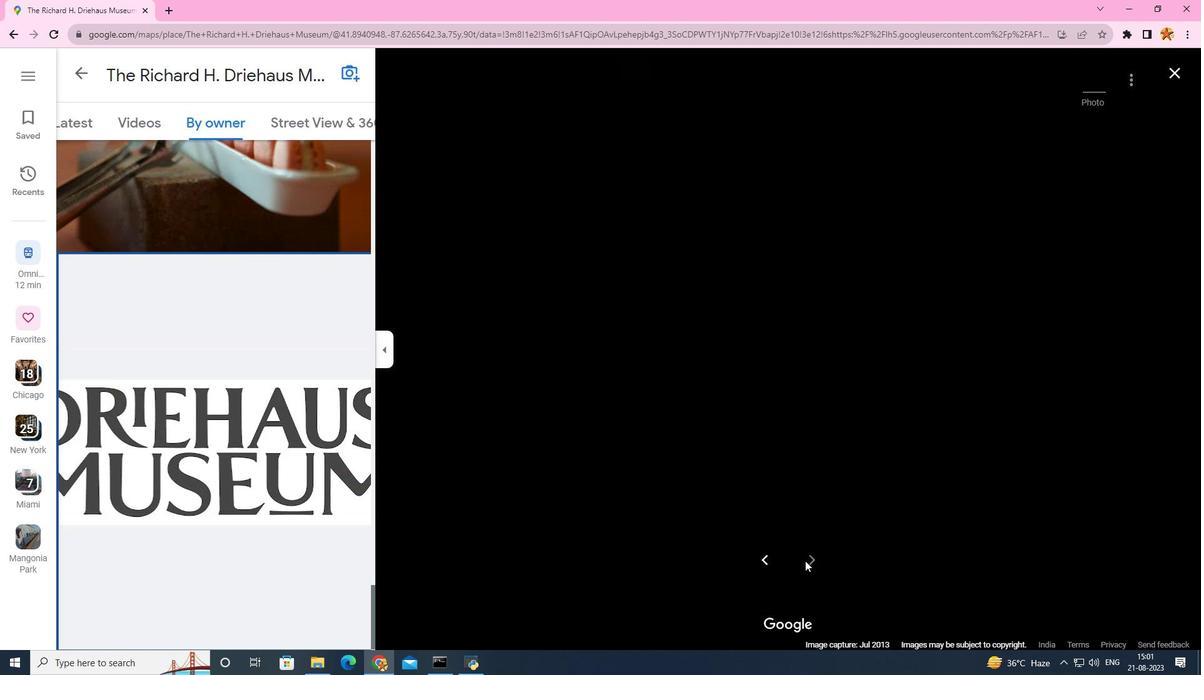 
Action: Mouse pressed left at (805, 561)
Screenshot: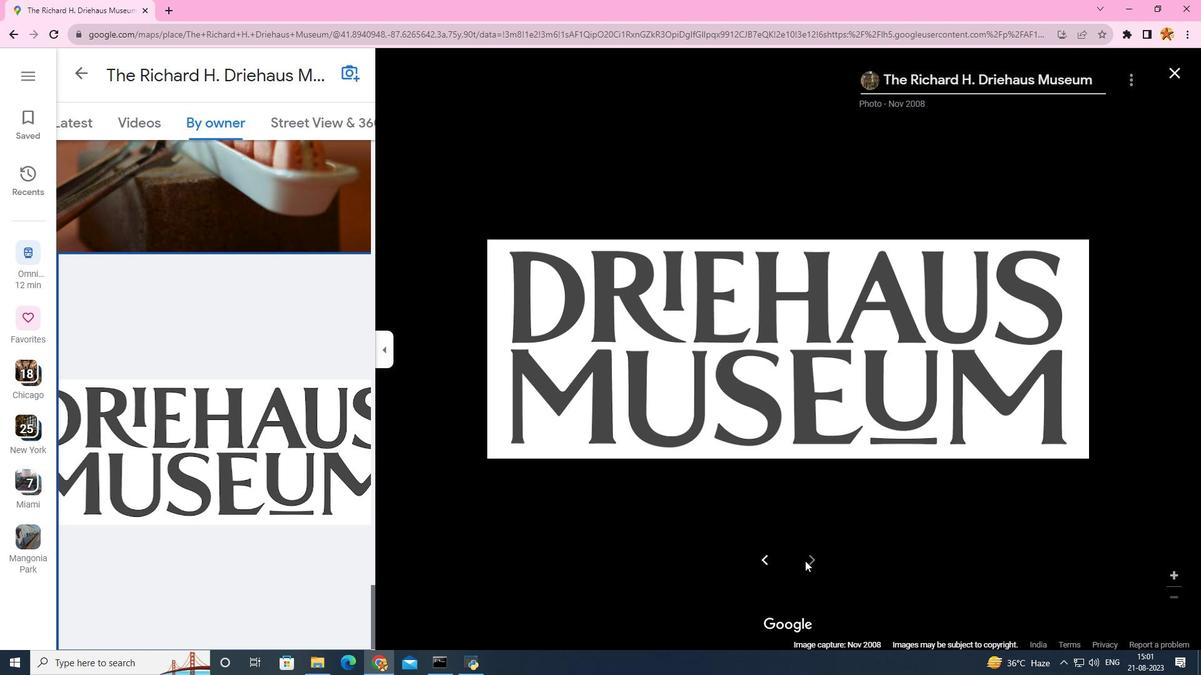 
Action: Mouse moved to (137, 122)
Screenshot: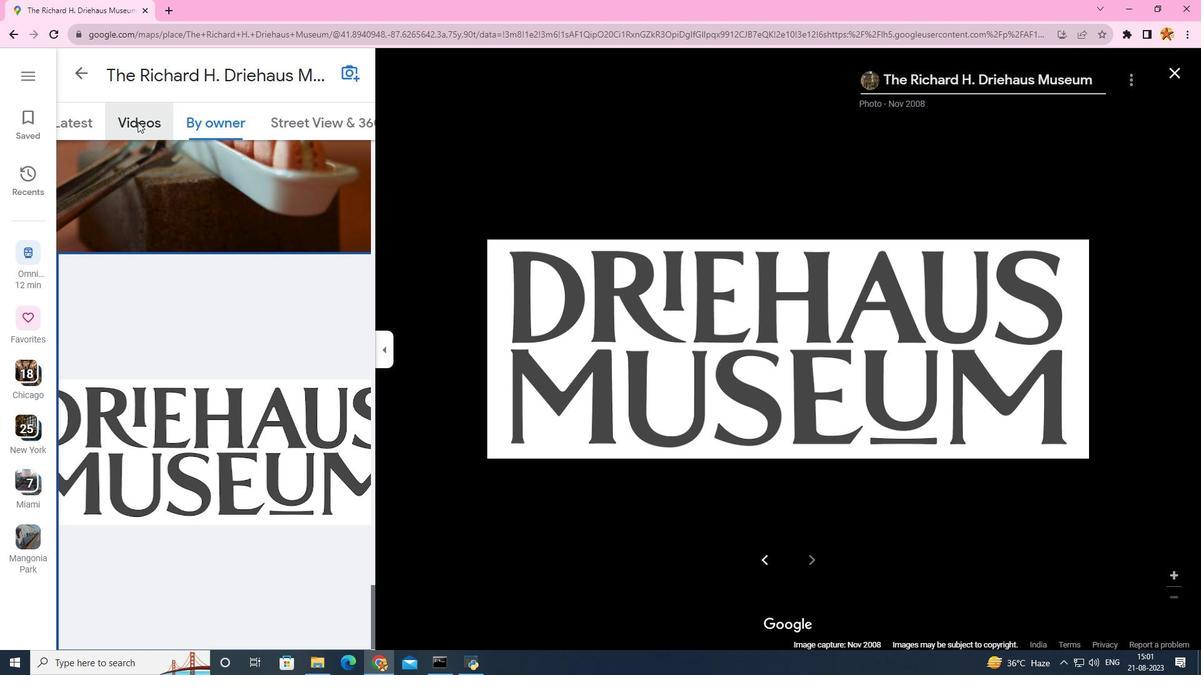 
Action: Mouse pressed left at (137, 122)
Screenshot: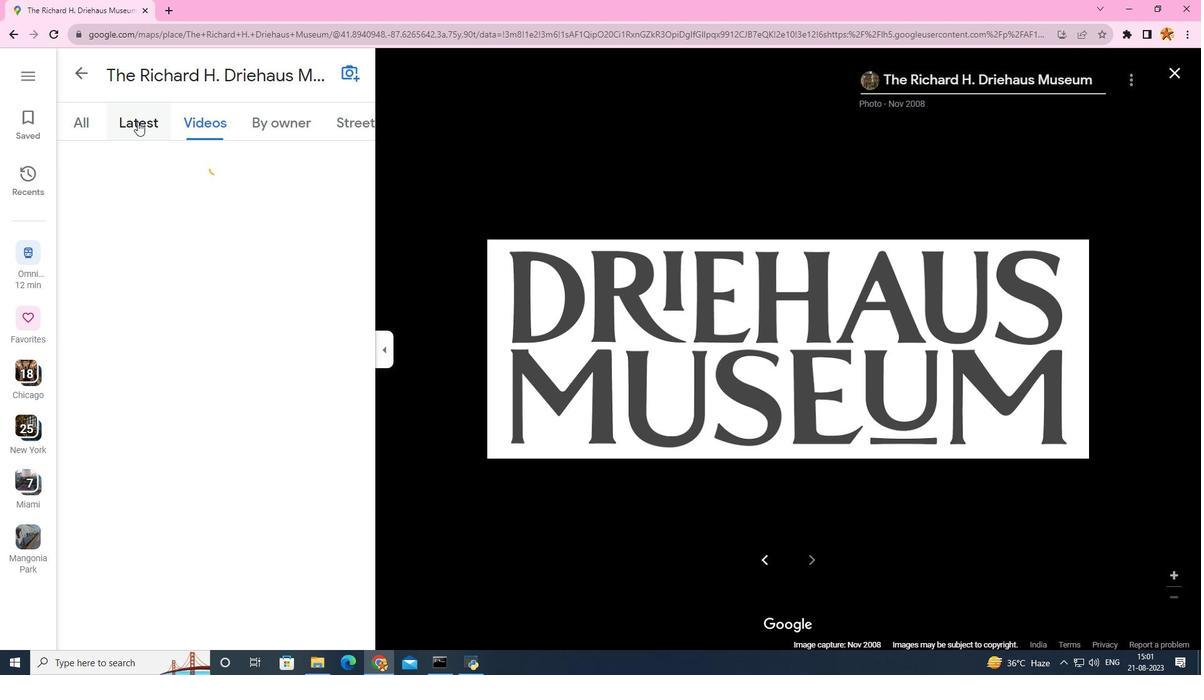 
Action: Mouse moved to (810, 557)
Screenshot: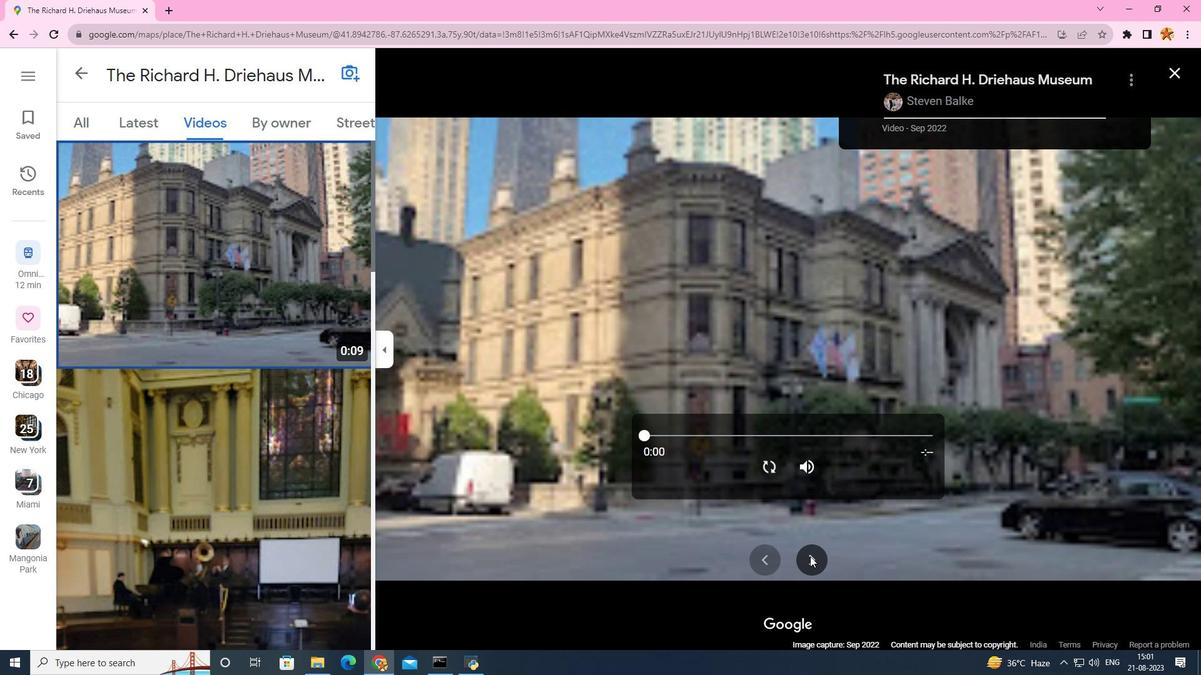 
Action: Mouse pressed left at (810, 557)
Screenshot: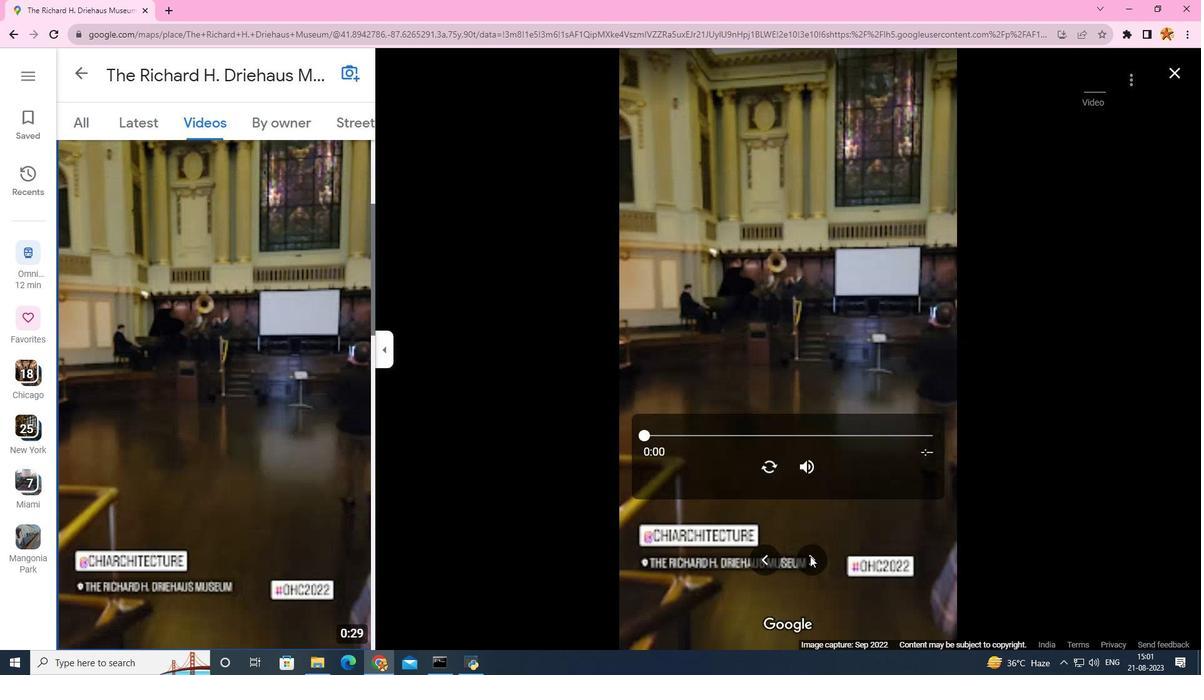 
Action: Mouse pressed left at (810, 557)
Screenshot: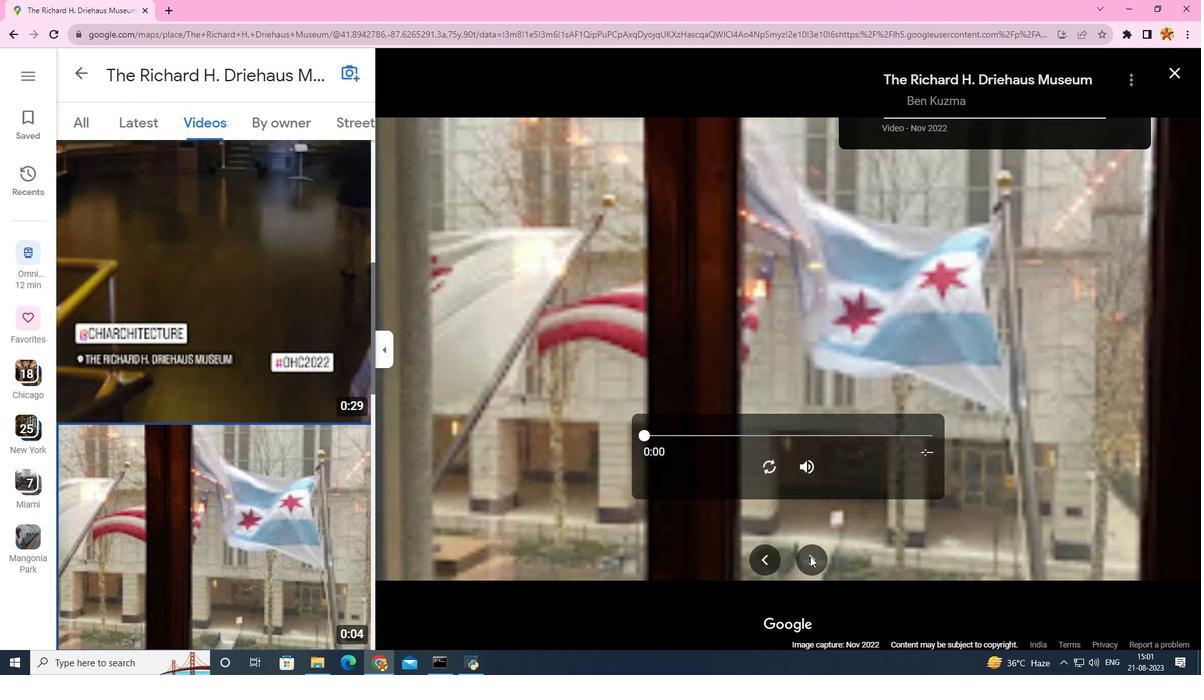 
Action: Mouse pressed left at (810, 557)
Screenshot: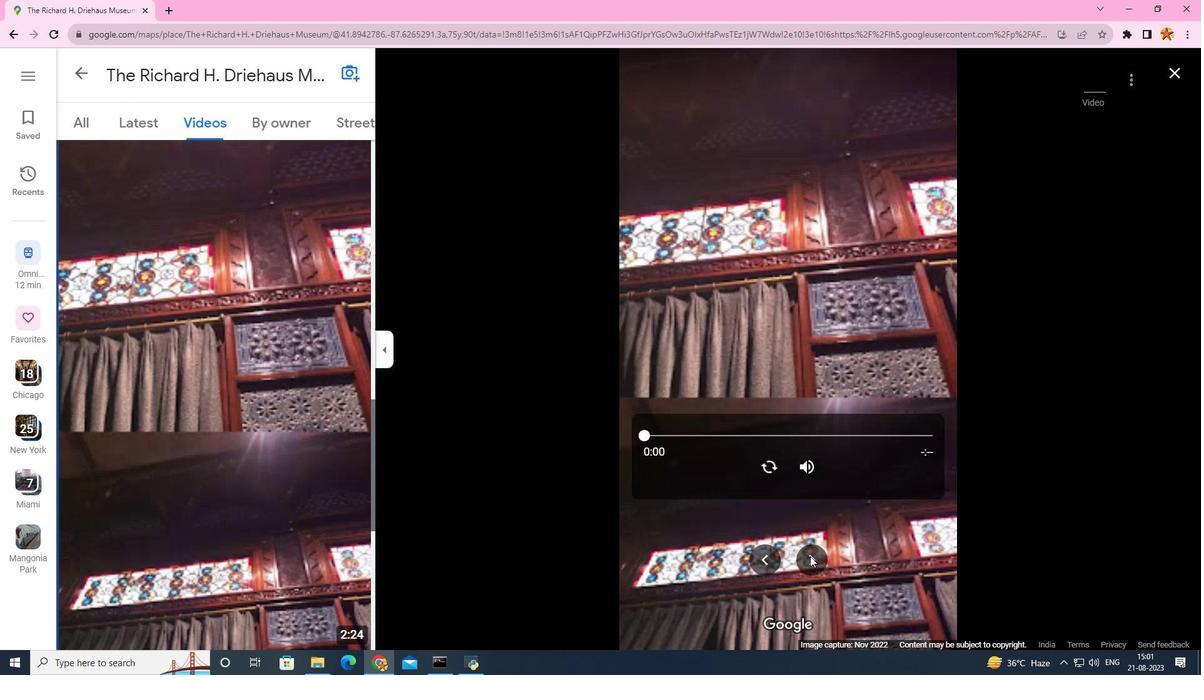 
Action: Mouse pressed left at (810, 557)
Screenshot: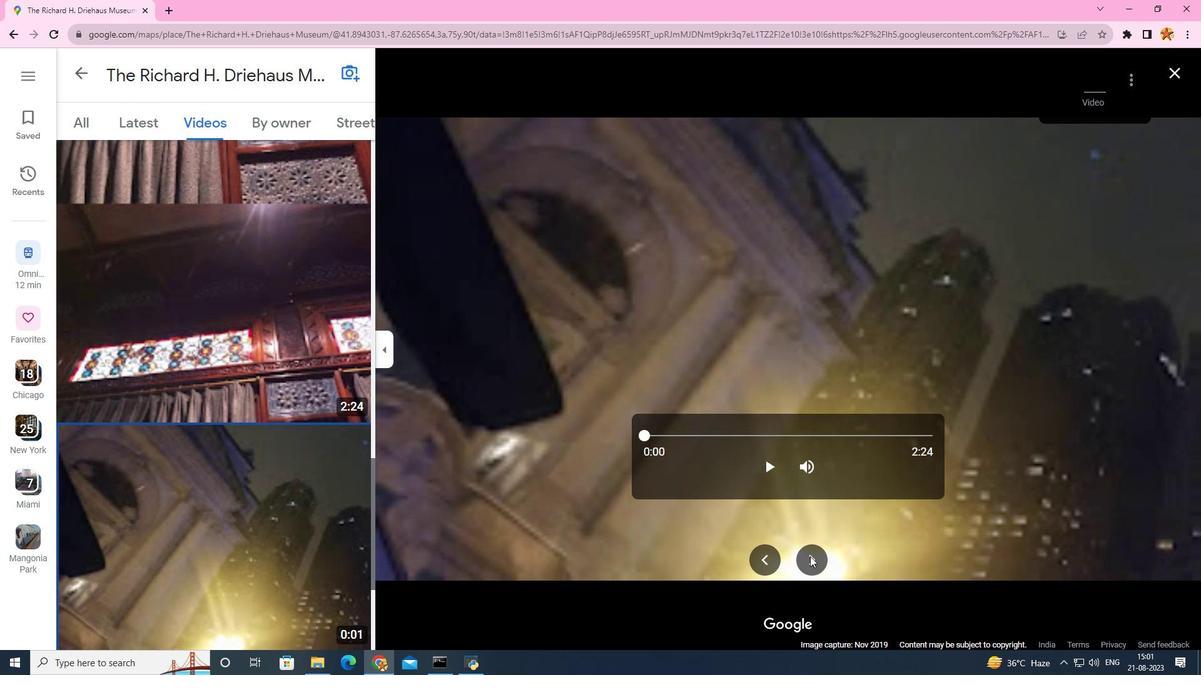 
Action: Mouse pressed left at (810, 557)
Screenshot: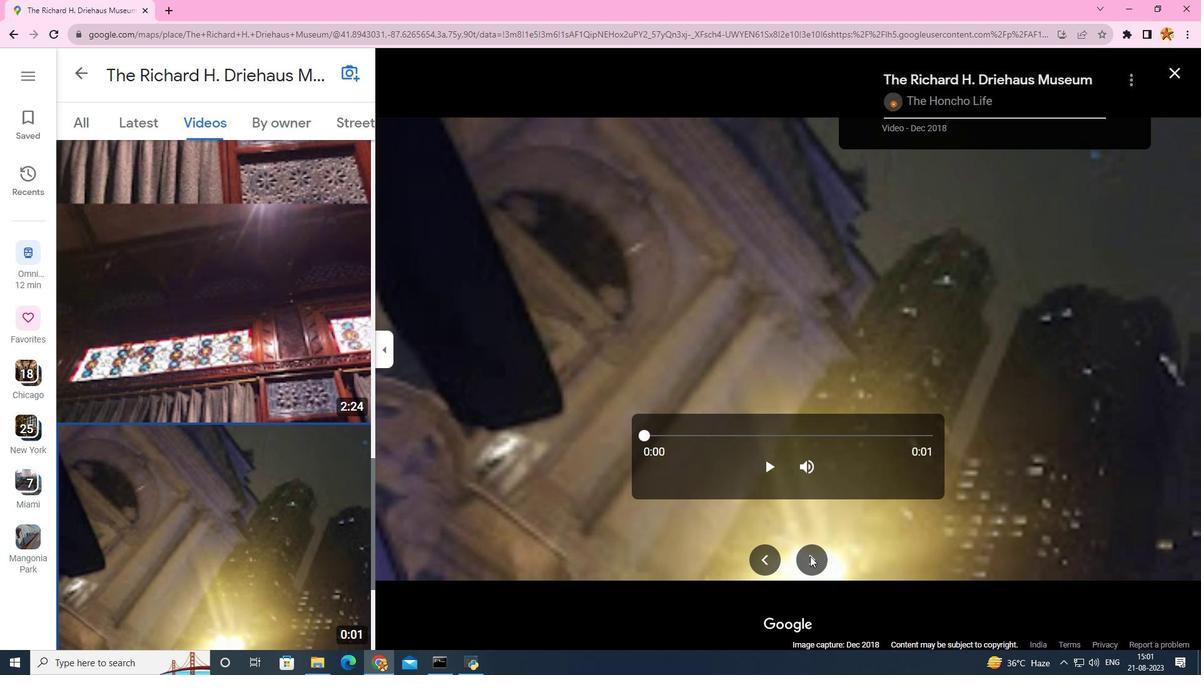 
Action: Mouse moved to (336, 117)
Screenshot: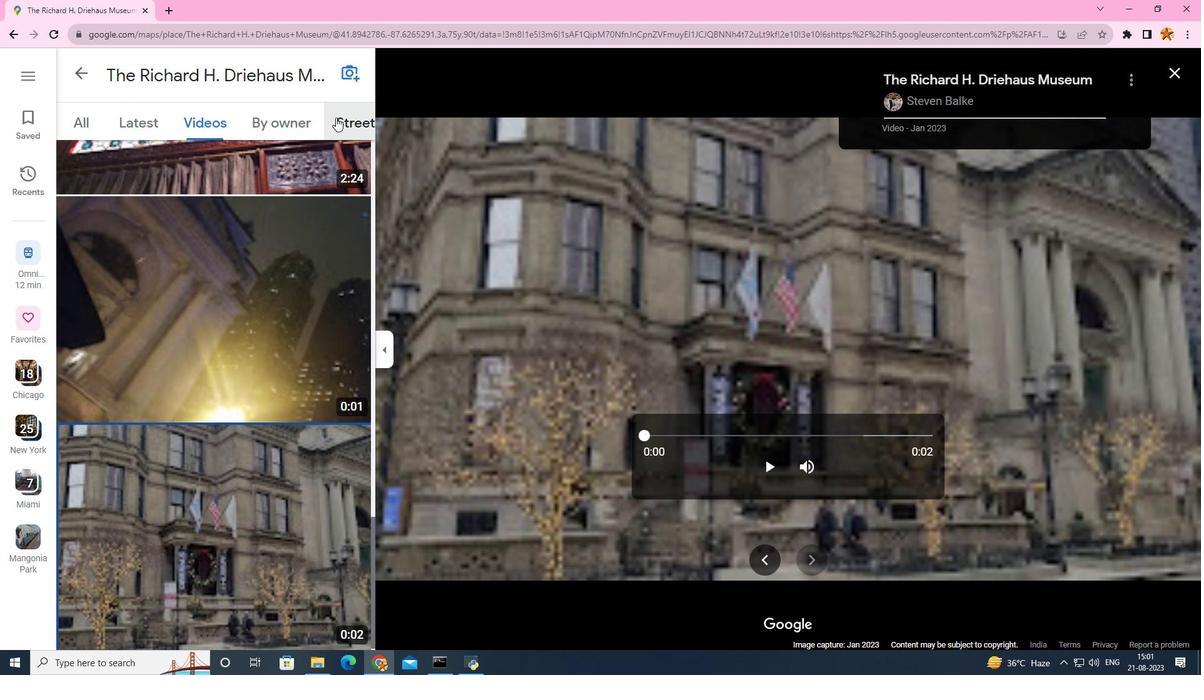 
Action: Mouse pressed left at (336, 117)
Screenshot: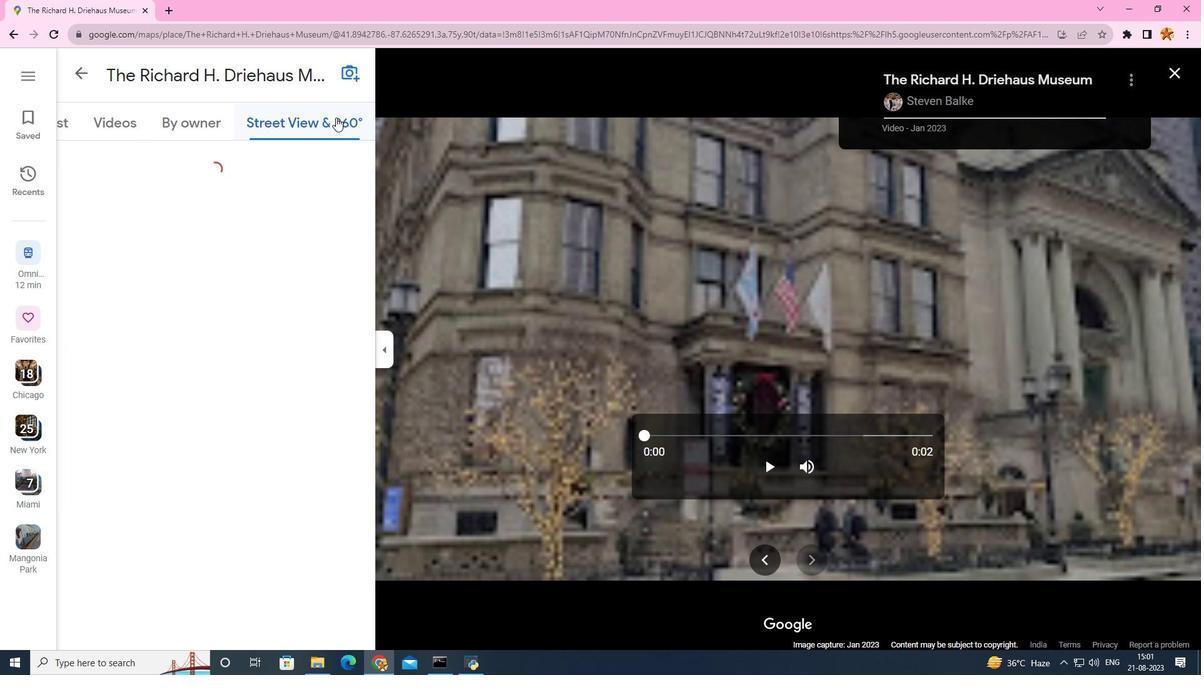 
Action: Mouse moved to (813, 557)
Screenshot: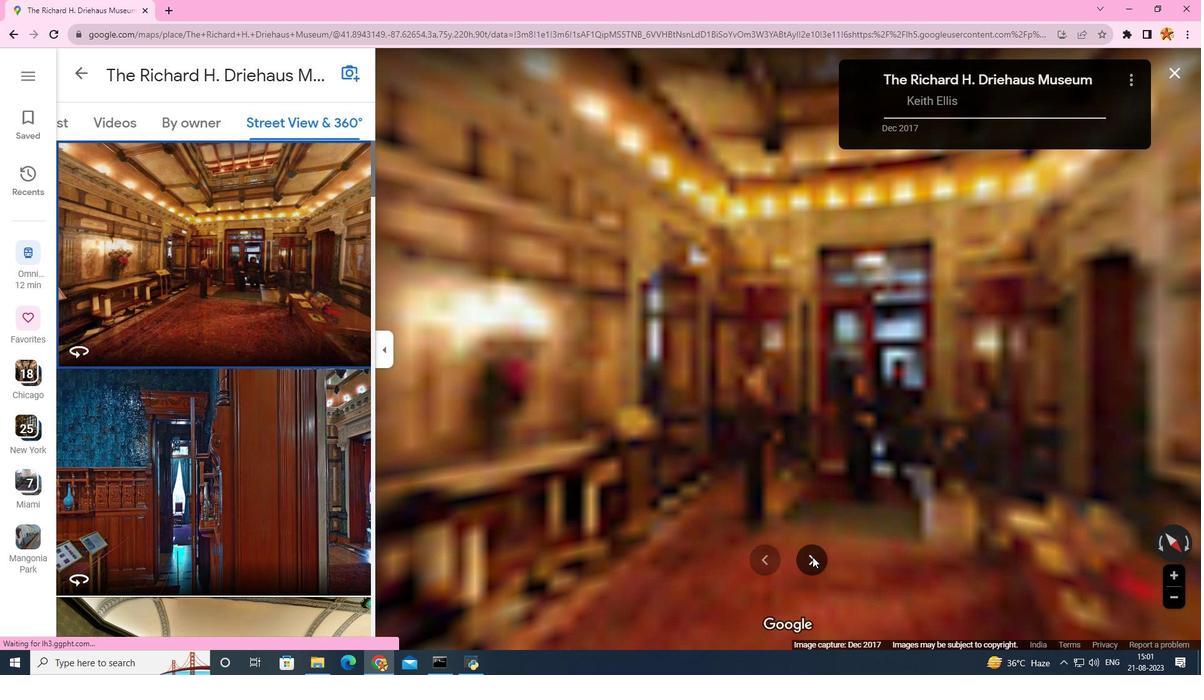 
Action: Mouse pressed left at (813, 557)
Screenshot: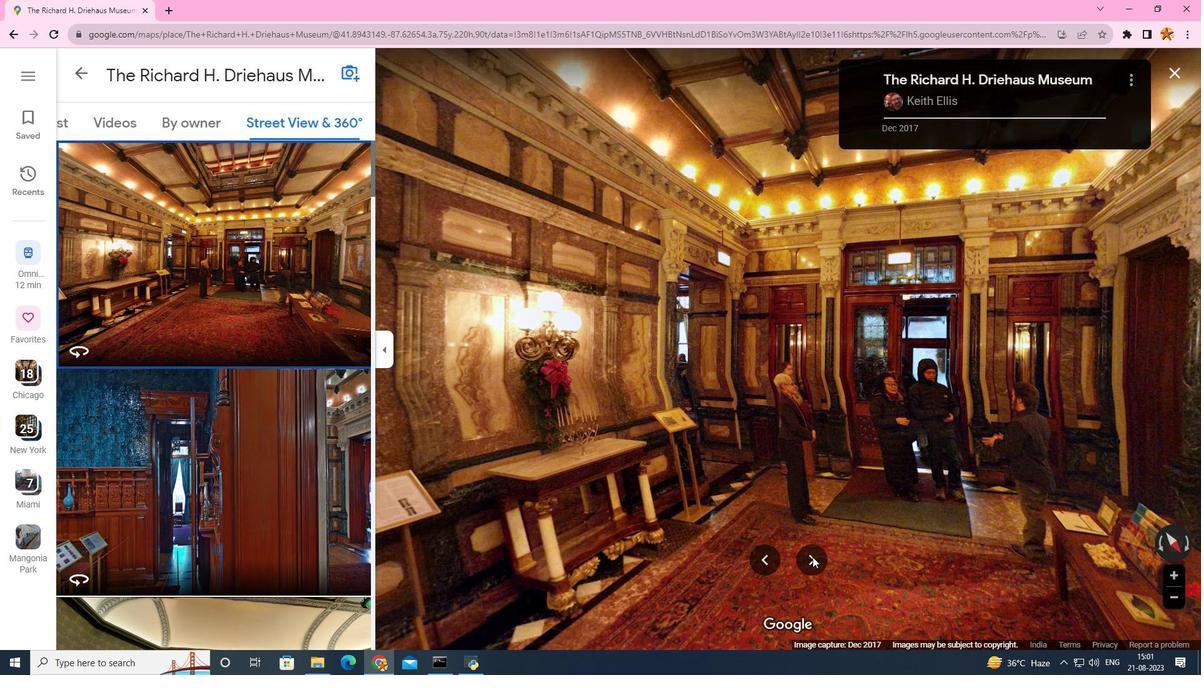 
Action: Mouse pressed left at (813, 557)
Screenshot: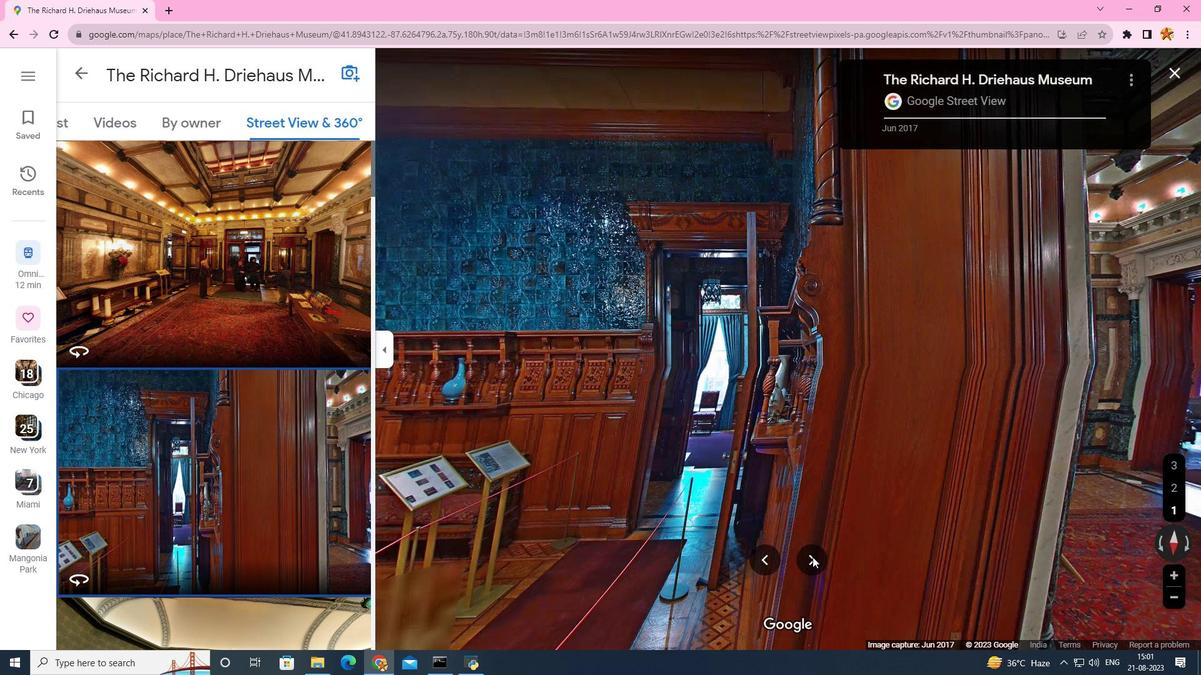 
Action: Mouse pressed left at (813, 557)
Screenshot: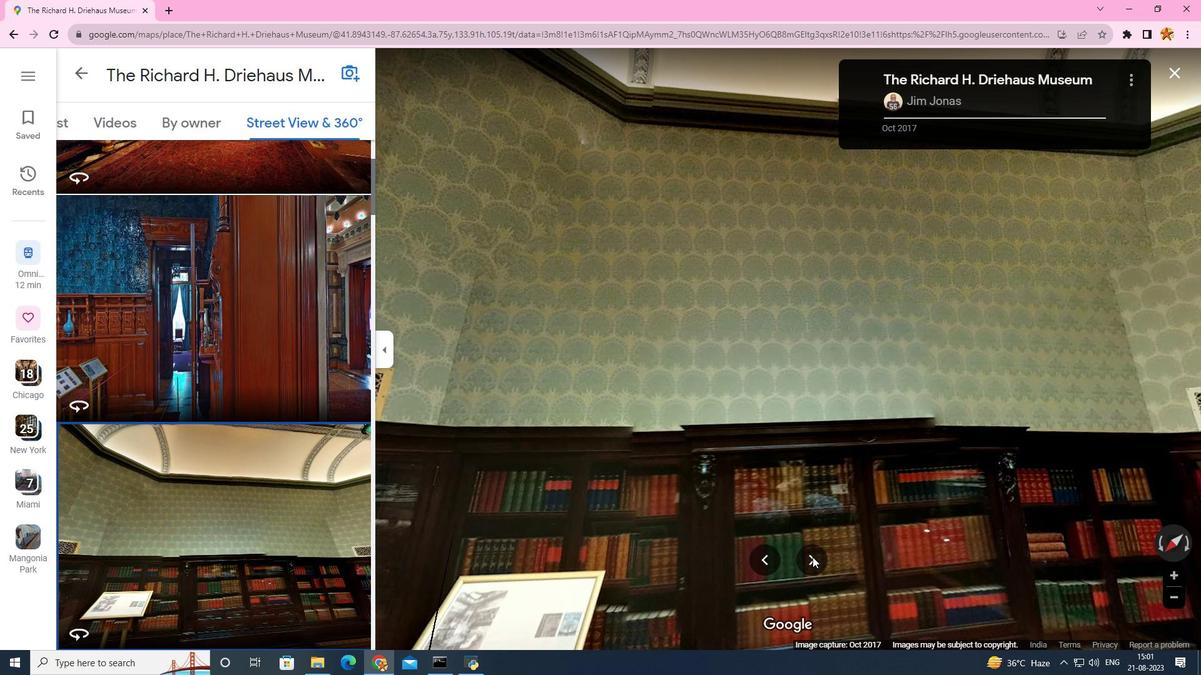 
Action: Mouse pressed left at (813, 557)
Screenshot: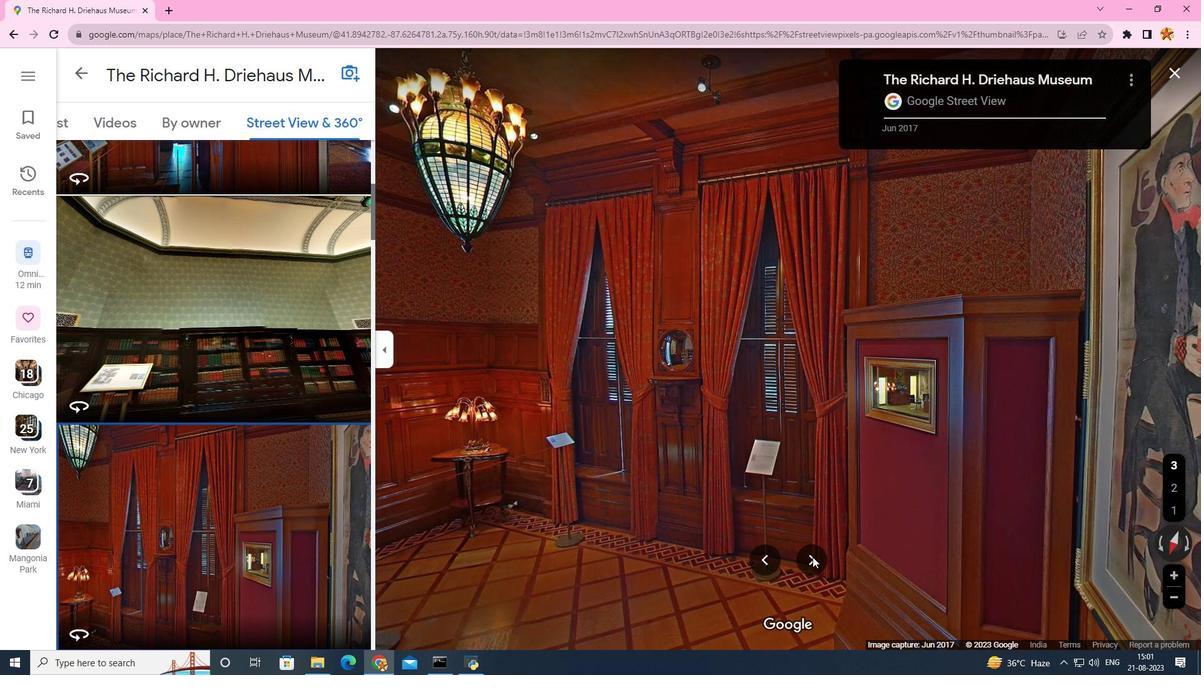 
Action: Mouse pressed left at (813, 557)
Screenshot: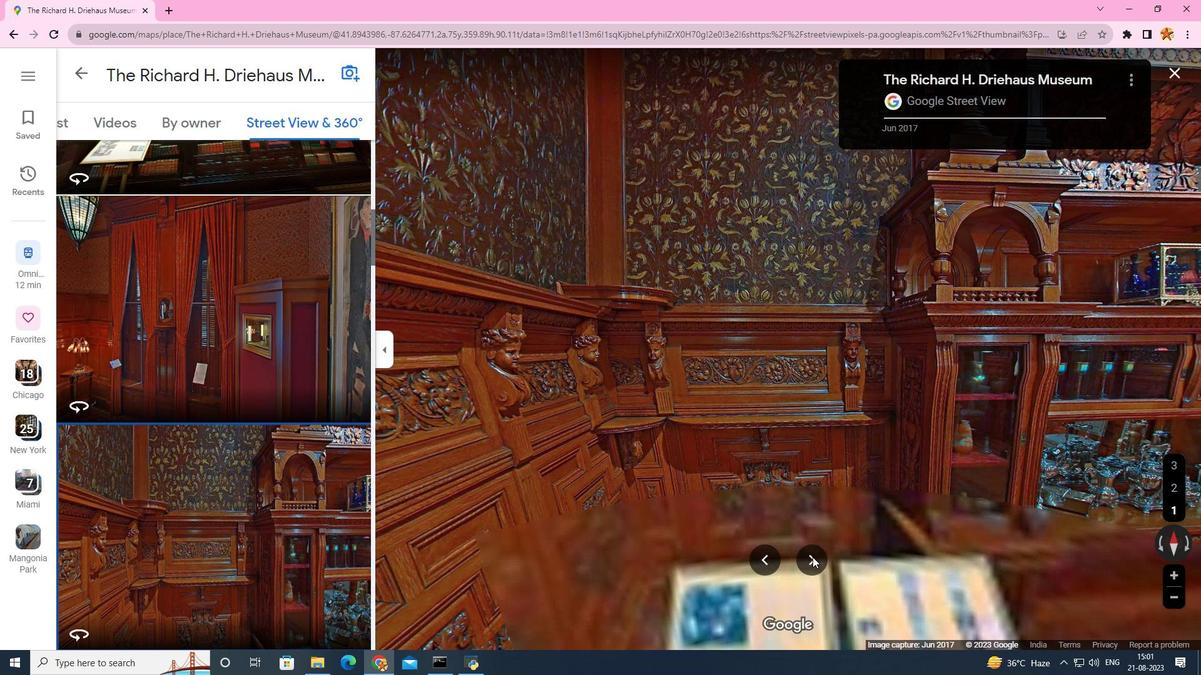 
Action: Mouse moved to (824, 555)
Screenshot: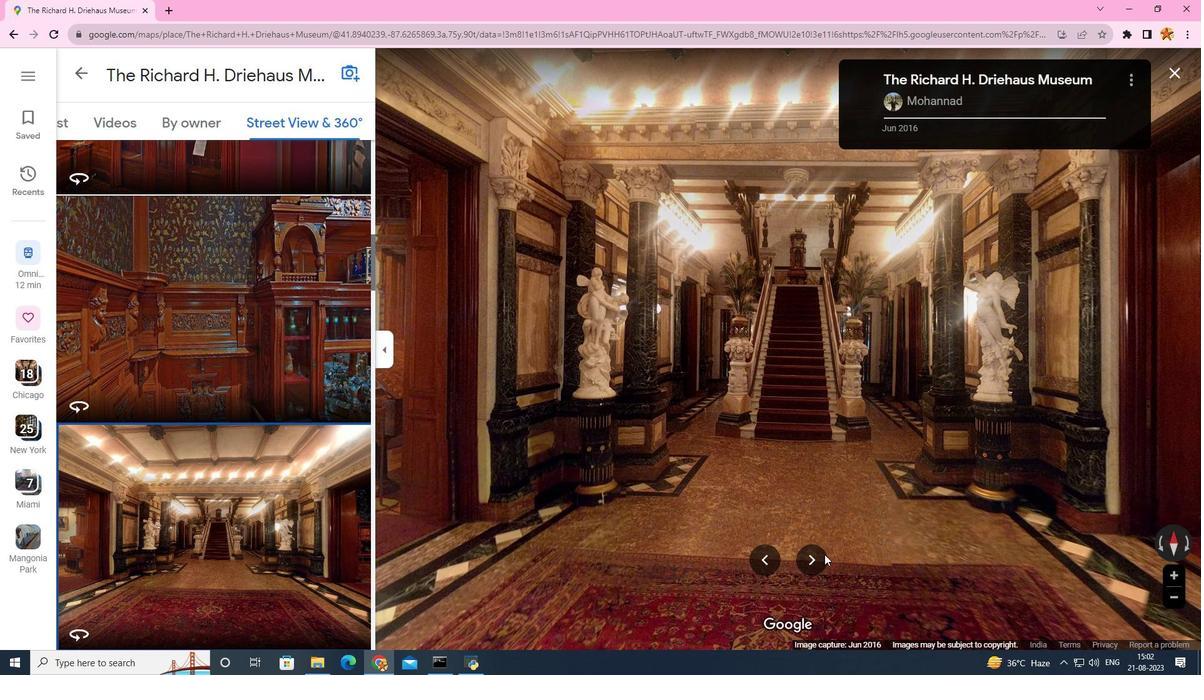 
Action: Mouse pressed left at (824, 555)
Screenshot: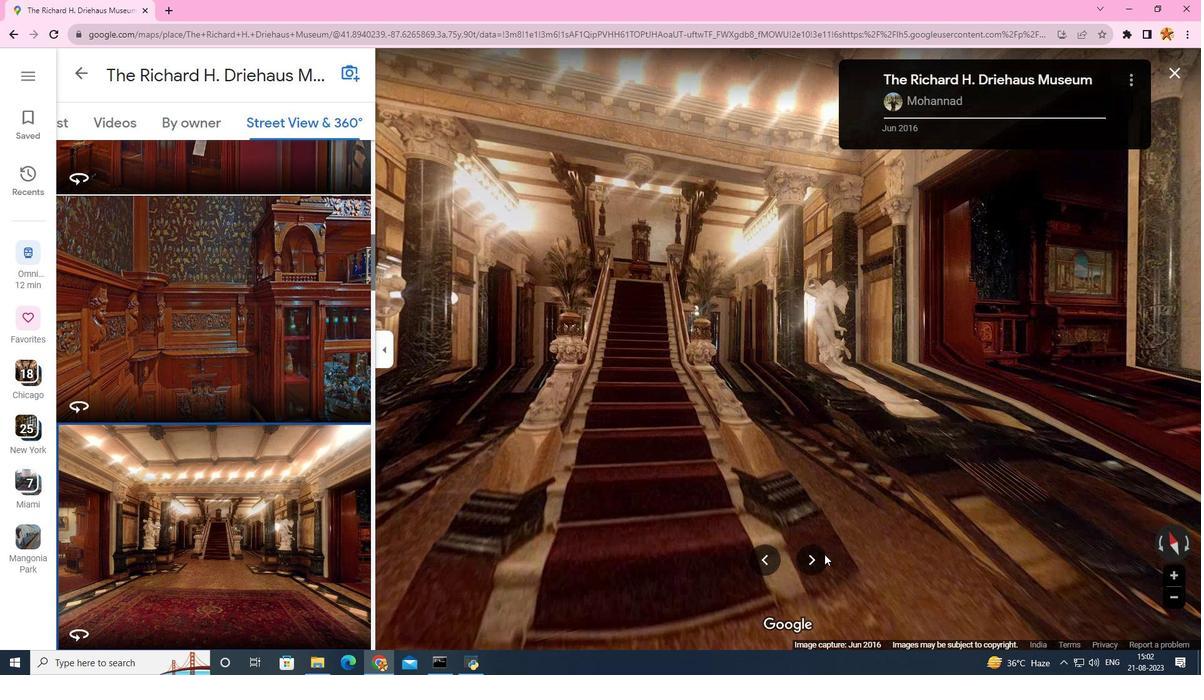 
Action: Mouse moved to (831, 432)
Screenshot: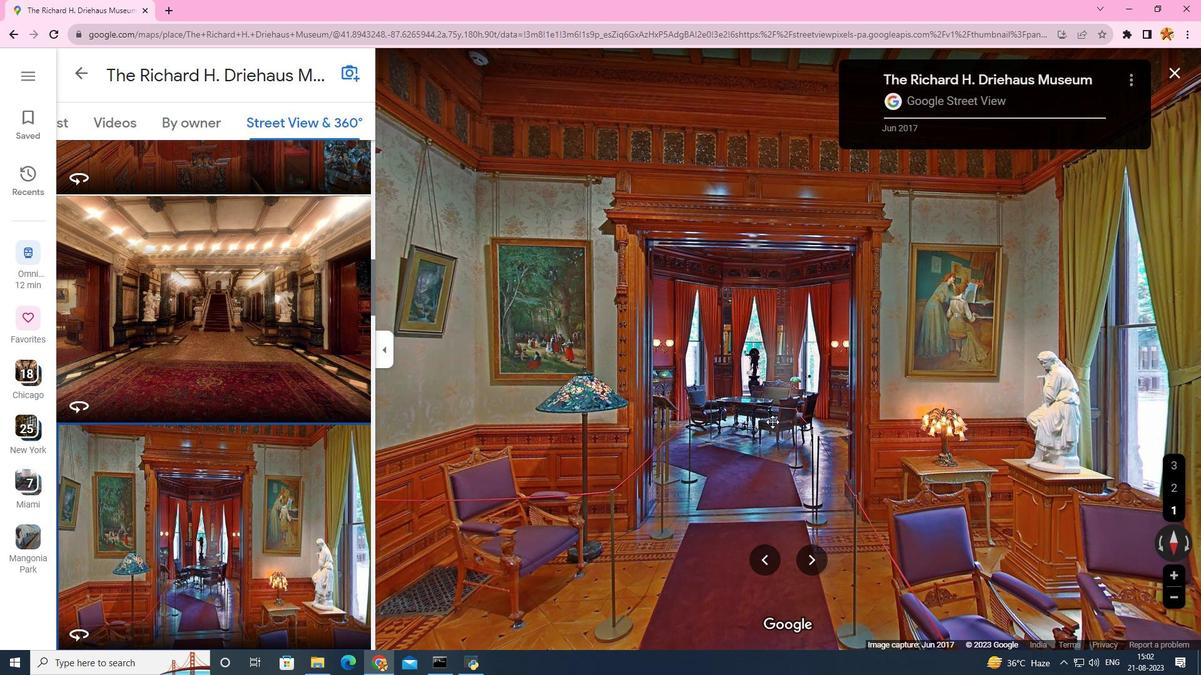 
Action: Mouse pressed left at (831, 432)
Screenshot: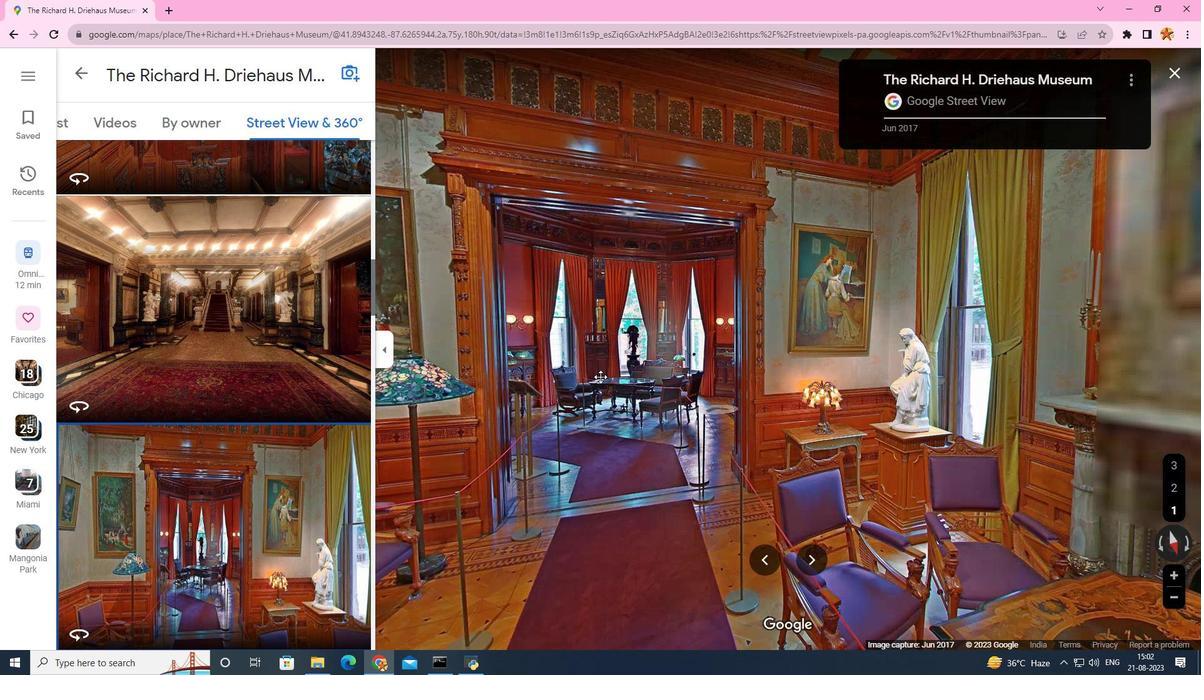 
Action: Mouse moved to (920, 439)
Screenshot: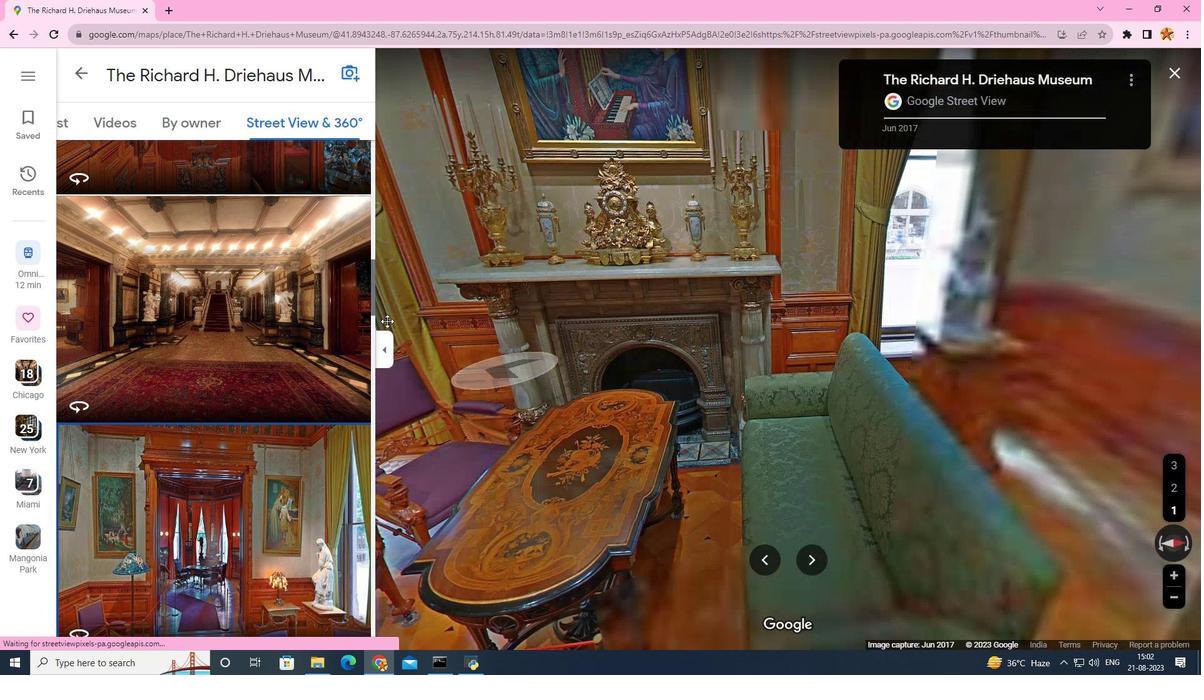 
Action: Mouse pressed left at (920, 439)
Screenshot: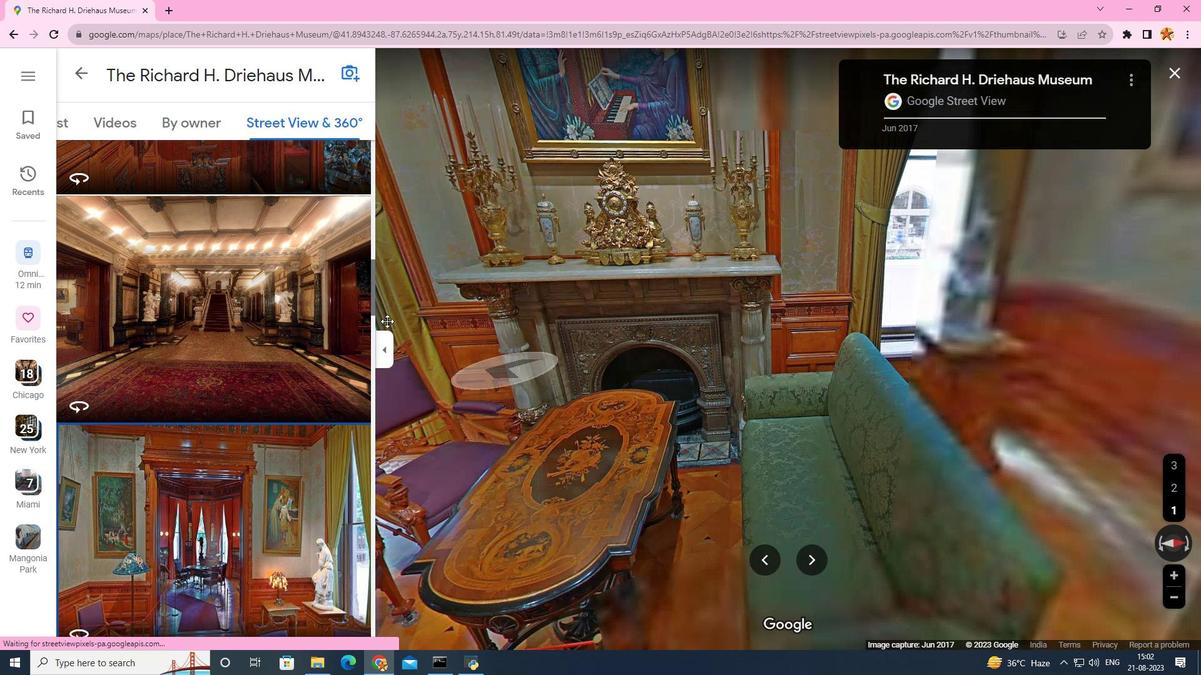 
Action: Mouse moved to (828, 414)
Screenshot: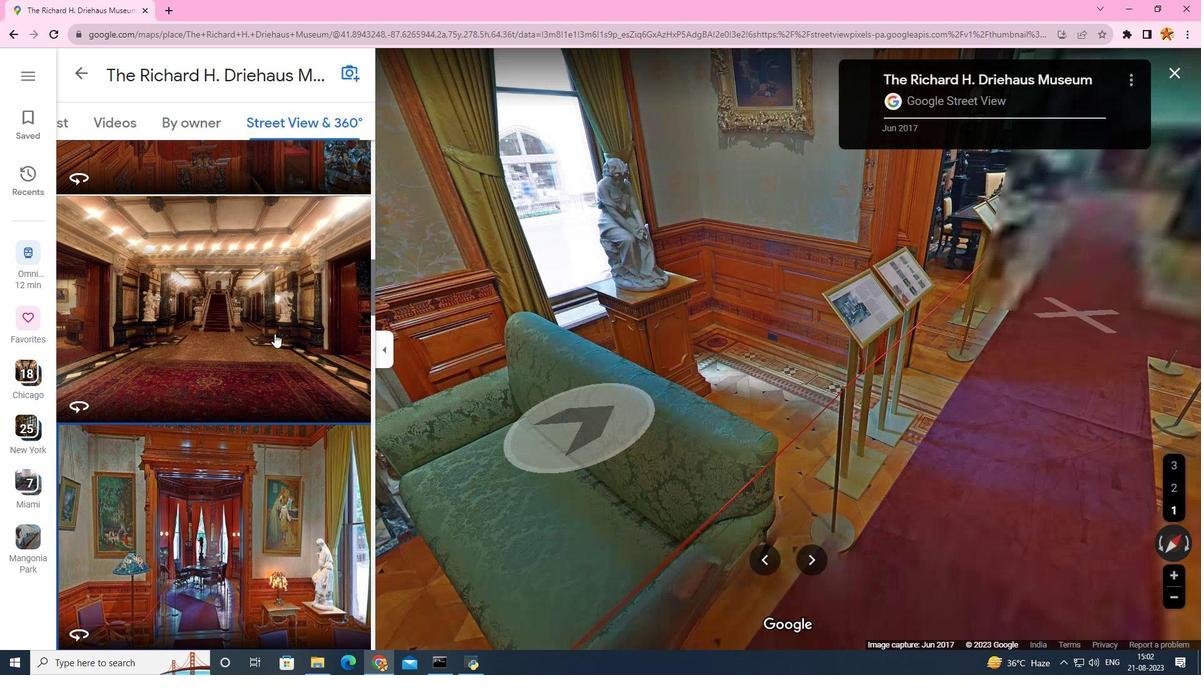 
Action: Mouse pressed left at (828, 414)
Screenshot: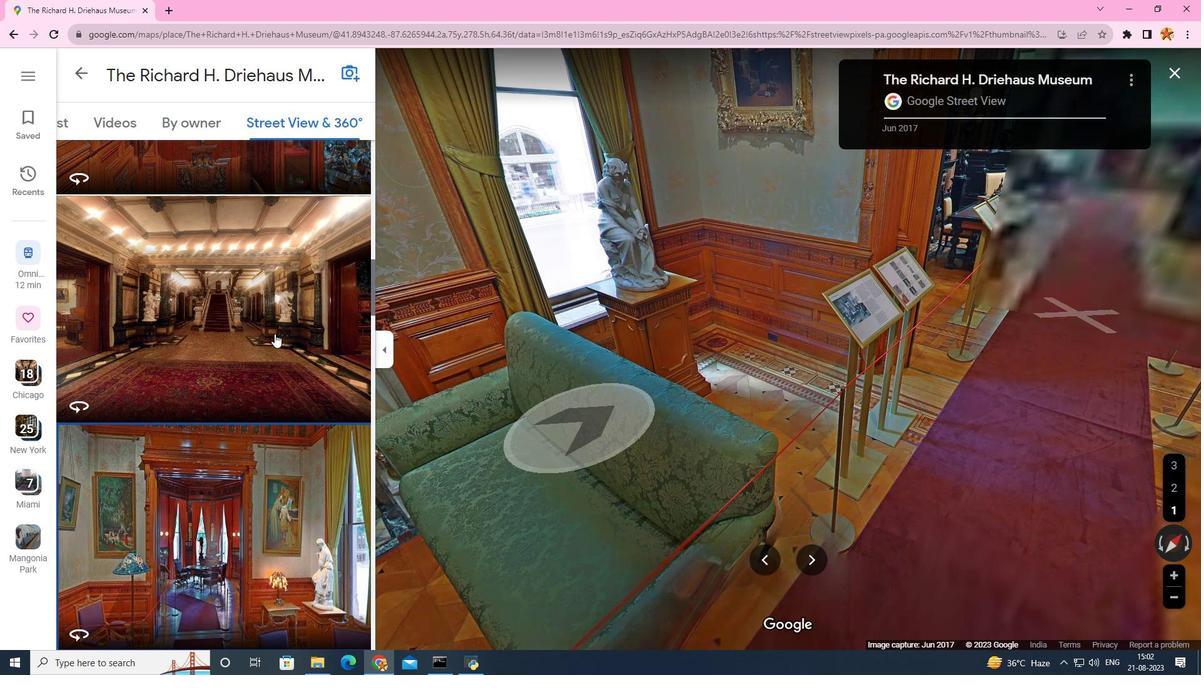 
Action: Mouse moved to (736, 383)
Screenshot: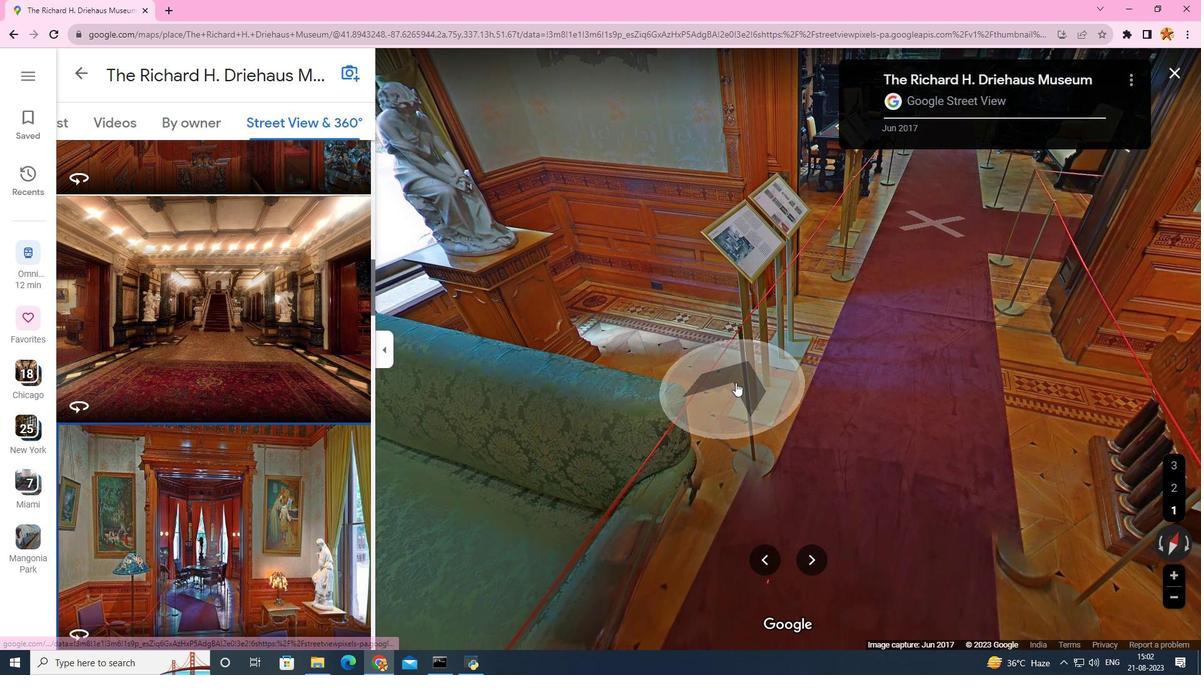 
Action: Mouse pressed left at (736, 383)
Screenshot: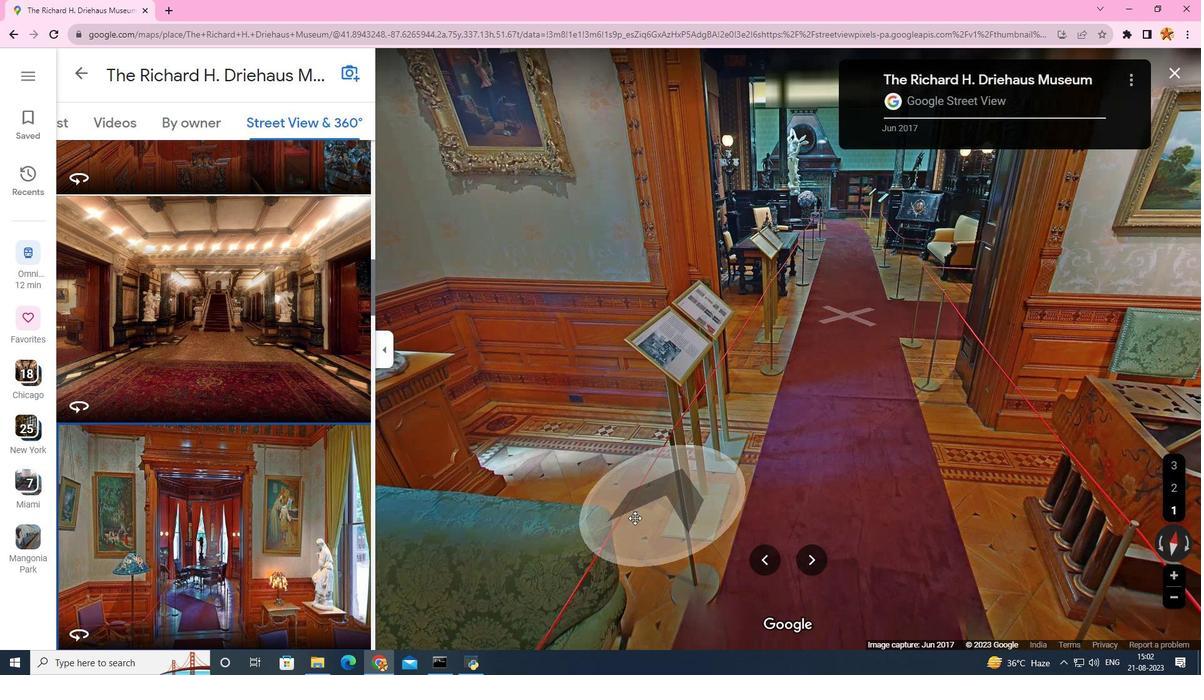 
Action: Mouse moved to (838, 525)
Screenshot: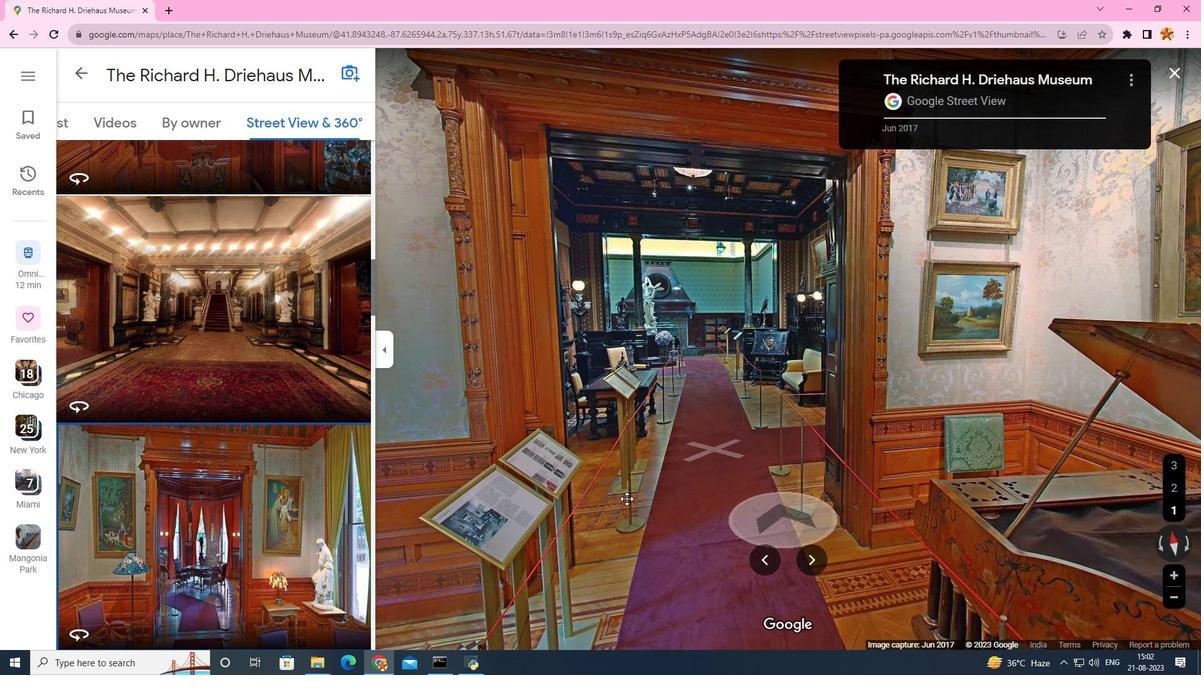
Action: Mouse pressed left at (838, 525)
Screenshot: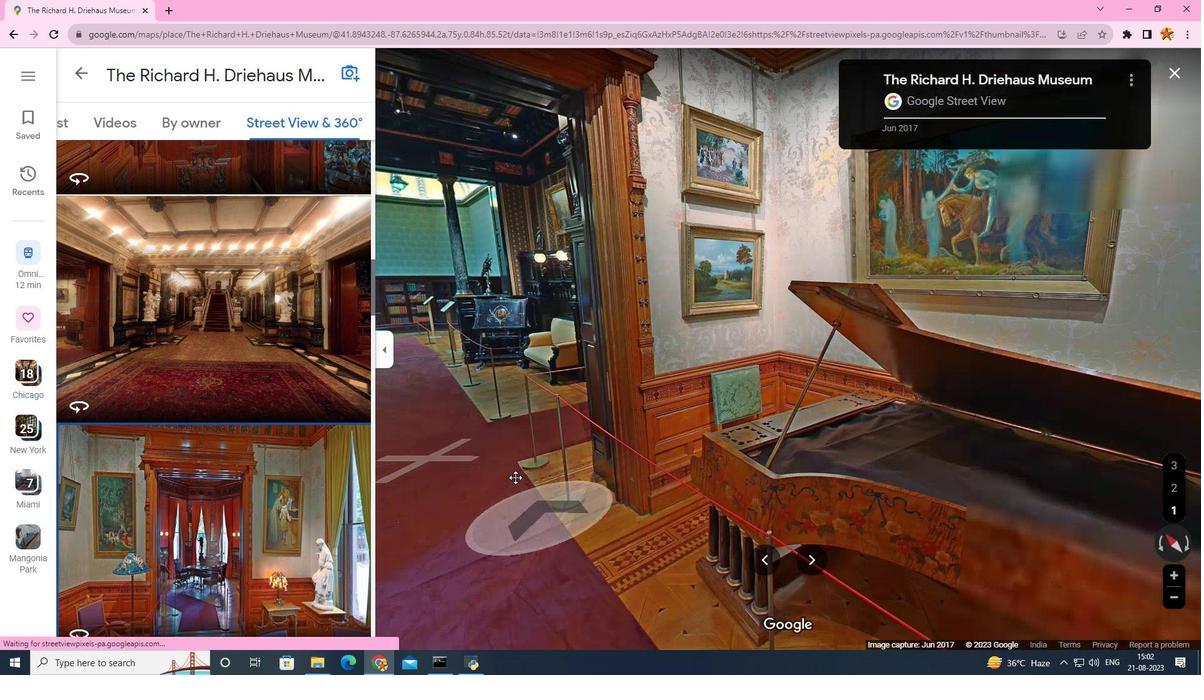 
Action: Mouse moved to (767, 476)
Screenshot: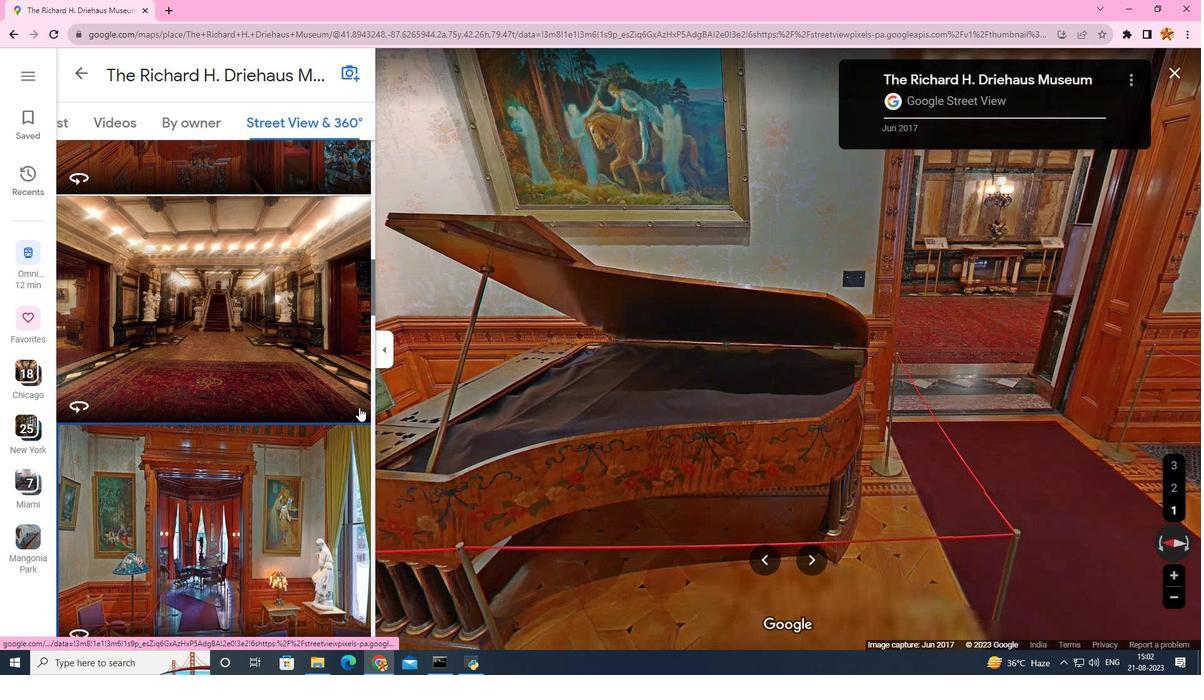 
Action: Mouse pressed left at (769, 476)
Screenshot: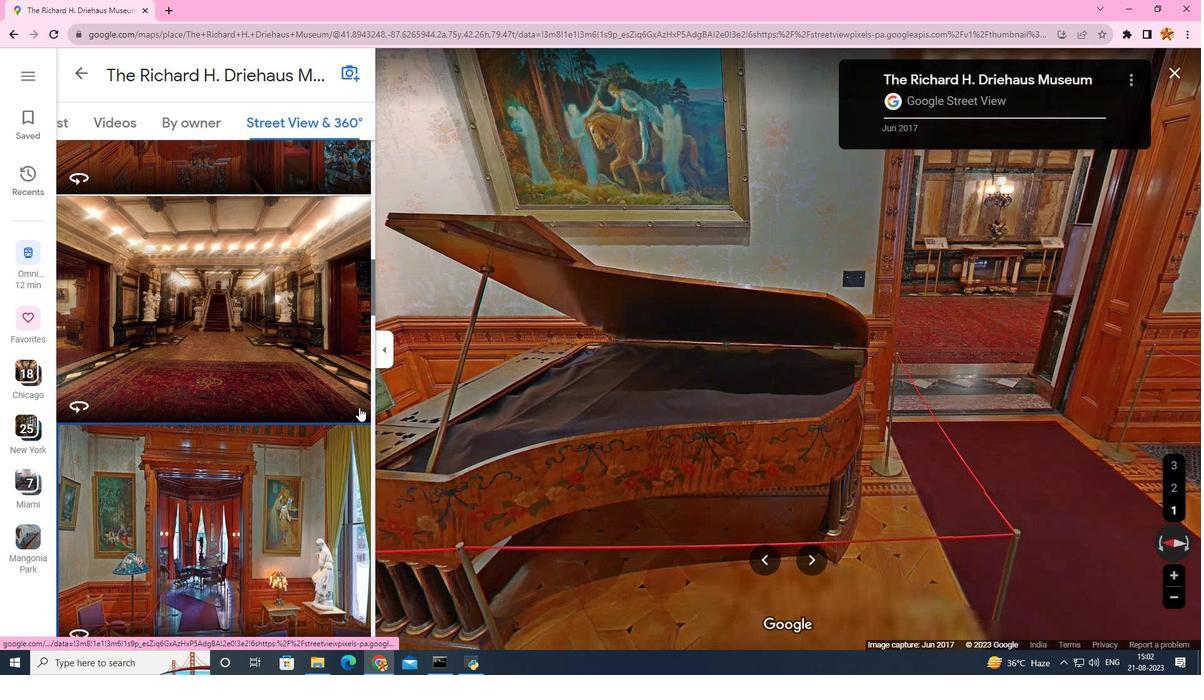 
Action: Mouse moved to (813, 472)
Screenshot: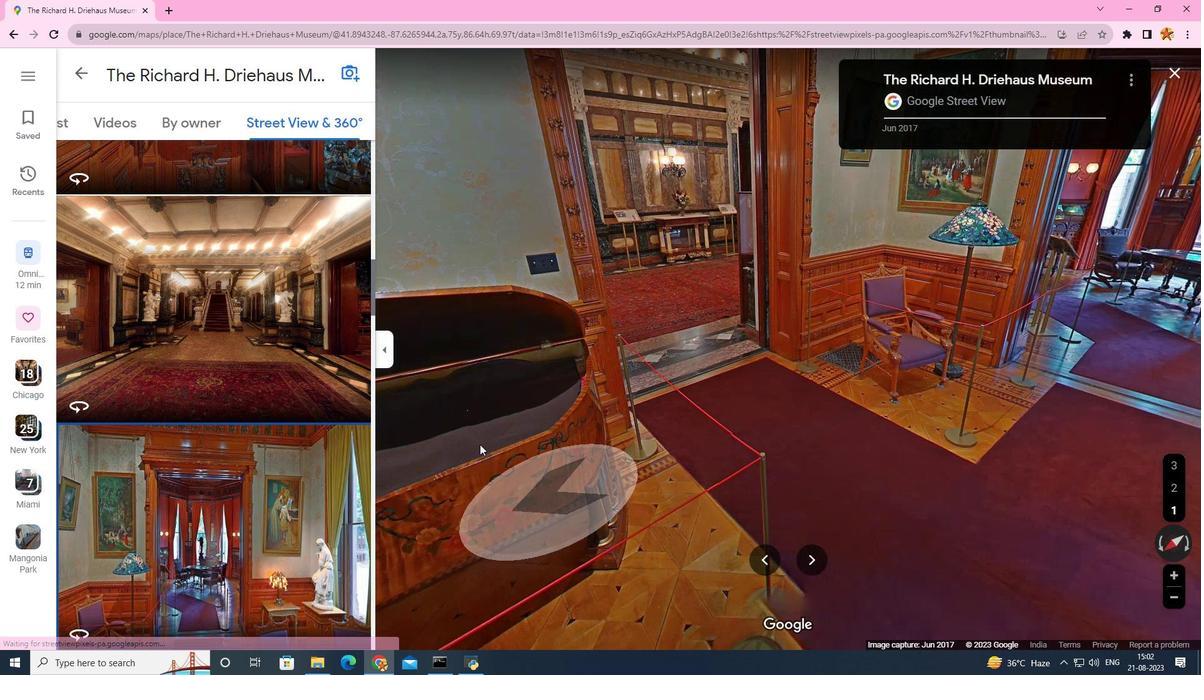 
Action: Mouse pressed left at (813, 472)
Screenshot: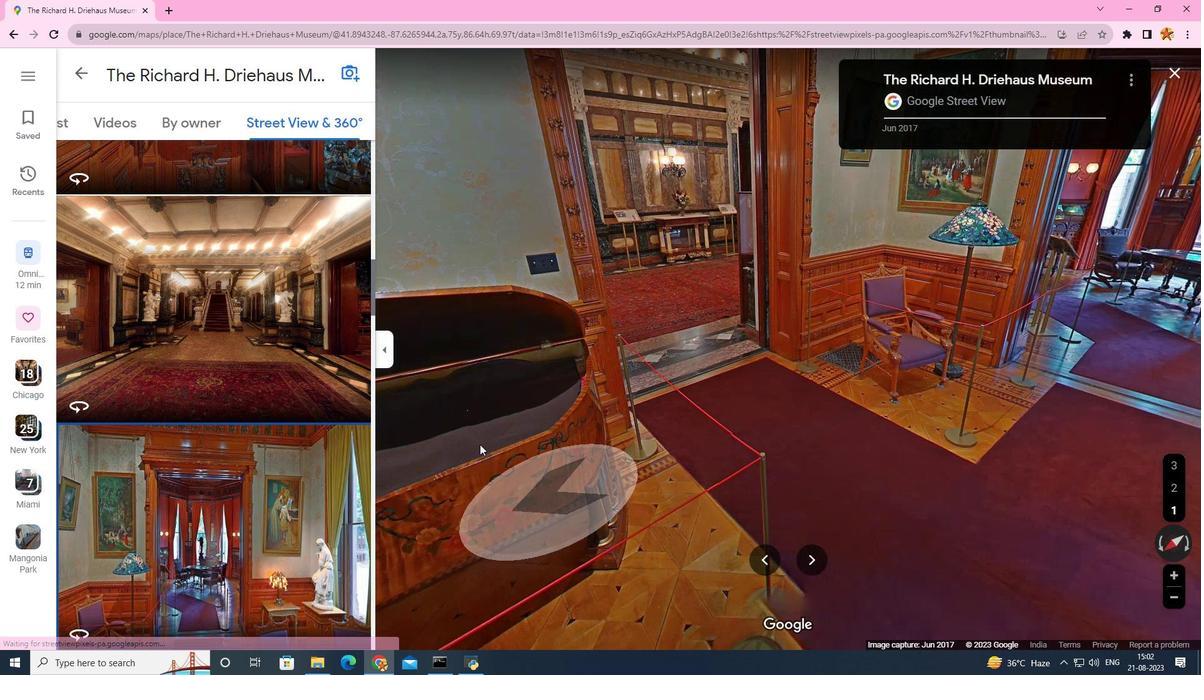 
Action: Mouse moved to (579, 508)
Screenshot: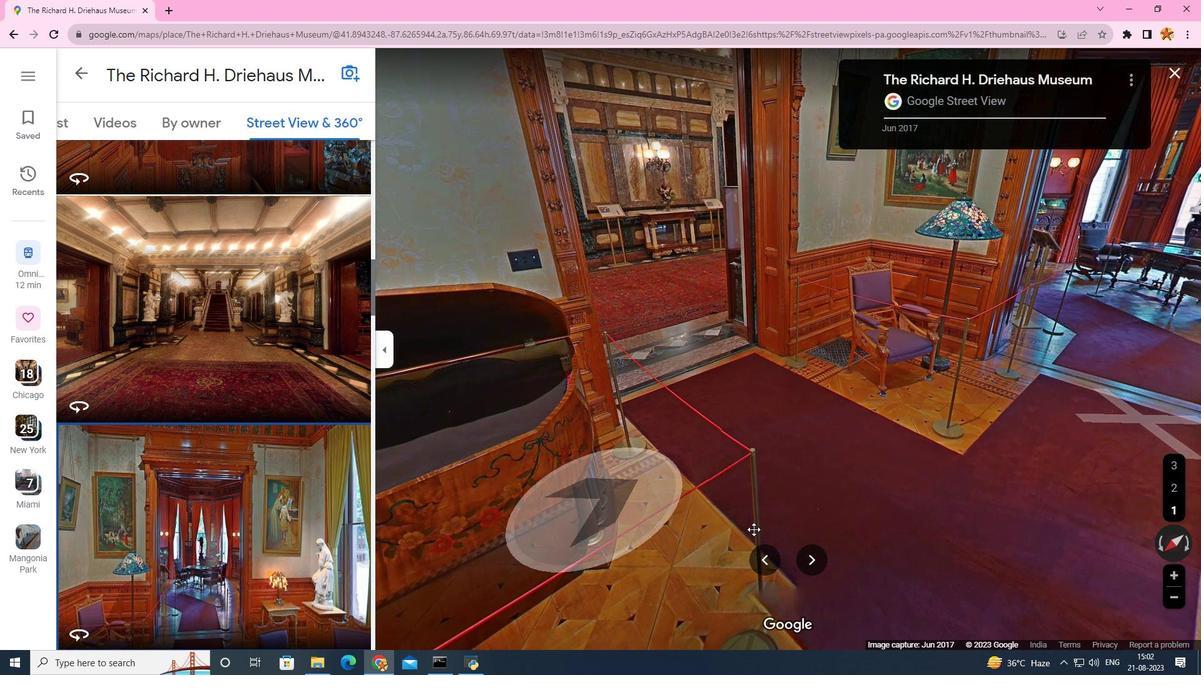 
Action: Mouse pressed left at (579, 508)
Screenshot: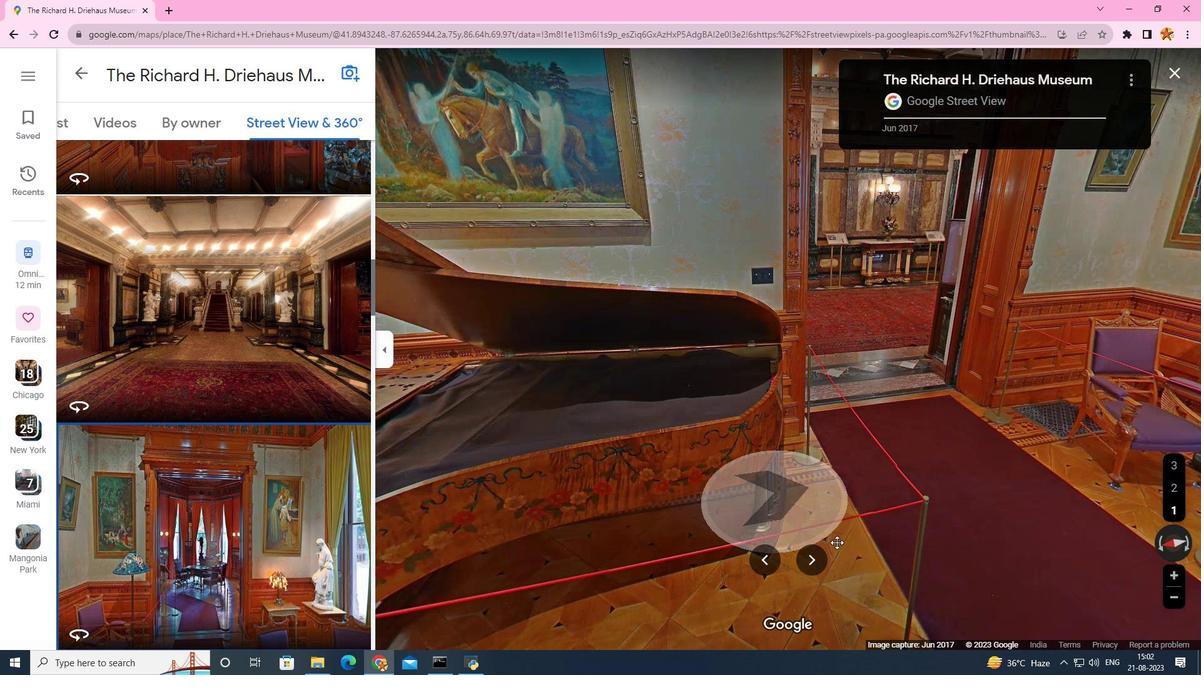 
Action: Mouse moved to (806, 562)
Screenshot: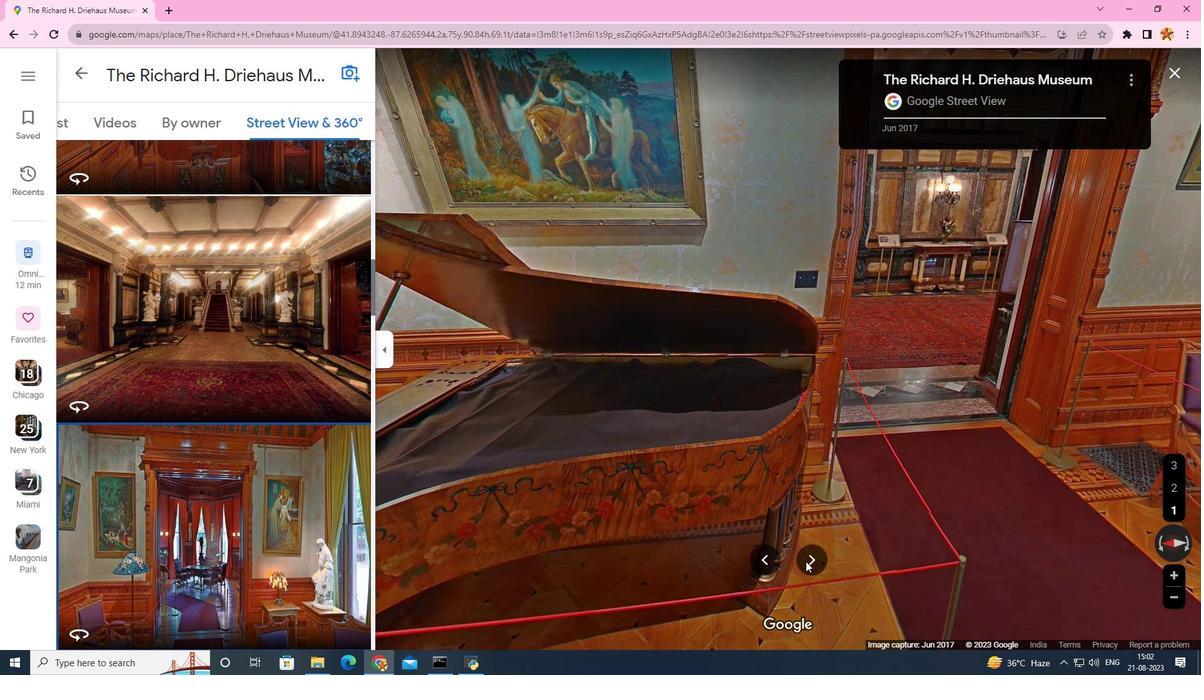 
Action: Mouse pressed left at (806, 562)
Screenshot: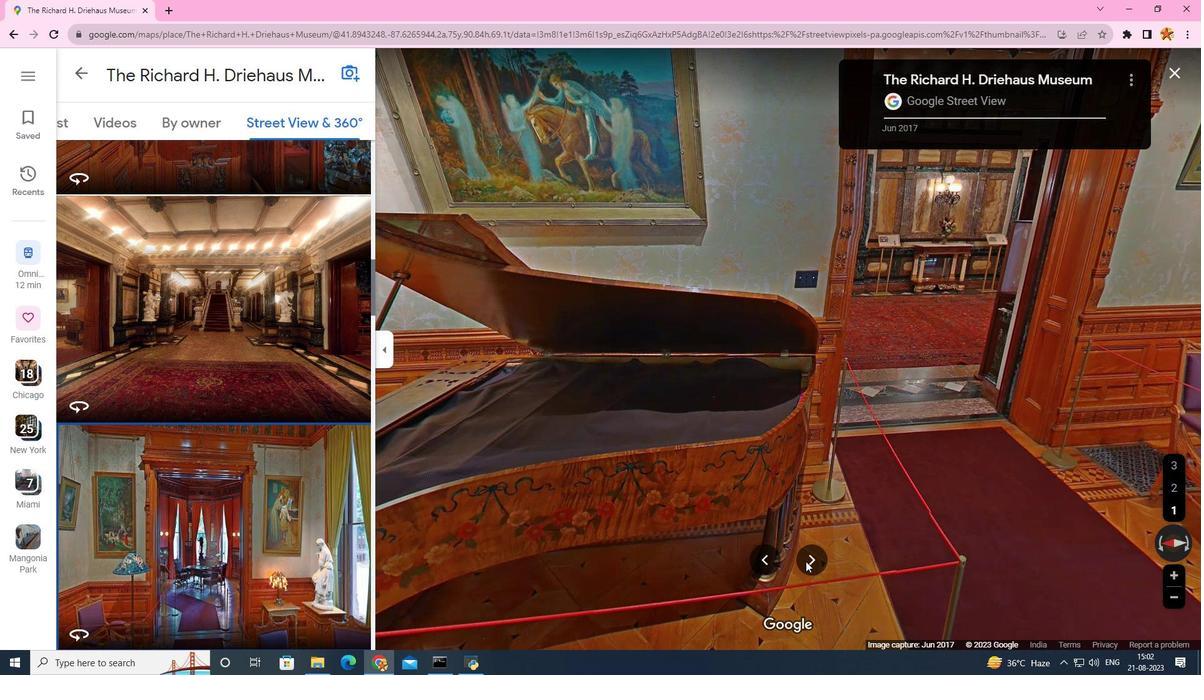 
Action: Mouse moved to (924, 523)
Screenshot: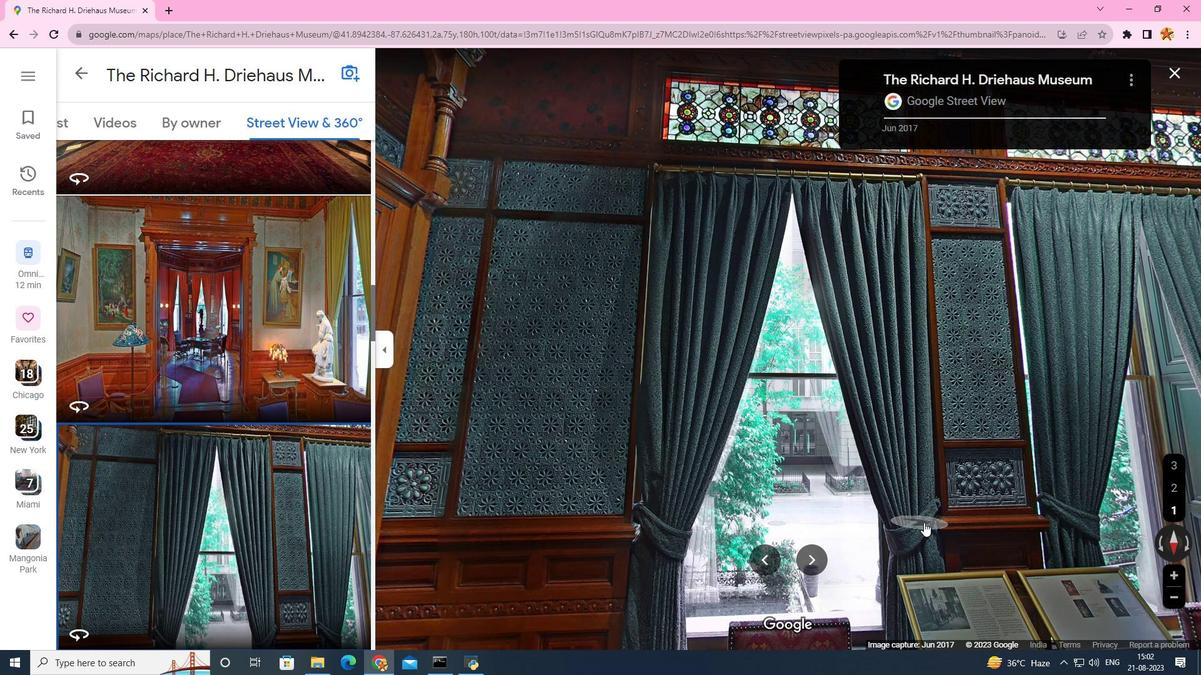 
Action: Mouse pressed left at (924, 523)
Screenshot: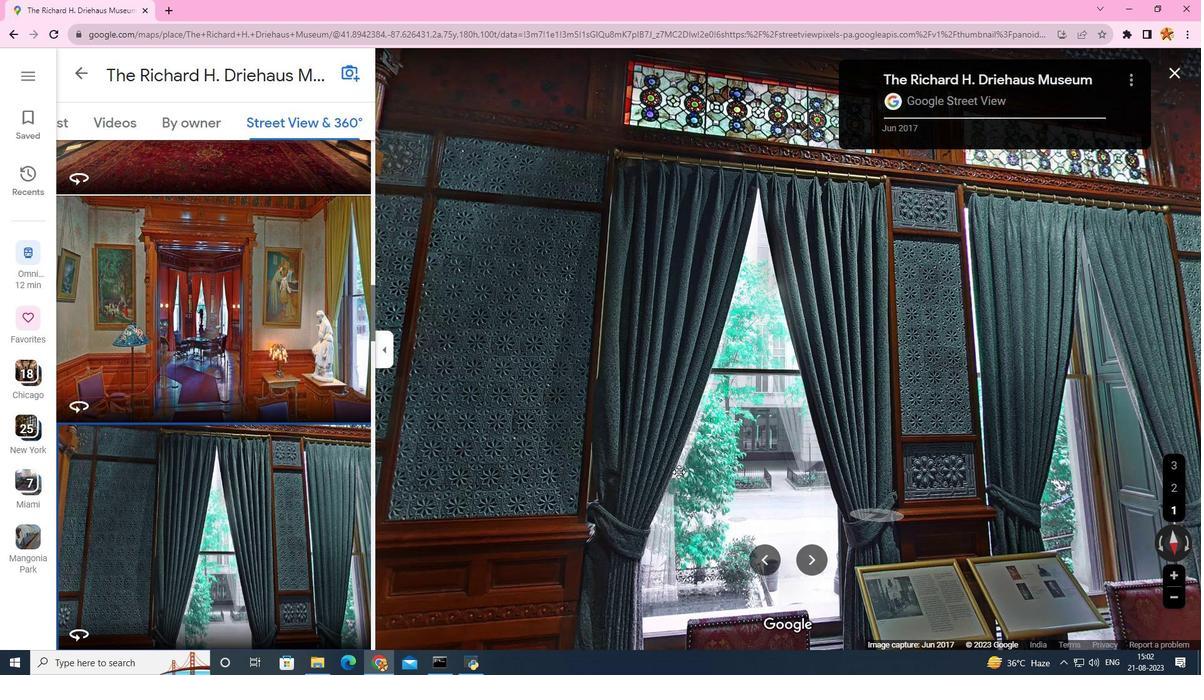 
Action: Mouse moved to (955, 513)
Screenshot: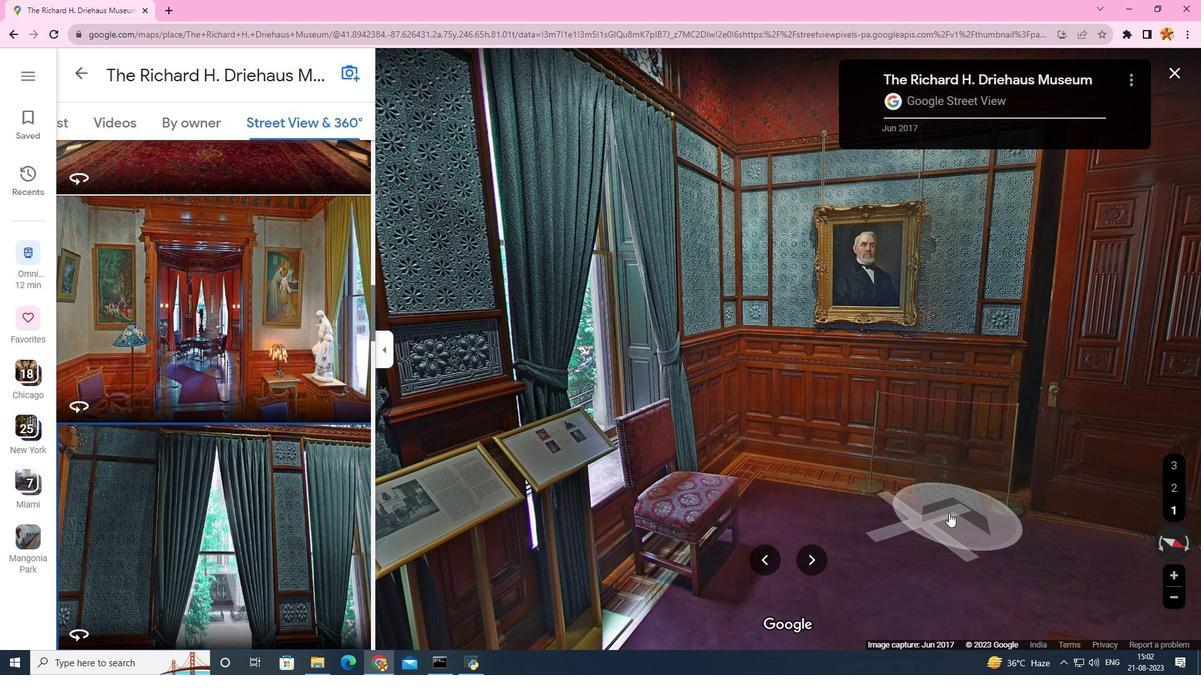 
Action: Mouse pressed left at (955, 513)
Screenshot: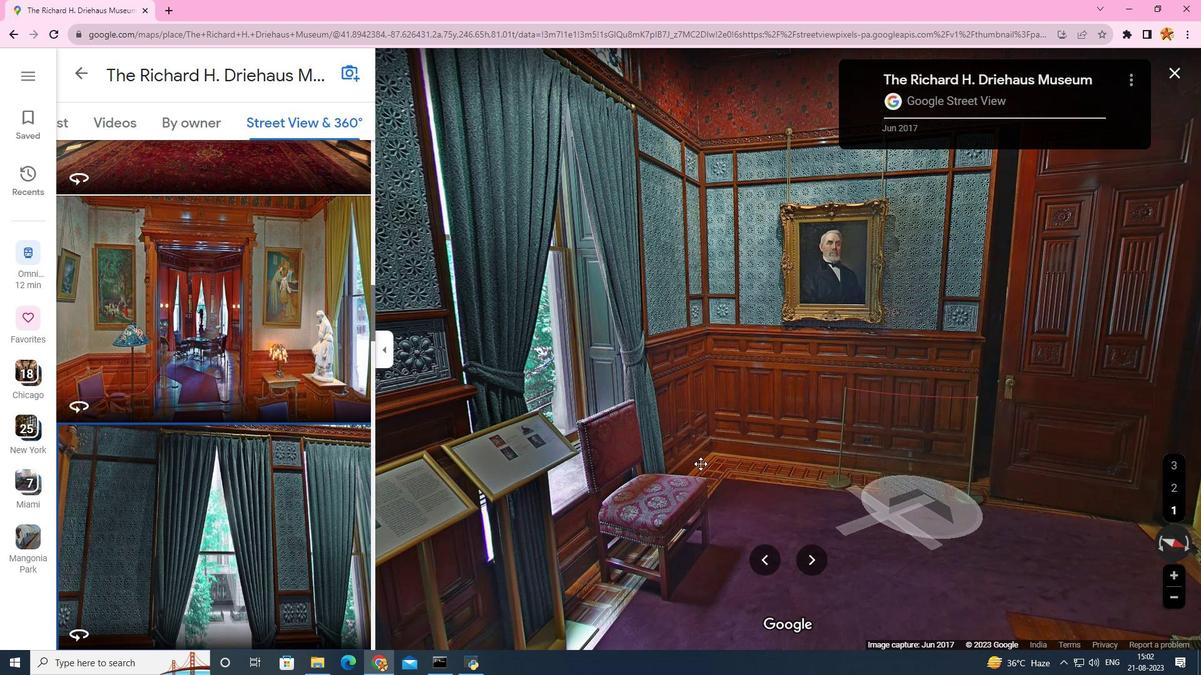 
Action: Mouse moved to (906, 465)
Screenshot: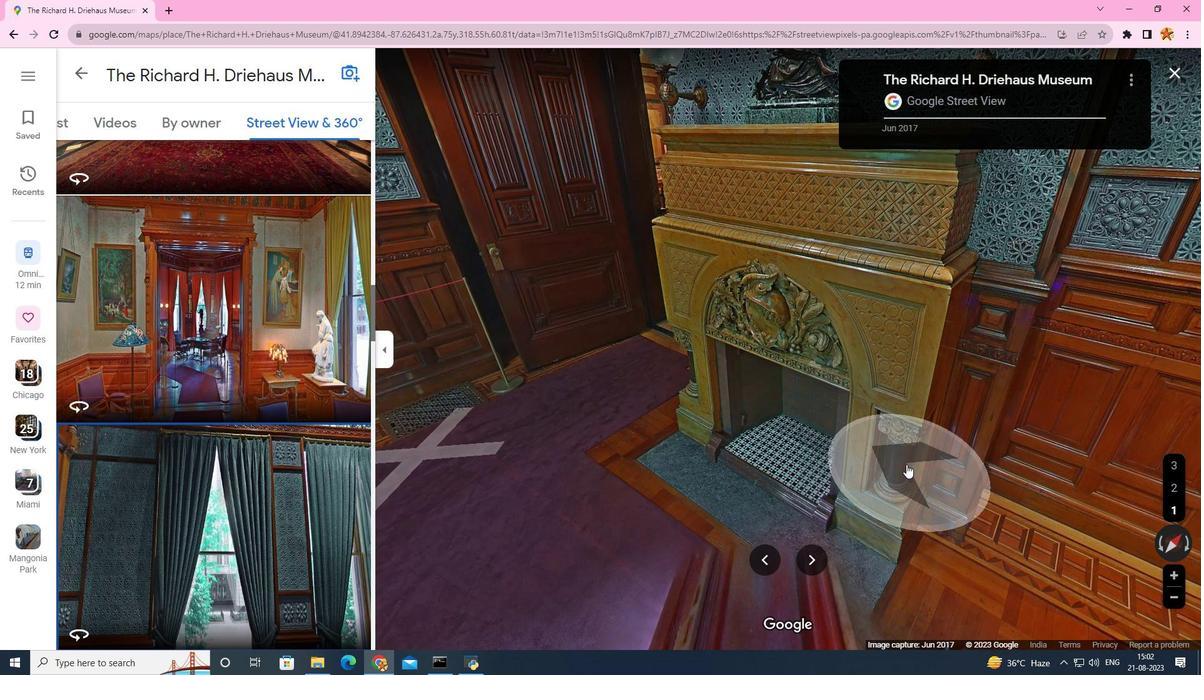 
Action: Mouse pressed left at (906, 465)
Screenshot: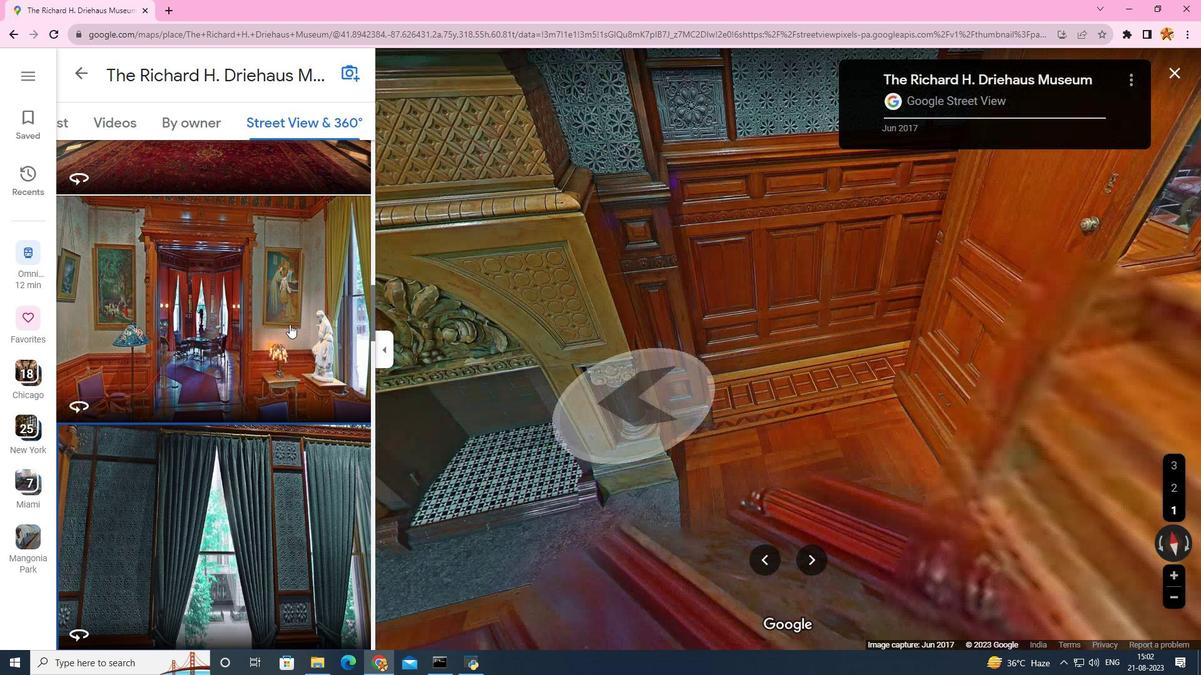 
Action: Mouse moved to (866, 450)
Screenshot: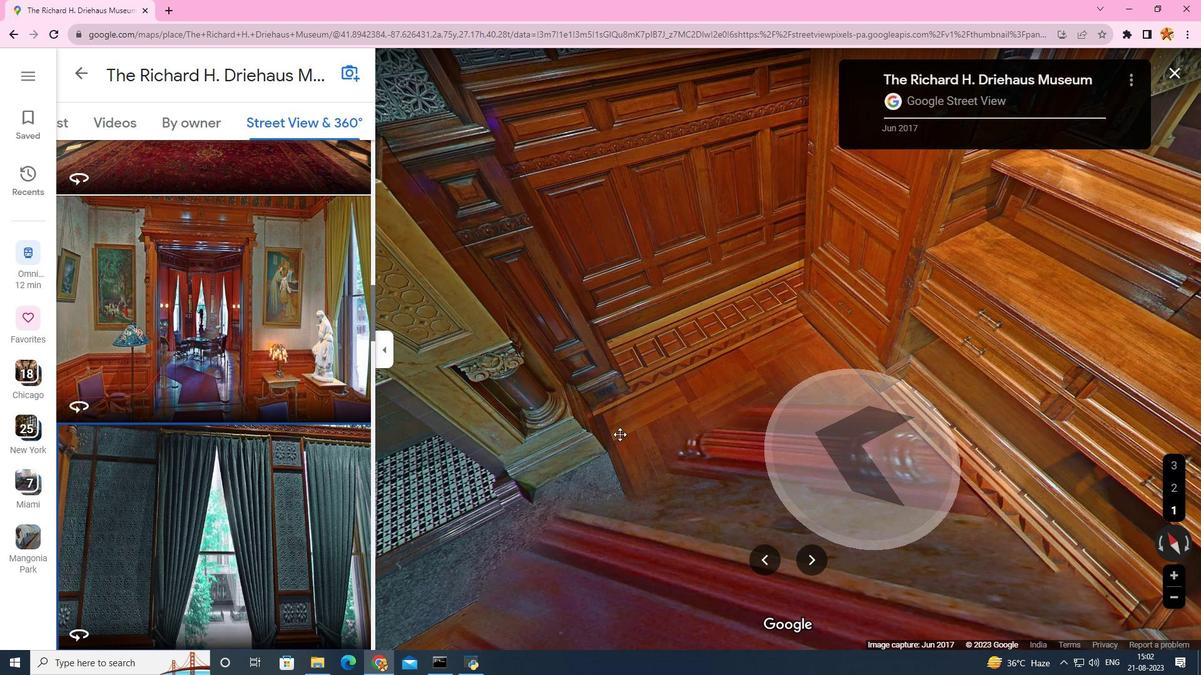 
Action: Mouse pressed left at (868, 450)
Screenshot: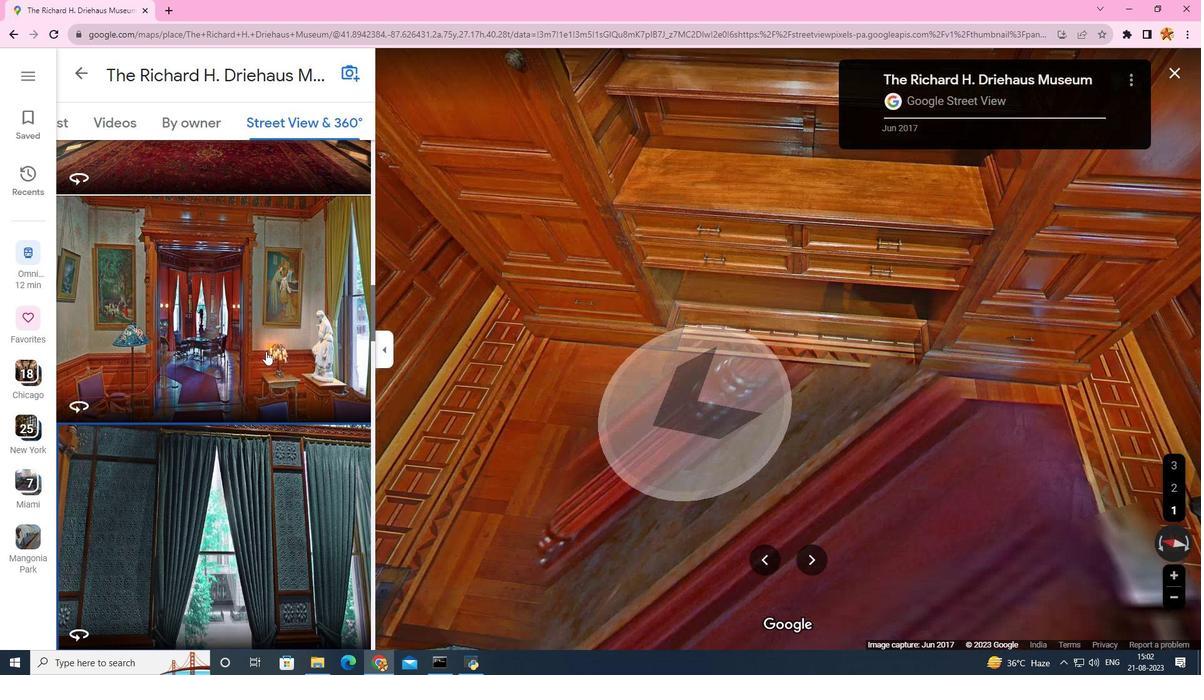 
Action: Mouse moved to (505, 320)
Screenshot: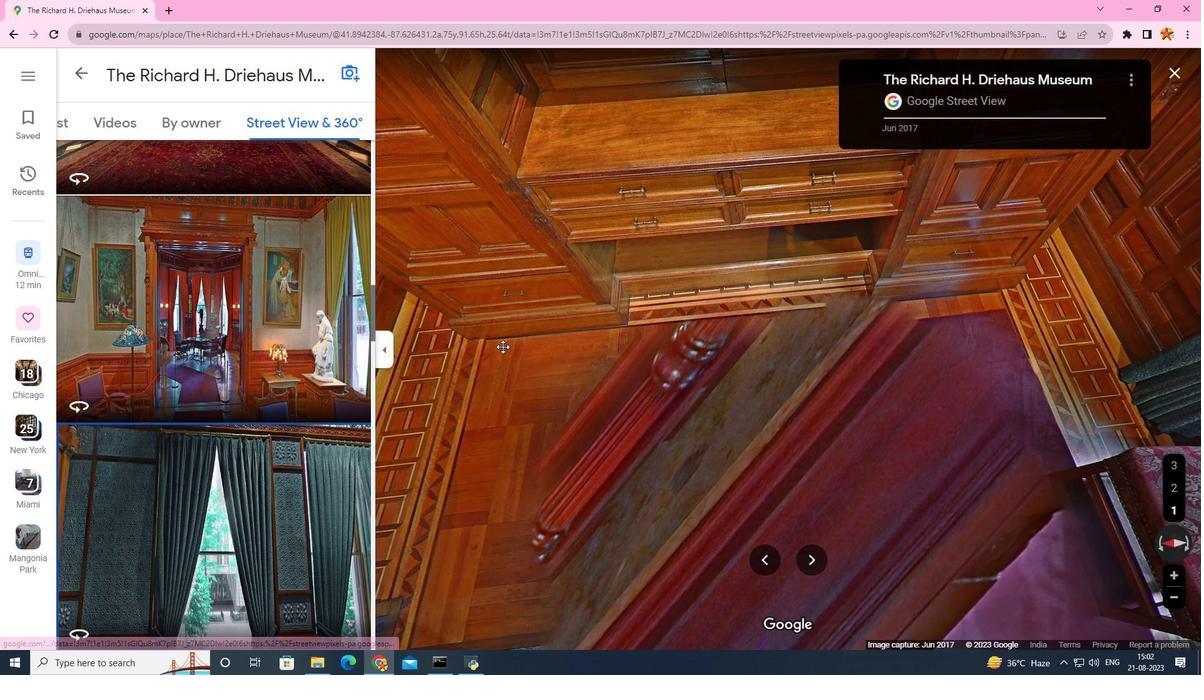 
Action: Mouse pressed left at (505, 320)
Screenshot: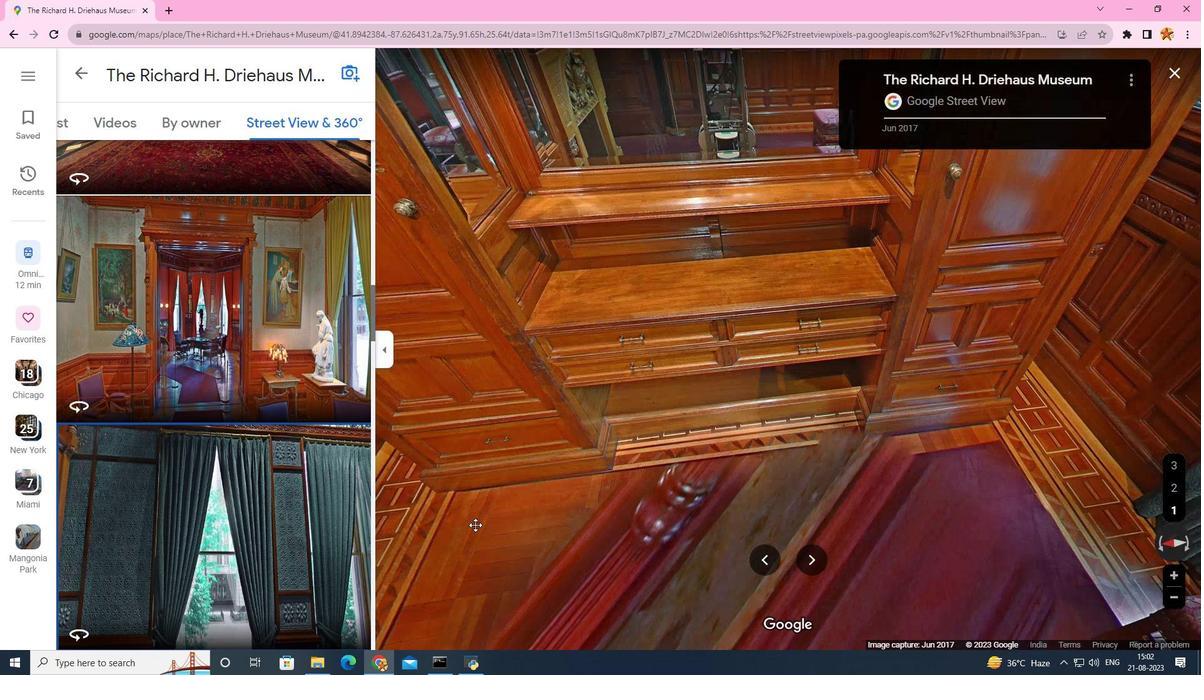 
Action: Mouse moved to (629, 578)
Screenshot: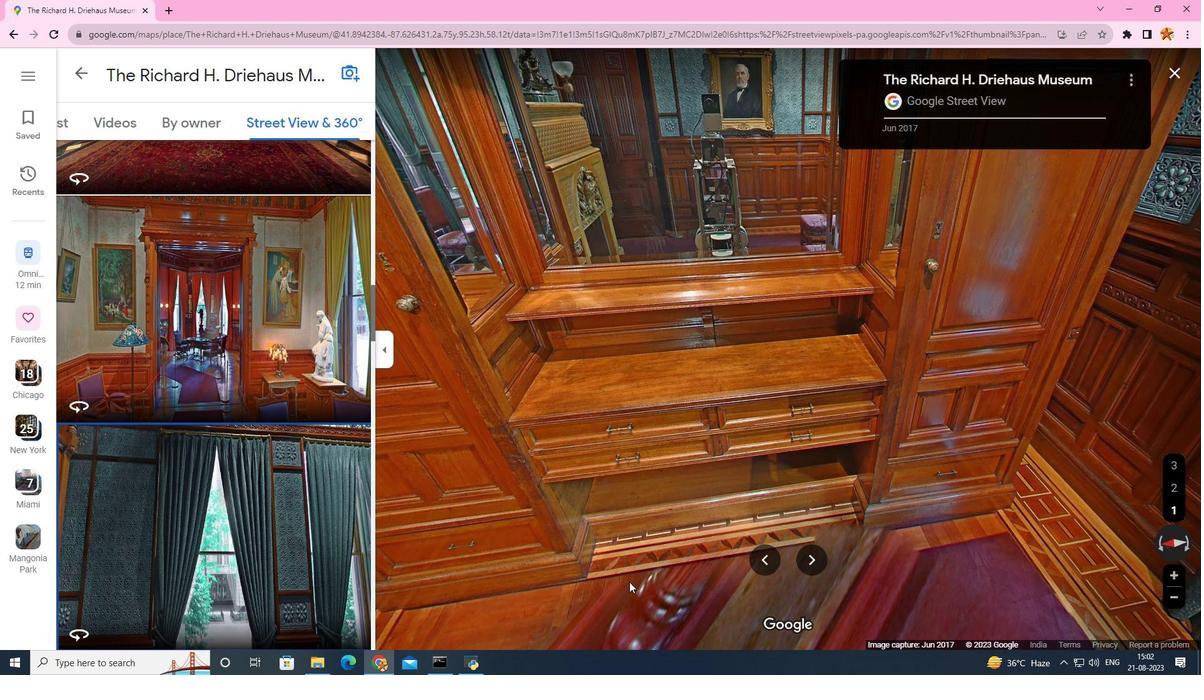 
Action: Mouse pressed left at (629, 578)
Screenshot: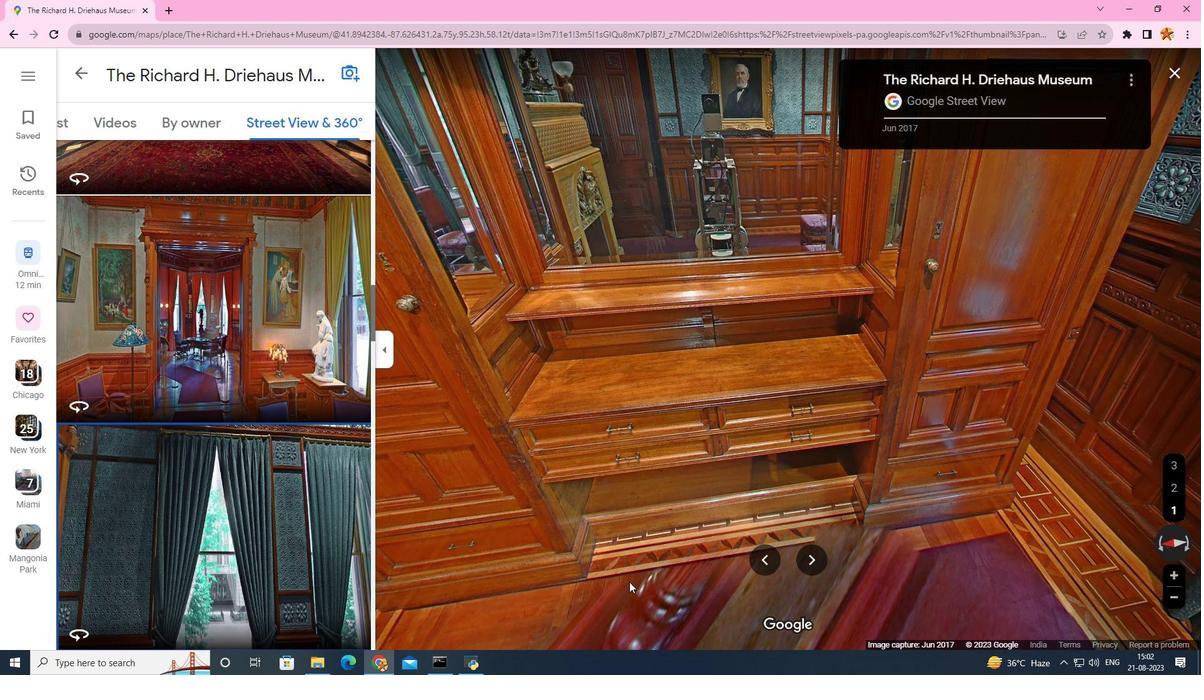
Action: Mouse moved to (812, 559)
Screenshot: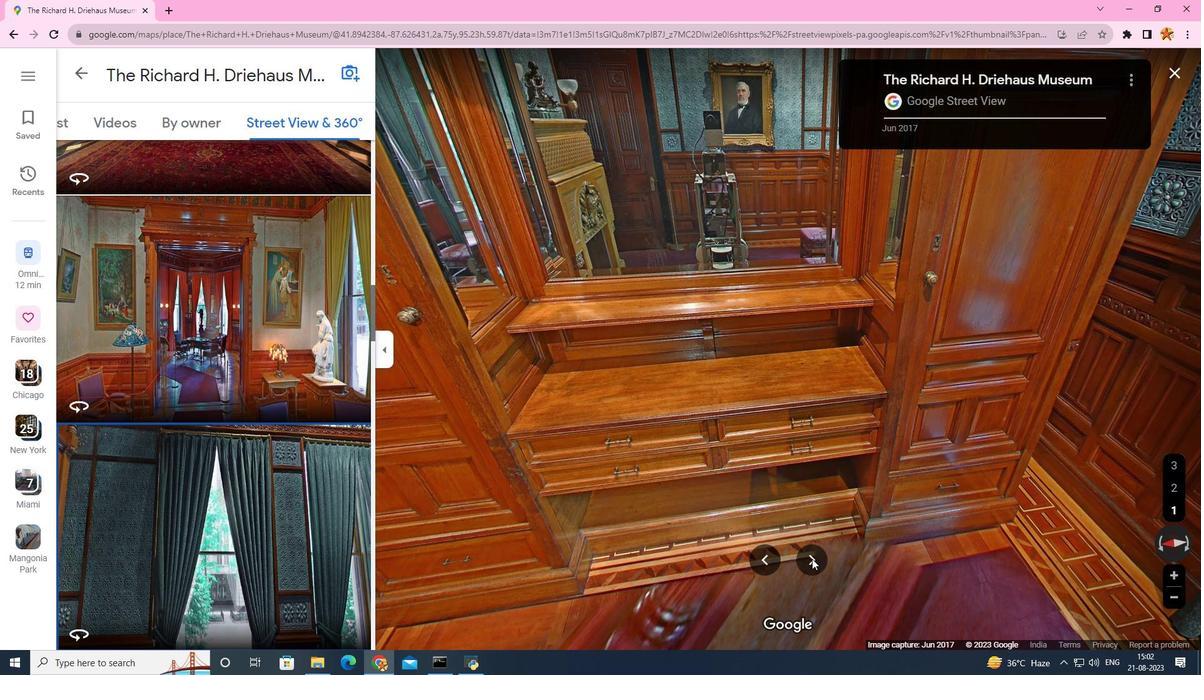 
Action: Mouse pressed left at (812, 559)
Screenshot: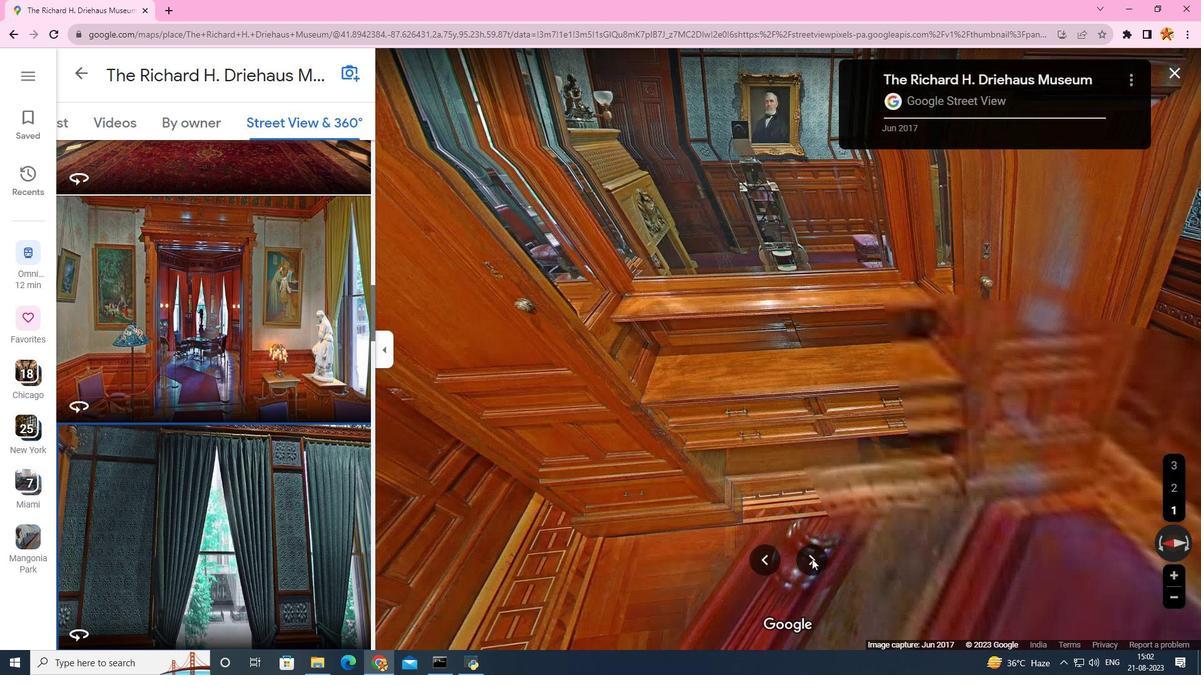 
Action: Mouse moved to (641, 424)
Screenshot: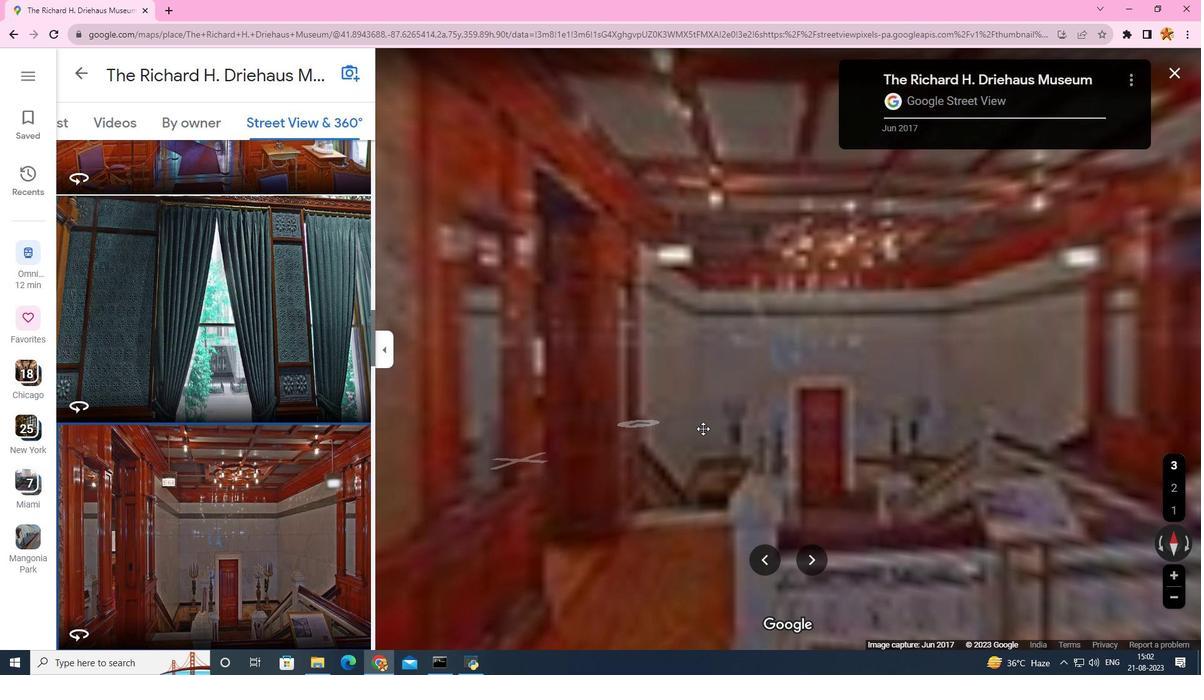 
Action: Mouse pressed left at (641, 424)
Screenshot: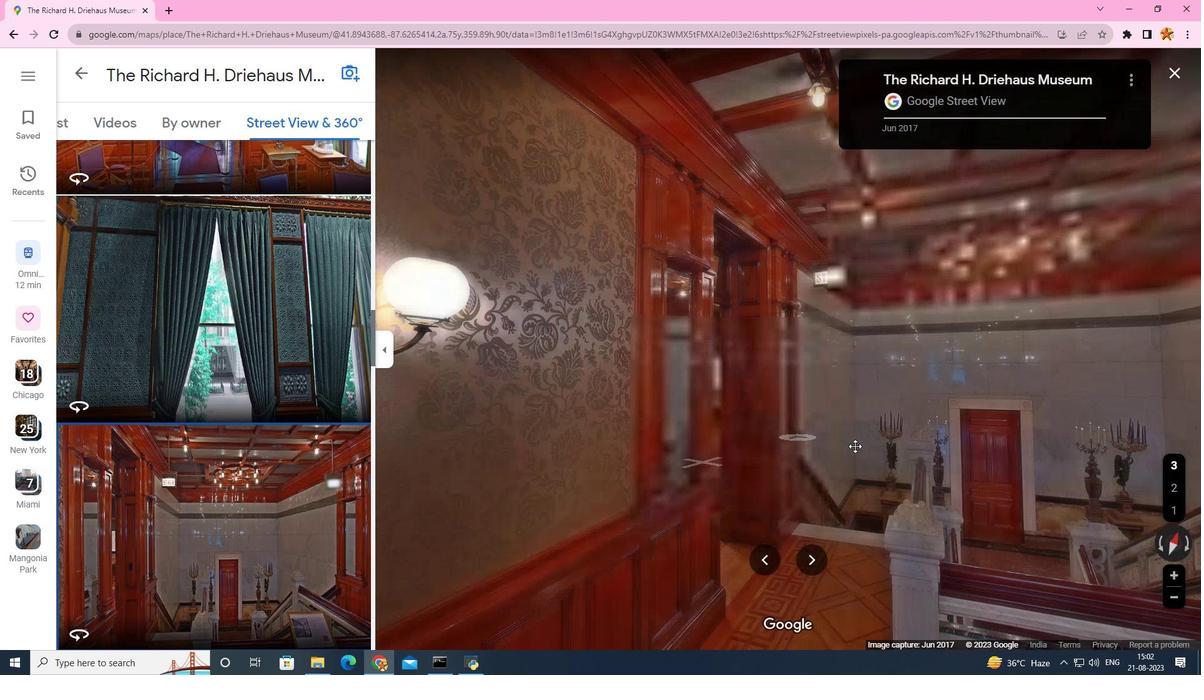 
Action: Mouse moved to (649, 445)
Screenshot: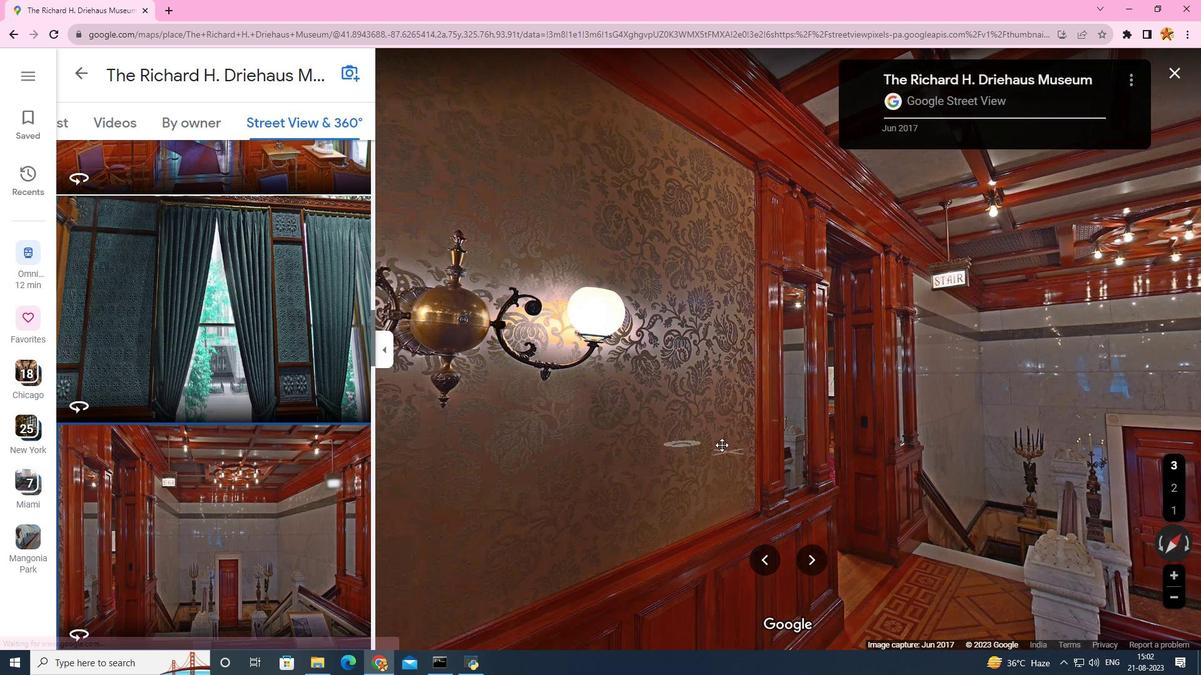 
Action: Mouse pressed left at (649, 445)
Screenshot: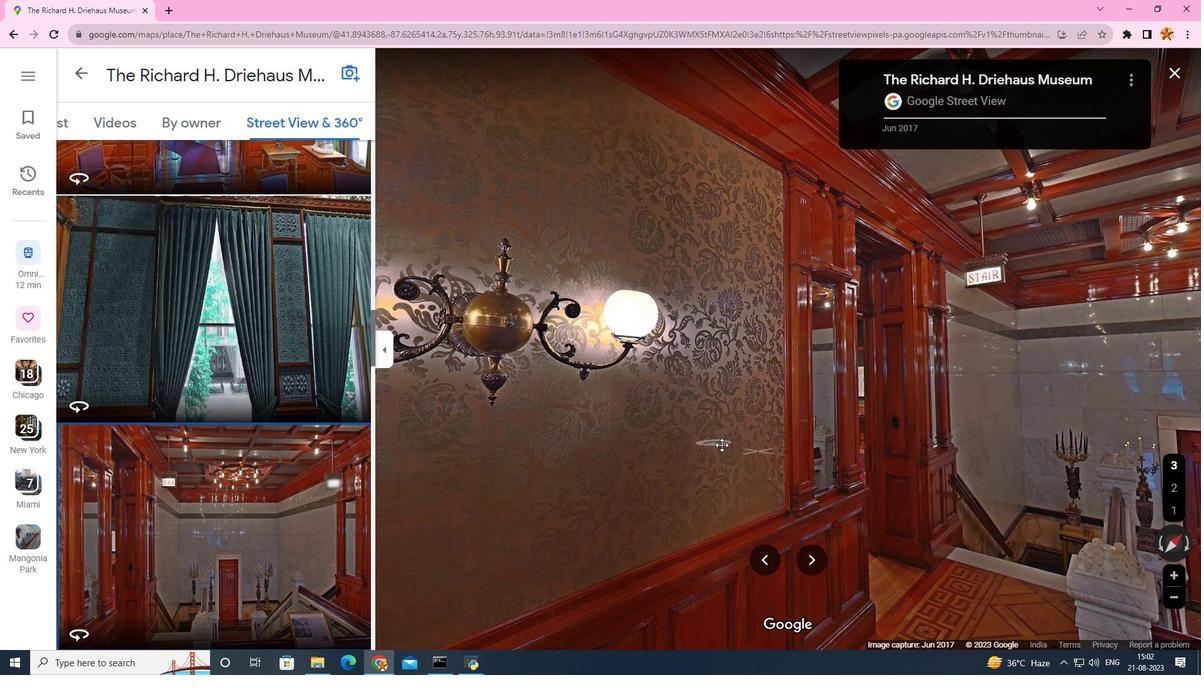 
Action: Mouse moved to (680, 462)
Screenshot: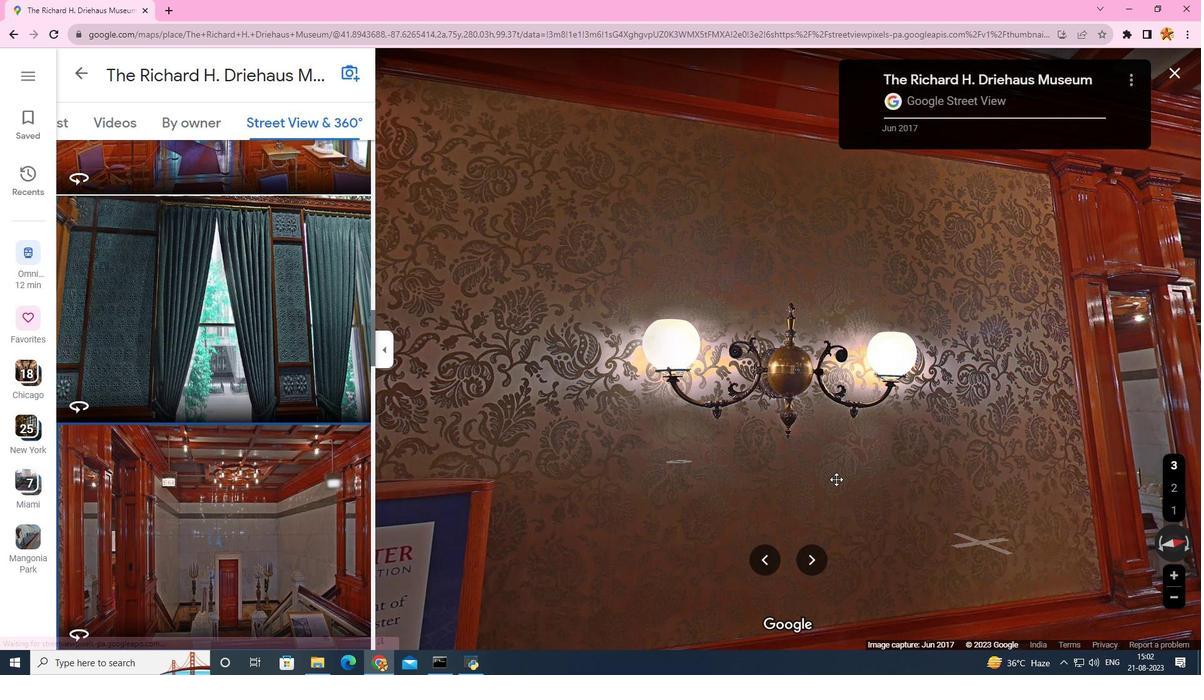 
Action: Mouse pressed left at (680, 462)
Screenshot: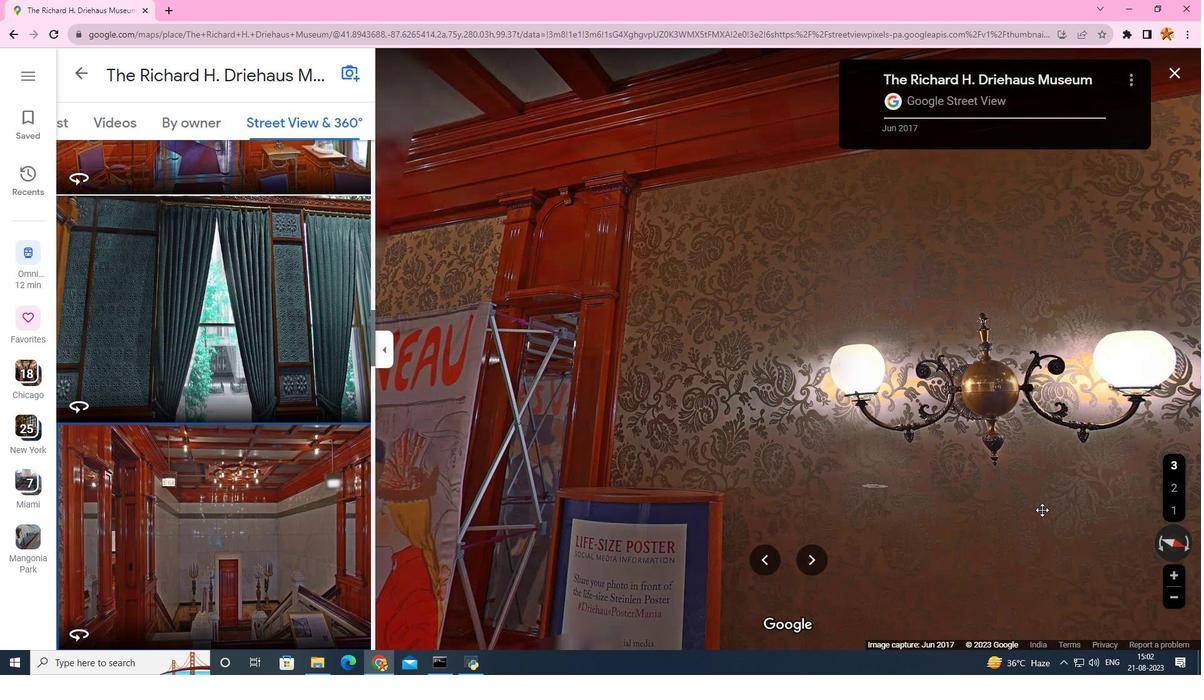 
Action: Mouse moved to (682, 460)
Screenshot: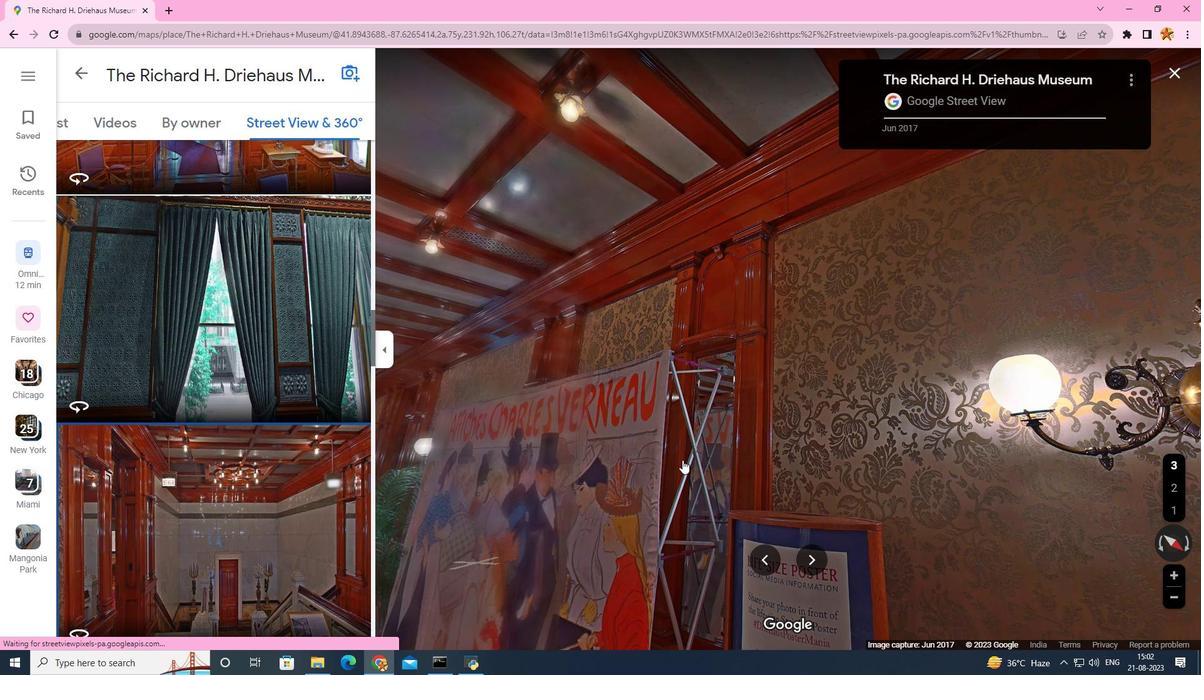 
Action: Mouse pressed left at (682, 460)
Screenshot: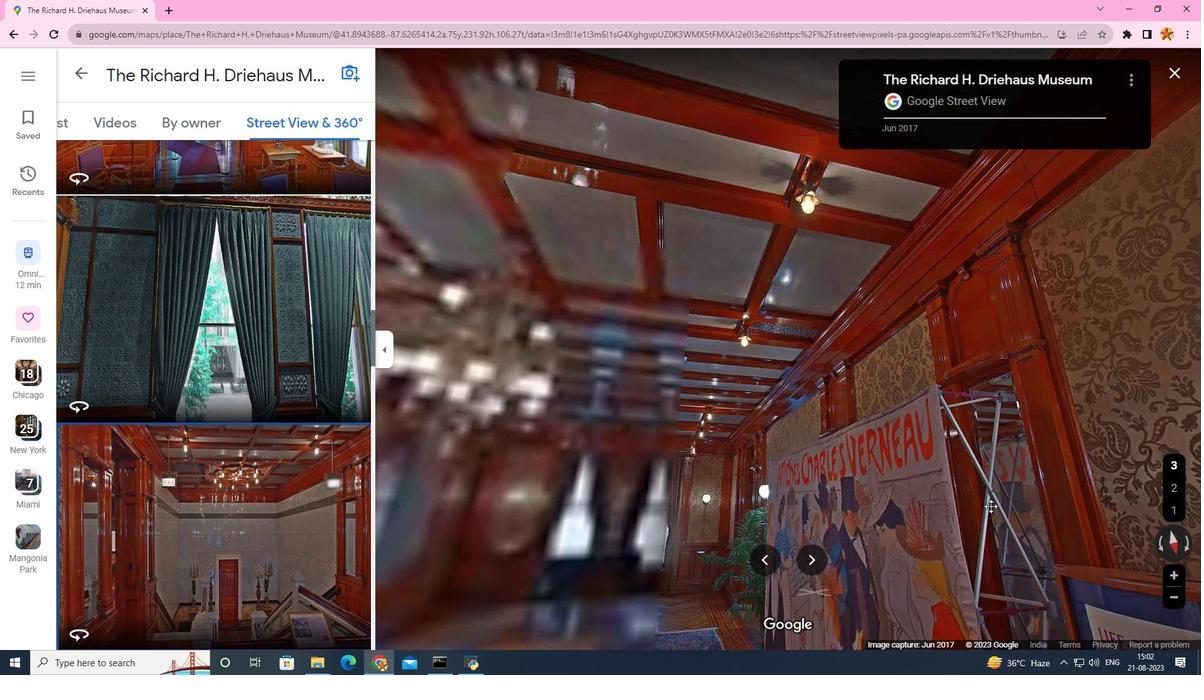
Action: Mouse moved to (651, 455)
Screenshot: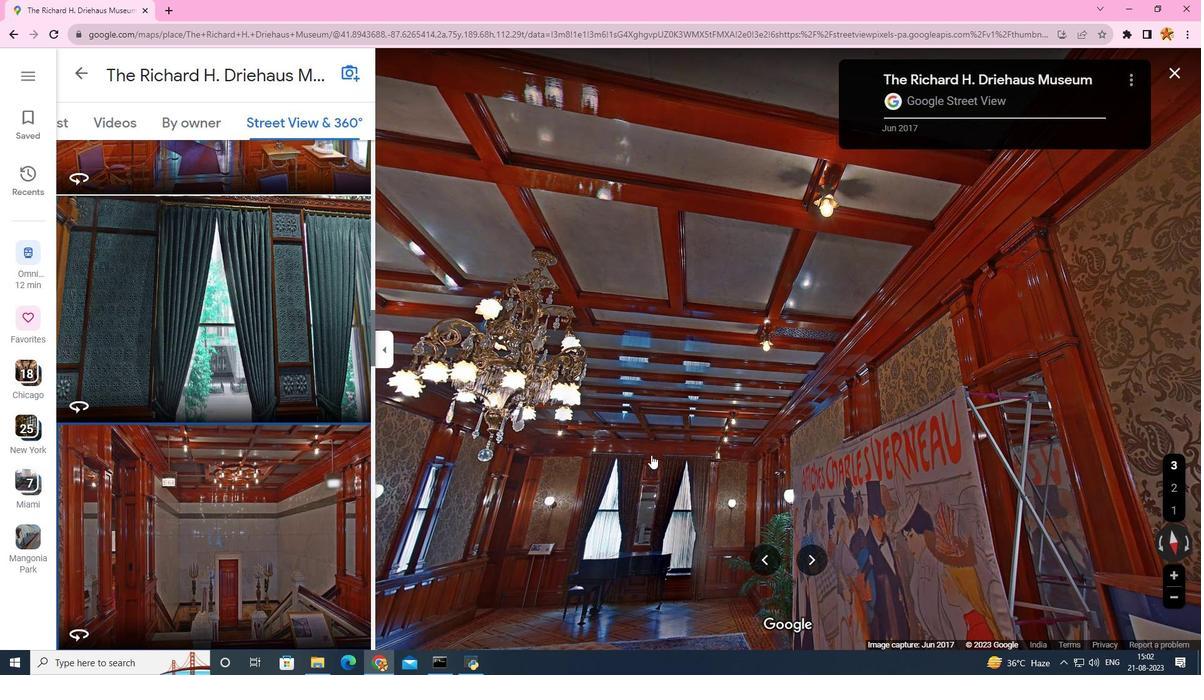 
Action: Mouse pressed left at (651, 455)
Screenshot: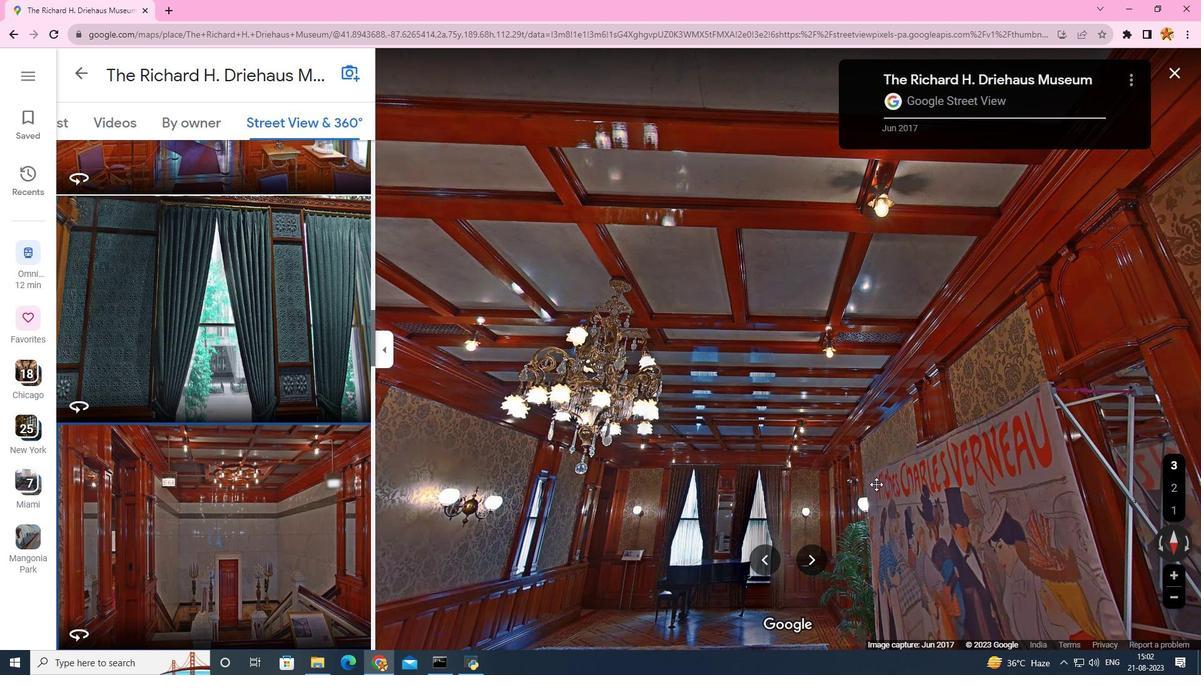 
Action: Mouse moved to (632, 462)
Screenshot: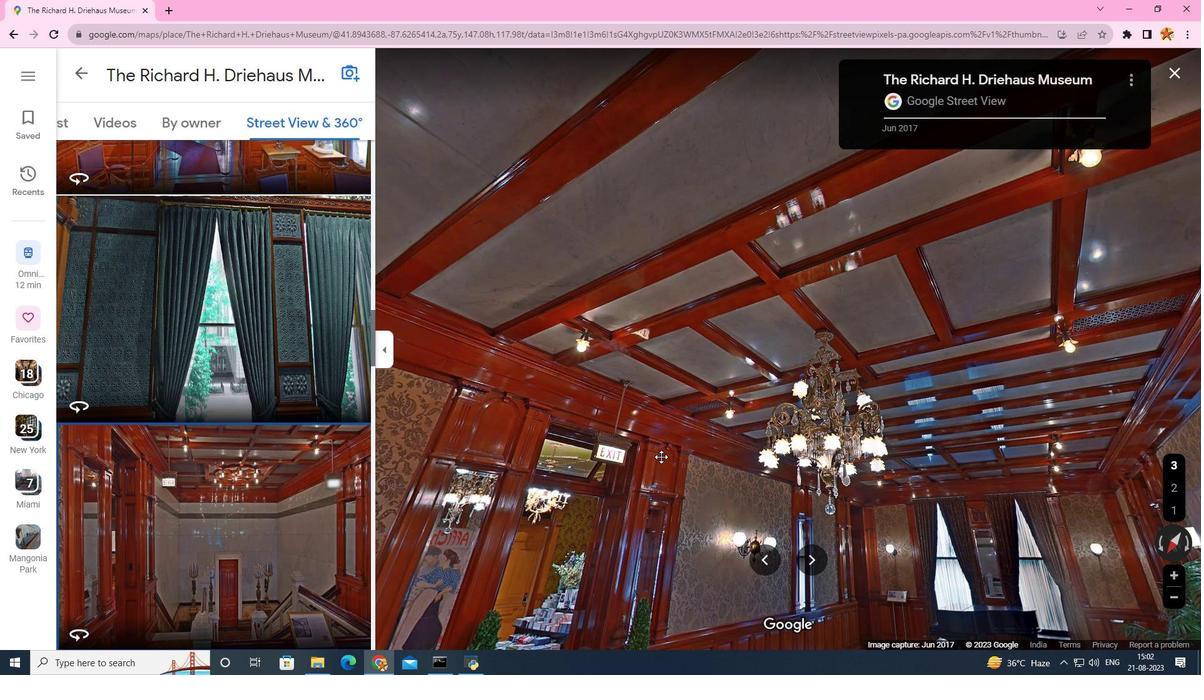 
Action: Mouse pressed left at (632, 462)
Screenshot: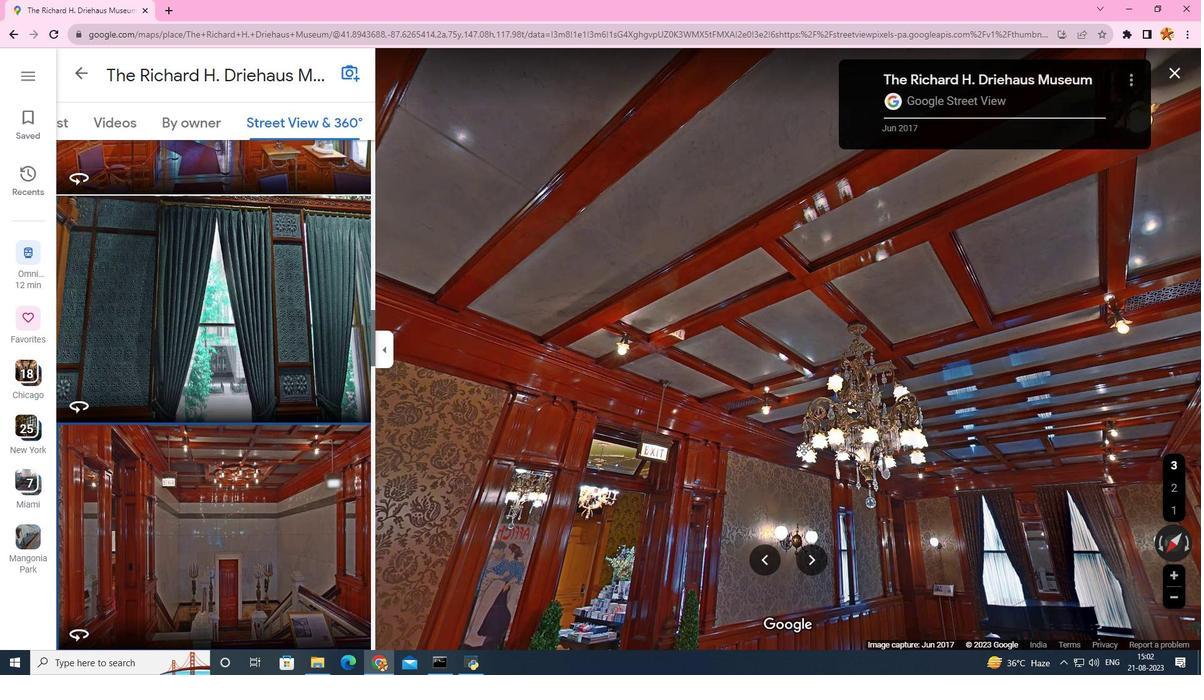 
Action: Mouse moved to (665, 464)
Screenshot: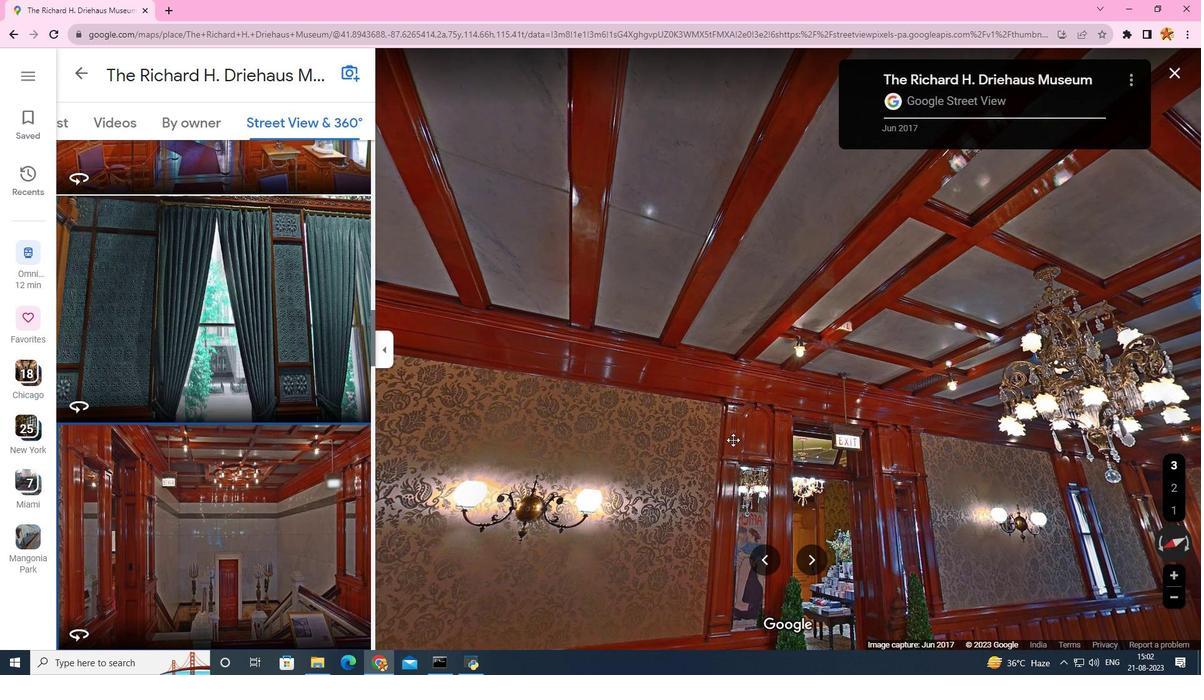 
Action: Mouse pressed left at (665, 464)
Screenshot: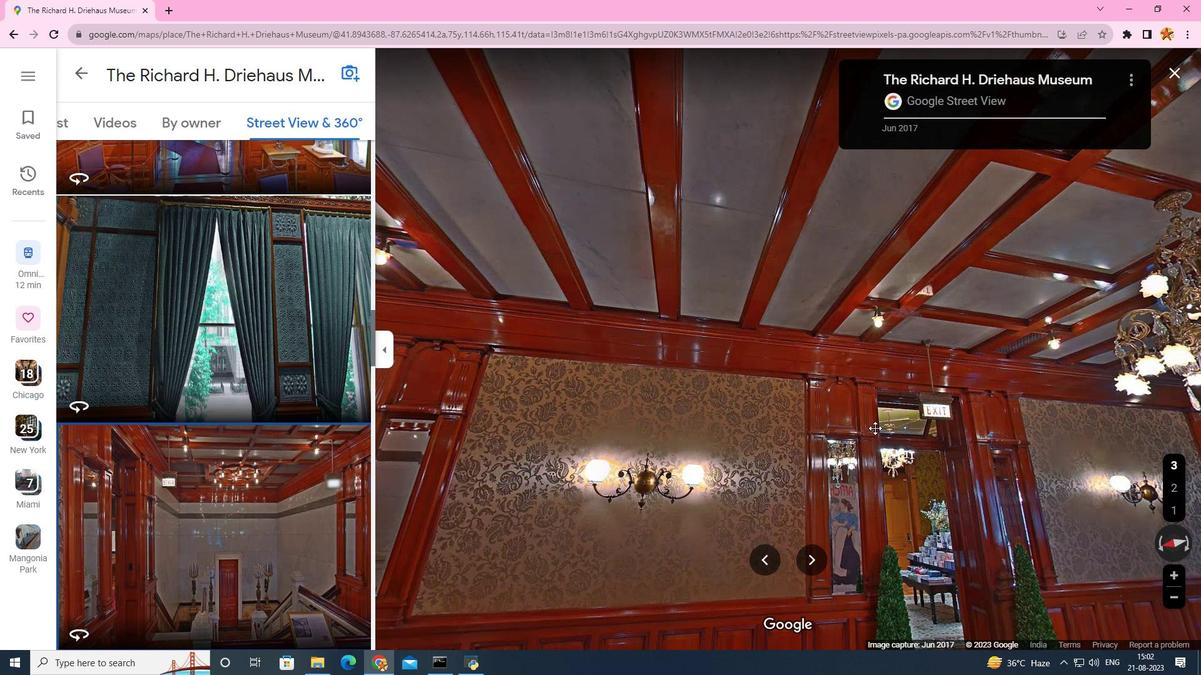 
Action: Mouse moved to (614, 433)
Screenshot: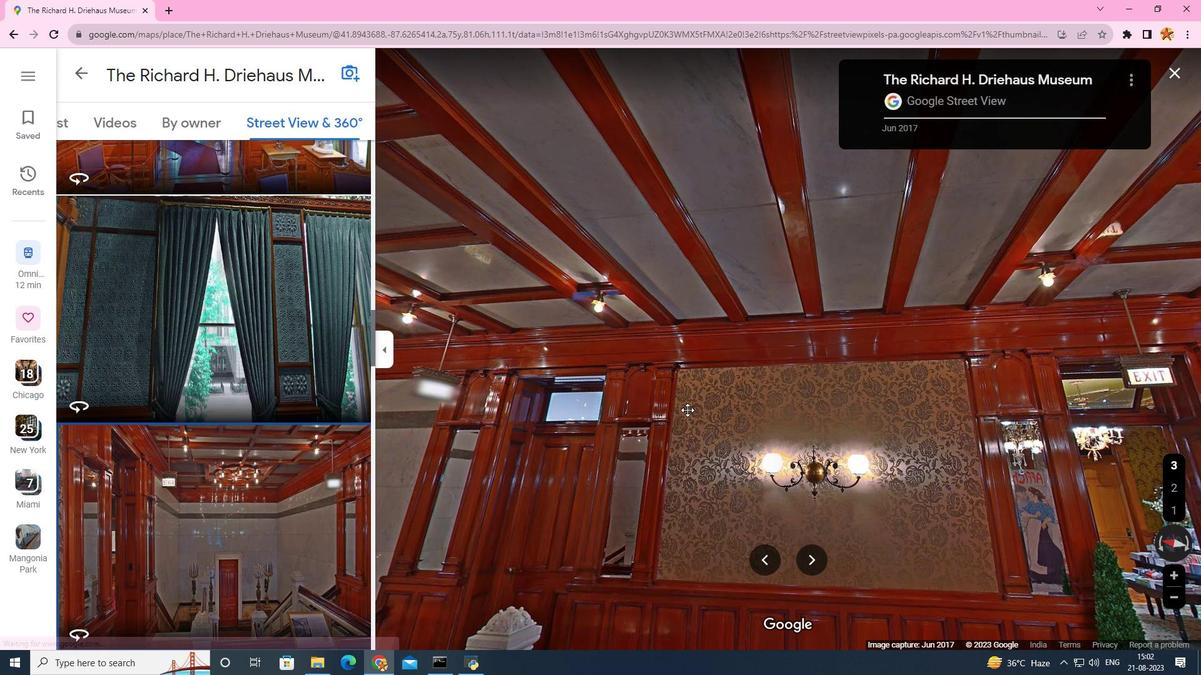 
Action: Mouse pressed left at (614, 433)
Screenshot: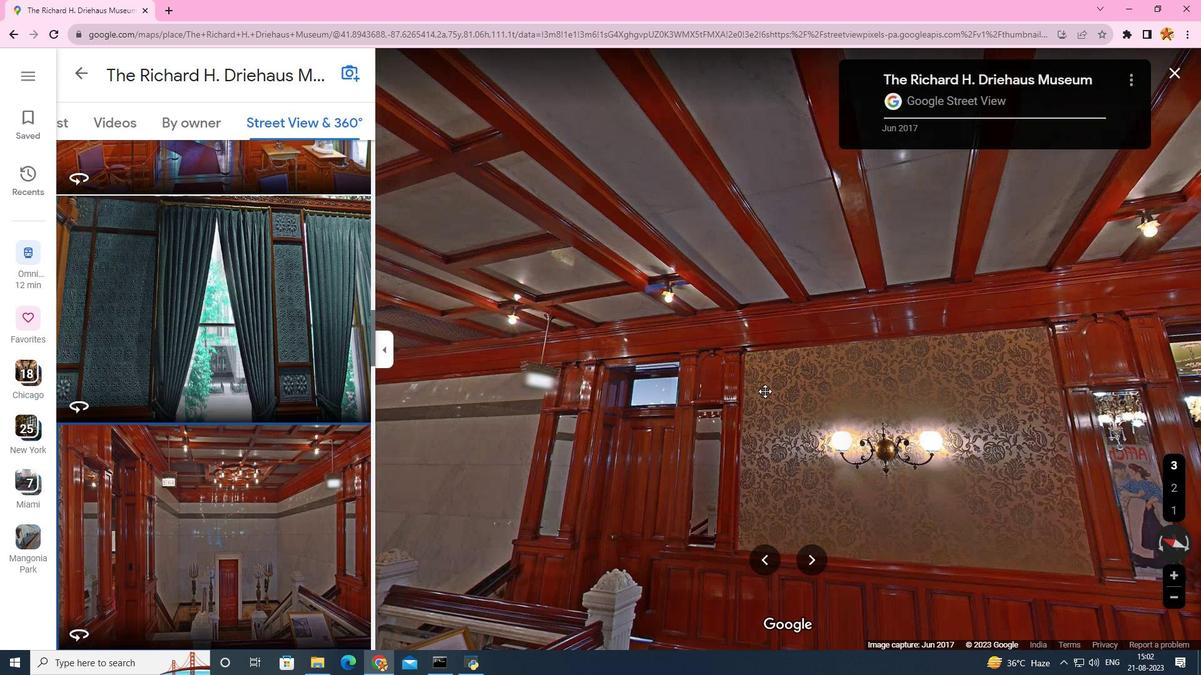 
Action: Mouse moved to (621, 418)
Screenshot: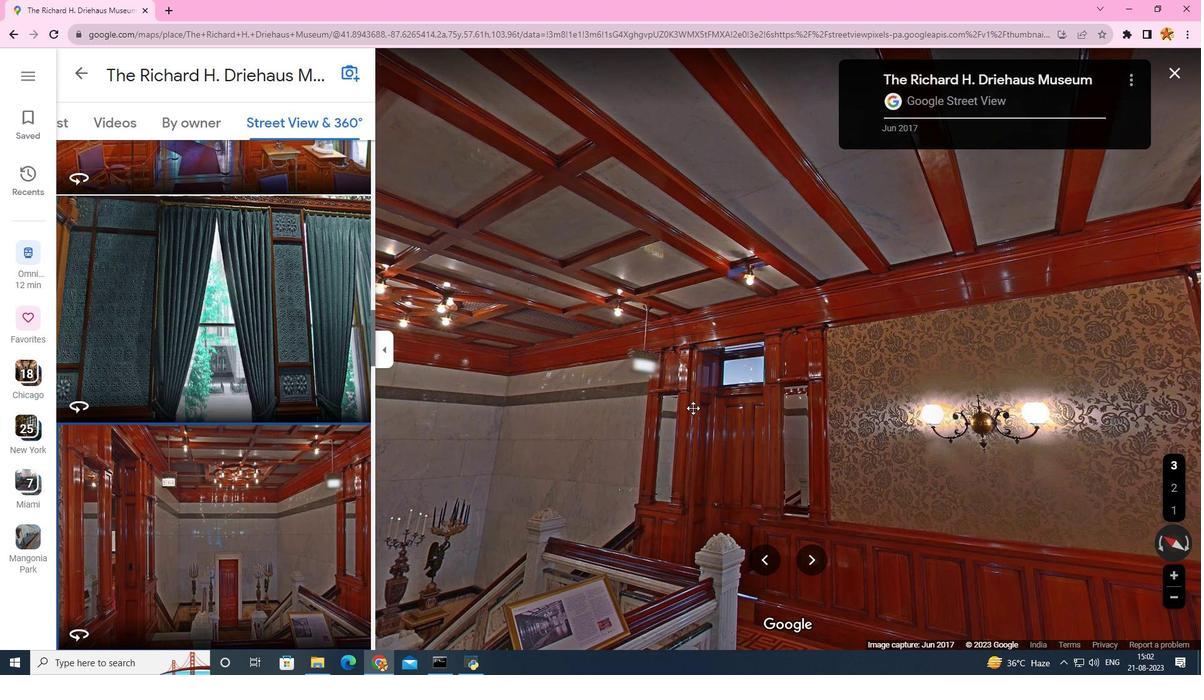 
Action: Mouse pressed left at (621, 418)
Screenshot: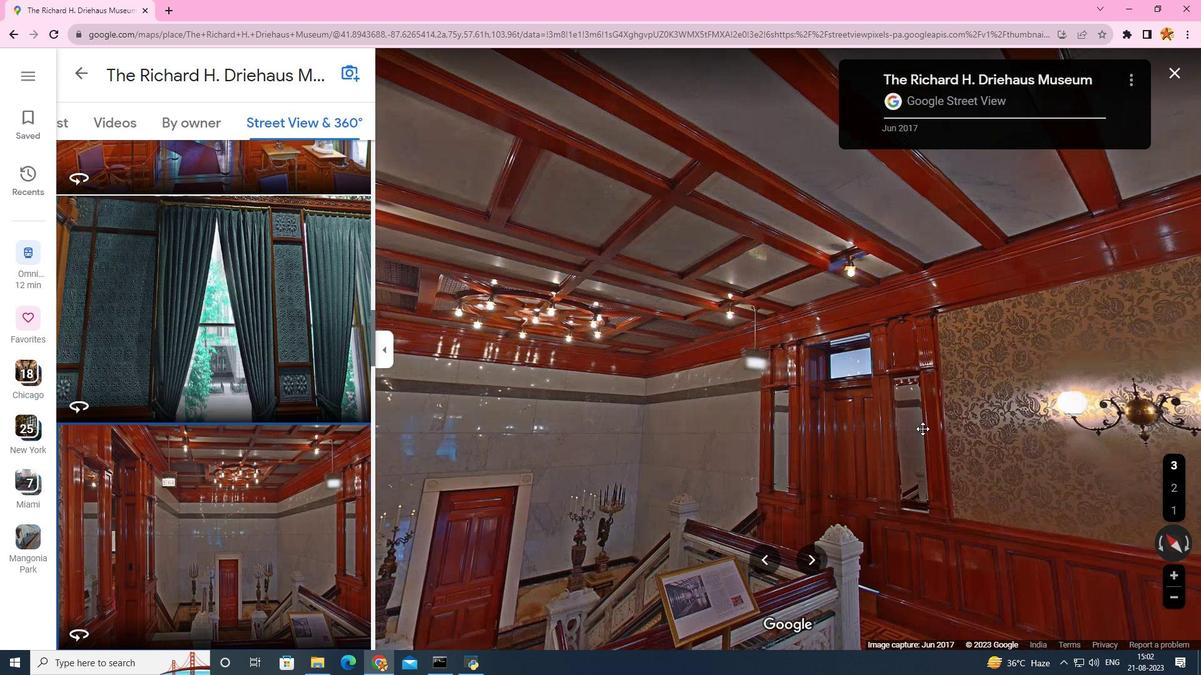 
Action: Mouse moved to (816, 558)
Screenshot: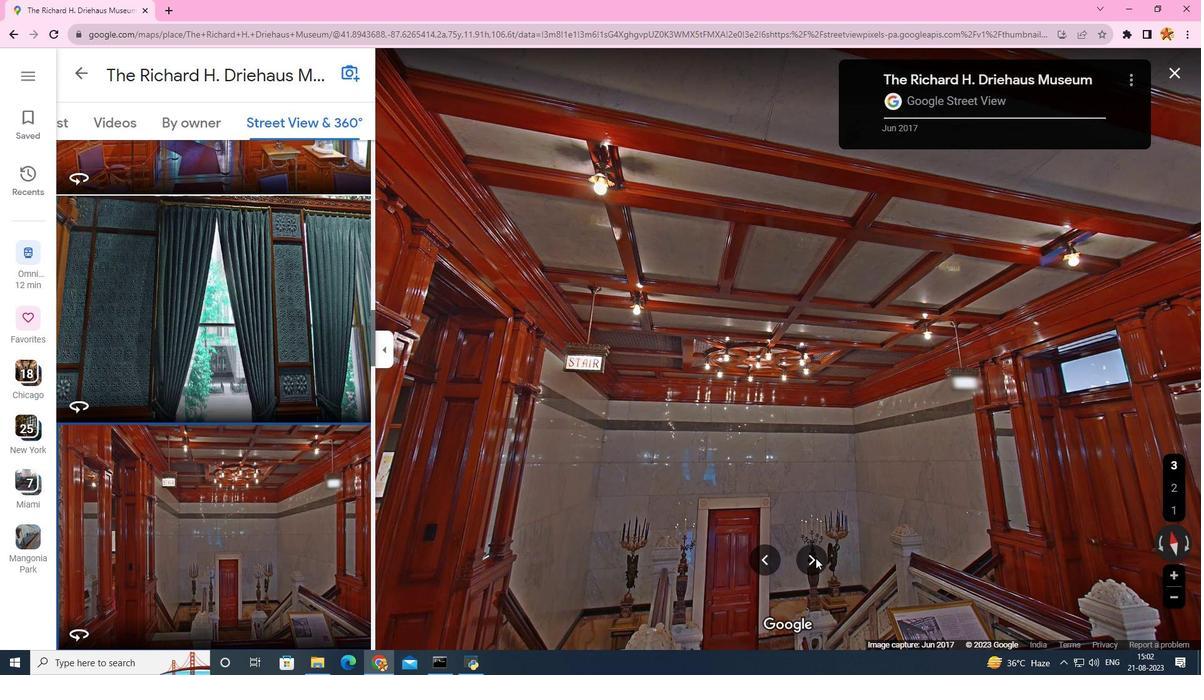 
Action: Mouse pressed left at (816, 558)
Screenshot: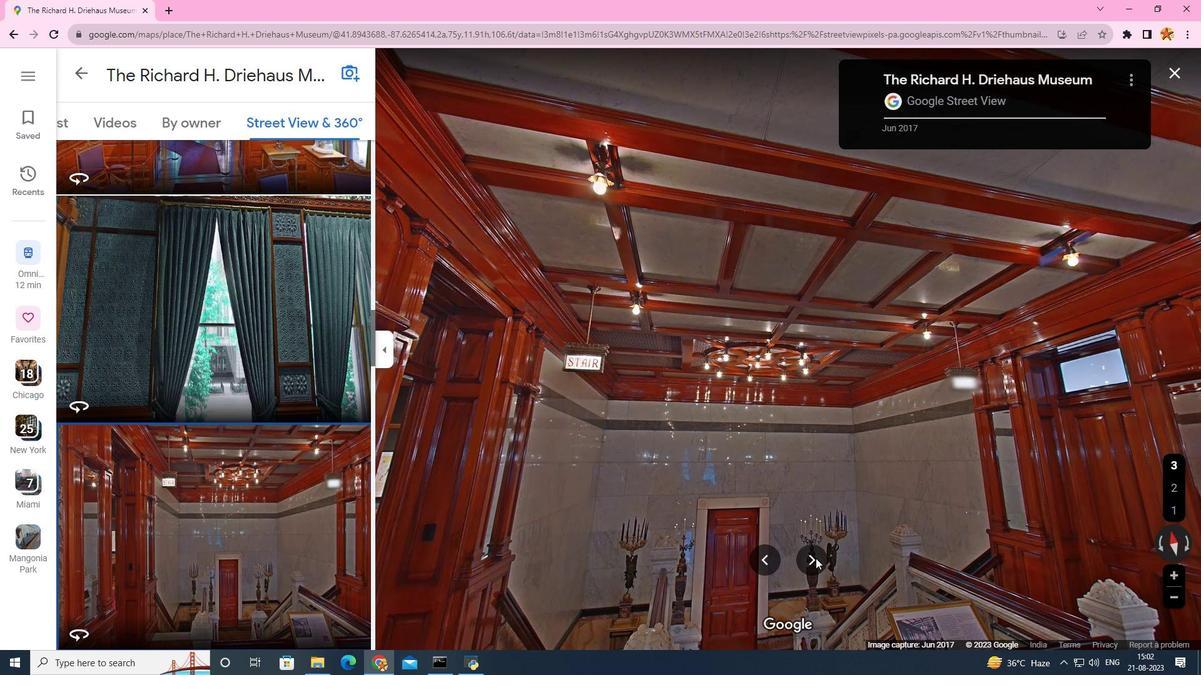 
Action: Mouse moved to (664, 401)
Screenshot: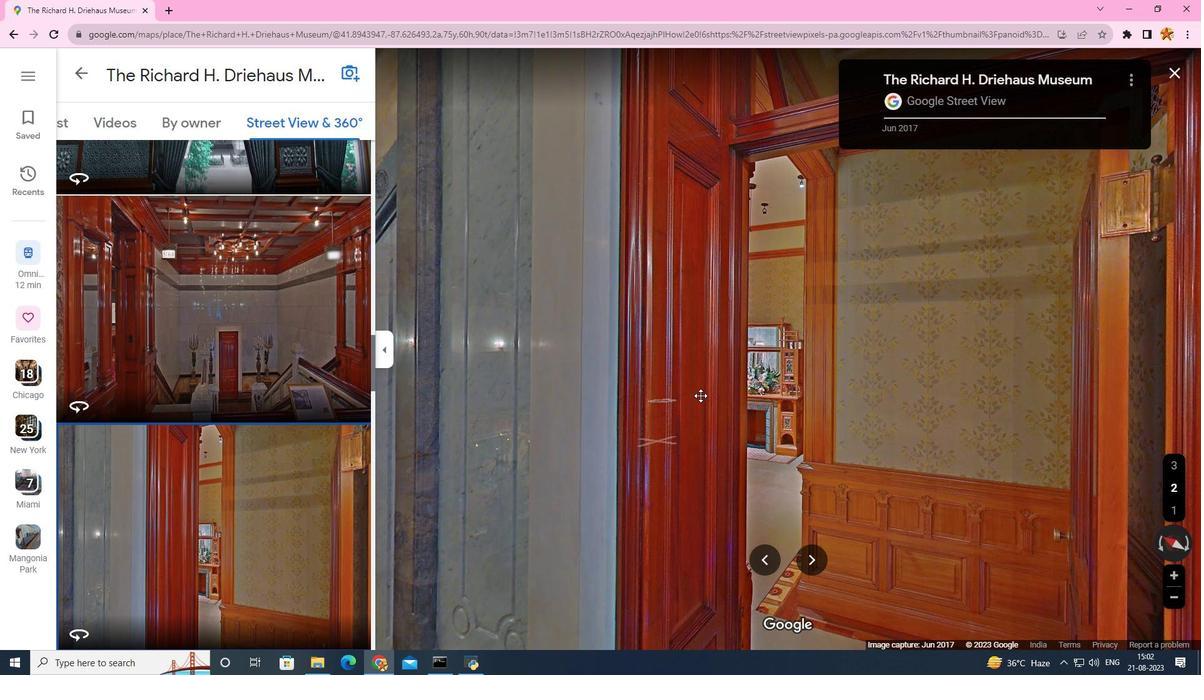 
Action: Mouse pressed left at (664, 401)
Screenshot: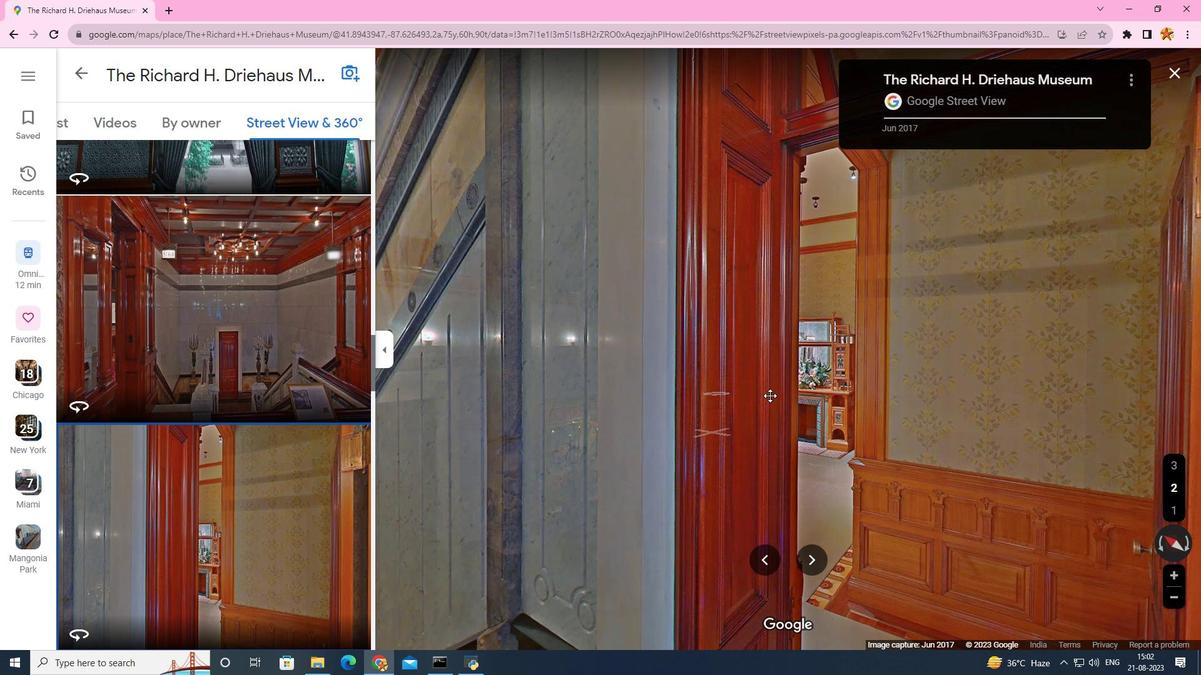 
Action: Mouse moved to (712, 381)
Screenshot: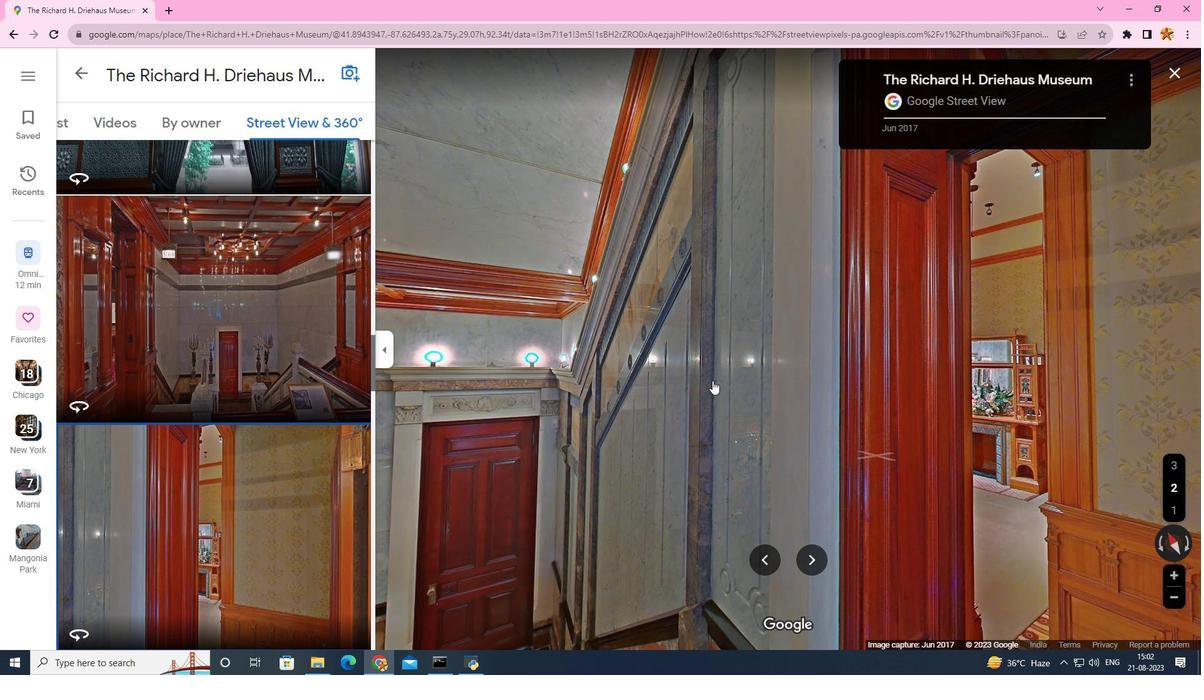 
Action: Mouse pressed left at (712, 381)
Screenshot: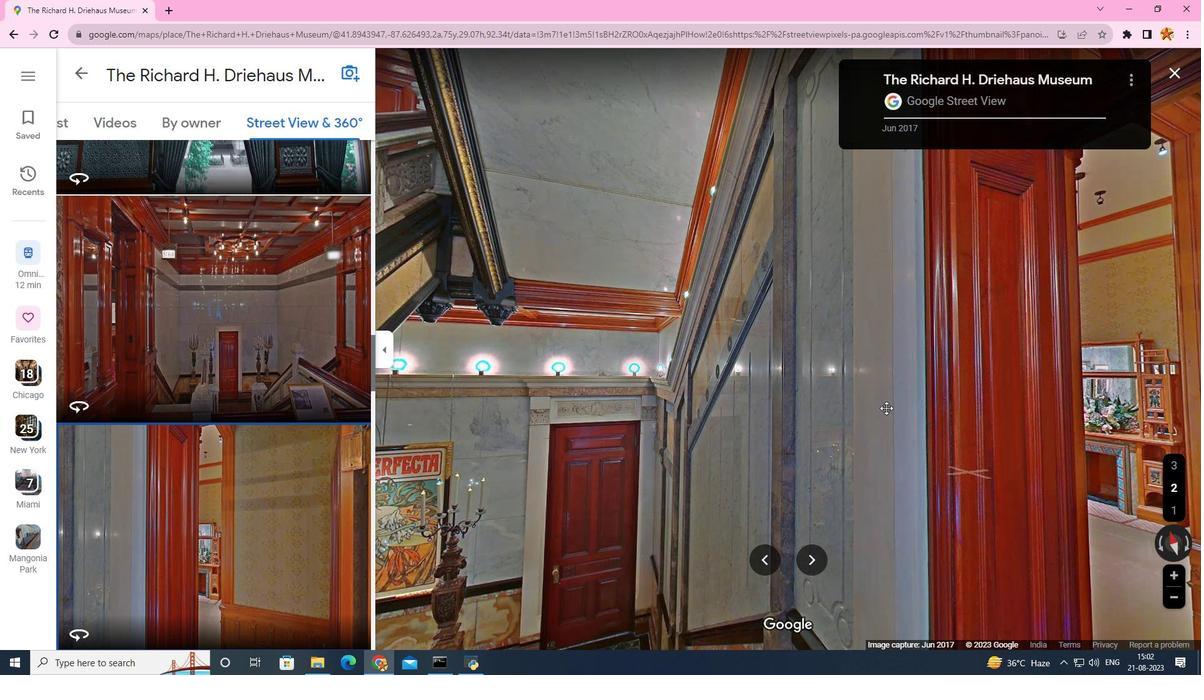 
Action: Mouse moved to (781, 391)
Screenshot: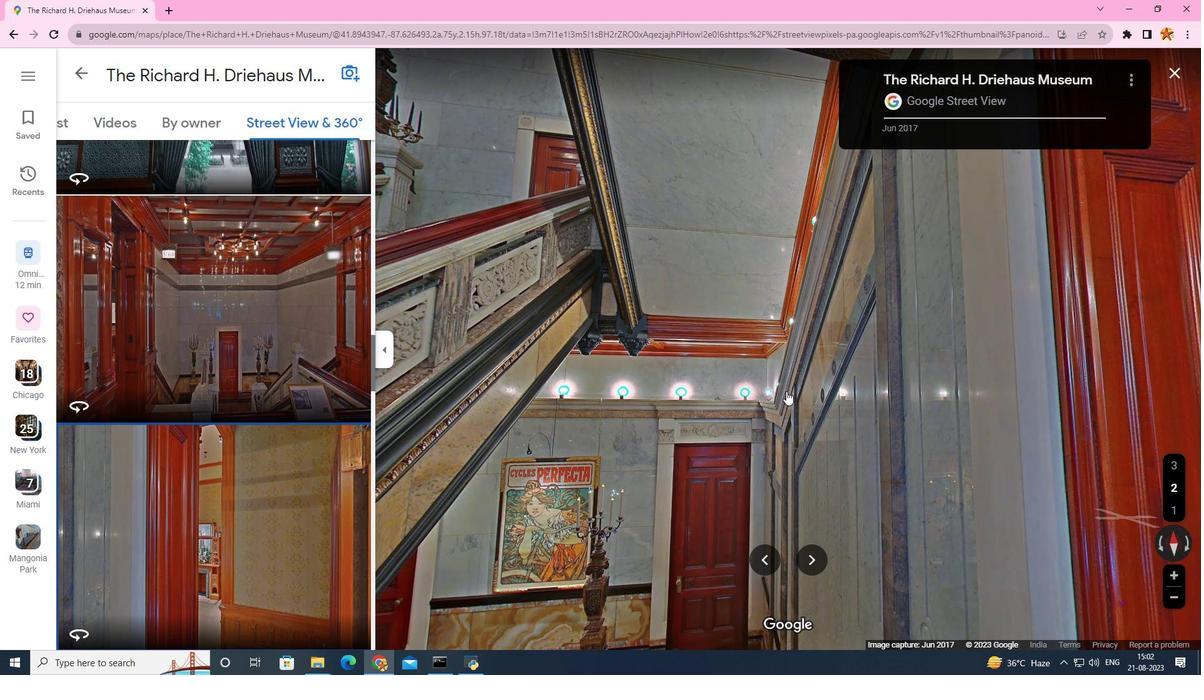 
Action: Mouse pressed left at (781, 391)
Screenshot: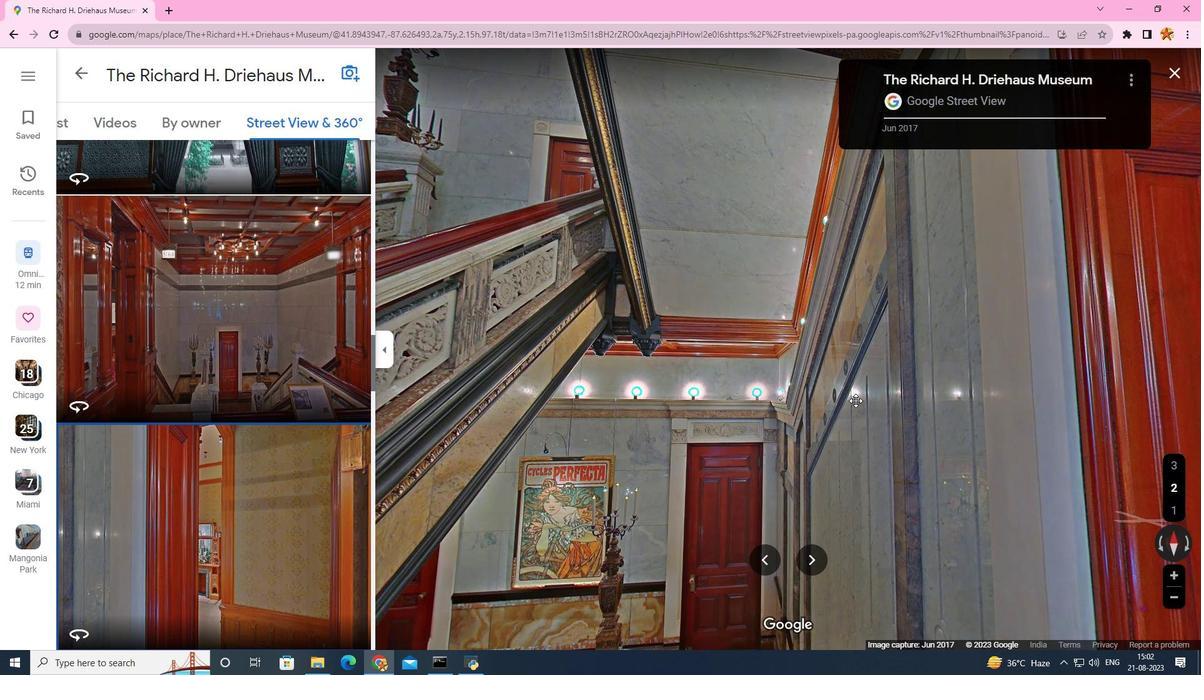 
Action: Mouse moved to (766, 383)
Screenshot: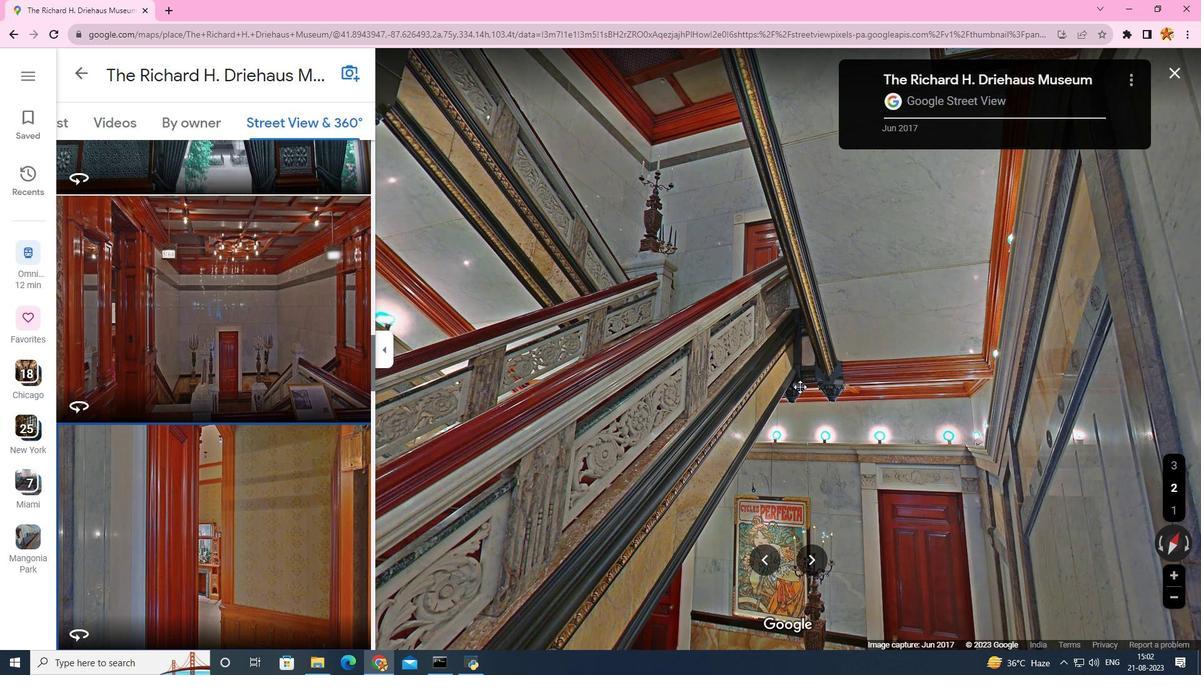 
Action: Mouse pressed left at (766, 383)
Screenshot: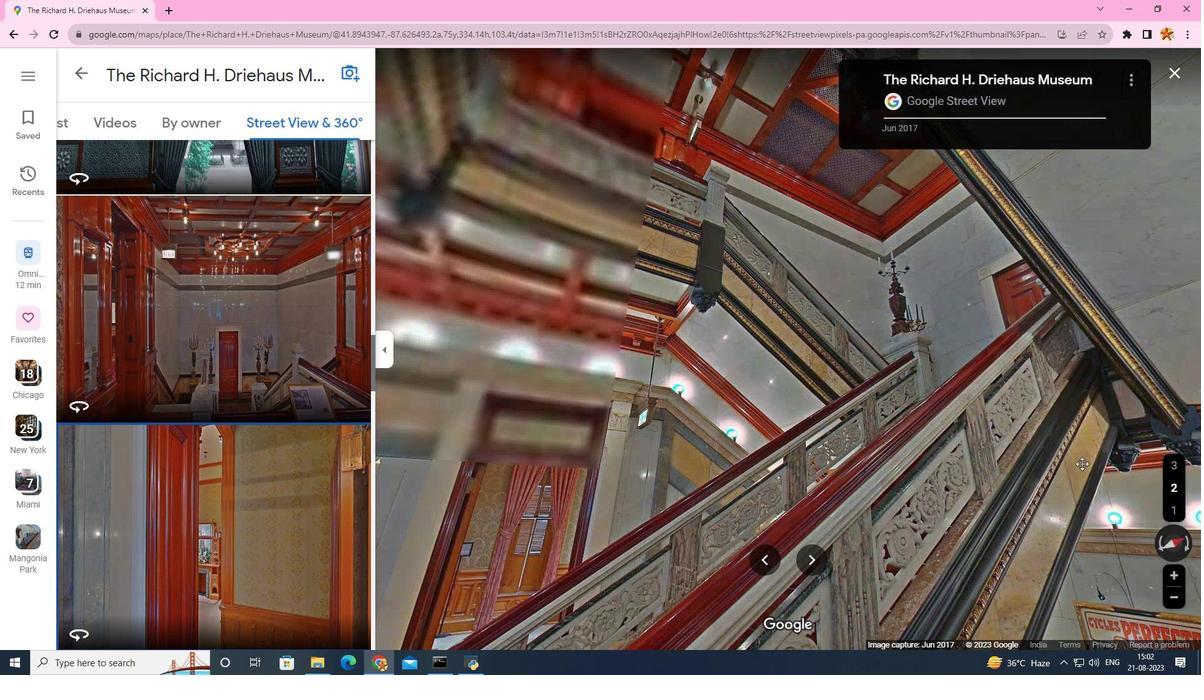 
Action: Mouse moved to (772, 429)
